Task: Create a cinemagraph: Combine a static image with subtle animated elements to create a captivating cinemagraph using Photoshops timeline and masking features.
Action: Mouse moved to (35, 9)
Screenshot: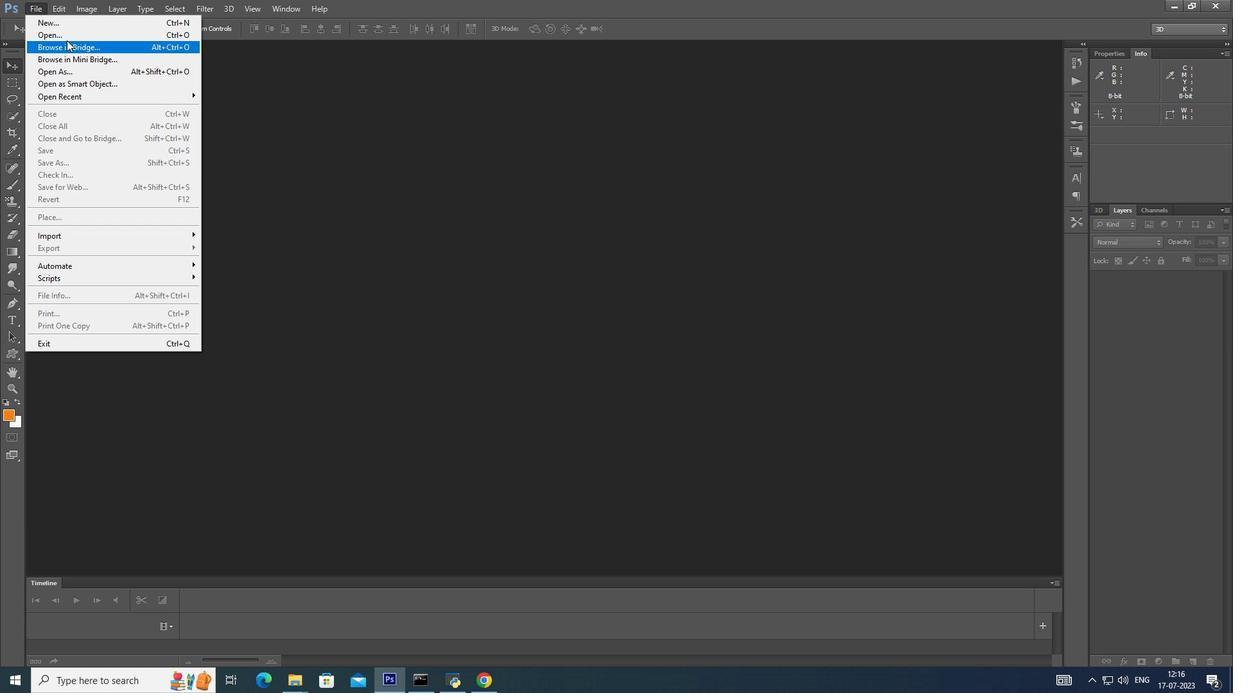 
Action: Mouse pressed left at (35, 9)
Screenshot: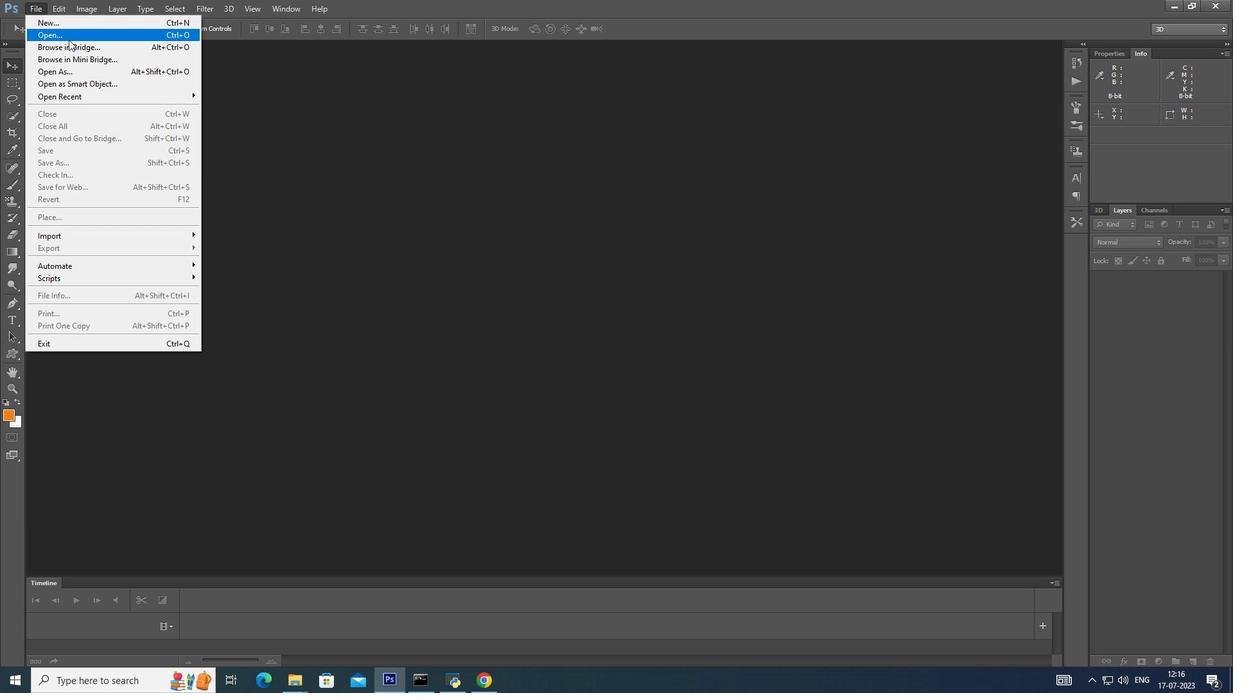 
Action: Mouse moved to (75, 37)
Screenshot: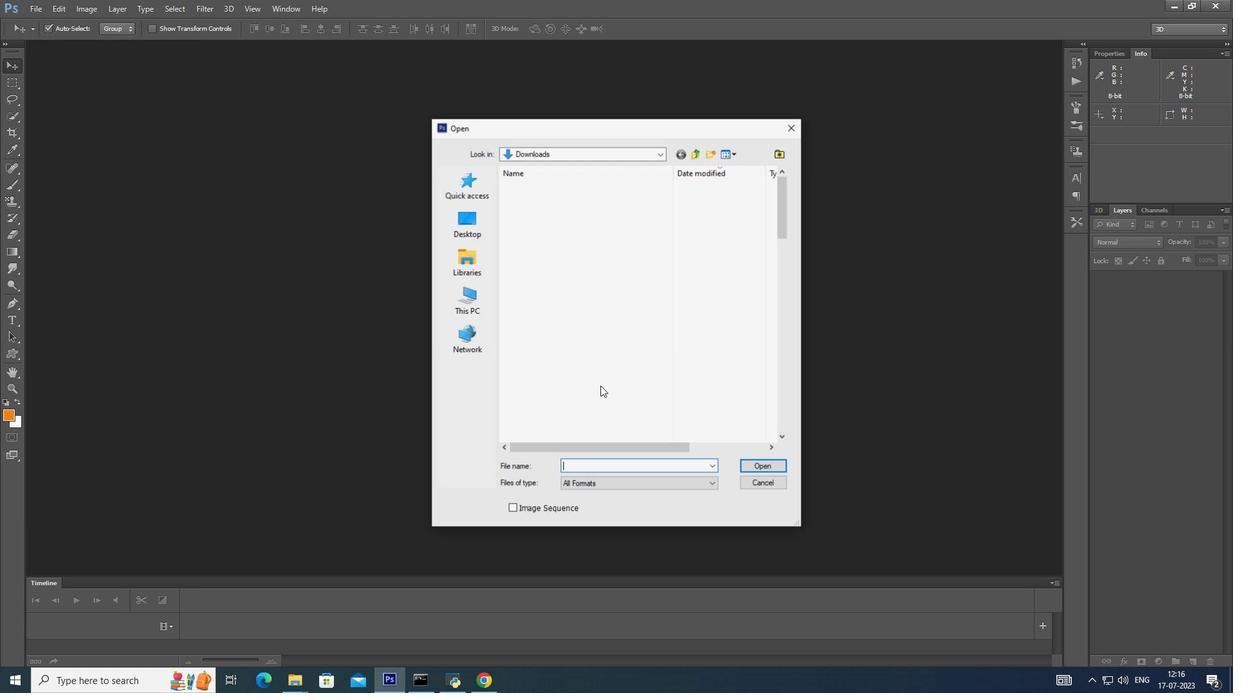 
Action: Mouse pressed left at (75, 37)
Screenshot: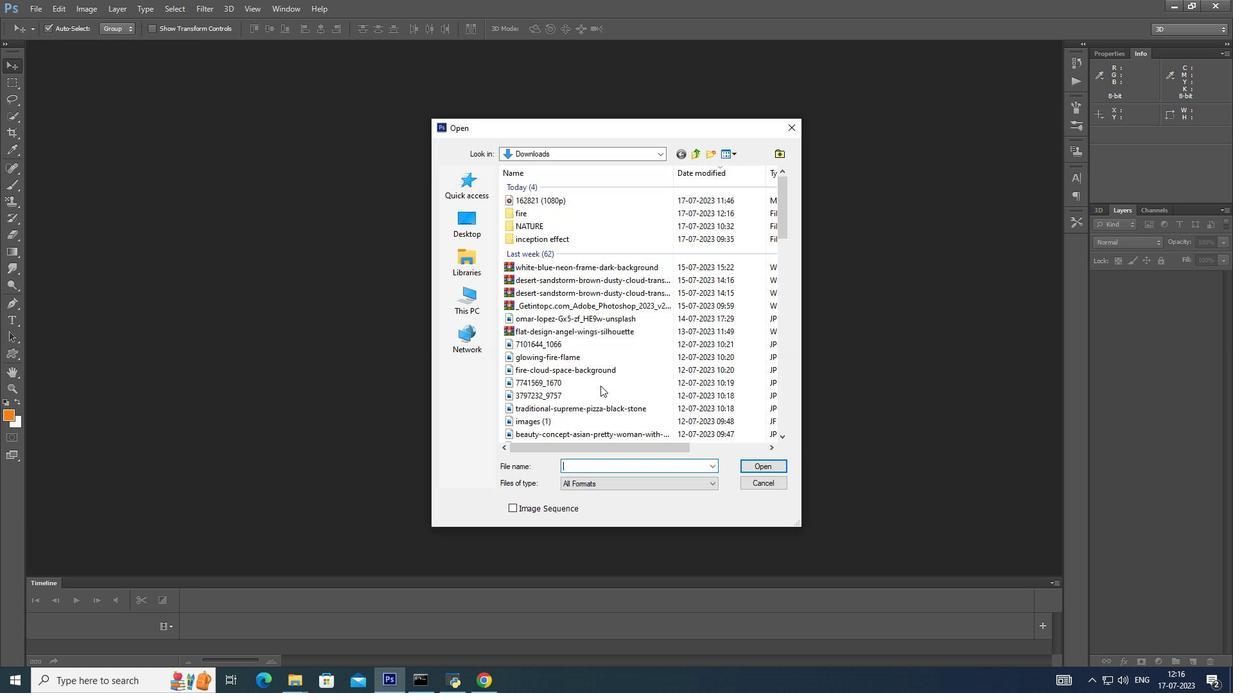 
Action: Mouse moved to (526, 212)
Screenshot: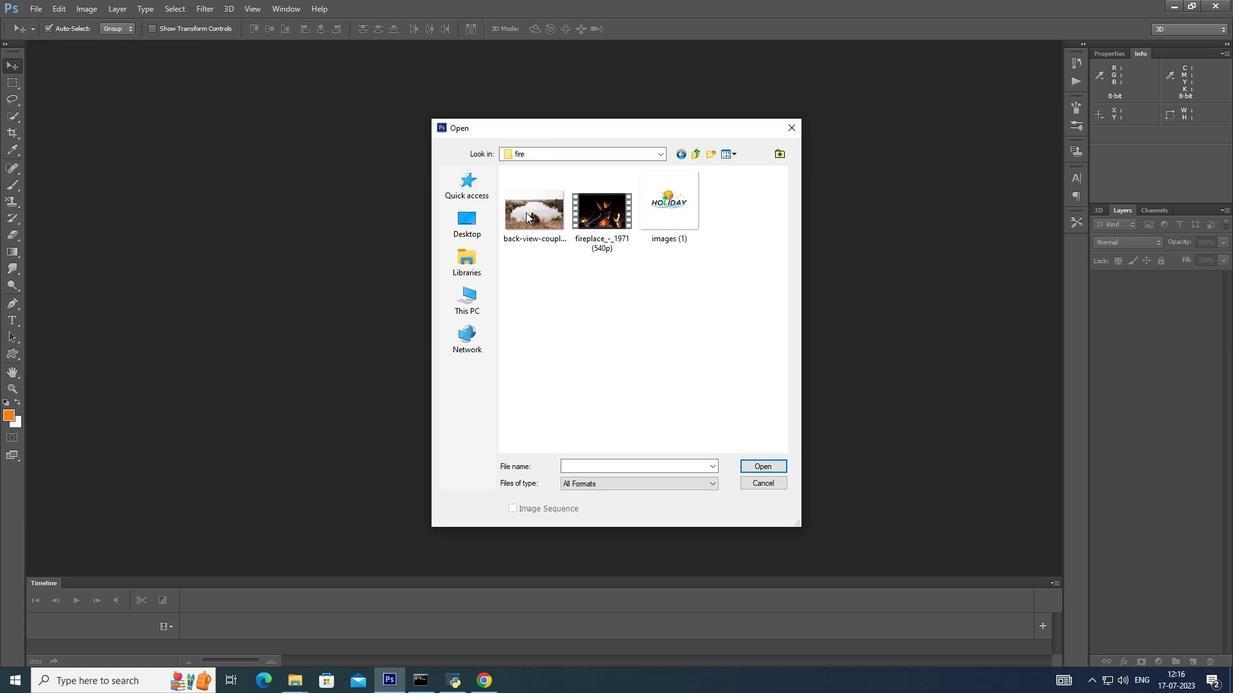
Action: Mouse pressed left at (526, 212)
Screenshot: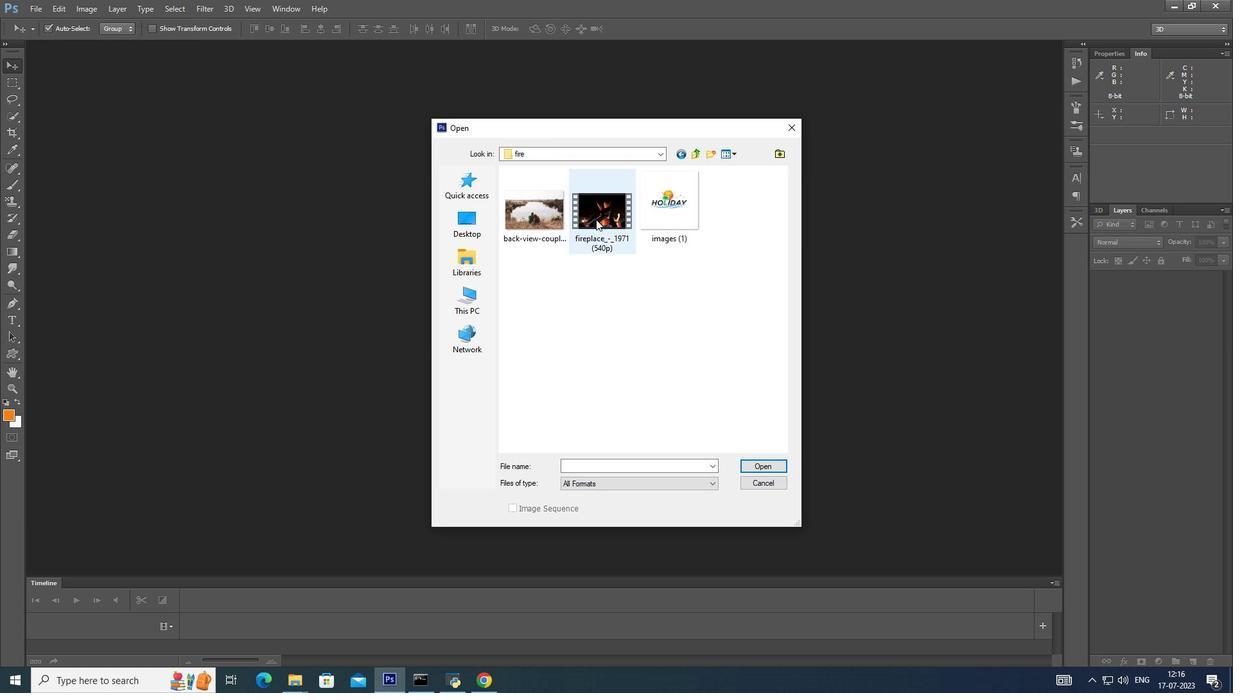 
Action: Mouse pressed left at (526, 212)
Screenshot: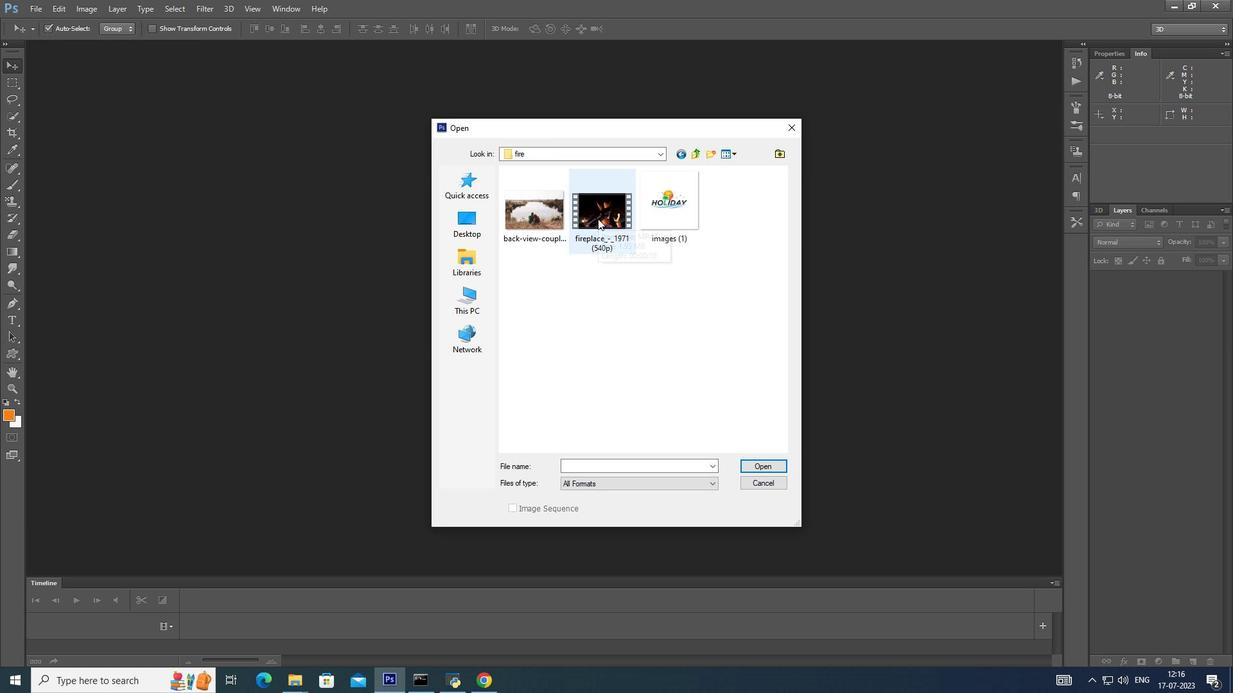 
Action: Mouse moved to (598, 219)
Screenshot: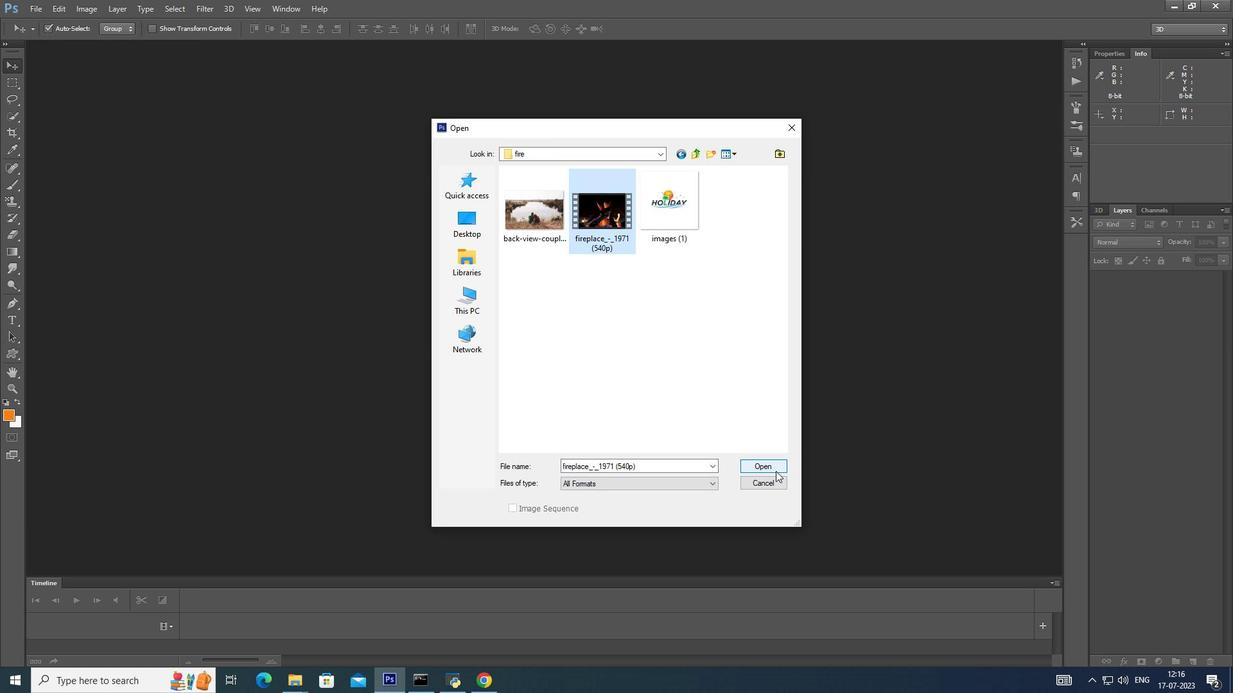
Action: Mouse pressed left at (598, 219)
Screenshot: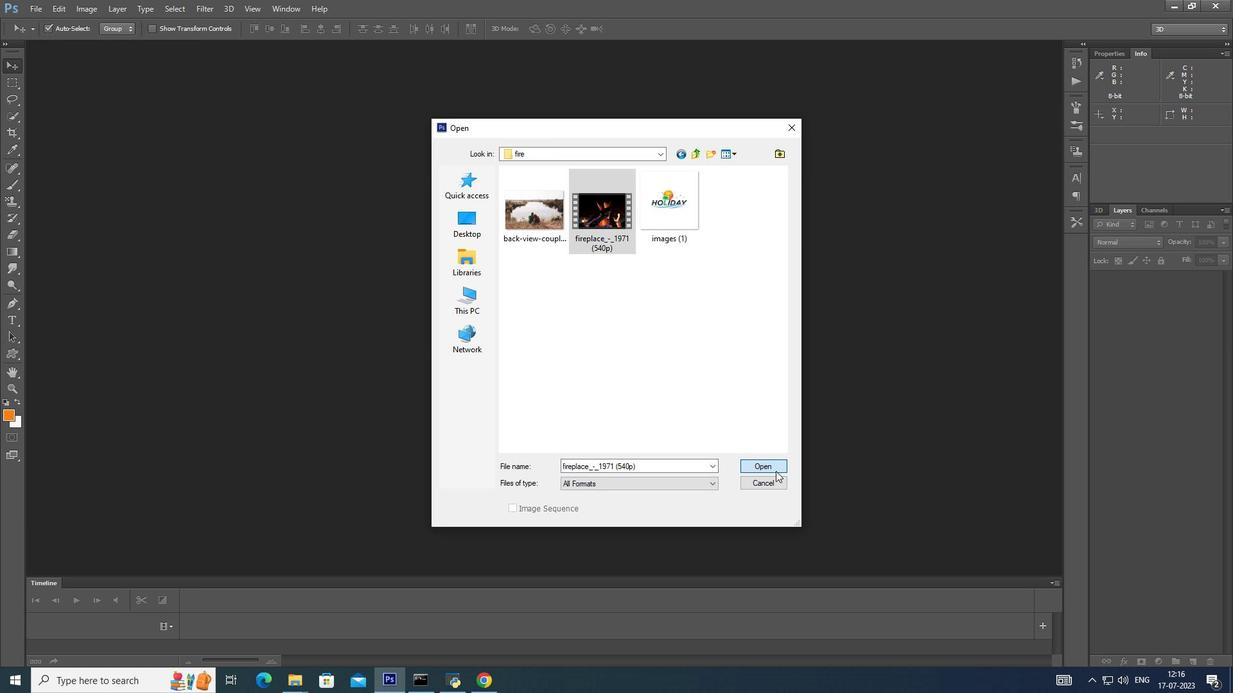 
Action: Mouse moved to (775, 471)
Screenshot: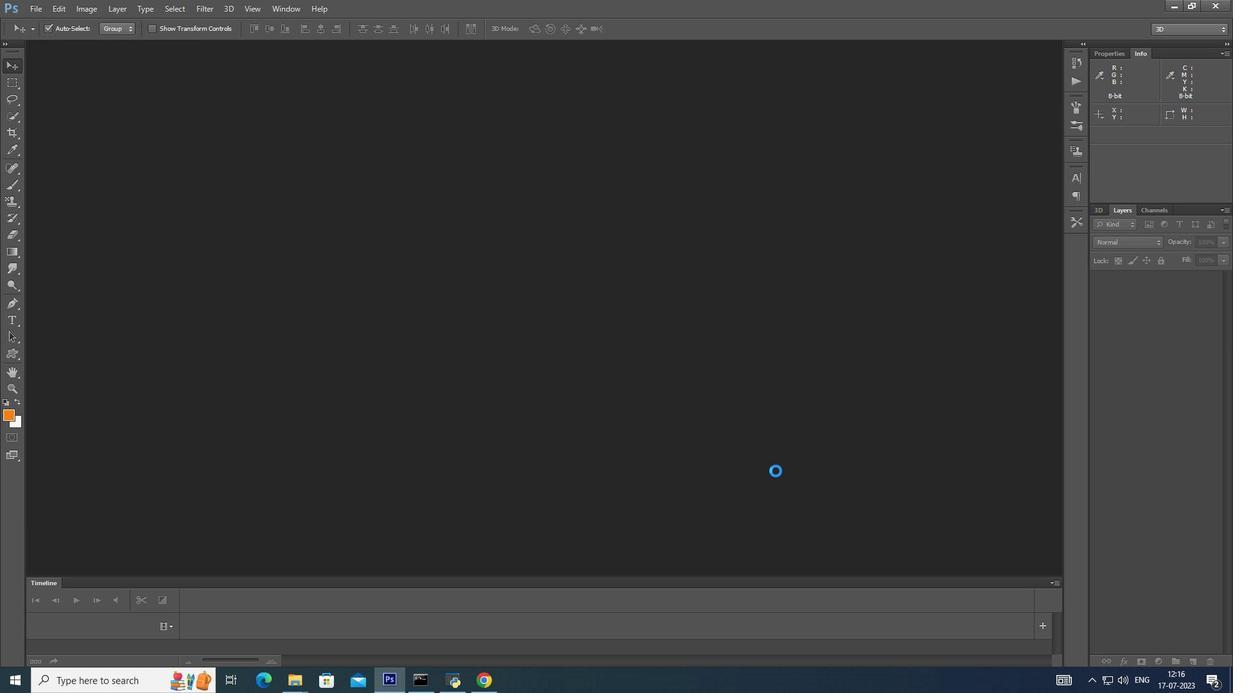 
Action: Mouse pressed left at (775, 471)
Screenshot: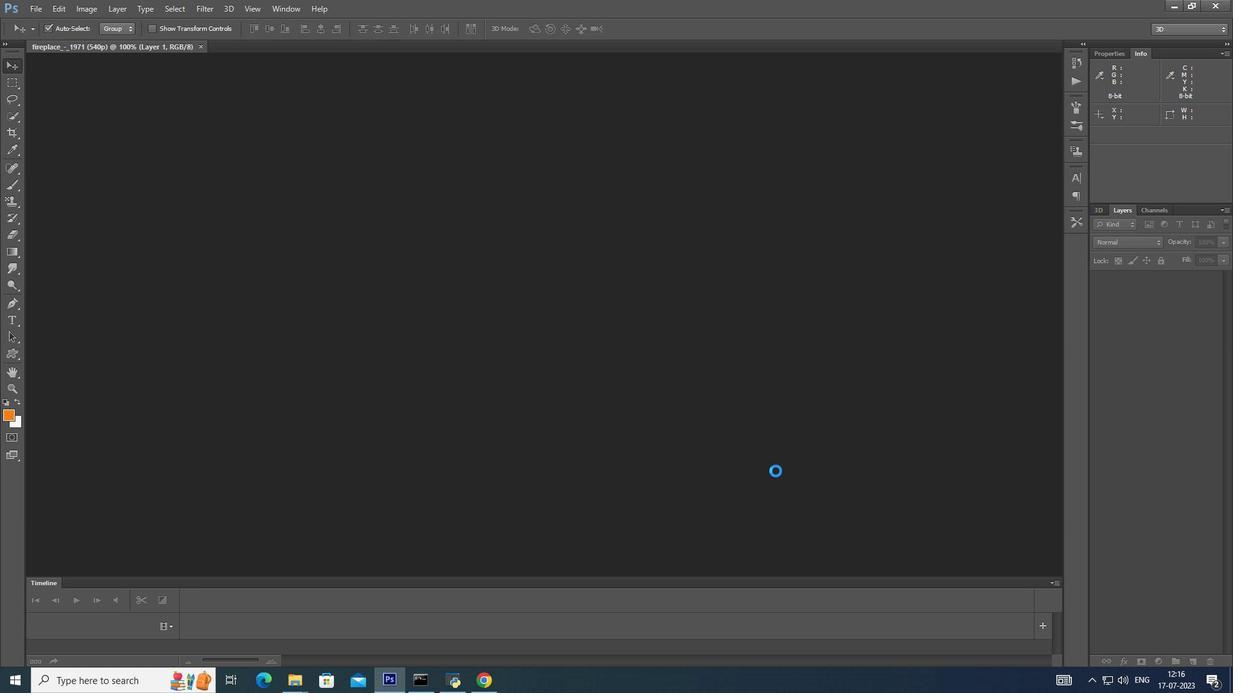 
Action: Mouse moved to (1129, 276)
Screenshot: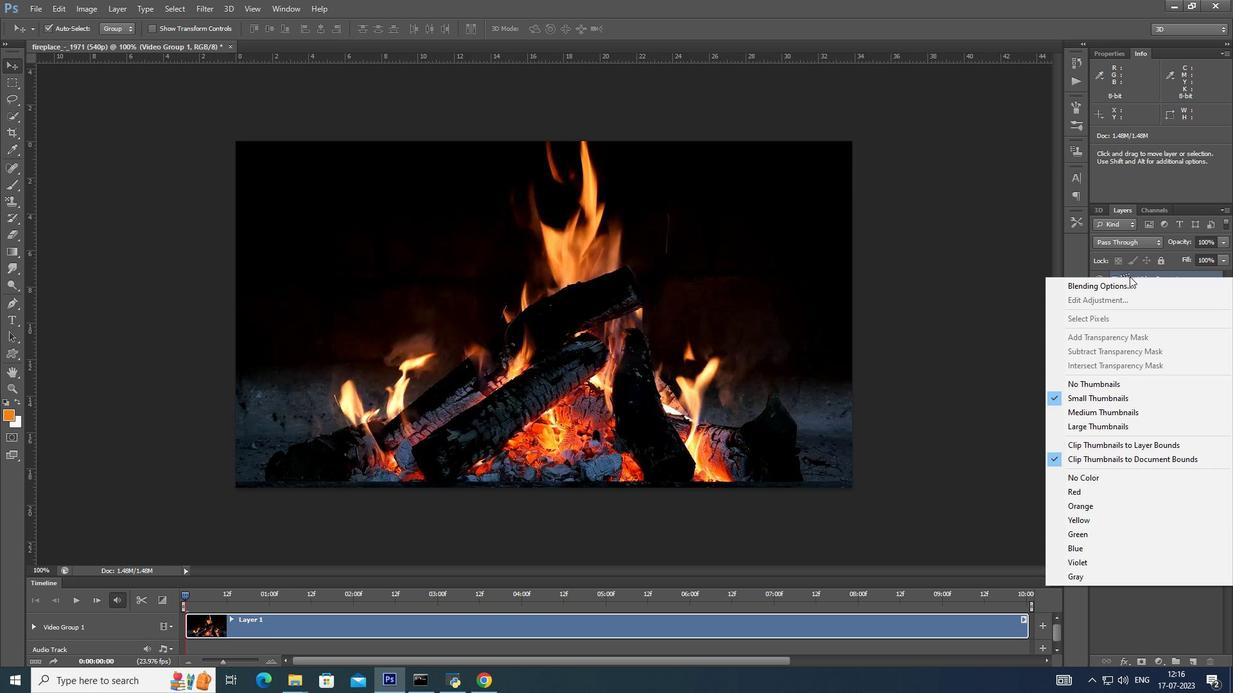 
Action: Mouse pressed right at (1129, 276)
Screenshot: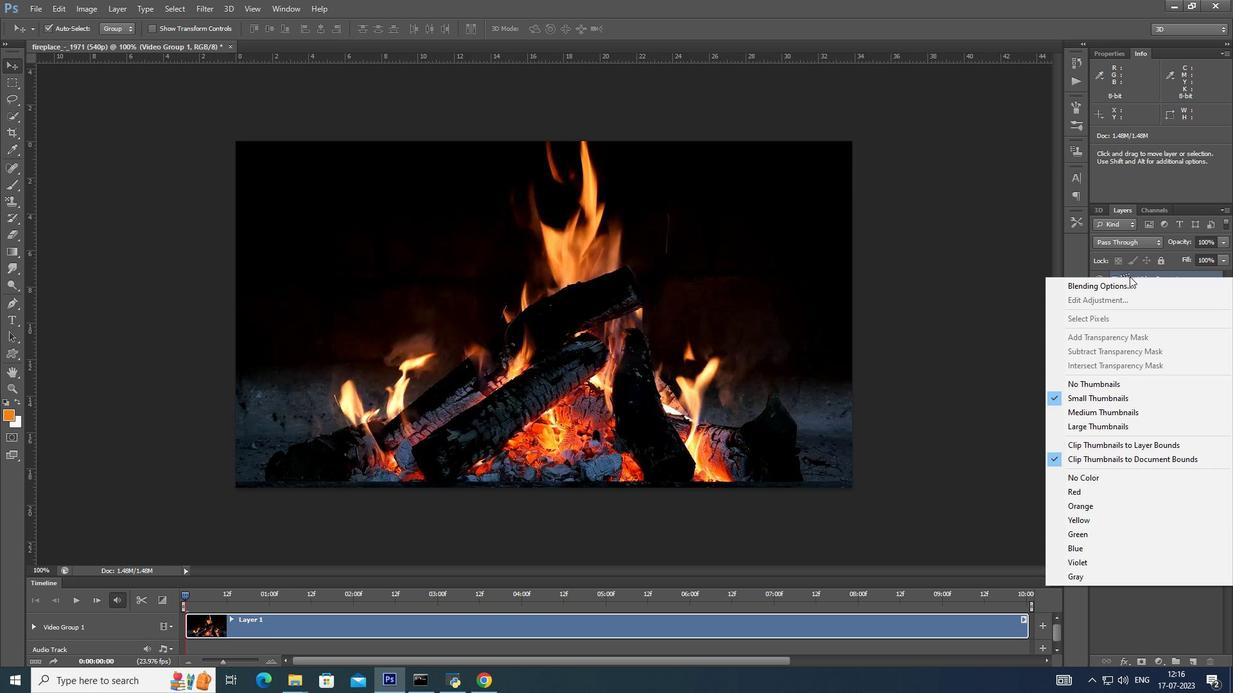 
Action: Mouse moved to (885, 262)
Screenshot: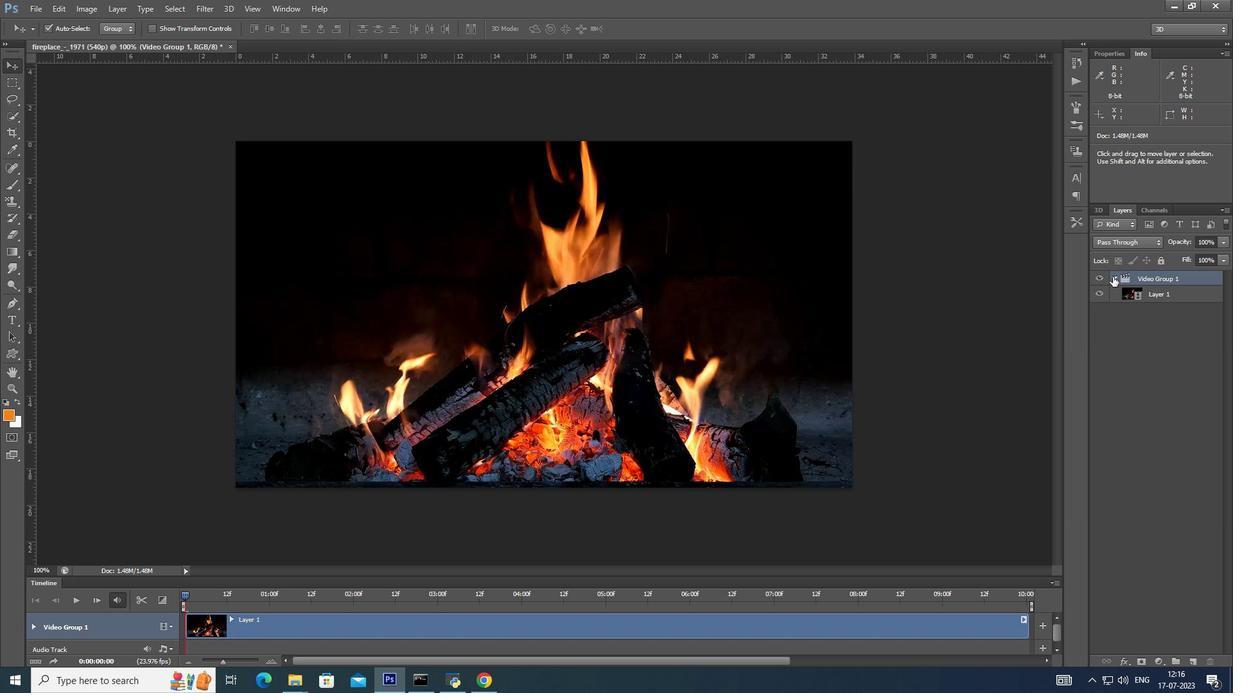 
Action: Mouse pressed left at (885, 262)
Screenshot: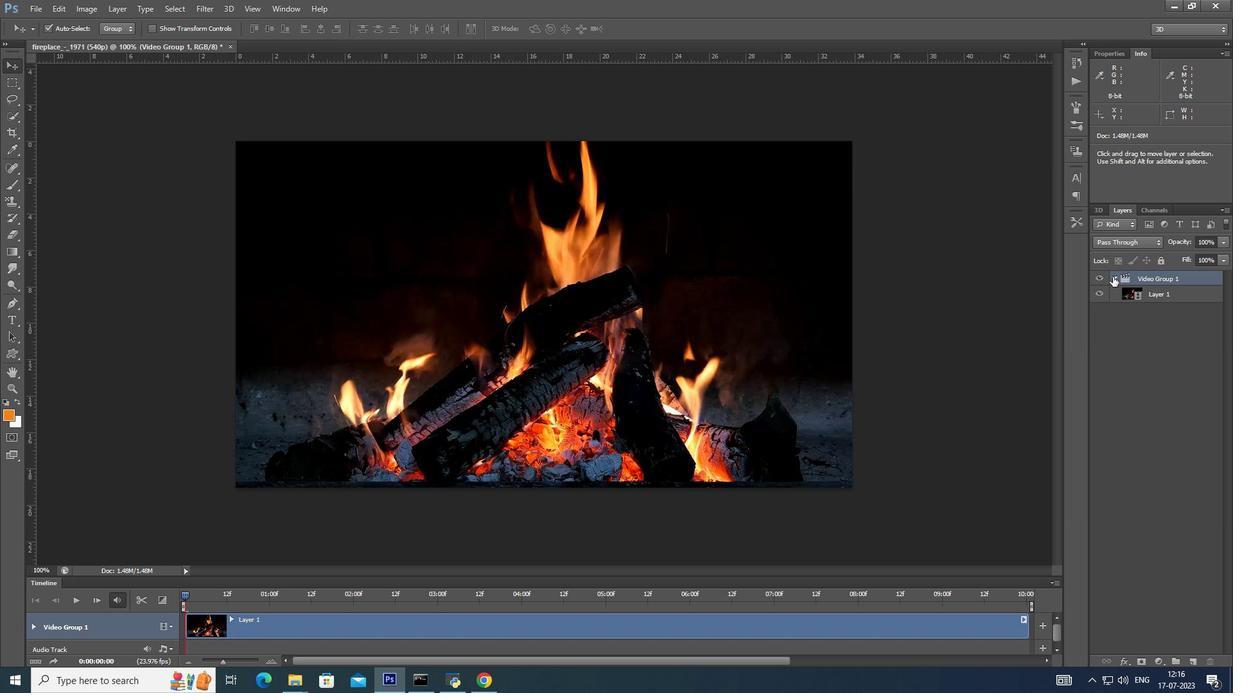 
Action: Mouse moved to (1113, 277)
Screenshot: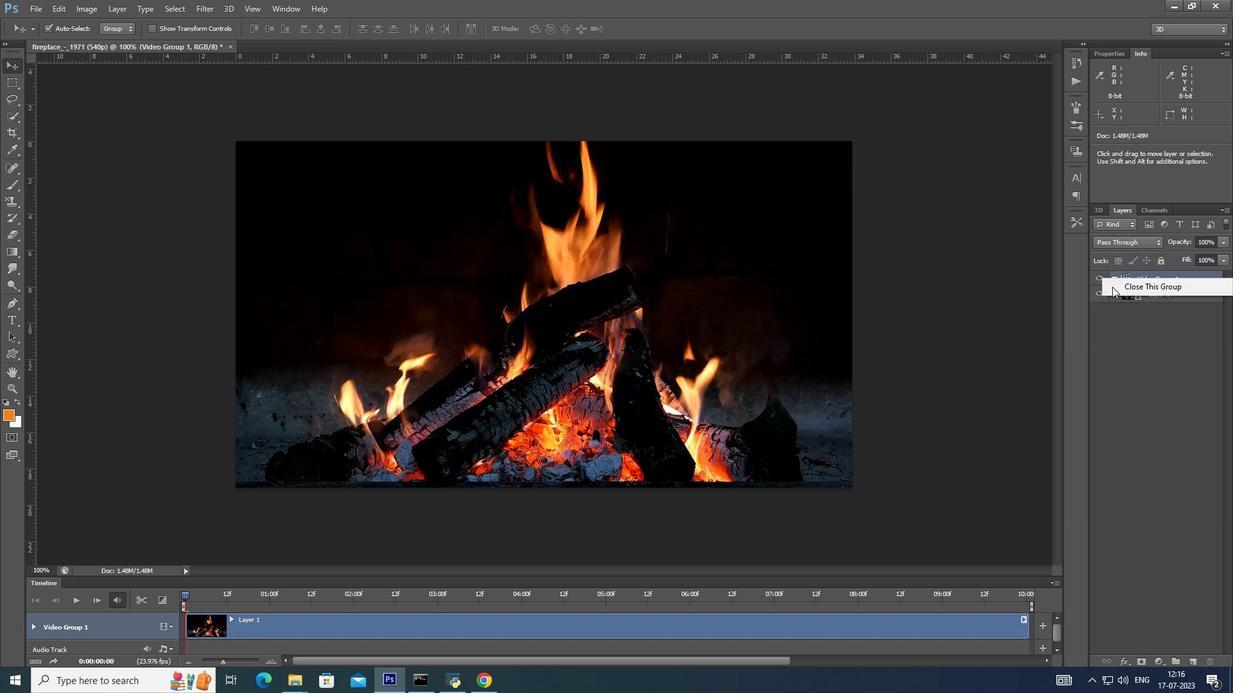 
Action: Mouse pressed right at (1113, 277)
Screenshot: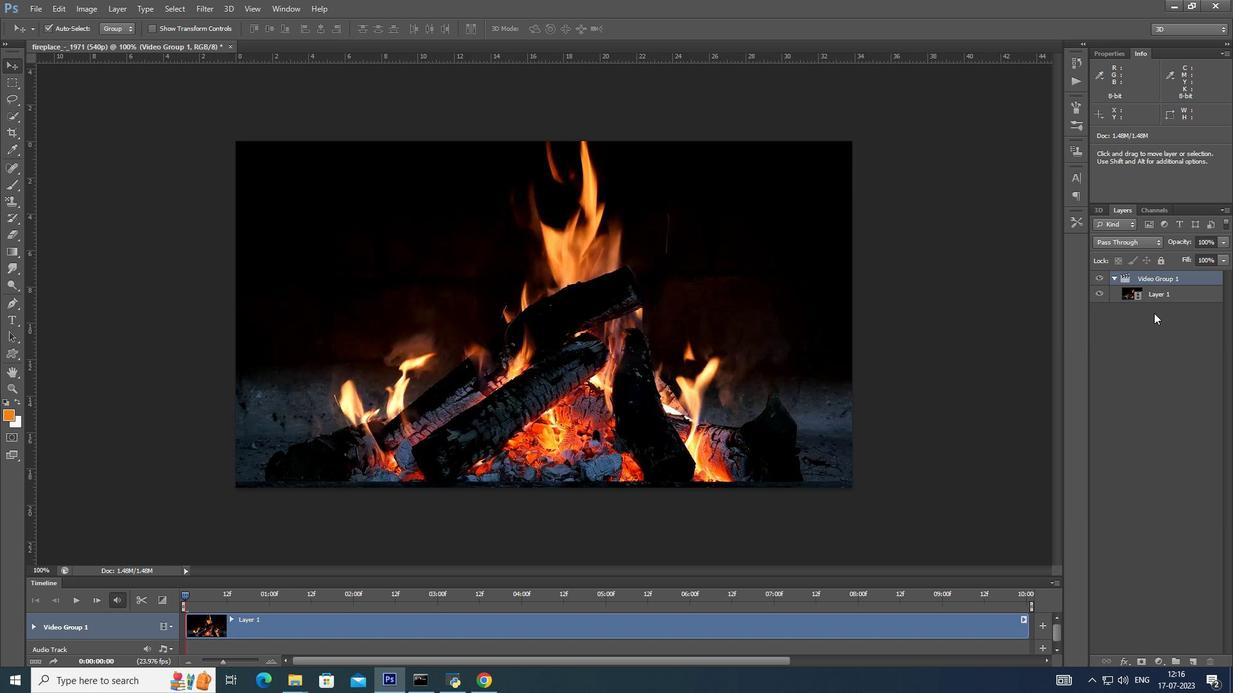 
Action: Mouse moved to (1136, 373)
Screenshot: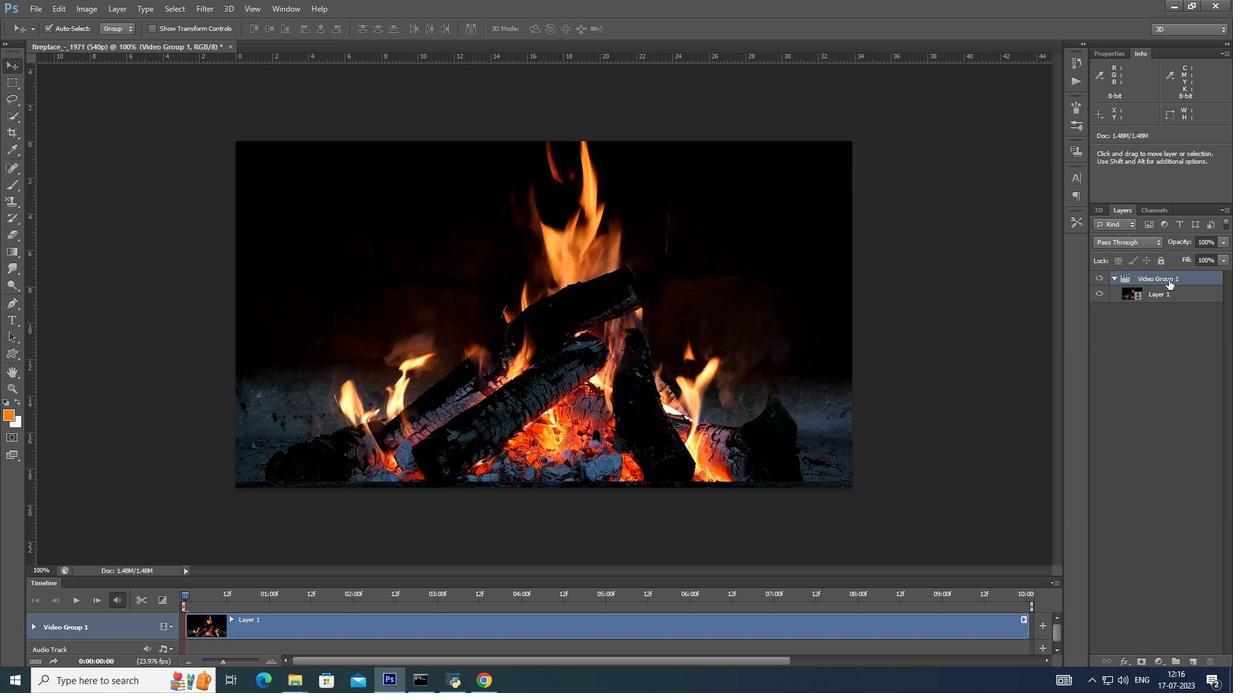 
Action: Mouse pressed left at (1136, 373)
Screenshot: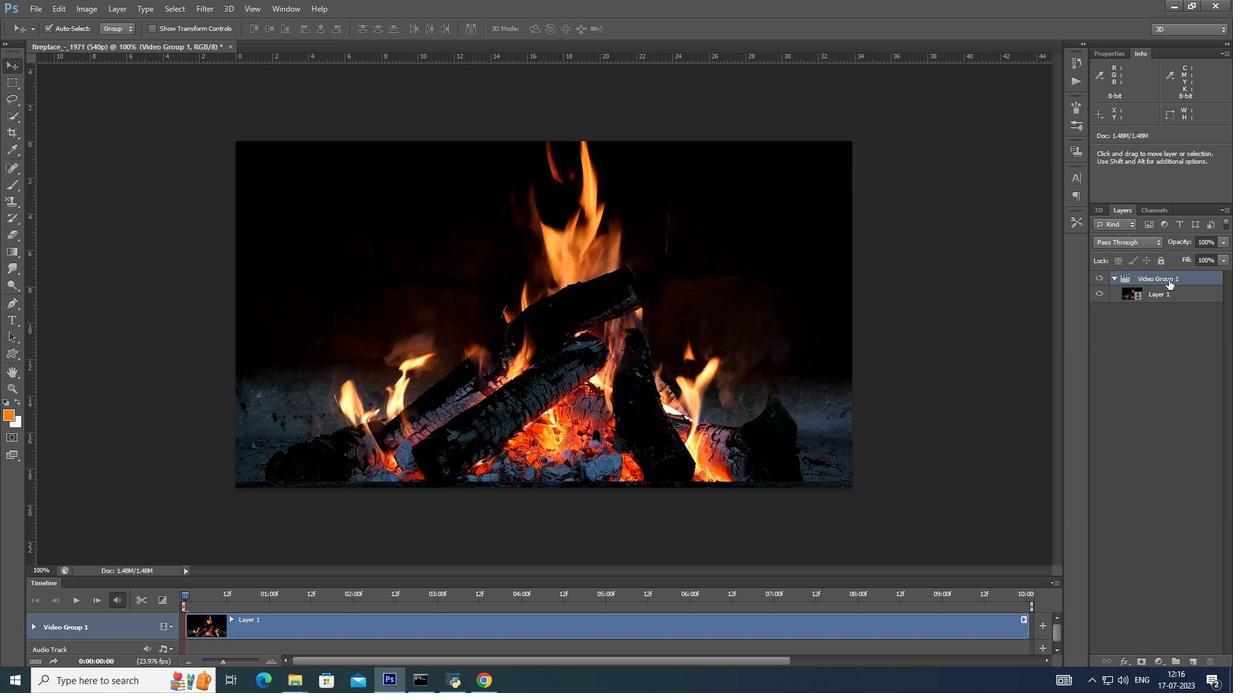 
Action: Mouse moved to (1169, 280)
Screenshot: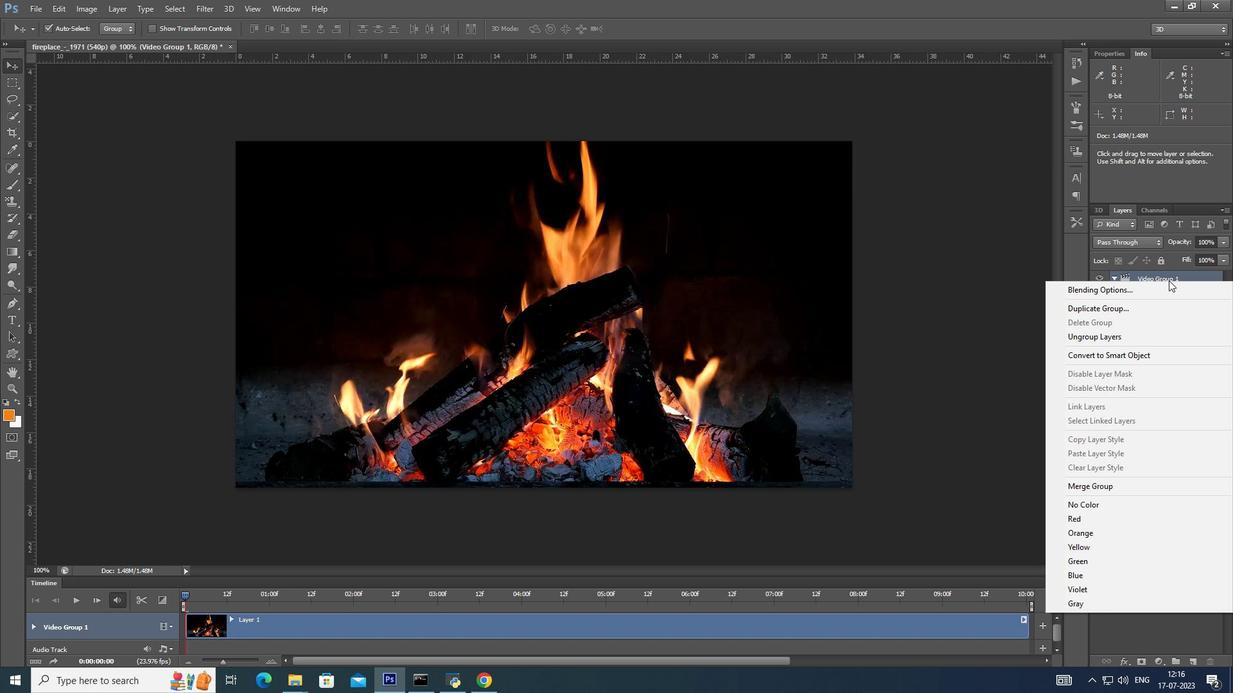 
Action: Mouse pressed right at (1169, 280)
Screenshot: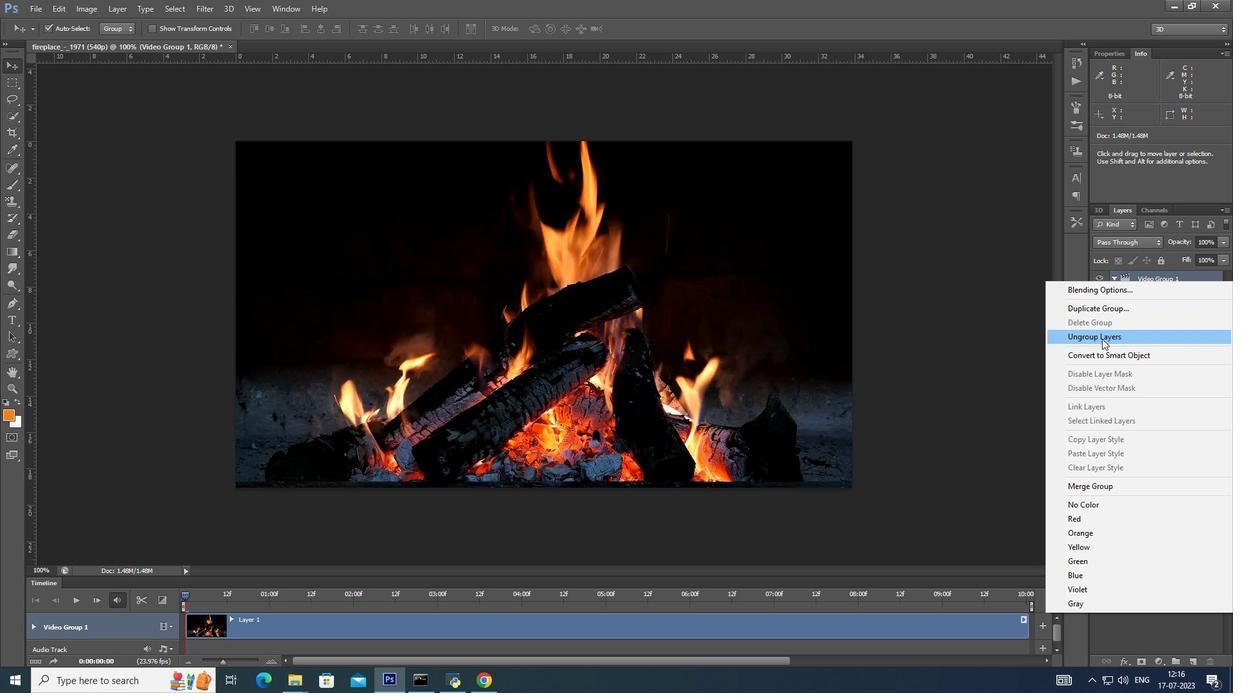 
Action: Mouse moved to (1102, 339)
Screenshot: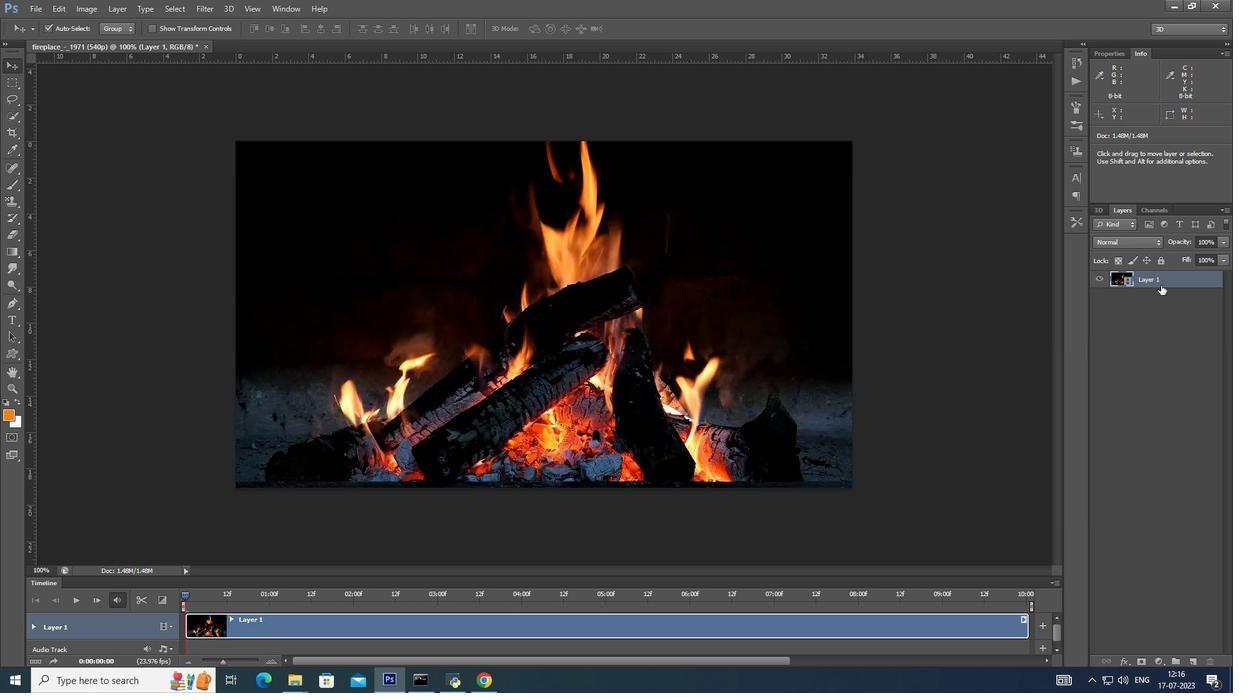 
Action: Mouse pressed left at (1102, 339)
Screenshot: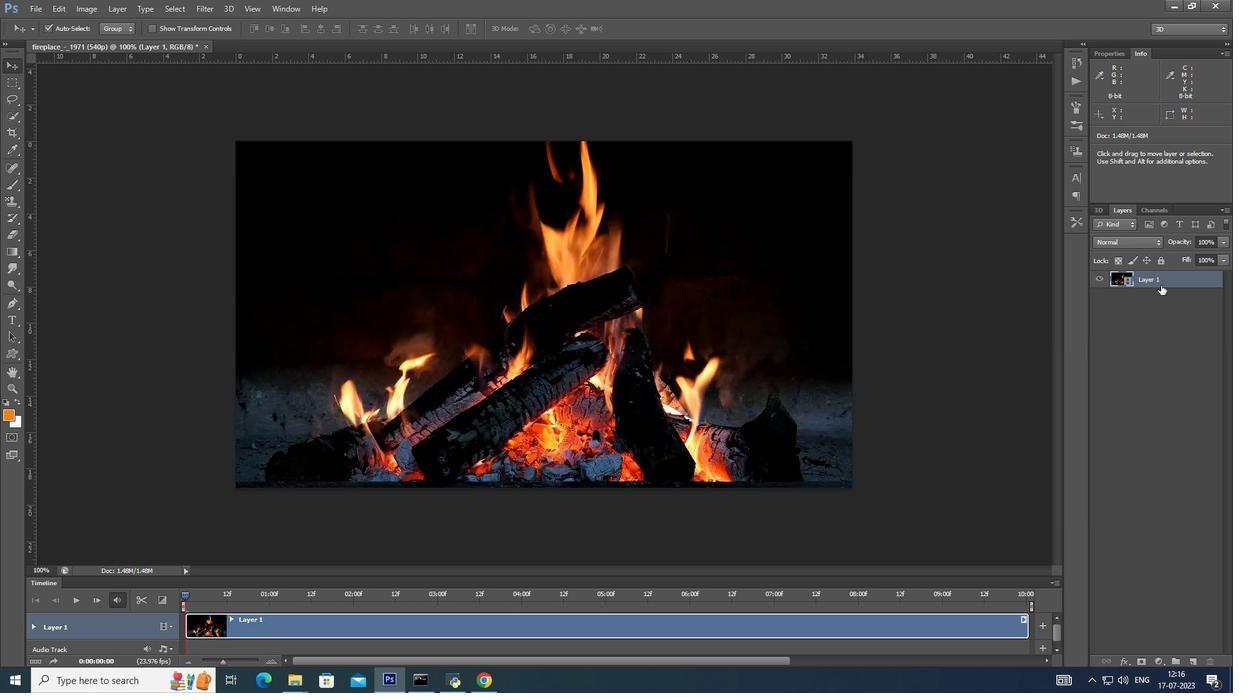 
Action: Mouse moved to (1161, 285)
Screenshot: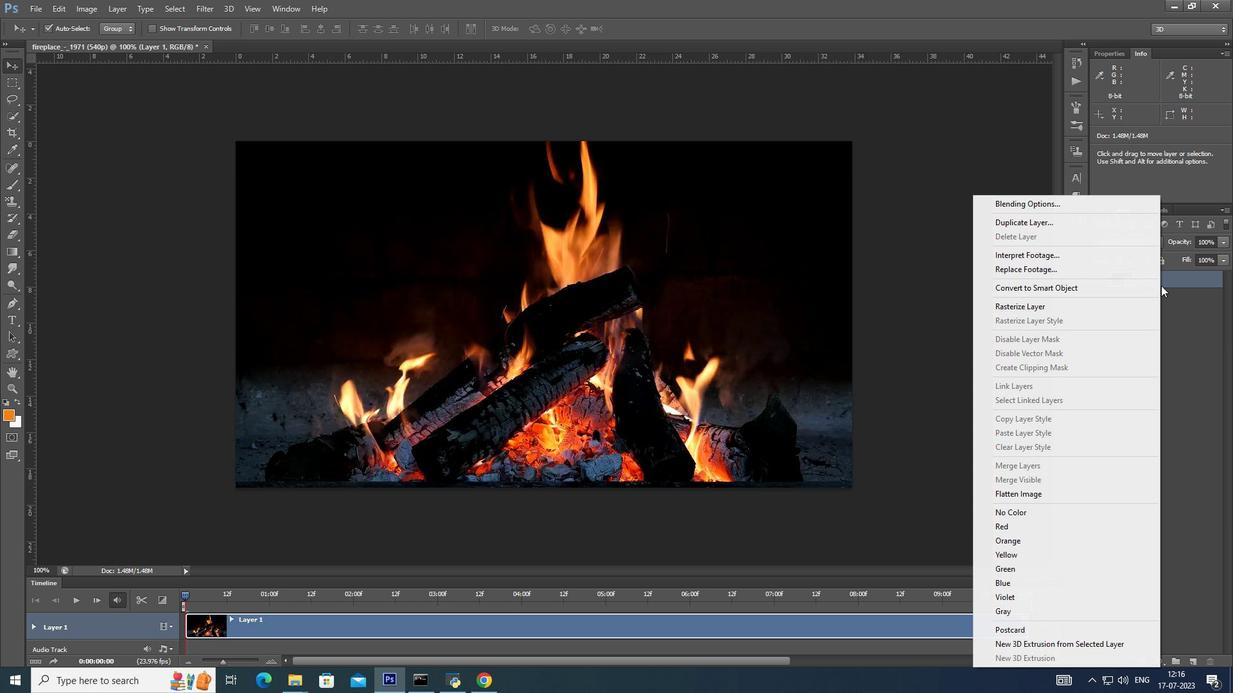 
Action: Mouse pressed right at (1161, 285)
Screenshot: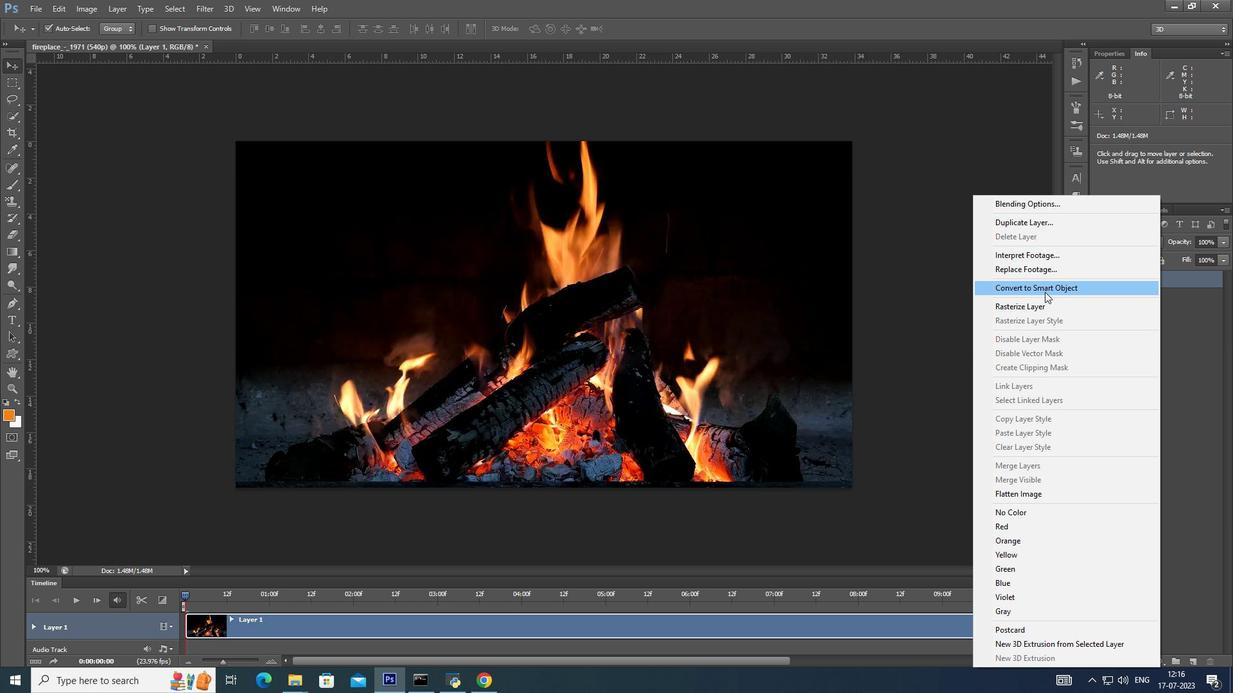 
Action: Mouse moved to (1036, 285)
Screenshot: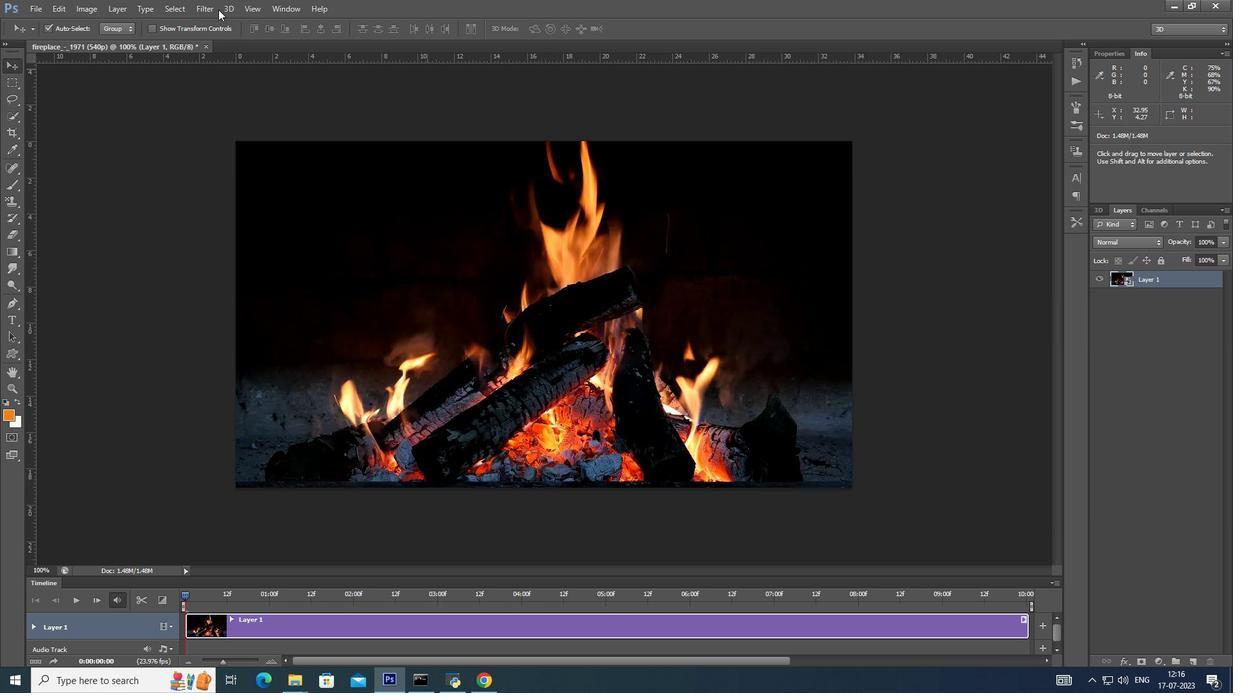 
Action: Mouse pressed left at (1036, 285)
Screenshot: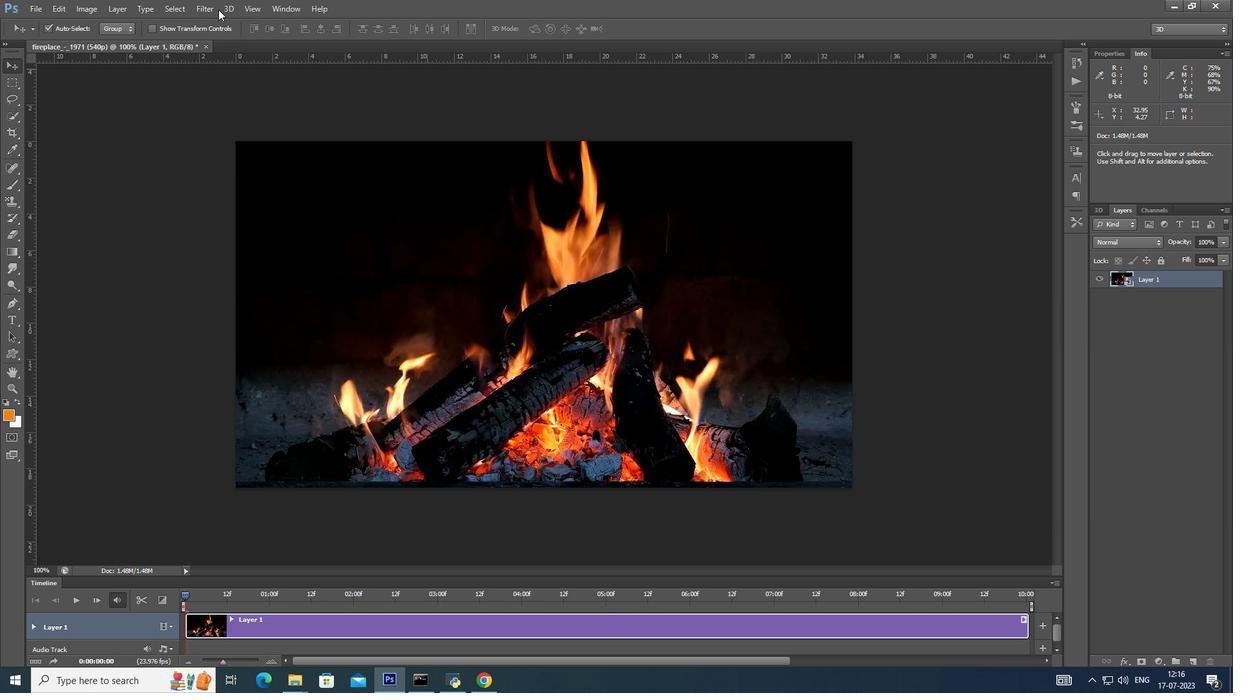 
Action: Mouse moved to (32, 5)
Screenshot: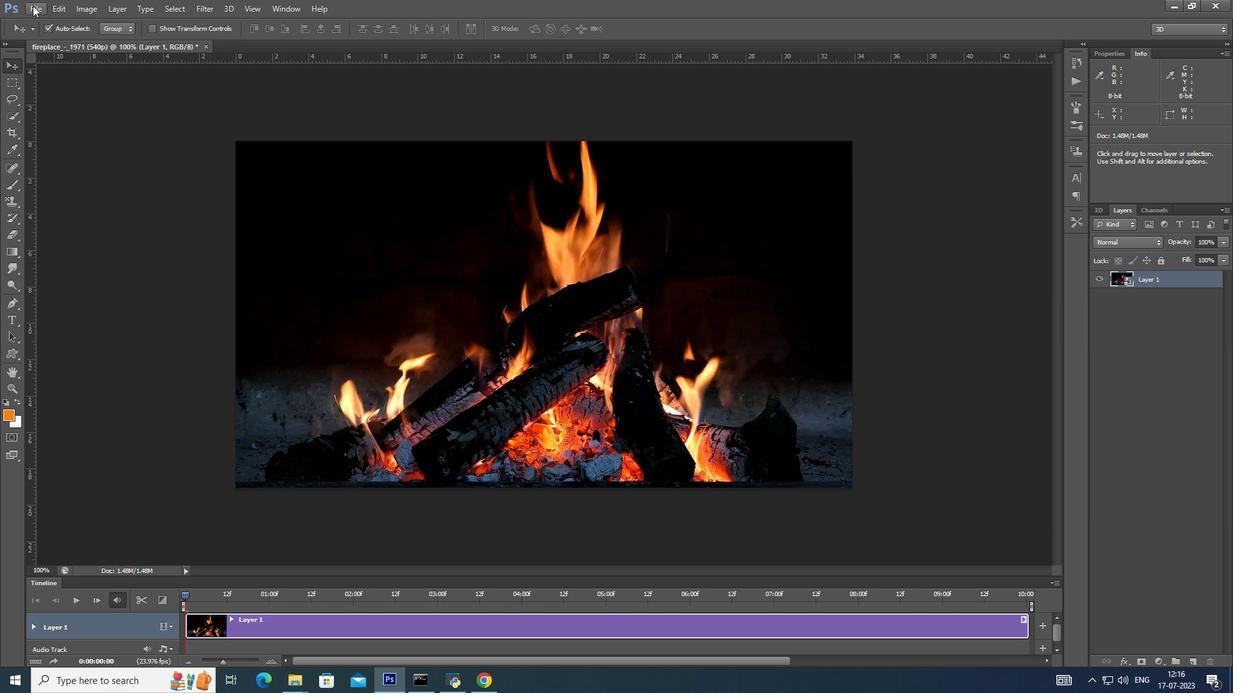 
Action: Mouse pressed left at (32, 5)
Screenshot: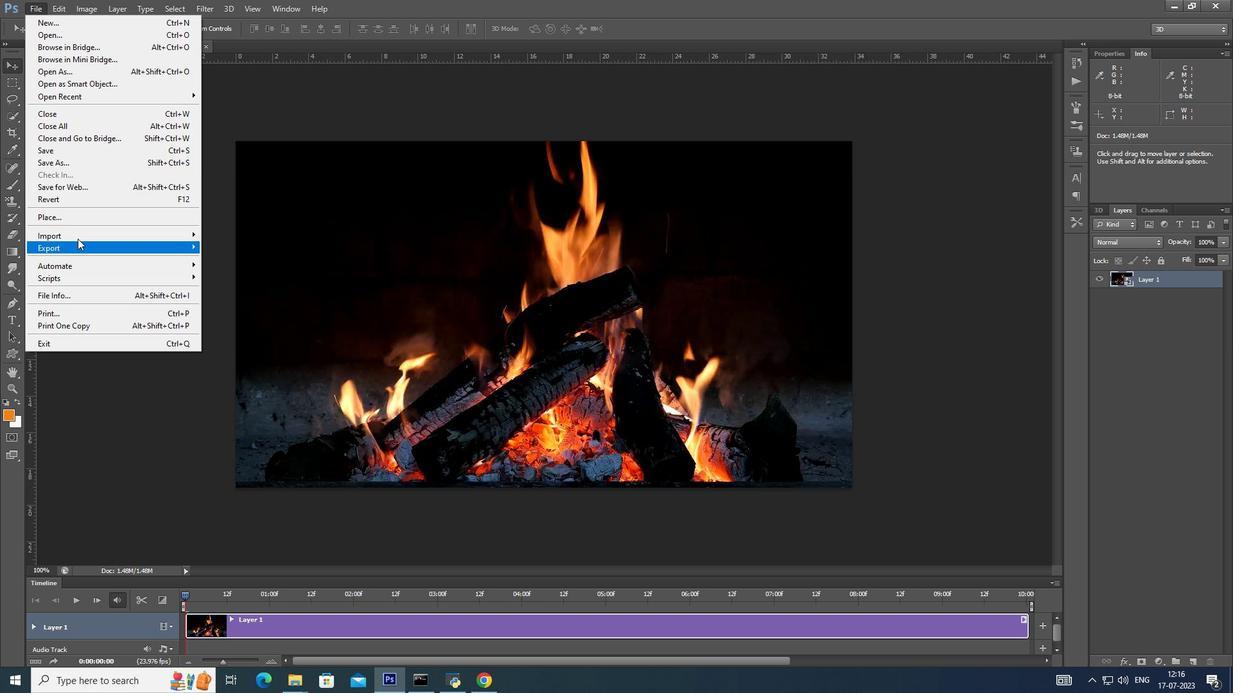 
Action: Mouse moved to (97, 220)
Screenshot: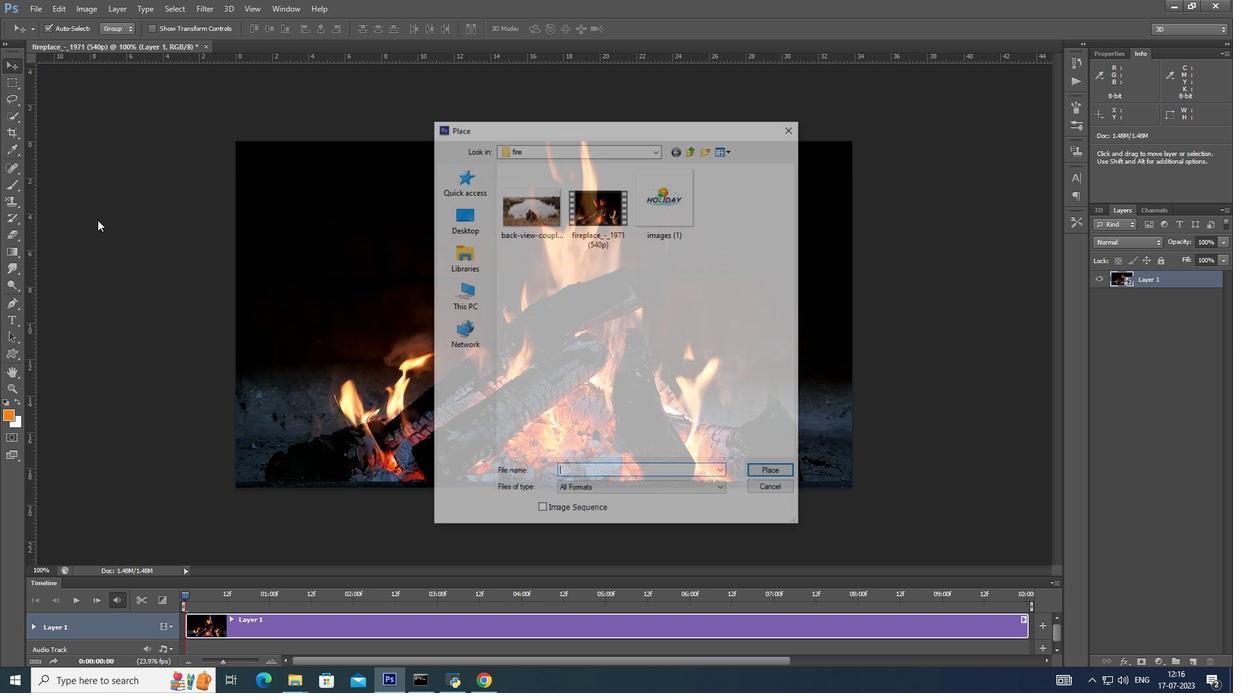 
Action: Mouse pressed left at (97, 220)
Screenshot: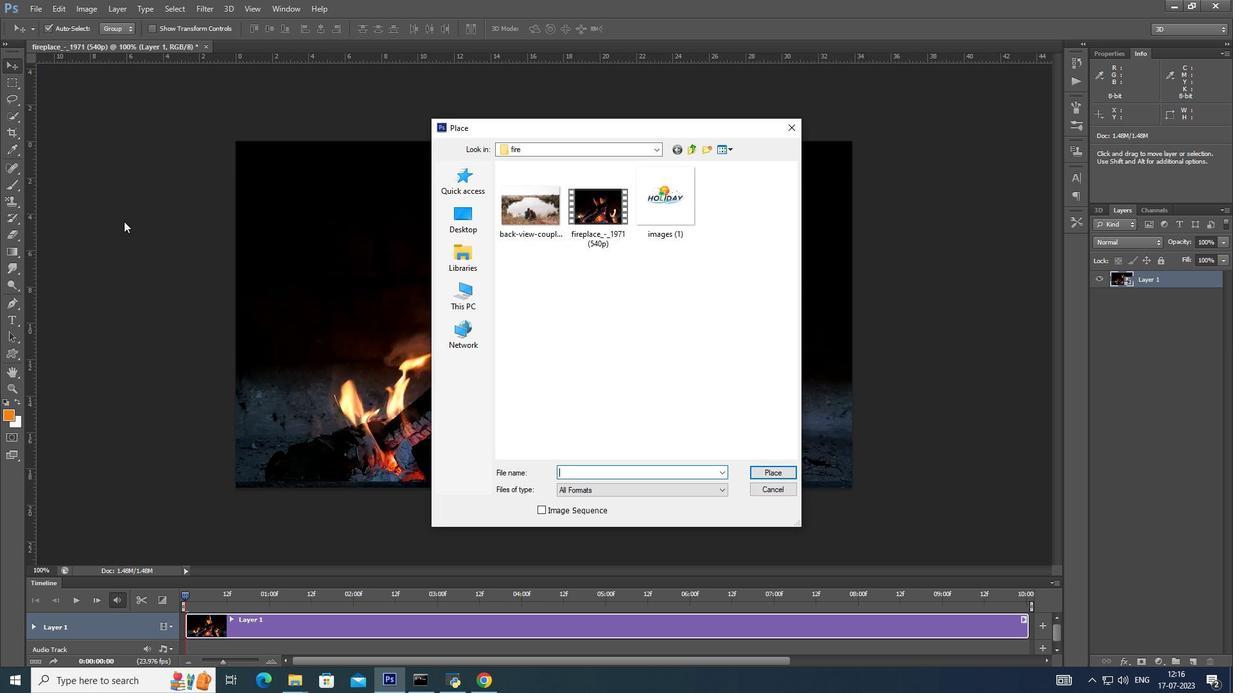 
Action: Mouse moved to (547, 217)
Screenshot: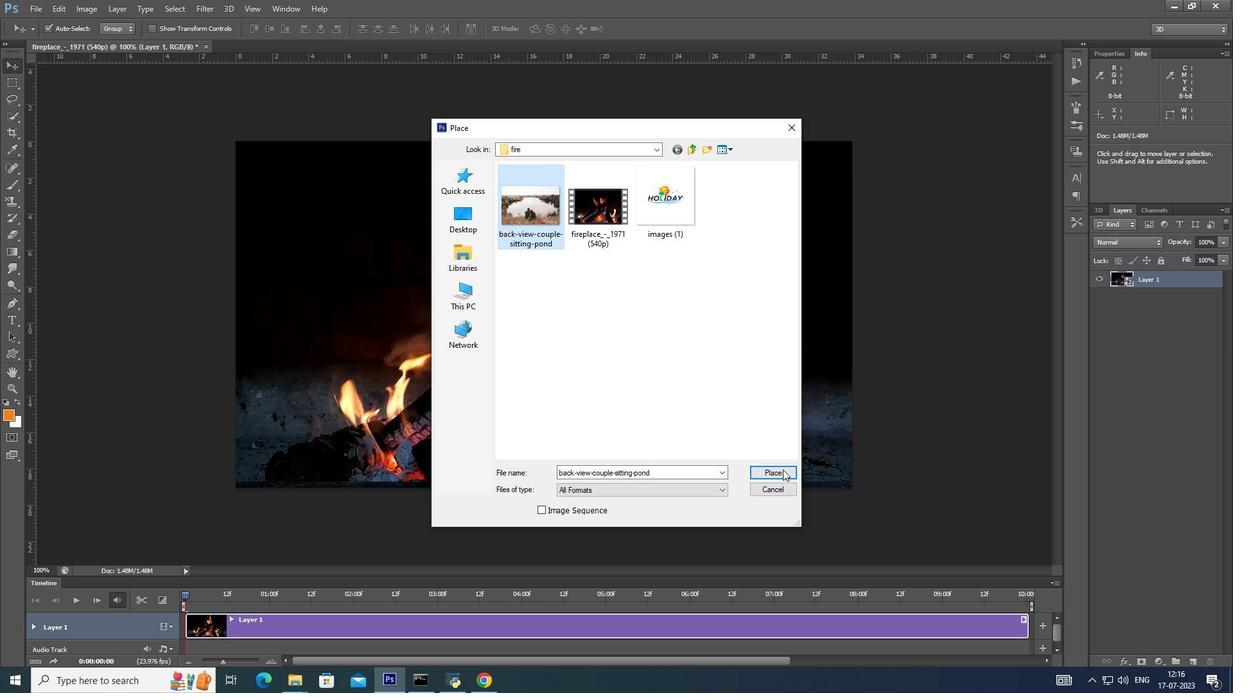 
Action: Mouse pressed left at (547, 217)
Screenshot: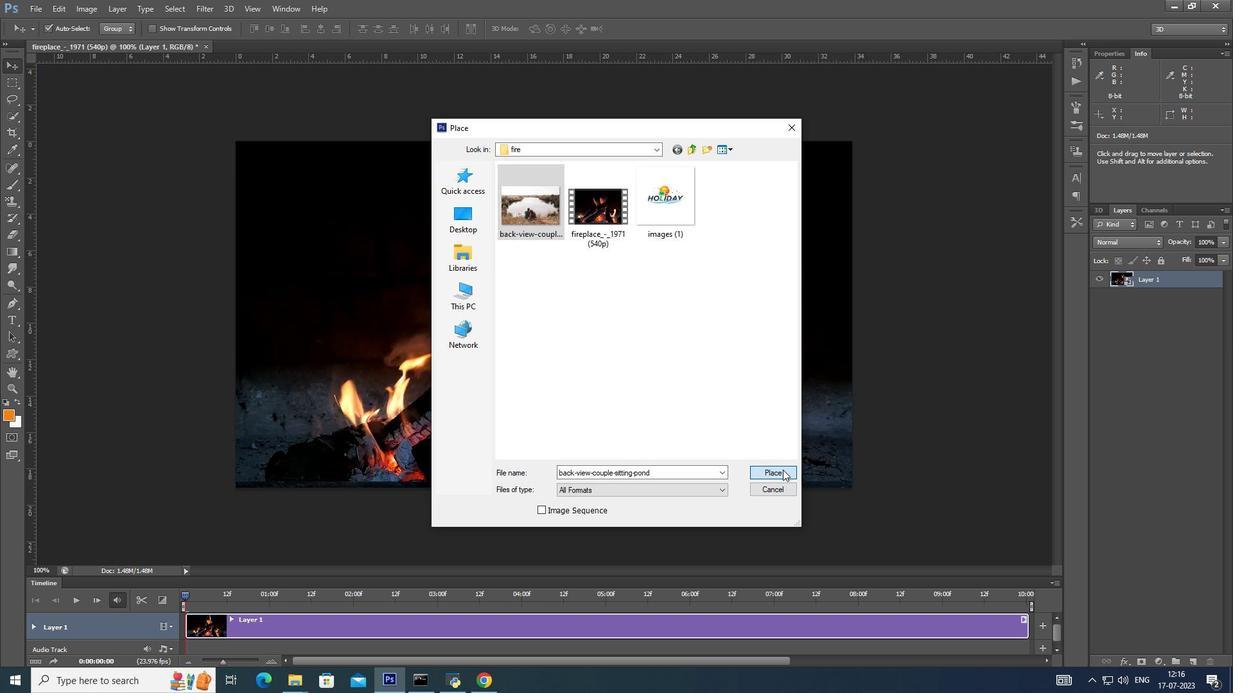 
Action: Mouse moved to (783, 470)
Screenshot: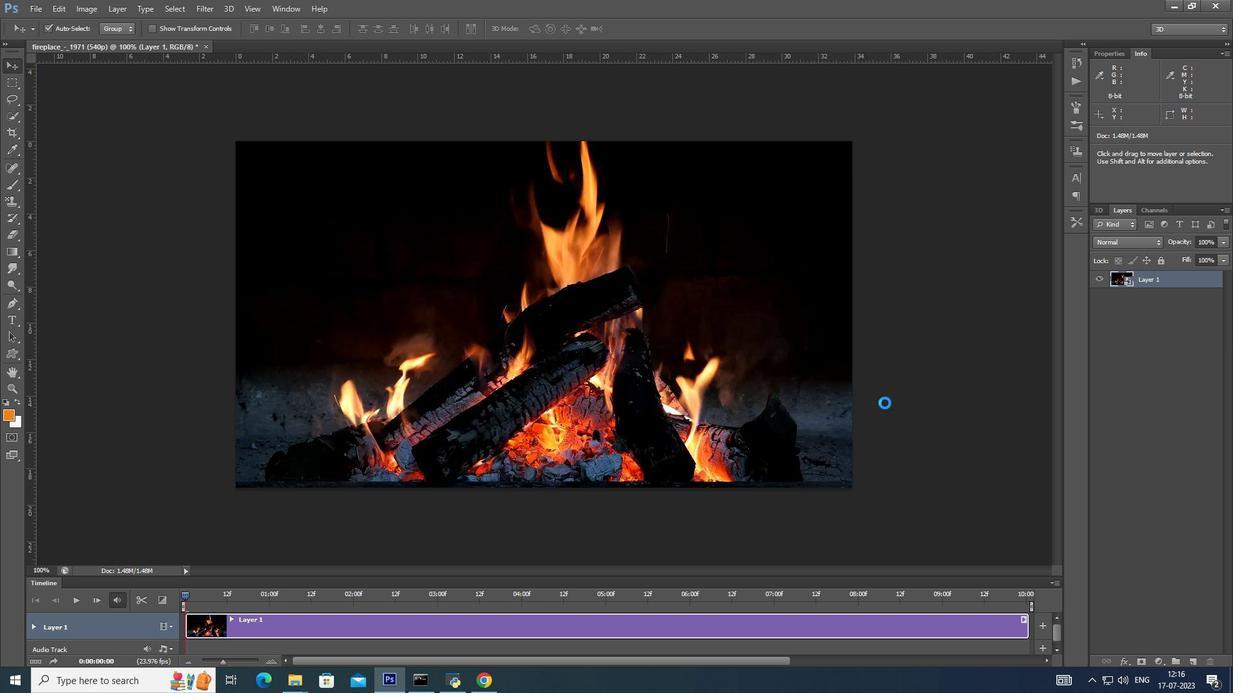 
Action: Mouse pressed left at (783, 470)
Screenshot: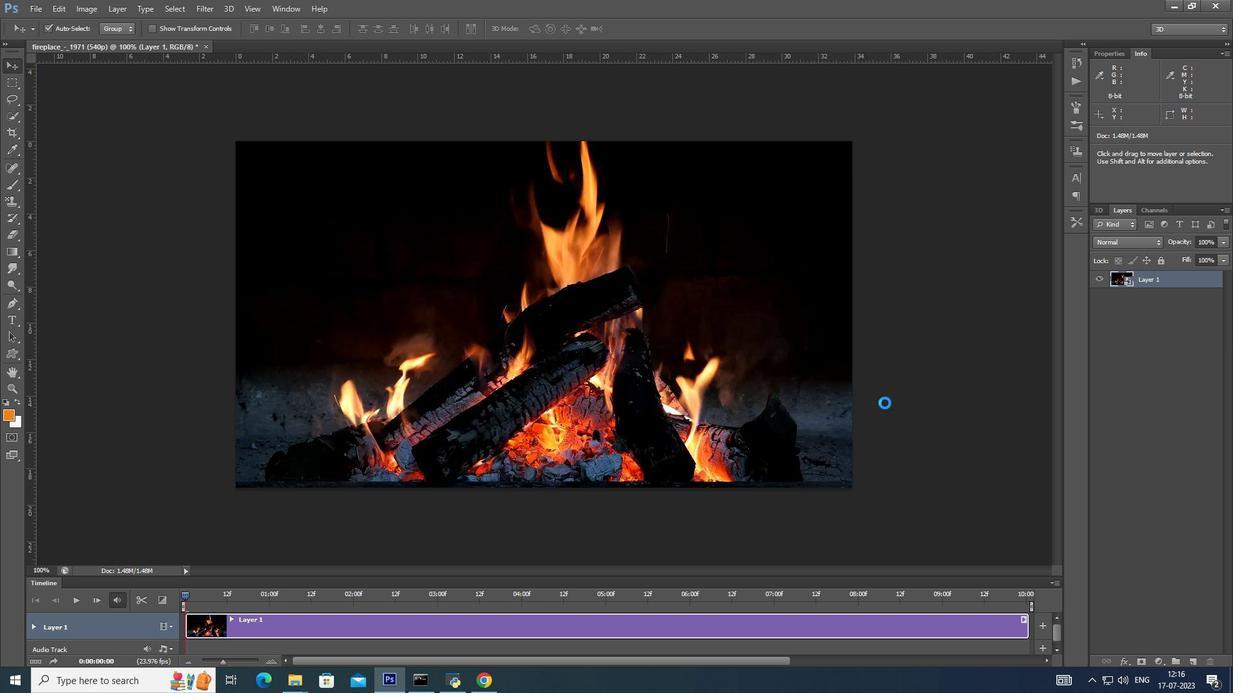 
Action: Mouse moved to (803, 141)
Screenshot: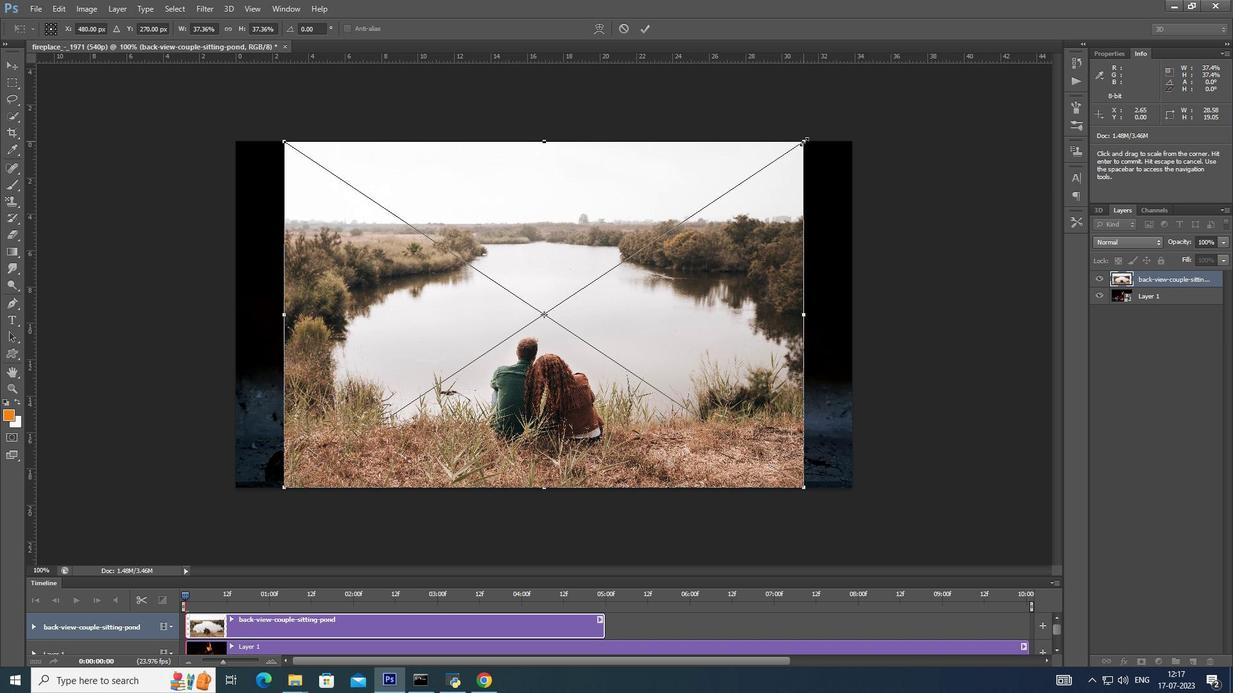 
Action: Key pressed <Key.shift>
Screenshot: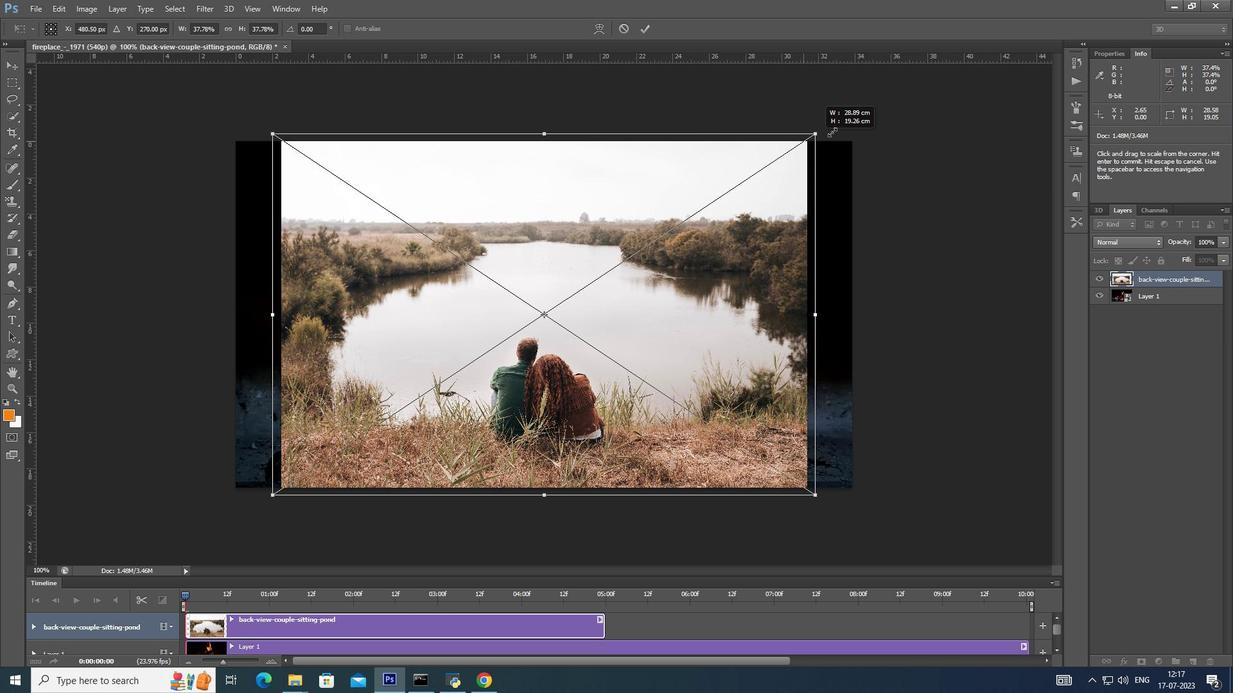 
Action: Mouse pressed left at (803, 141)
Screenshot: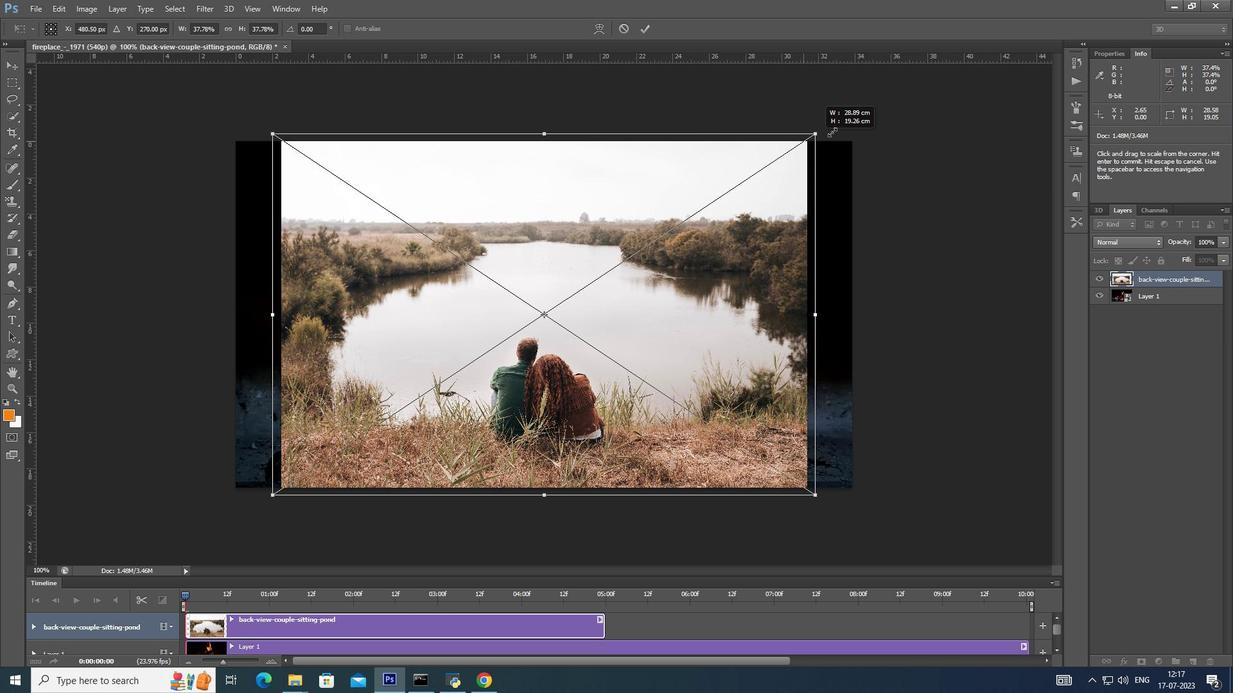 
Action: Key pressed <Key.alt_l><Key.alt_l>
Screenshot: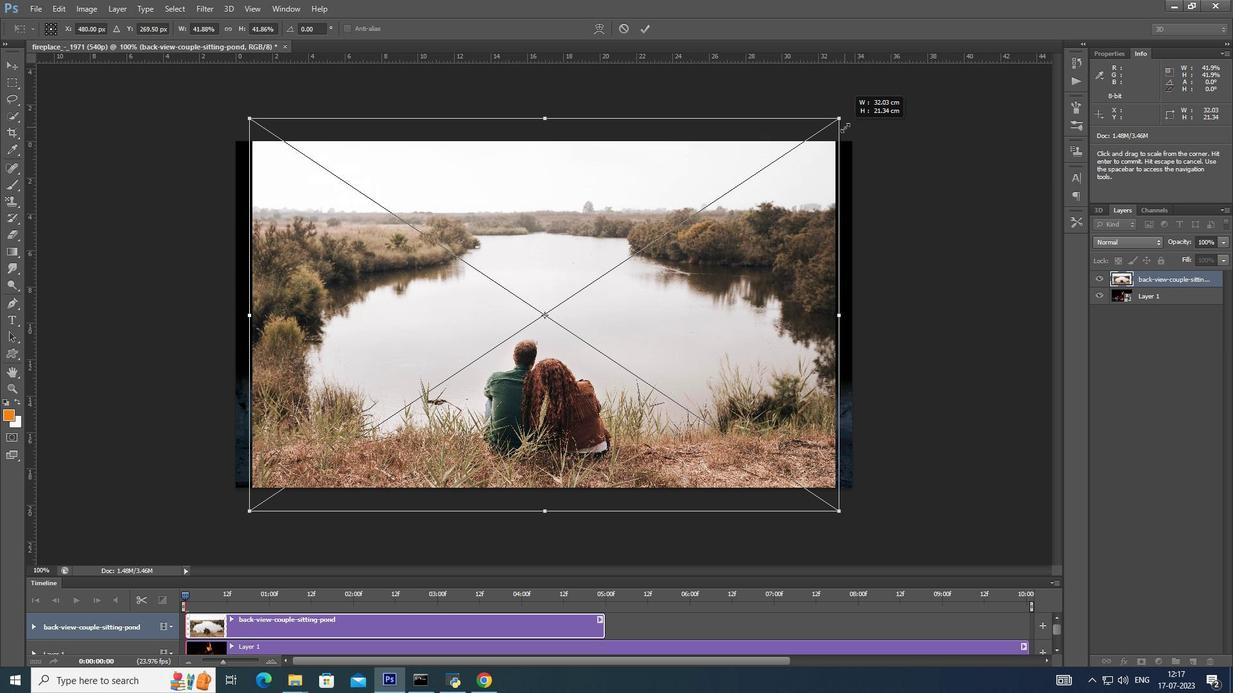 
Action: Mouse moved to (804, 141)
Screenshot: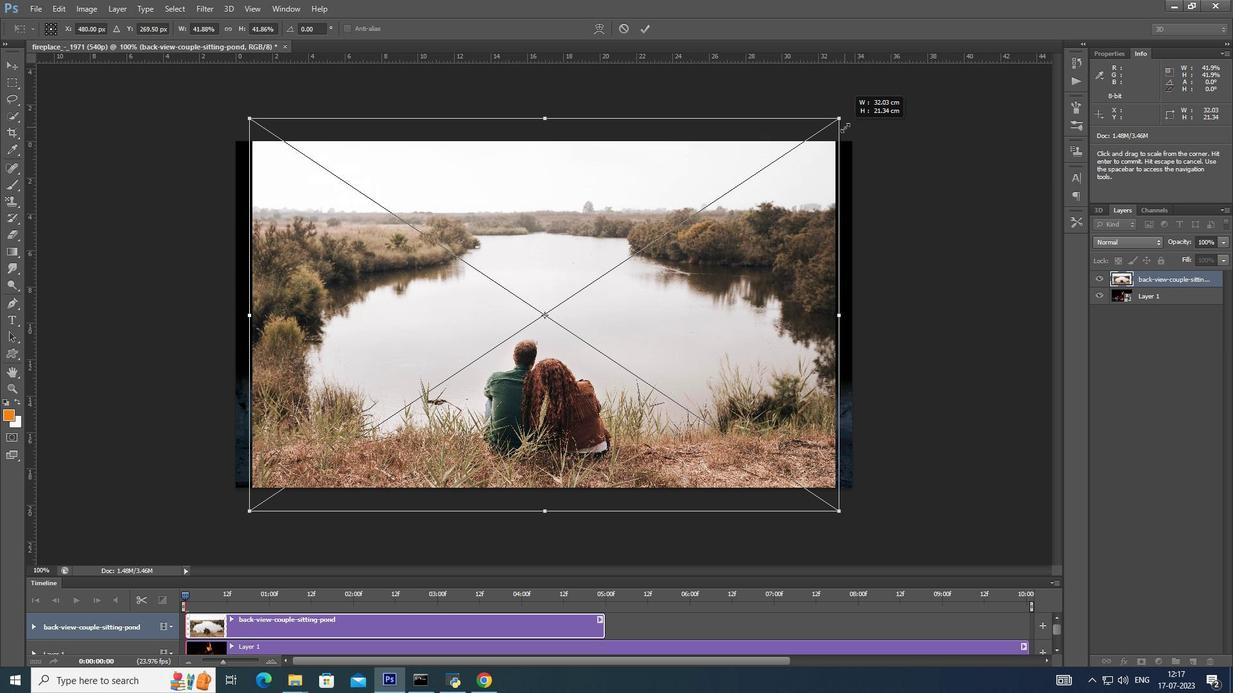 
Action: Key pressed <Key.alt_l>
Screenshot: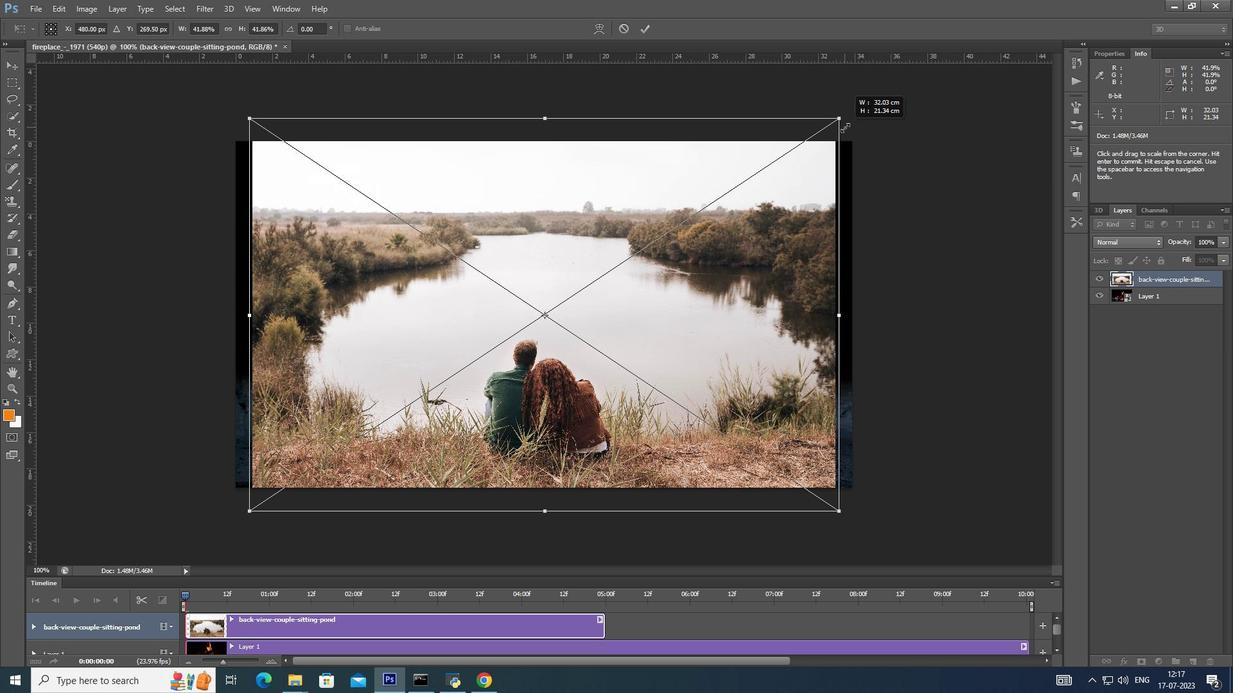 
Action: Mouse moved to (810, 138)
Screenshot: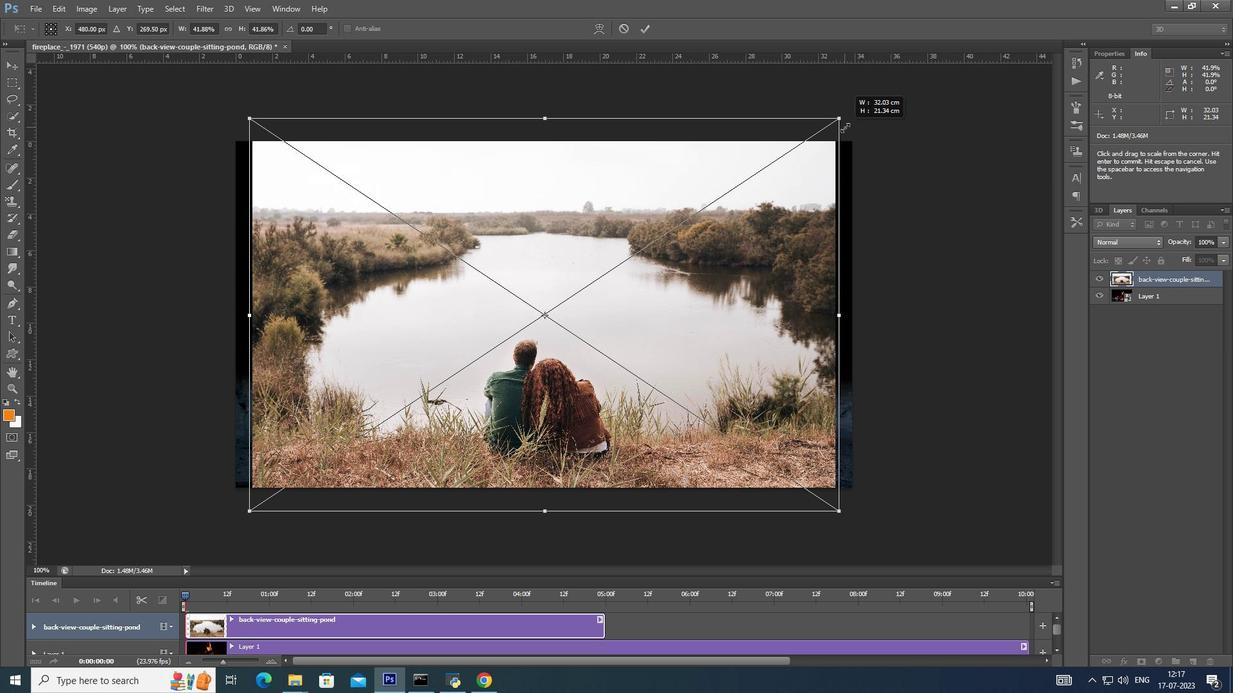 
Action: Key pressed <Key.alt_l>
Screenshot: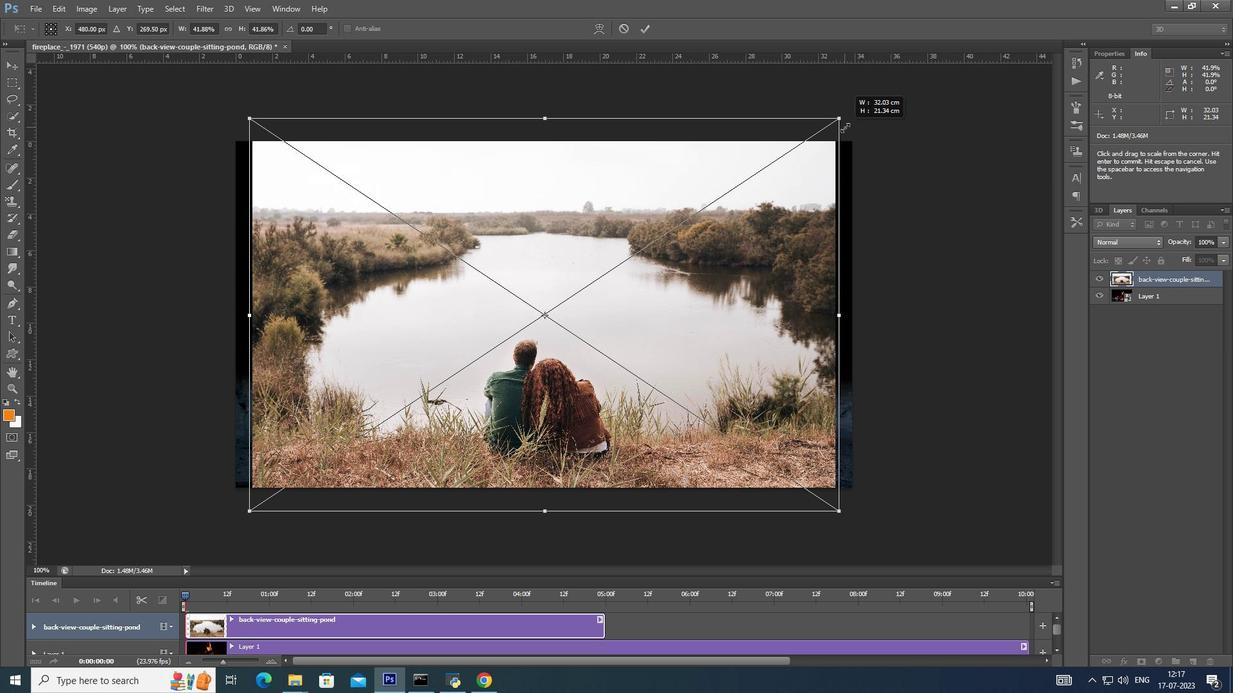 
Action: Mouse moved to (811, 138)
Screenshot: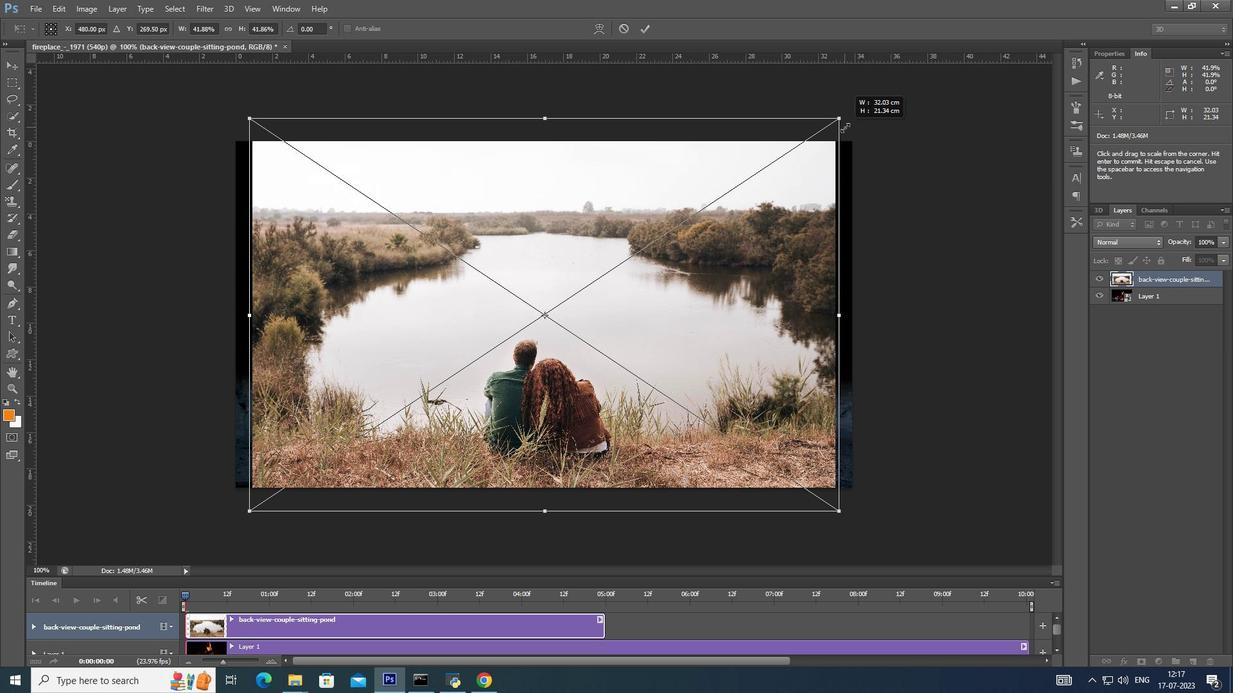 
Action: Key pressed <Key.alt_l>
Screenshot: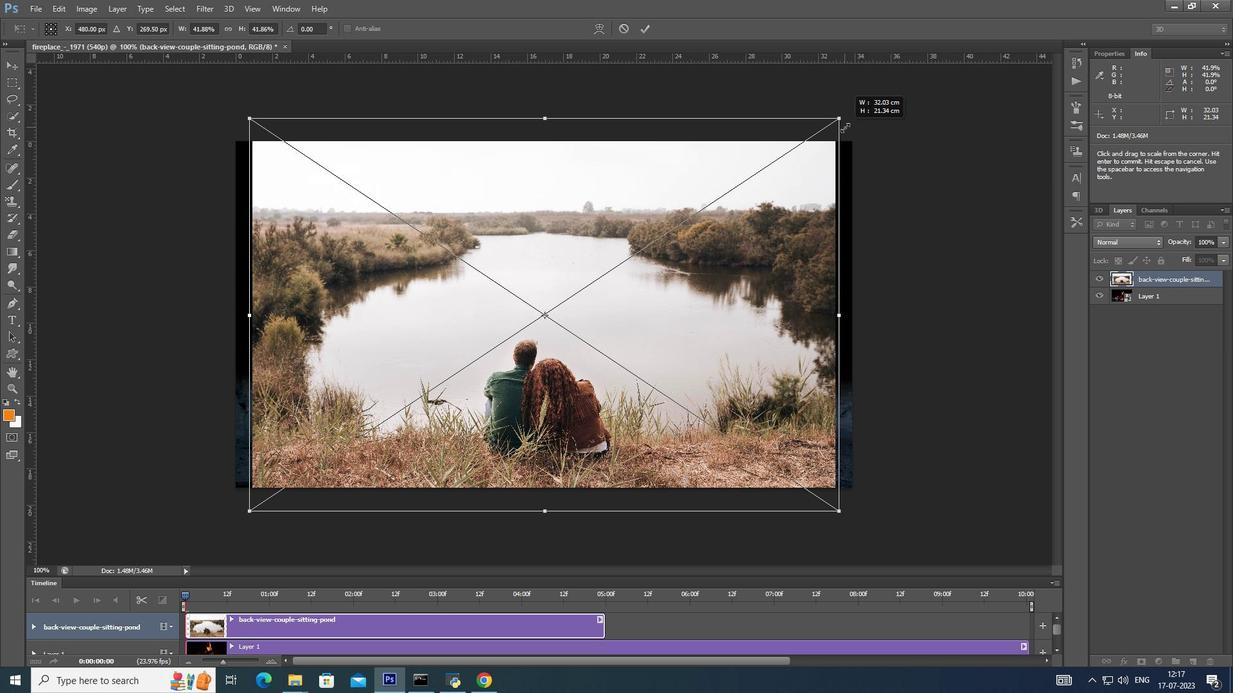
Action: Mouse moved to (812, 138)
Screenshot: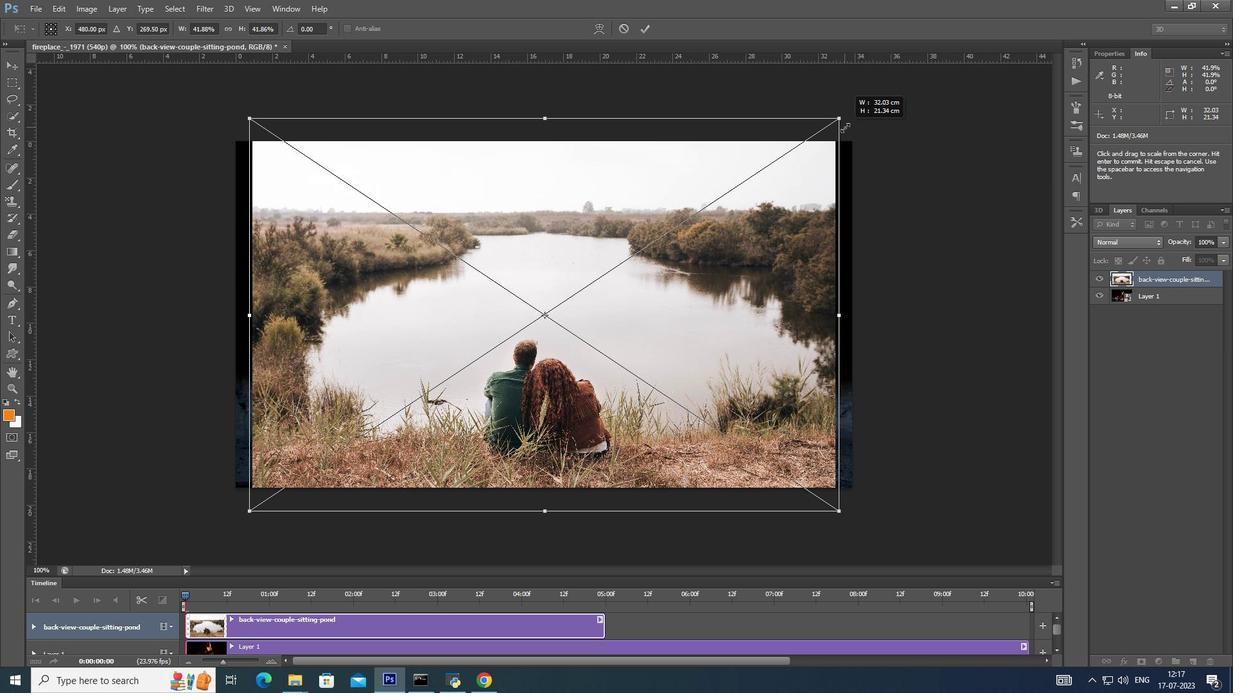 
Action: Key pressed <Key.alt_l>
Screenshot: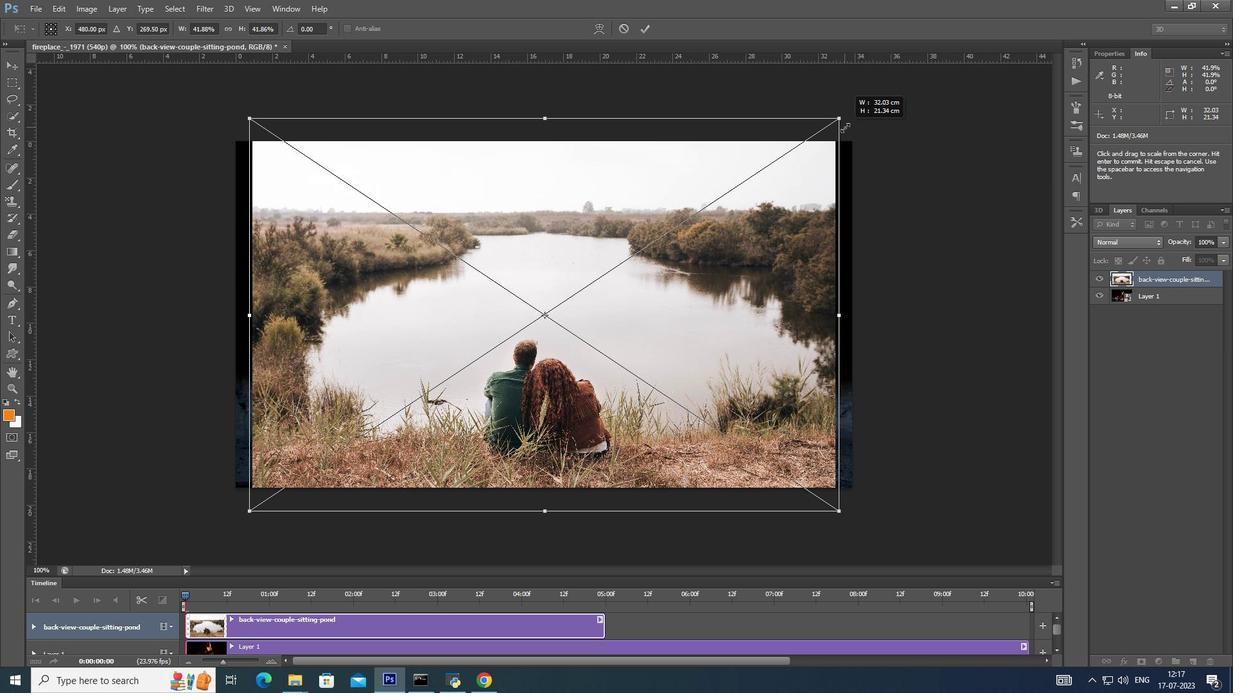 
Action: Mouse moved to (813, 138)
Screenshot: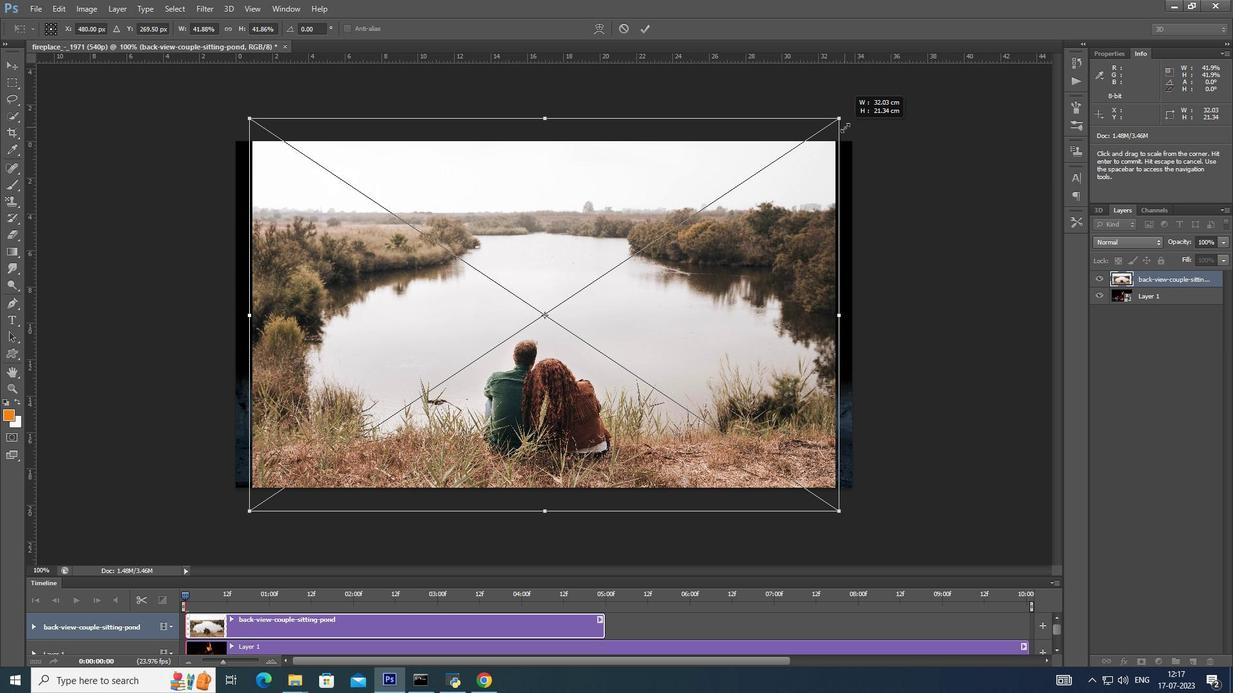 
Action: Key pressed <Key.alt_l>
Screenshot: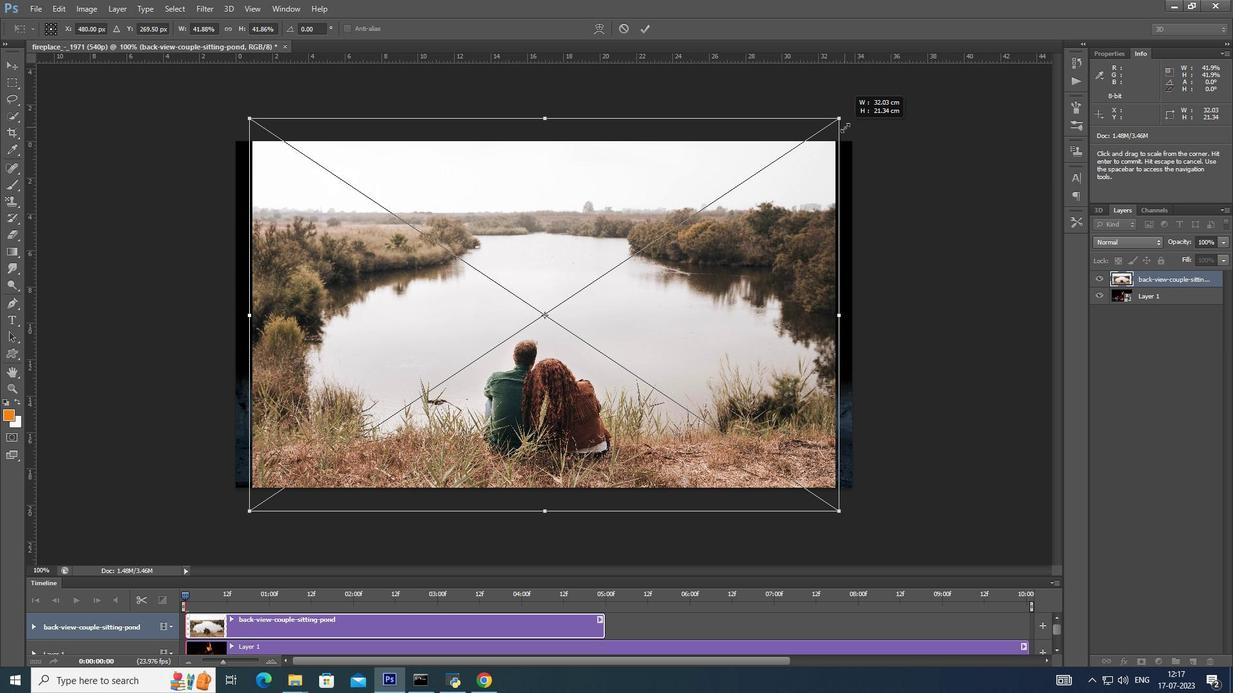 
Action: Mouse moved to (813, 138)
Screenshot: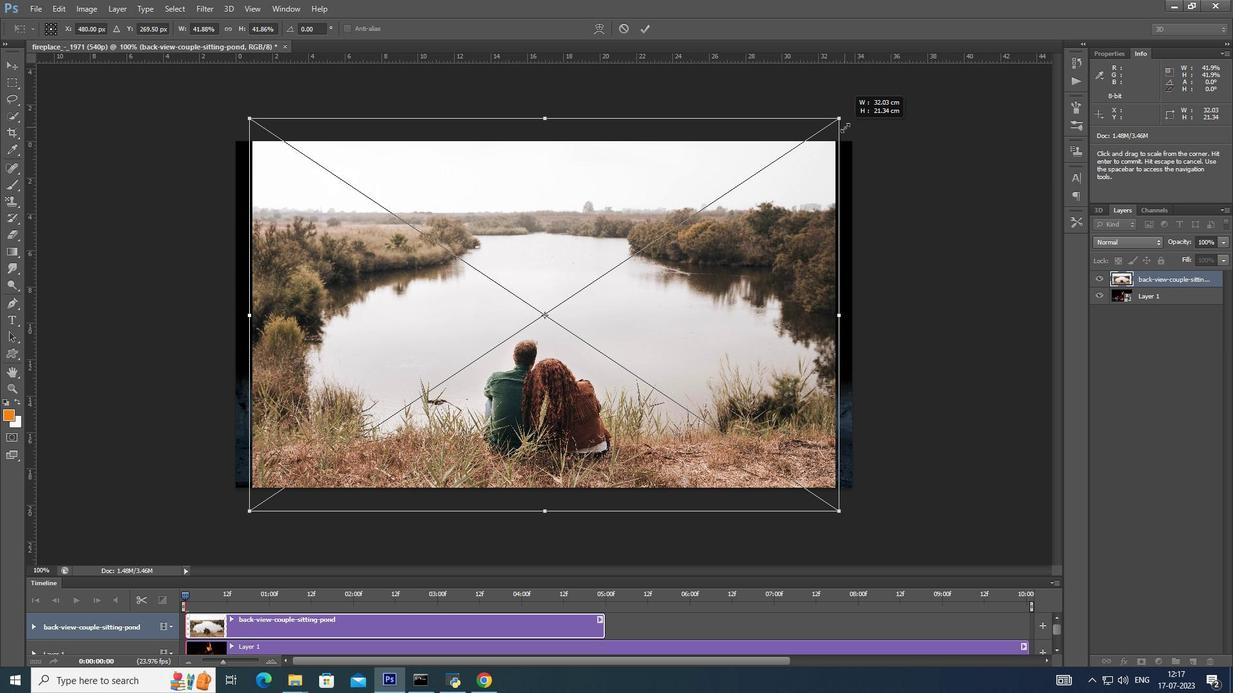 
Action: Key pressed <Key.alt_l>
Screenshot: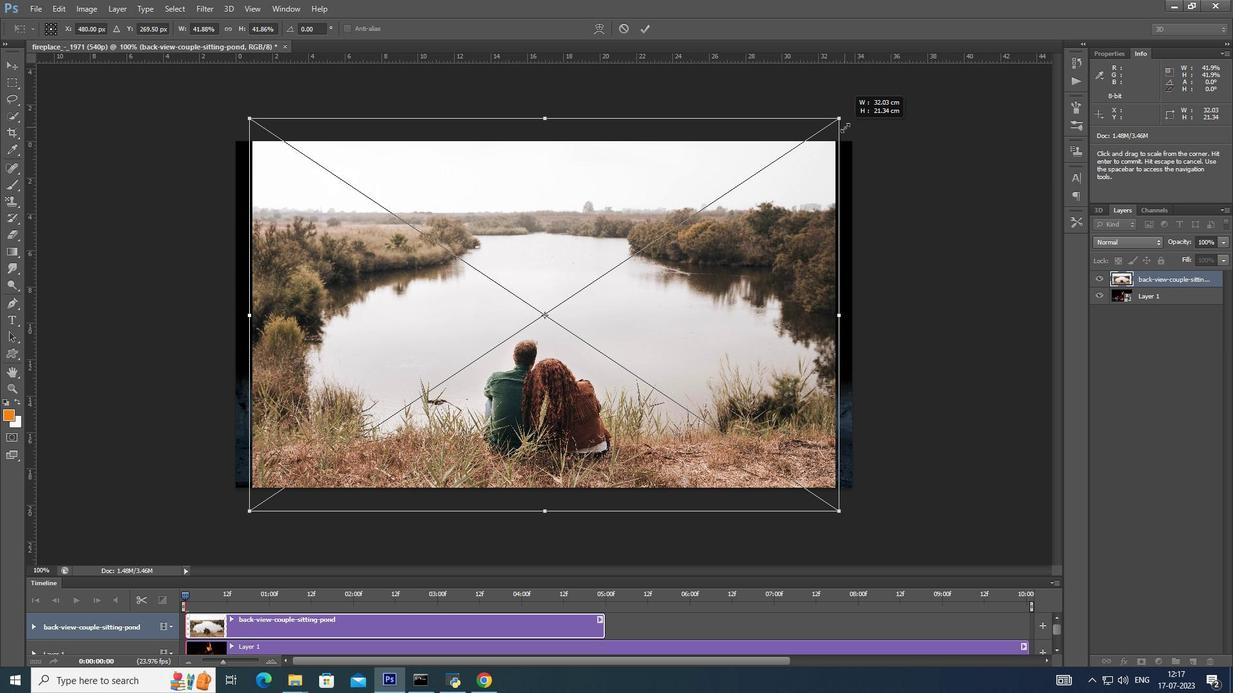 
Action: Mouse moved to (815, 137)
Screenshot: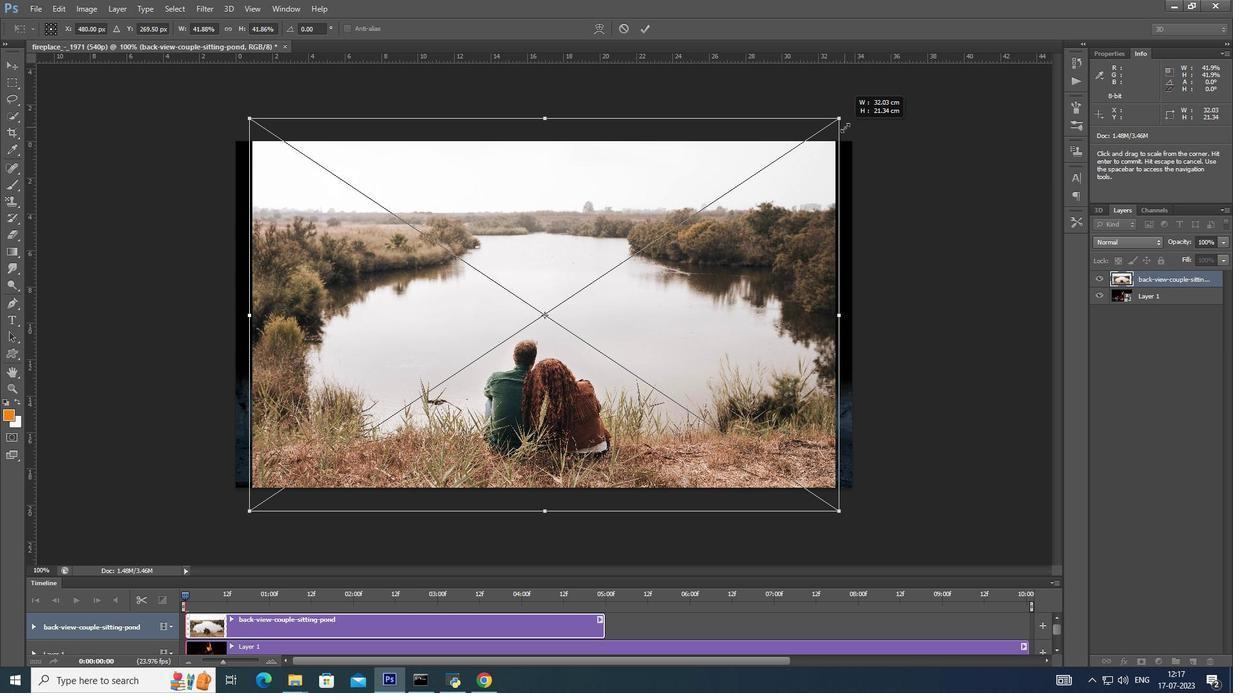 
Action: Key pressed <Key.alt_l>
Screenshot: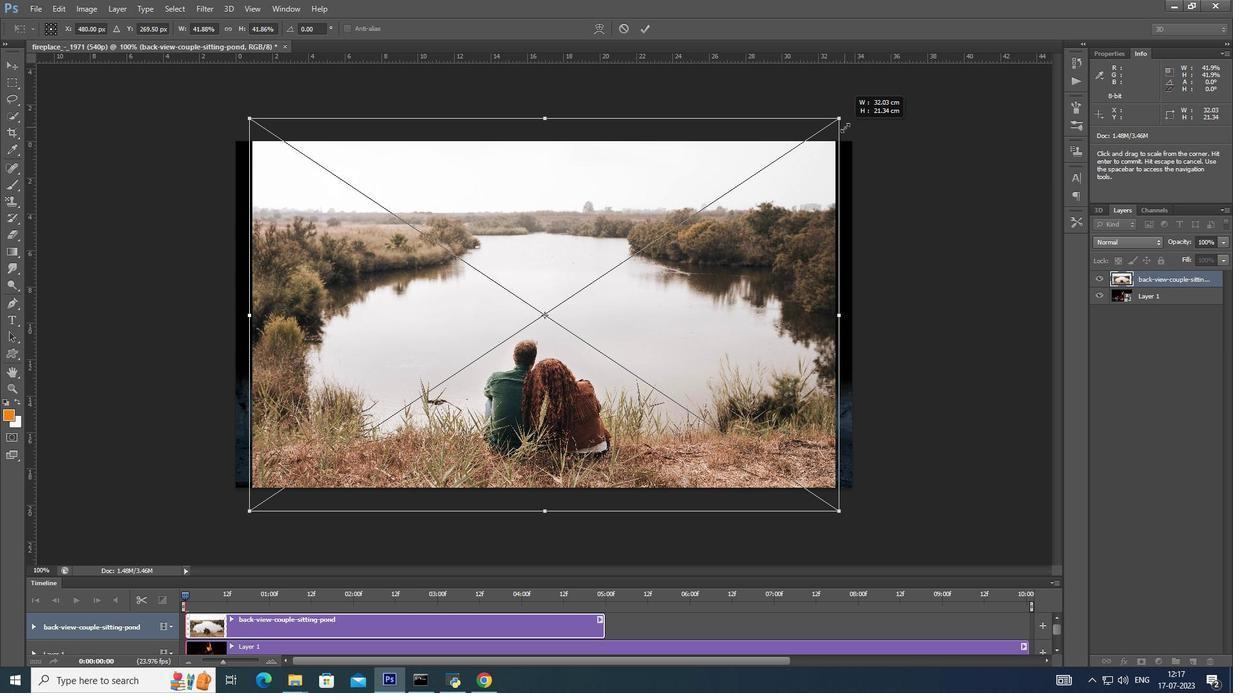 
Action: Mouse moved to (819, 135)
Screenshot: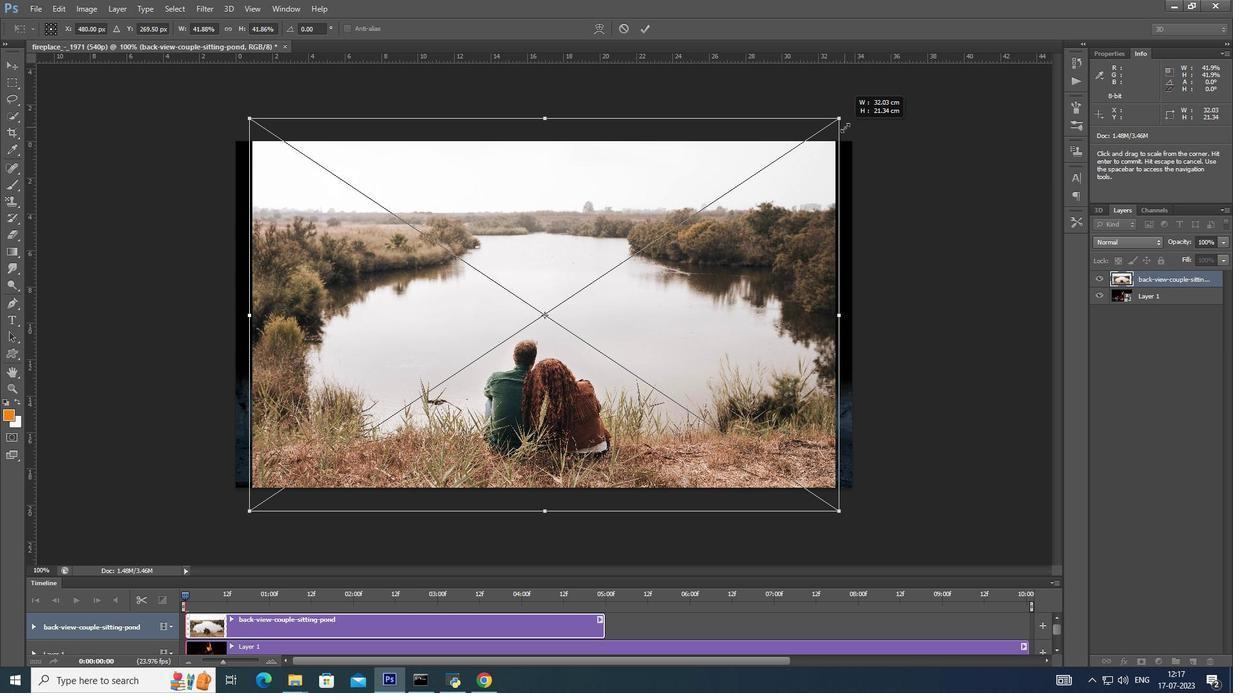 
Action: Key pressed <Key.alt_l>
Screenshot: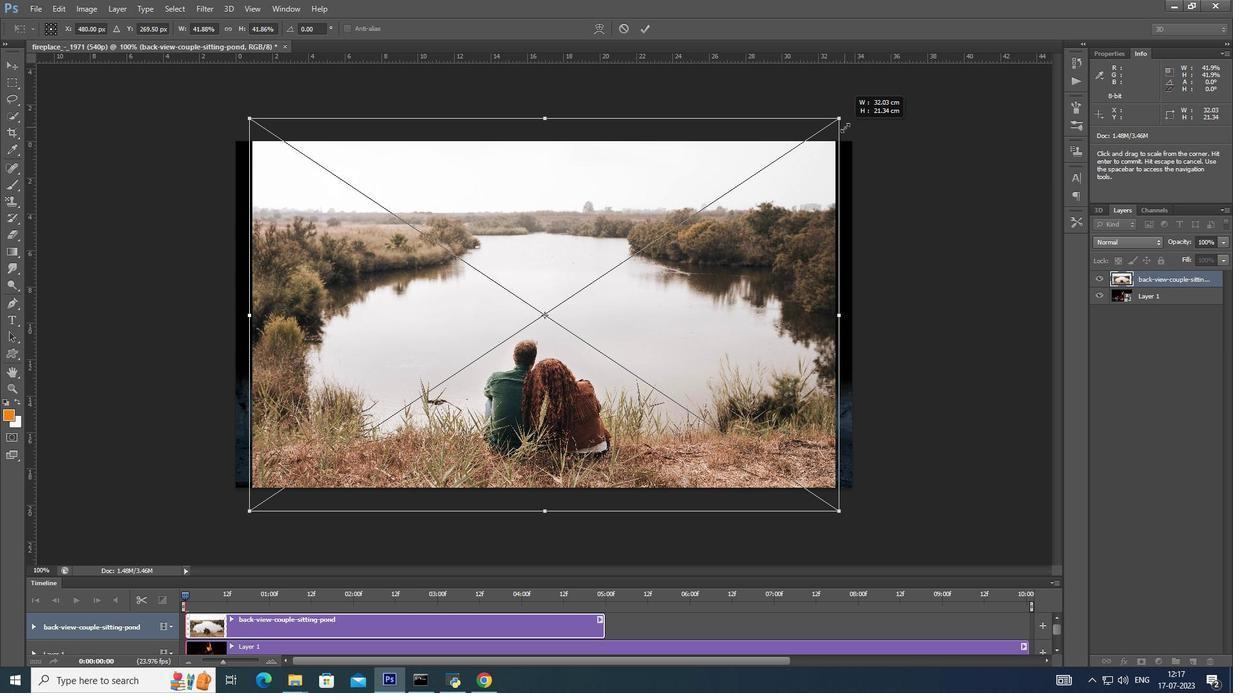 
Action: Mouse moved to (822, 134)
Screenshot: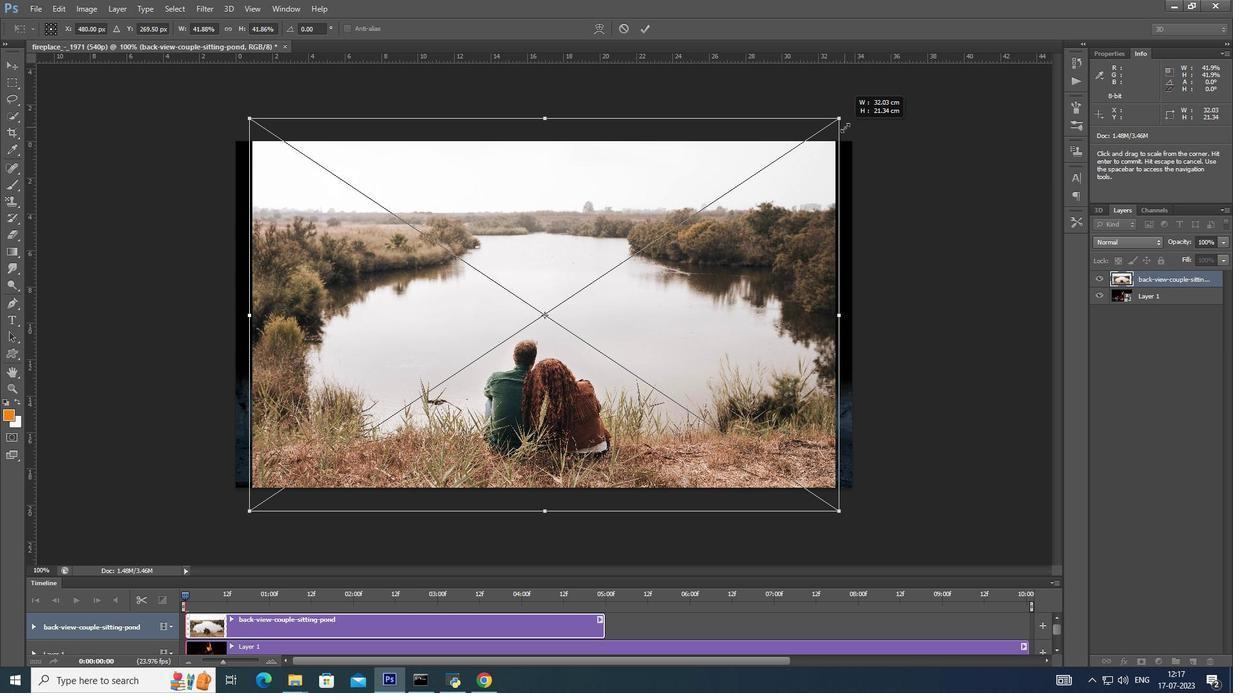 
Action: Key pressed <Key.alt_l>
Screenshot: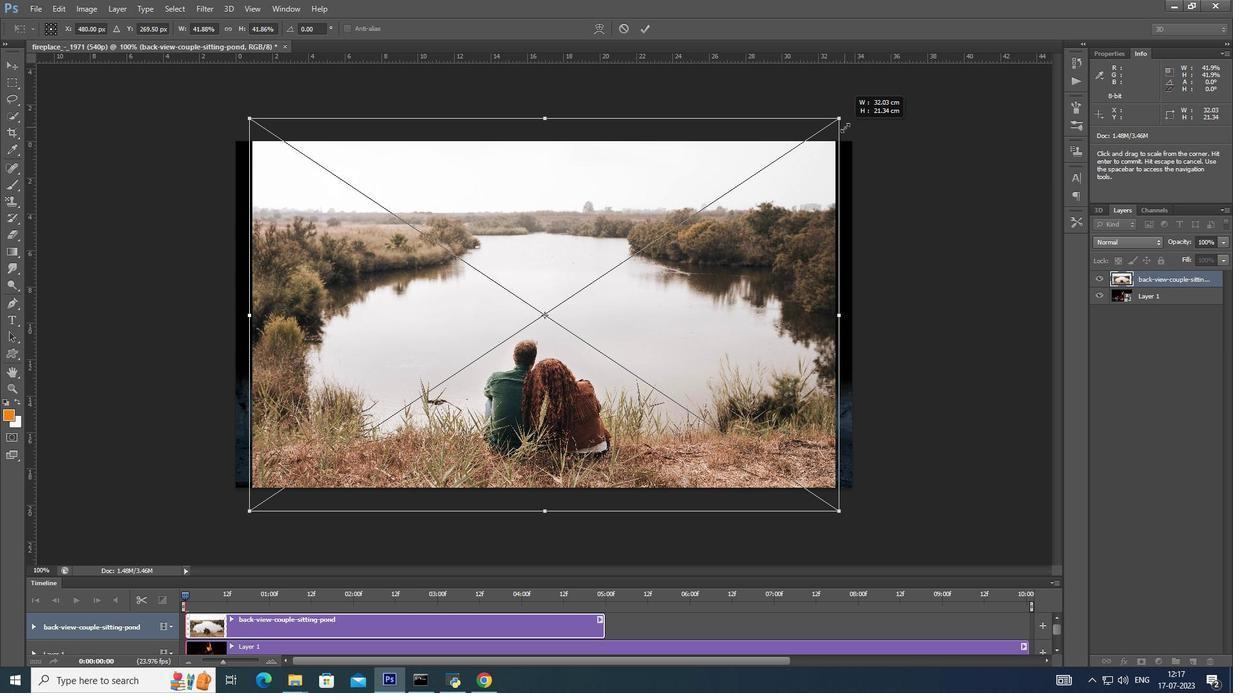
Action: Mouse moved to (823, 133)
Screenshot: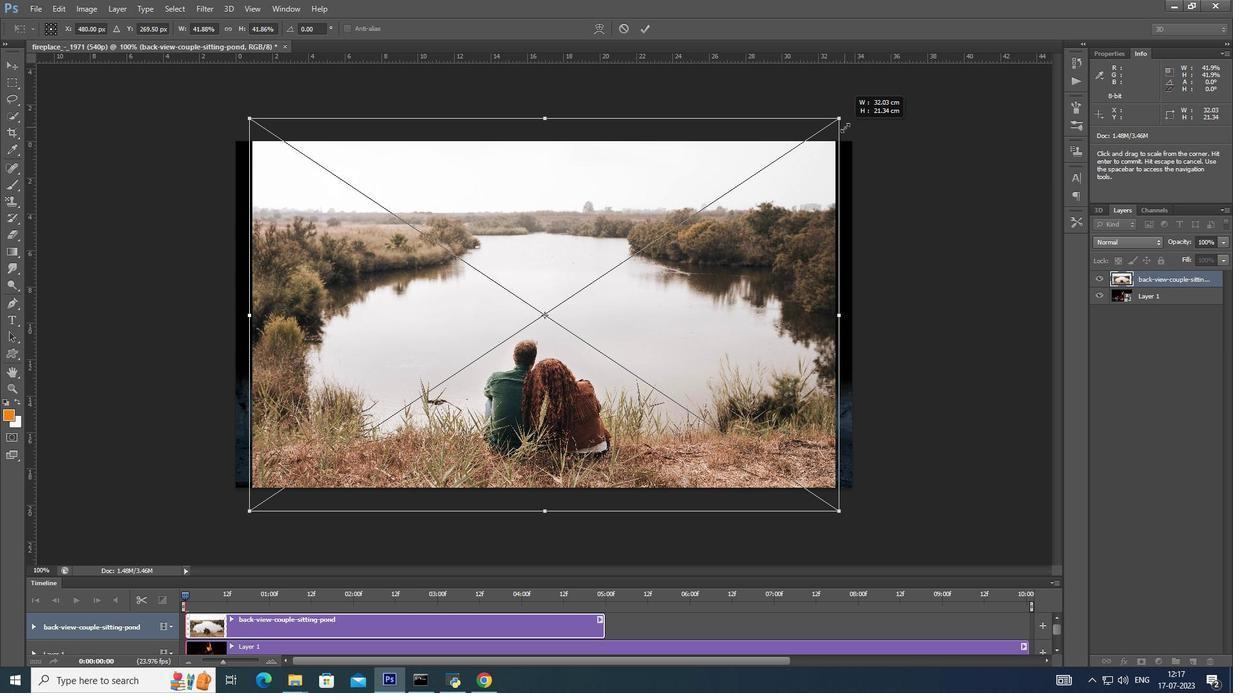 
Action: Key pressed <Key.alt_l><Key.alt_l><Key.alt_l><Key.alt_l><Key.alt_l>
Screenshot: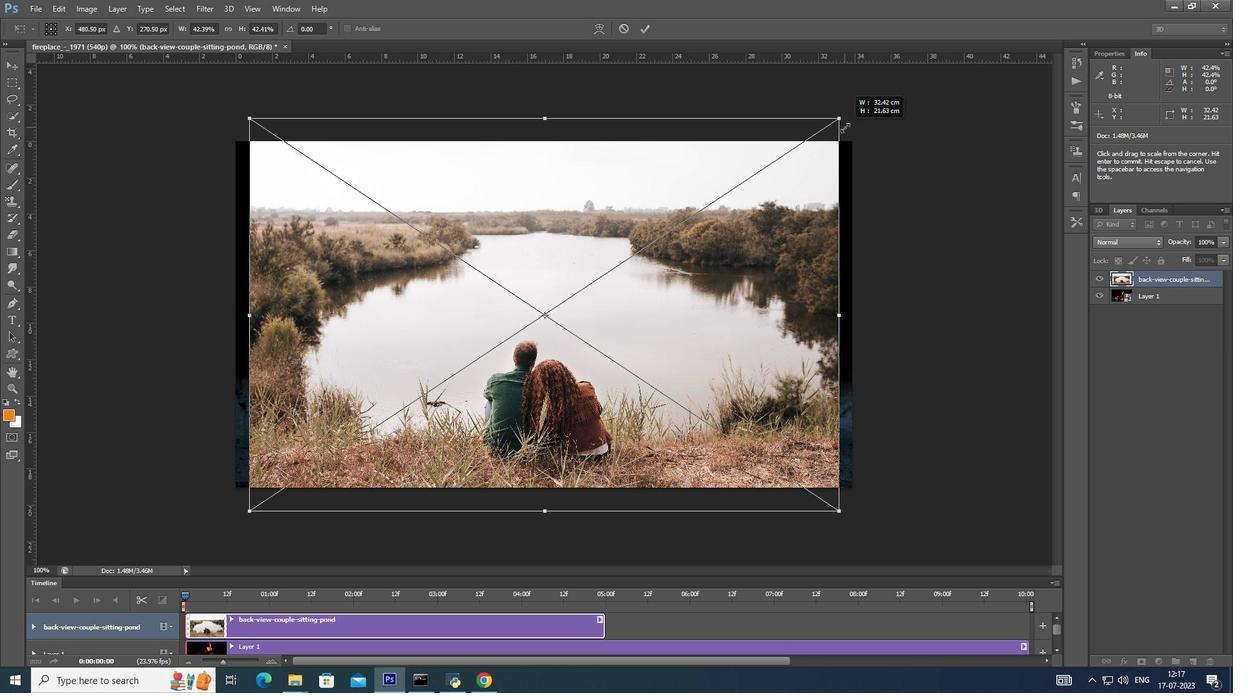 
Action: Mouse moved to (833, 131)
Screenshot: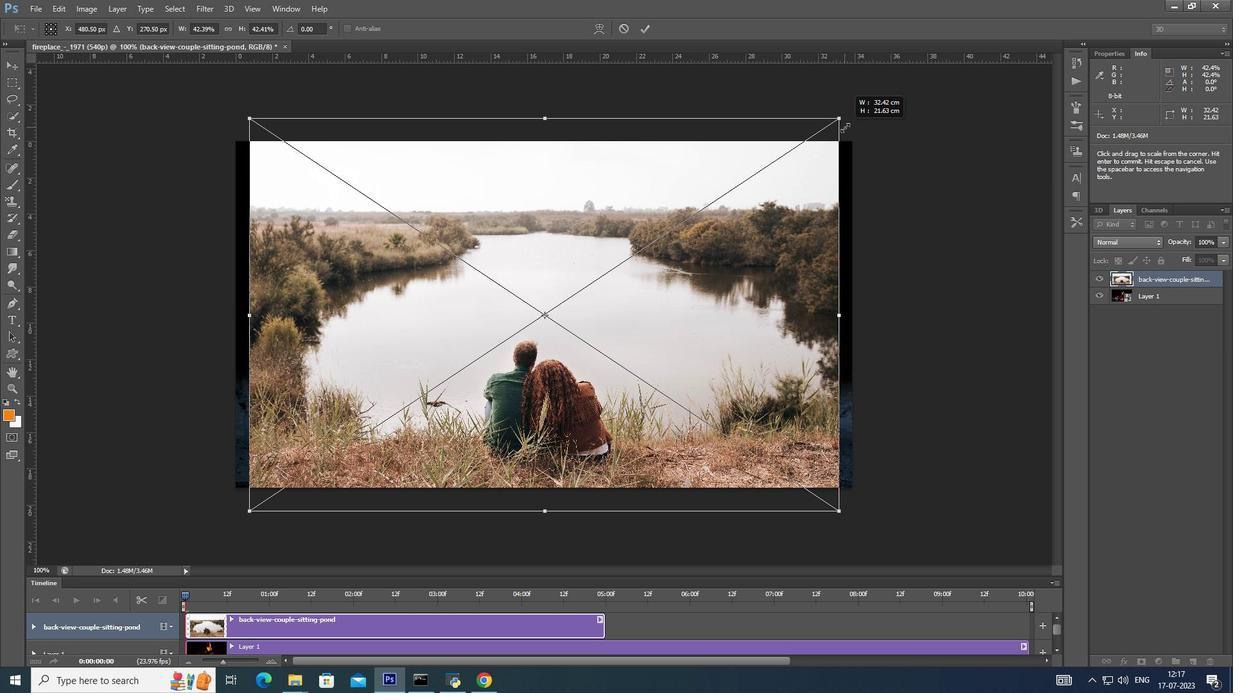 
Action: Key pressed <Key.alt_l>
Screenshot: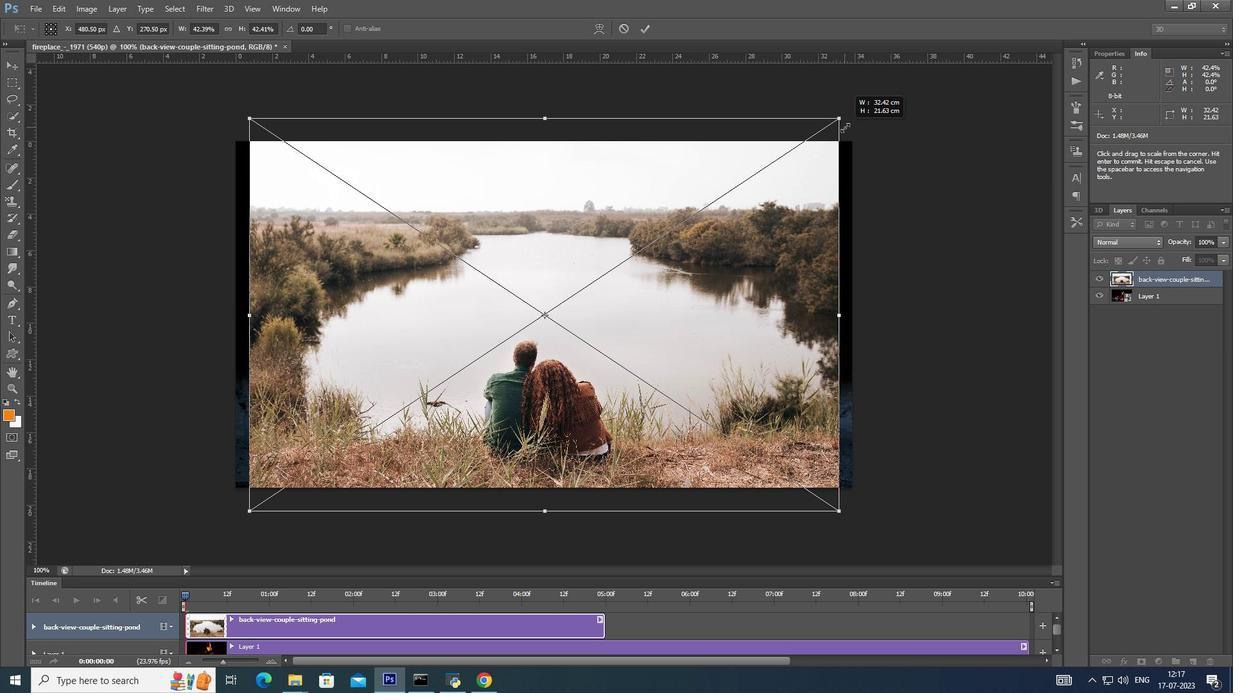 
Action: Mouse moved to (837, 129)
Screenshot: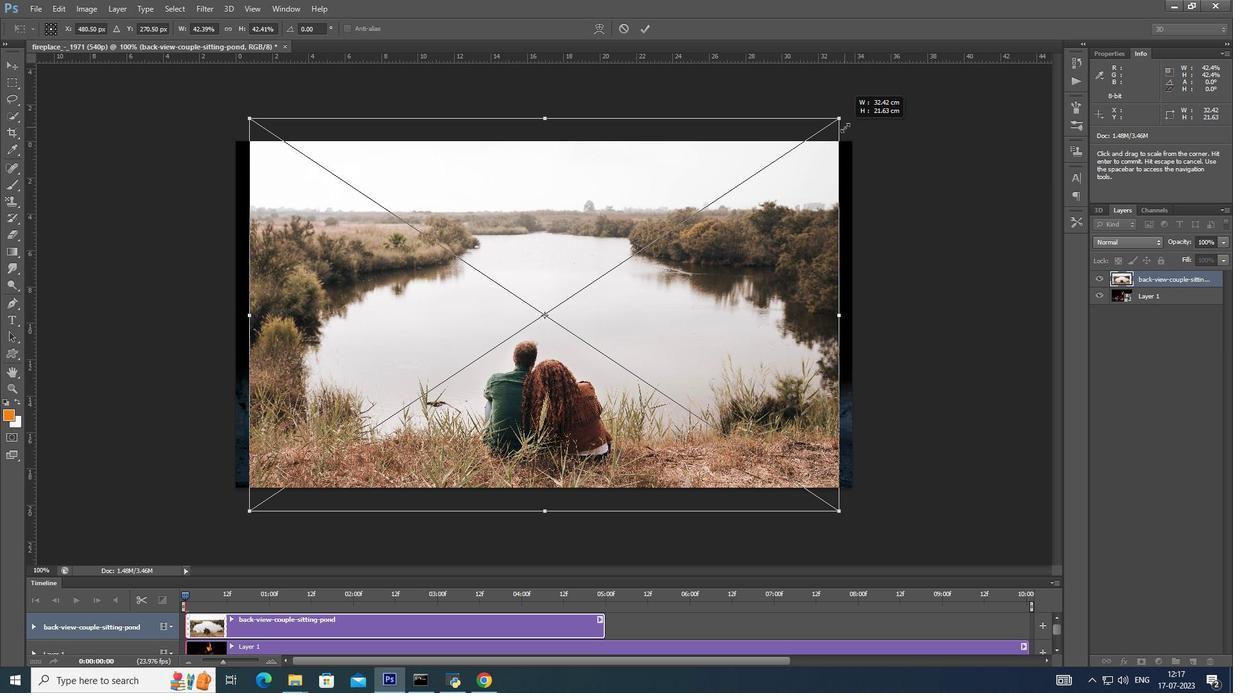 
Action: Key pressed <Key.alt_l><Key.alt_l>
Screenshot: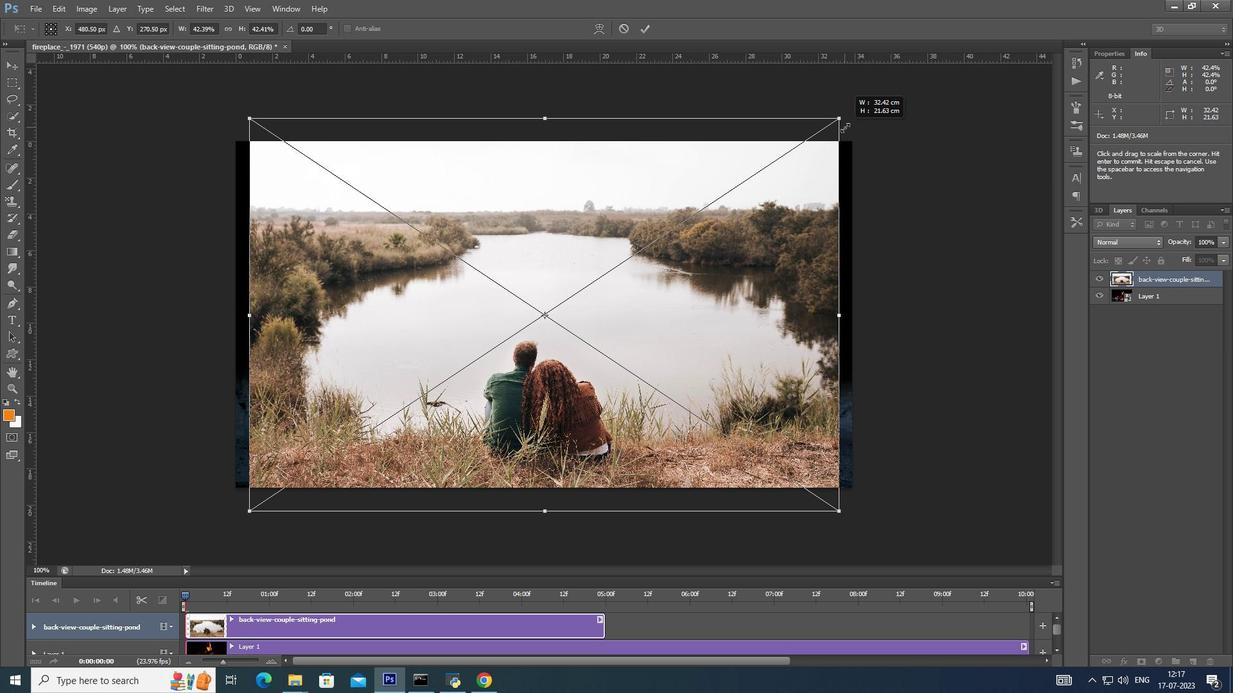 
Action: Mouse moved to (839, 129)
Screenshot: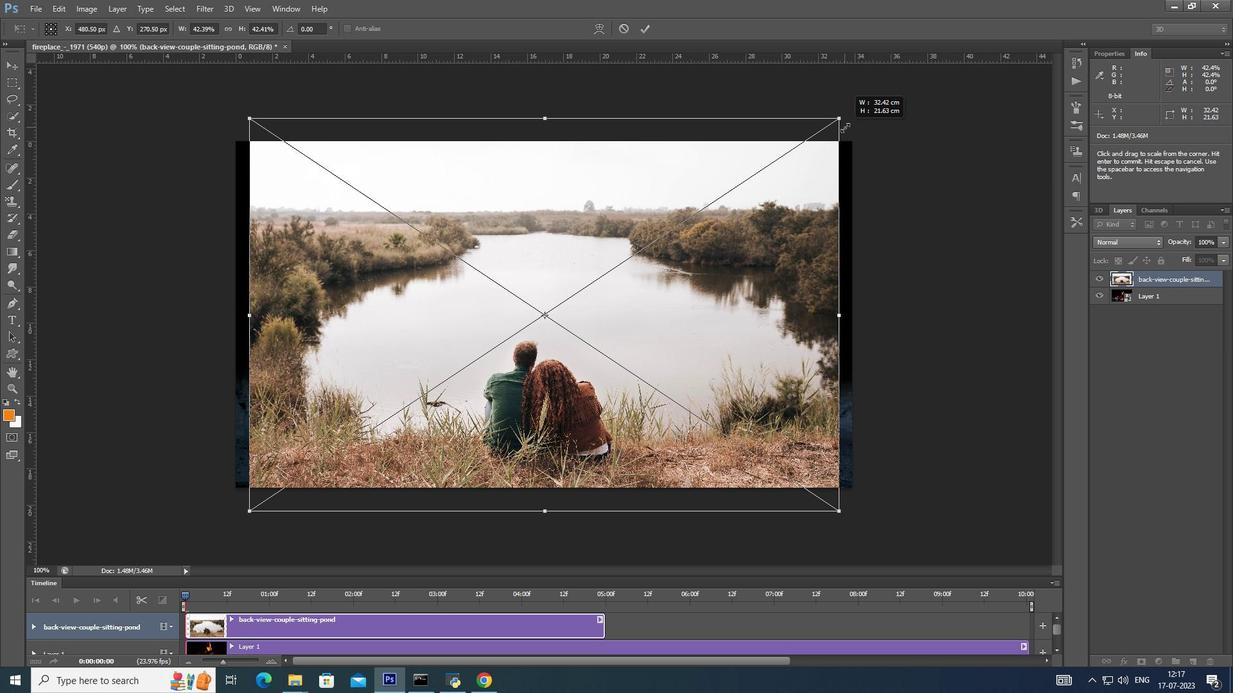 
Action: Key pressed <Key.alt_l>
Screenshot: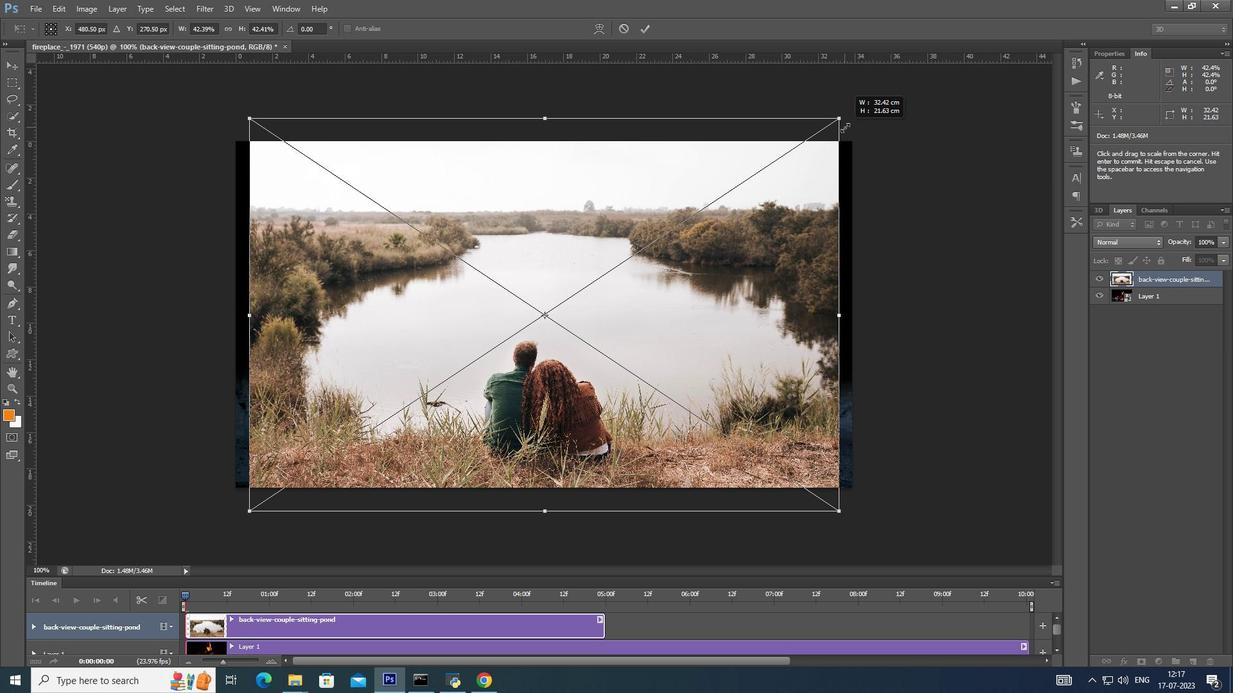 
Action: Mouse moved to (840, 129)
Screenshot: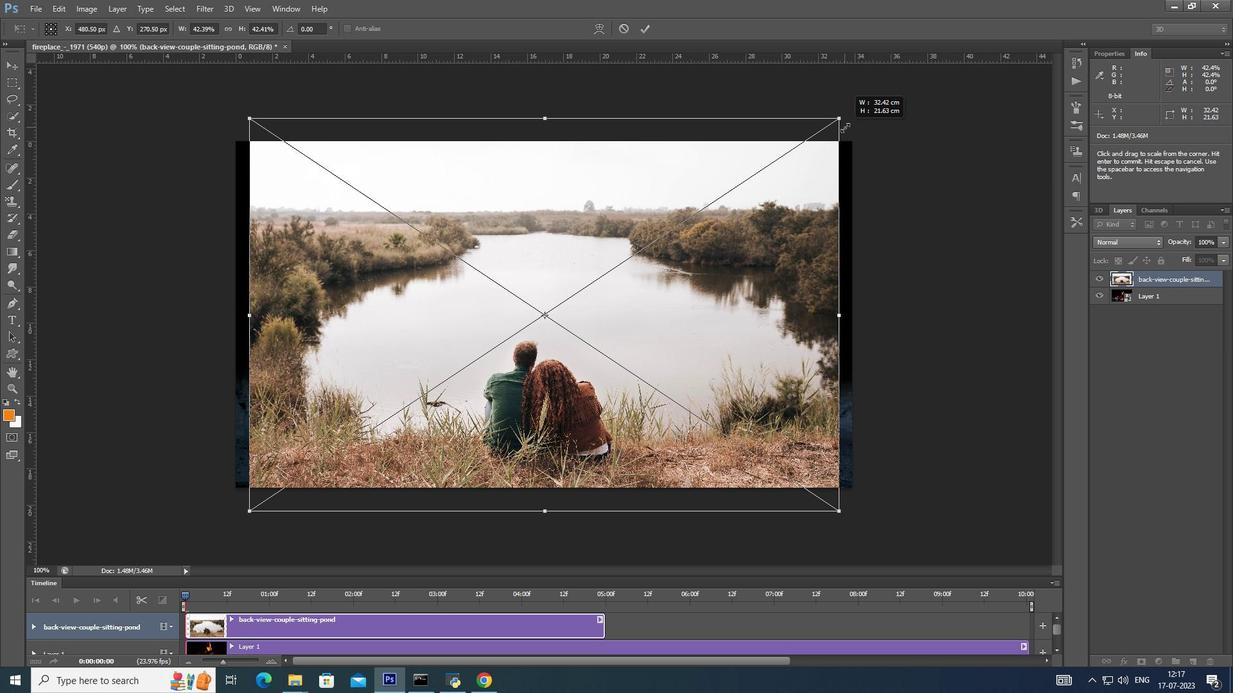 
Action: Key pressed <Key.alt_l>
Screenshot: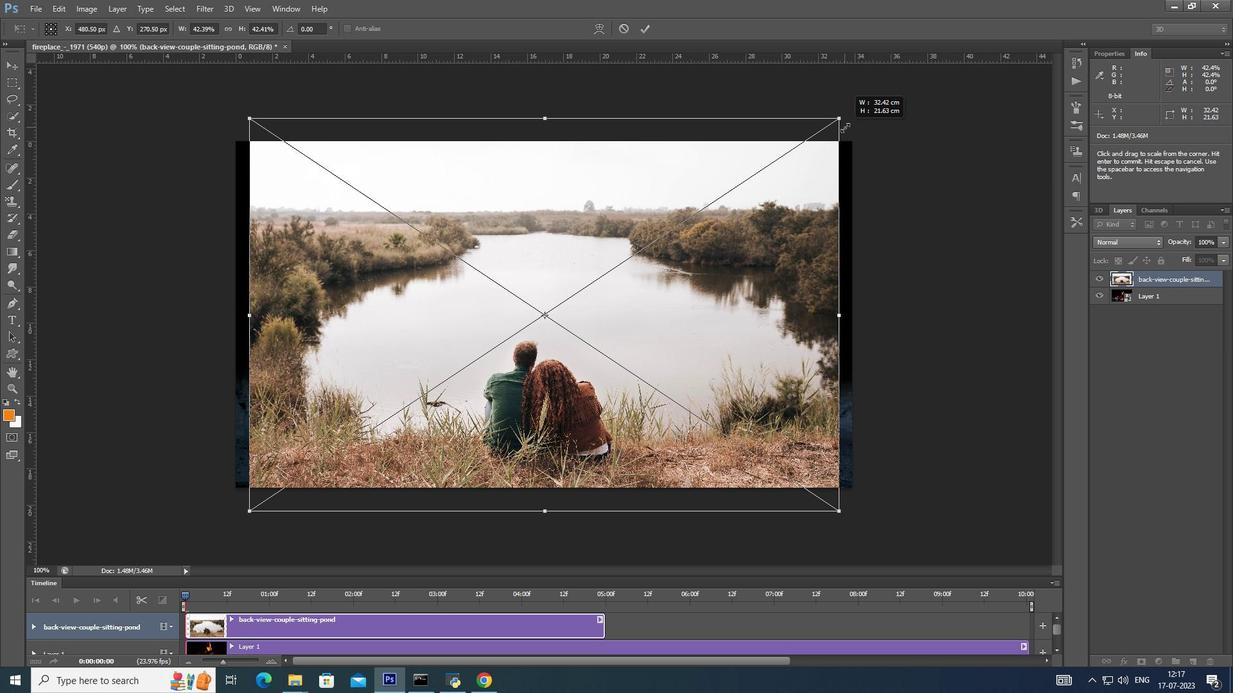 
Action: Mouse moved to (840, 129)
Screenshot: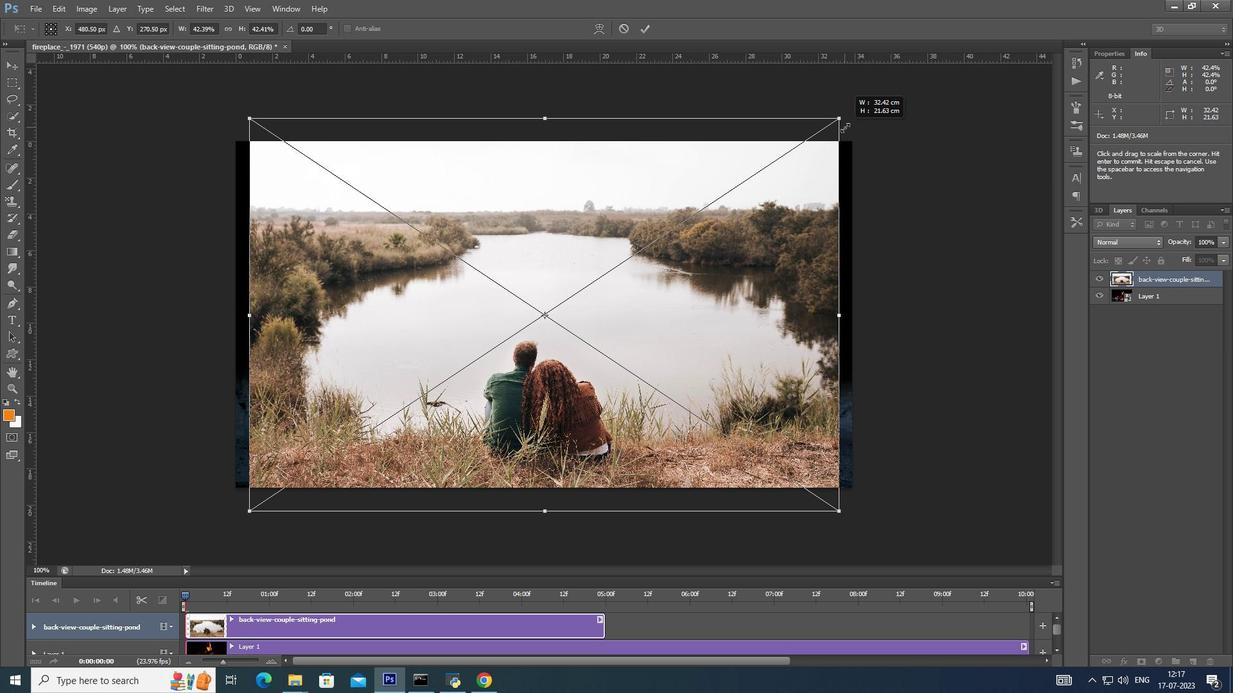
Action: Key pressed <Key.alt_l>
Screenshot: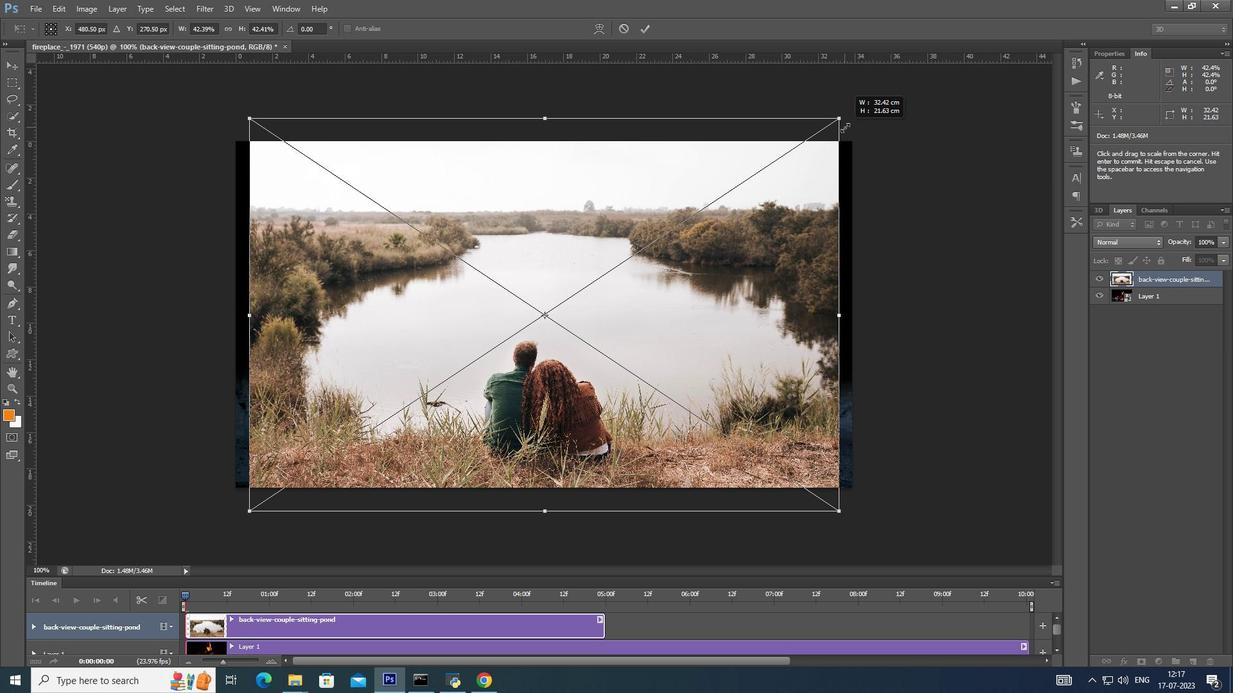 
Action: Mouse moved to (842, 129)
Screenshot: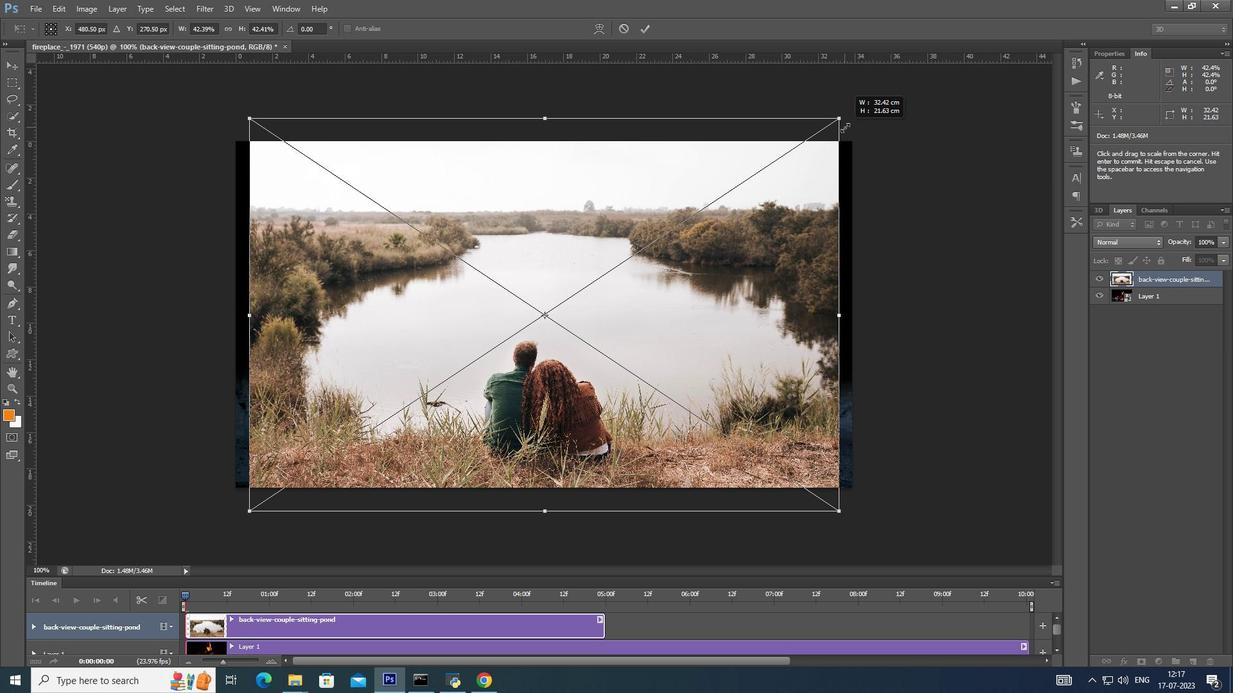 
Action: Key pressed <Key.alt_l>
Screenshot: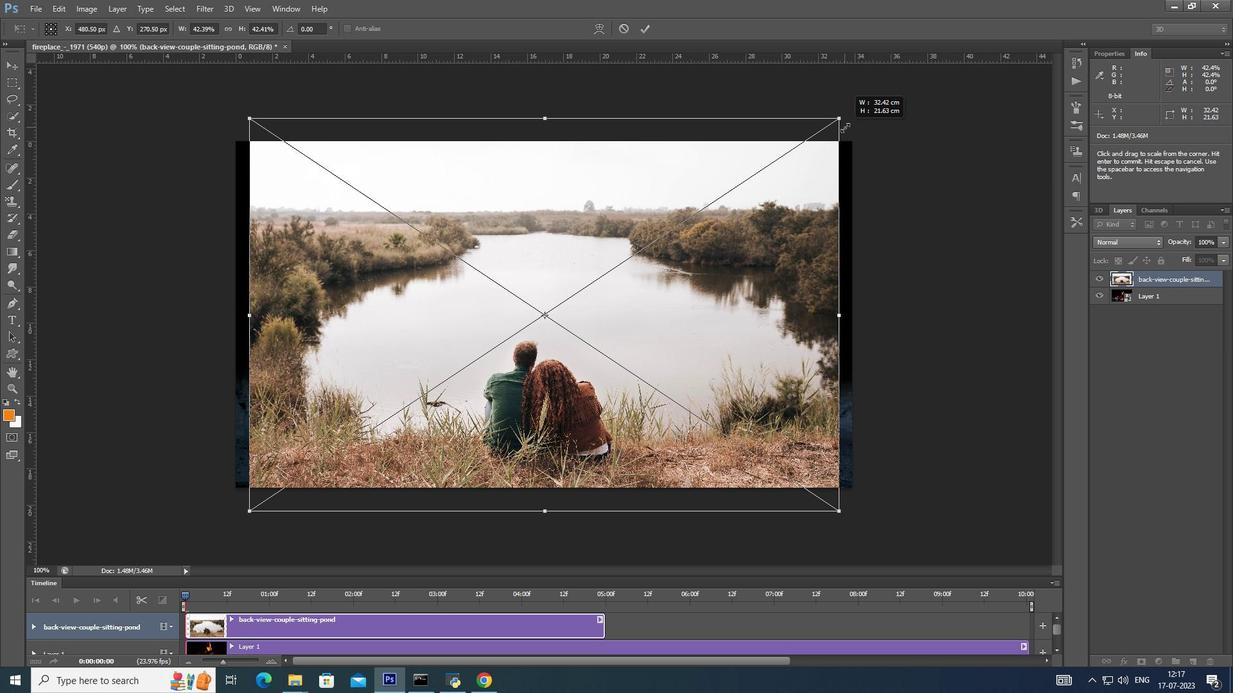 
Action: Mouse moved to (844, 127)
Screenshot: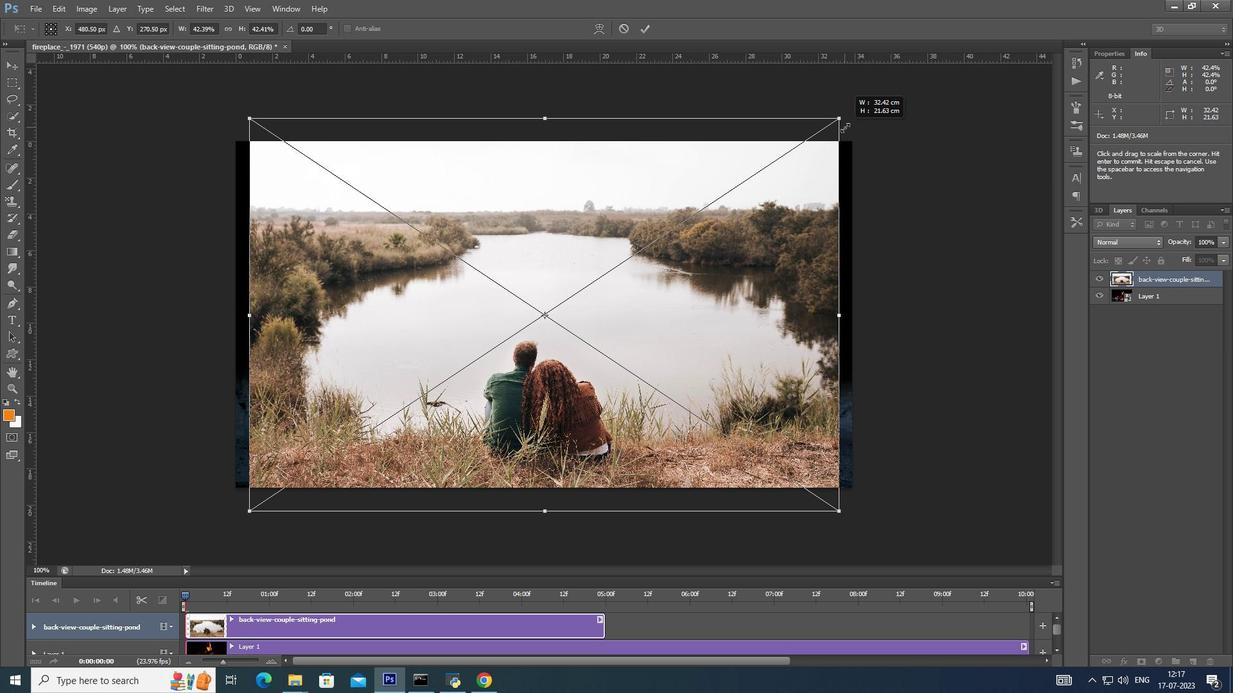 
Action: Key pressed <Key.alt_l><Key.alt_l><Key.alt_l><Key.alt_l><Key.alt_l><Key.alt_l><Key.alt_l><Key.alt_l><Key.alt_l><Key.alt_l><Key.alt_l><Key.alt_l><Key.alt_l><Key.alt_l><Key.alt_l><Key.alt_l><Key.alt_l><Key.alt_l><Key.alt_l><Key.alt_l><Key.alt_l><Key.alt_l><Key.alt_l><Key.alt_l><Key.alt_l><Key.alt_l><Key.alt_l><Key.alt_l><Key.alt_l><Key.alt_l><Key.alt_l><Key.alt_l><Key.alt_l><Key.alt_l><Key.alt_l><Key.alt_l><Key.alt_l><Key.alt_l><Key.alt_l><Key.alt_l><Key.alt_l><Key.alt_l><Key.alt_l><Key.alt_l><Key.alt_l><Key.alt_l><Key.alt_l><Key.alt_l><Key.enter>
Screenshot: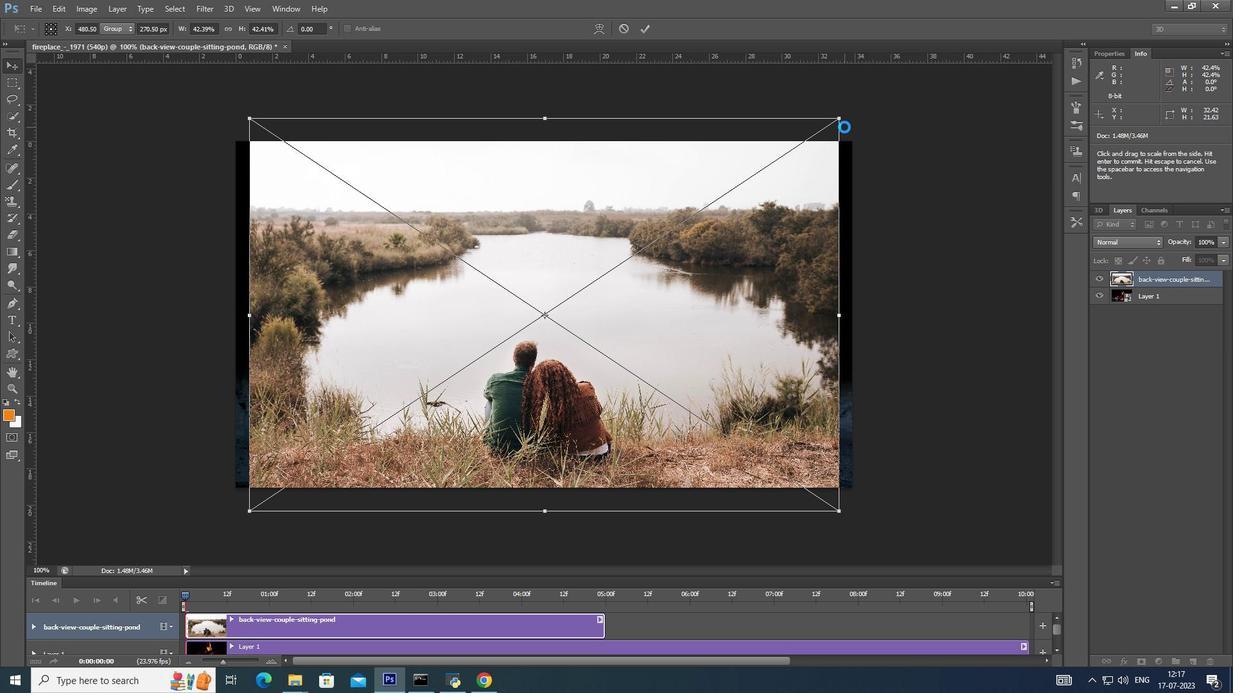 
Action: Mouse moved to (88, 8)
Screenshot: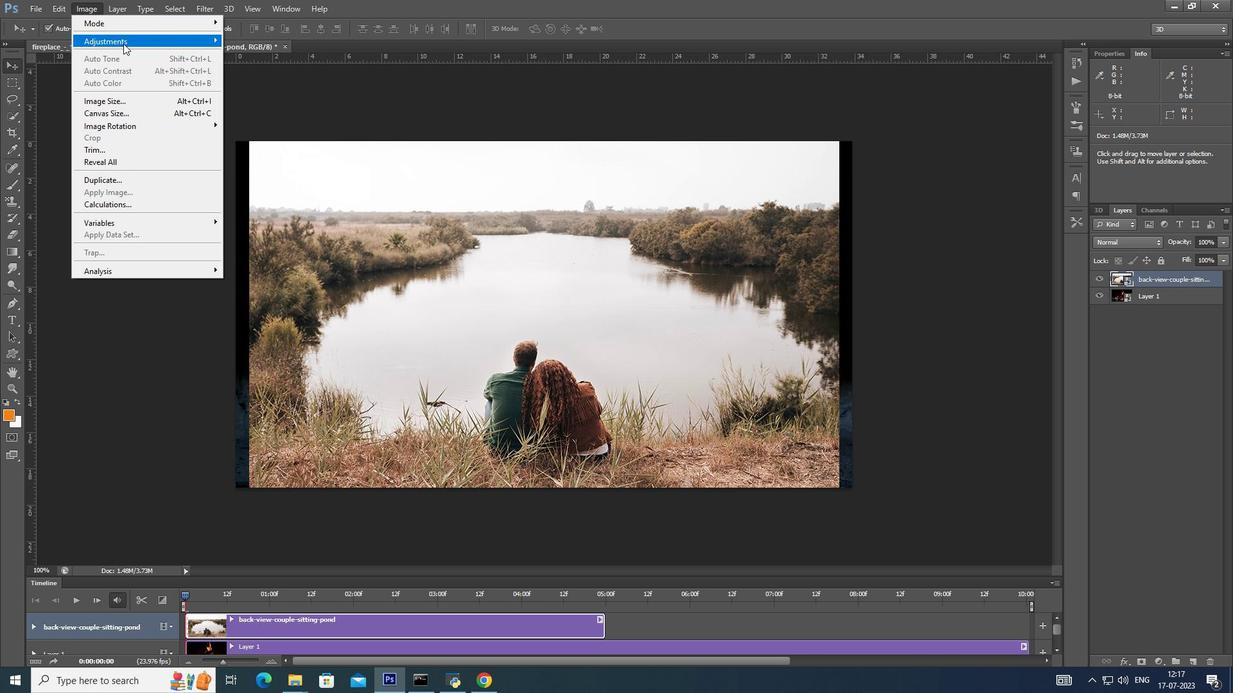 
Action: Mouse pressed left at (88, 8)
Screenshot: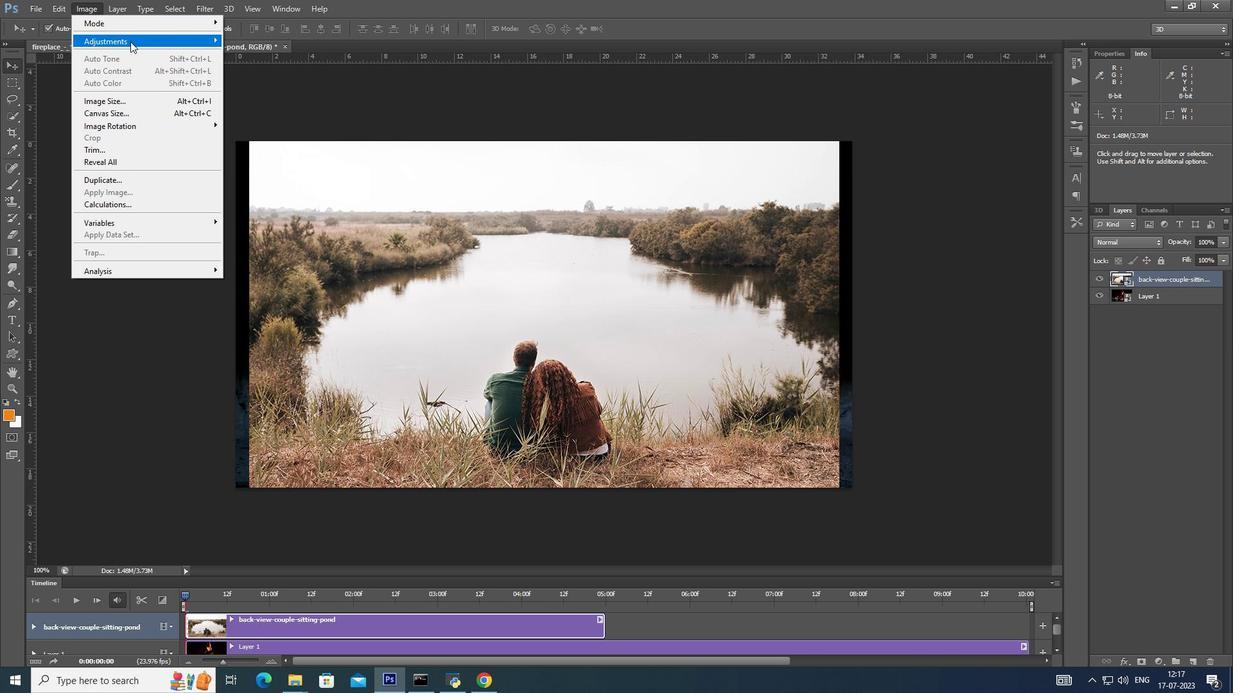 
Action: Mouse moved to (660, 285)
Screenshot: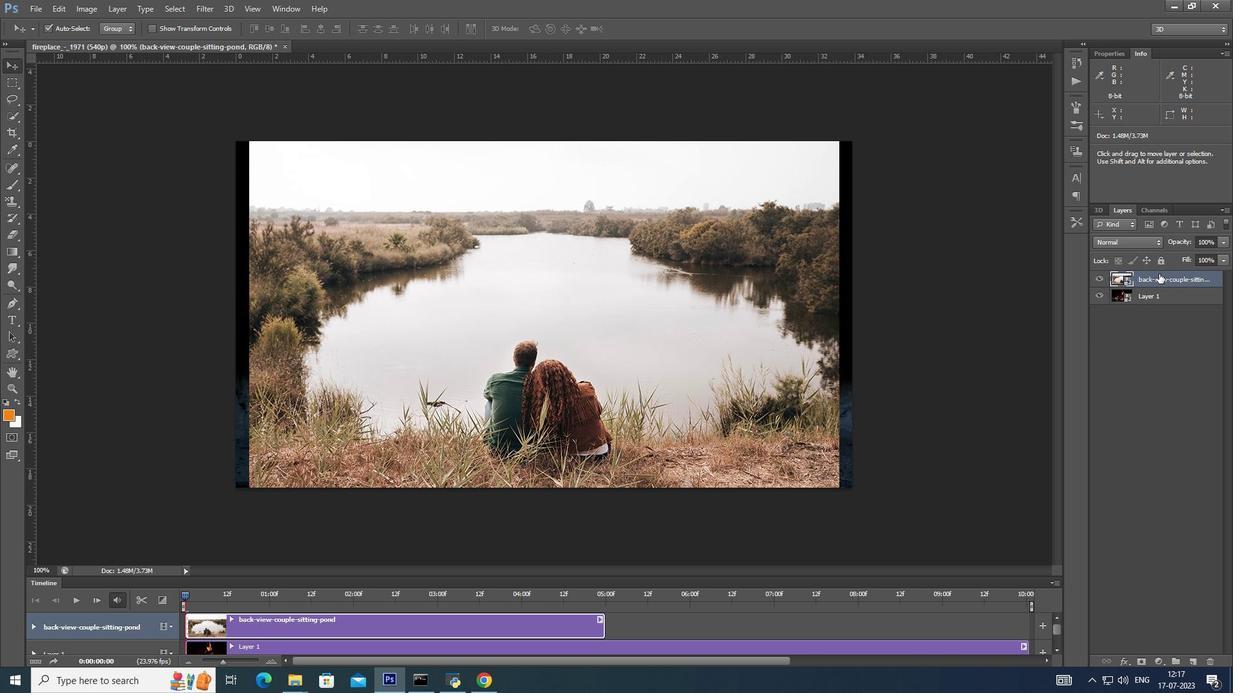 
Action: Mouse pressed left at (660, 285)
Screenshot: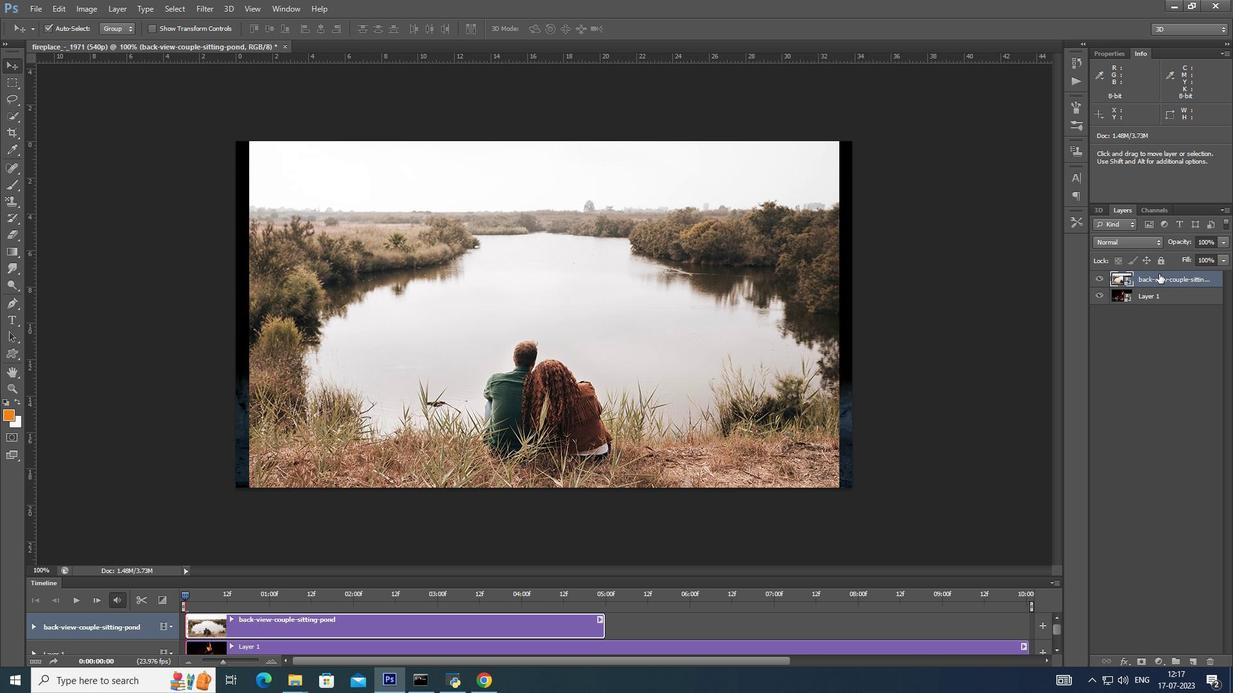 
Action: Mouse moved to (1159, 274)
Screenshot: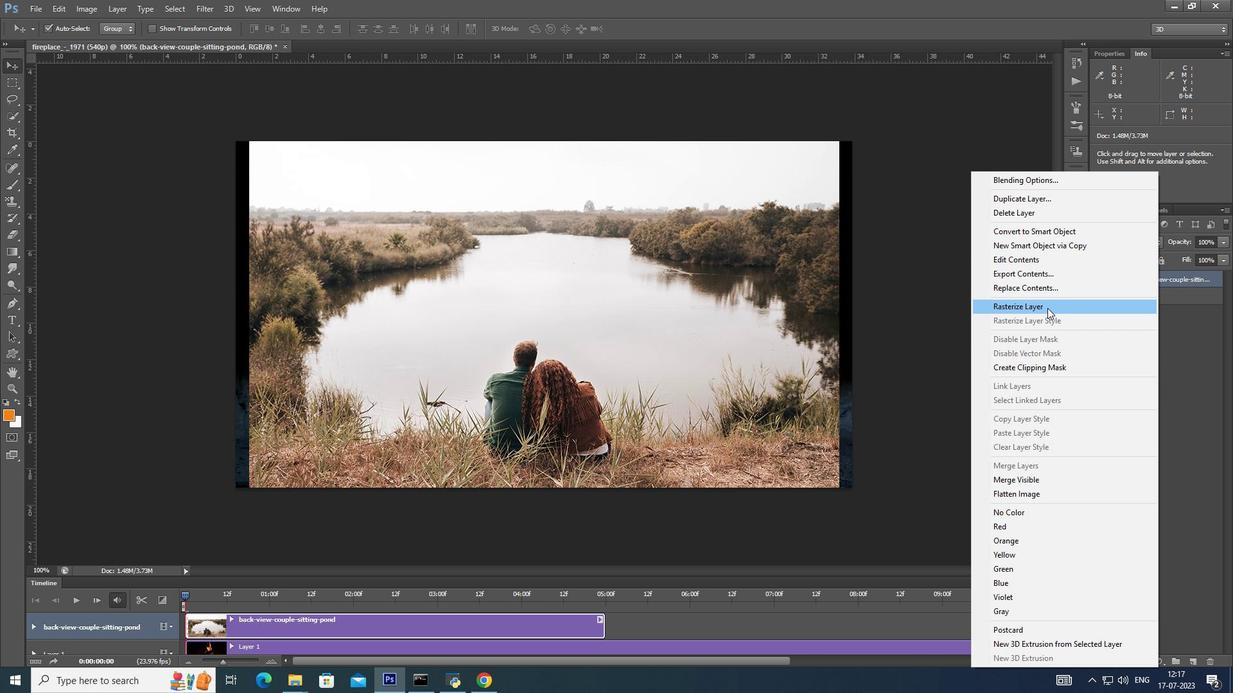 
Action: Mouse pressed right at (1159, 274)
Screenshot: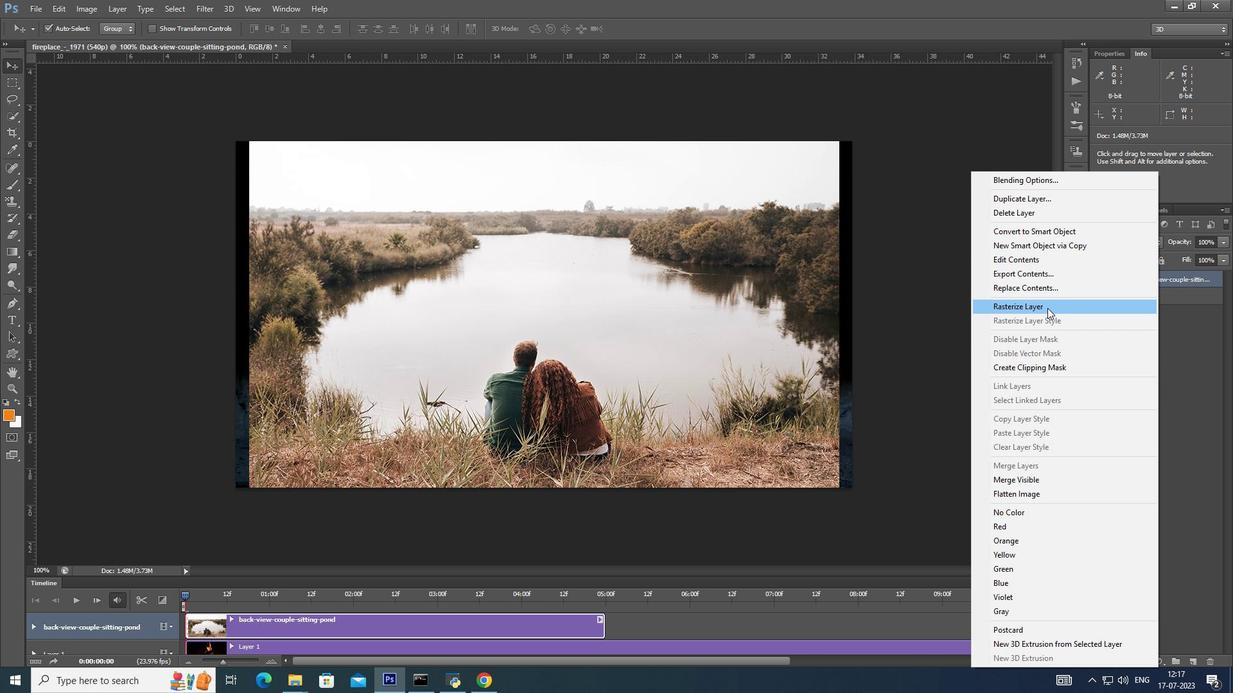 
Action: Mouse moved to (1047, 308)
Screenshot: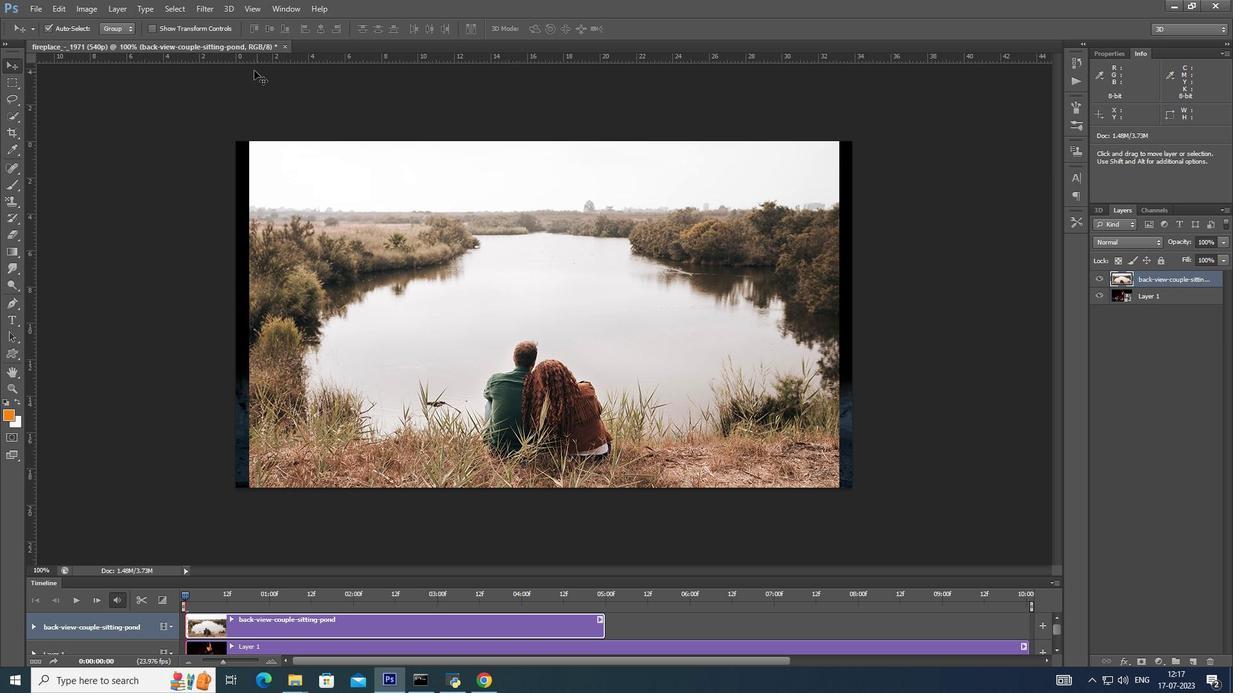 
Action: Mouse pressed left at (1047, 308)
Screenshot: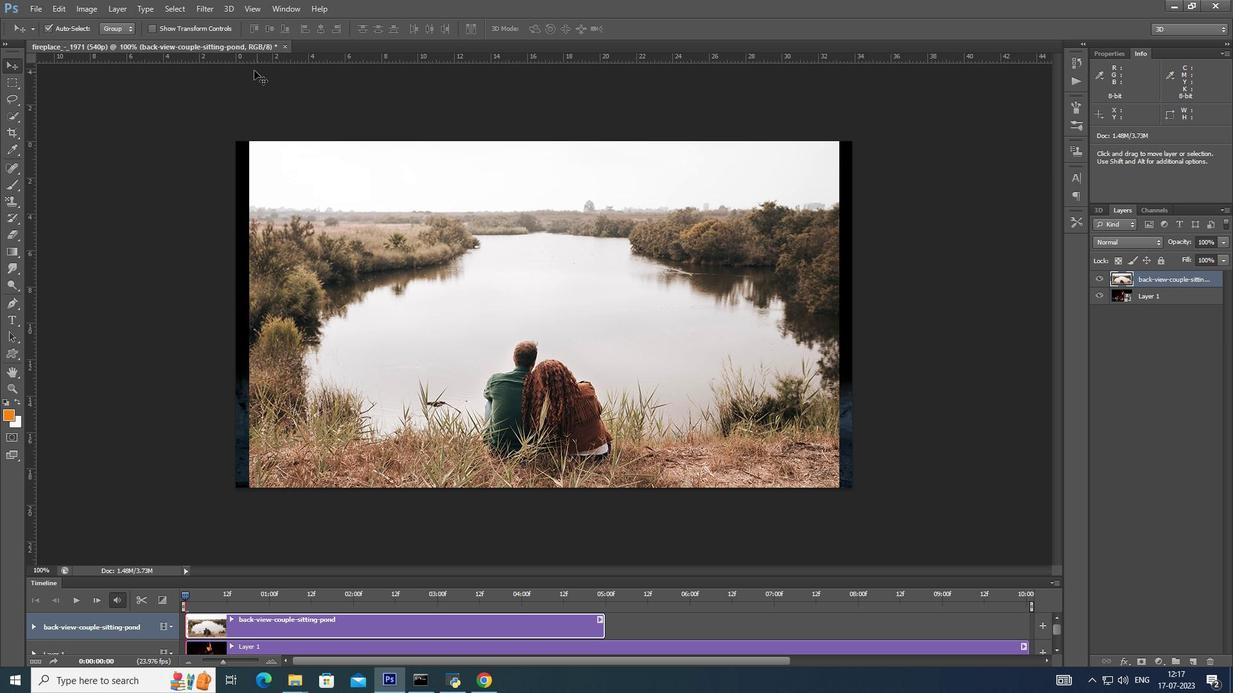 
Action: Mouse moved to (89, 4)
Screenshot: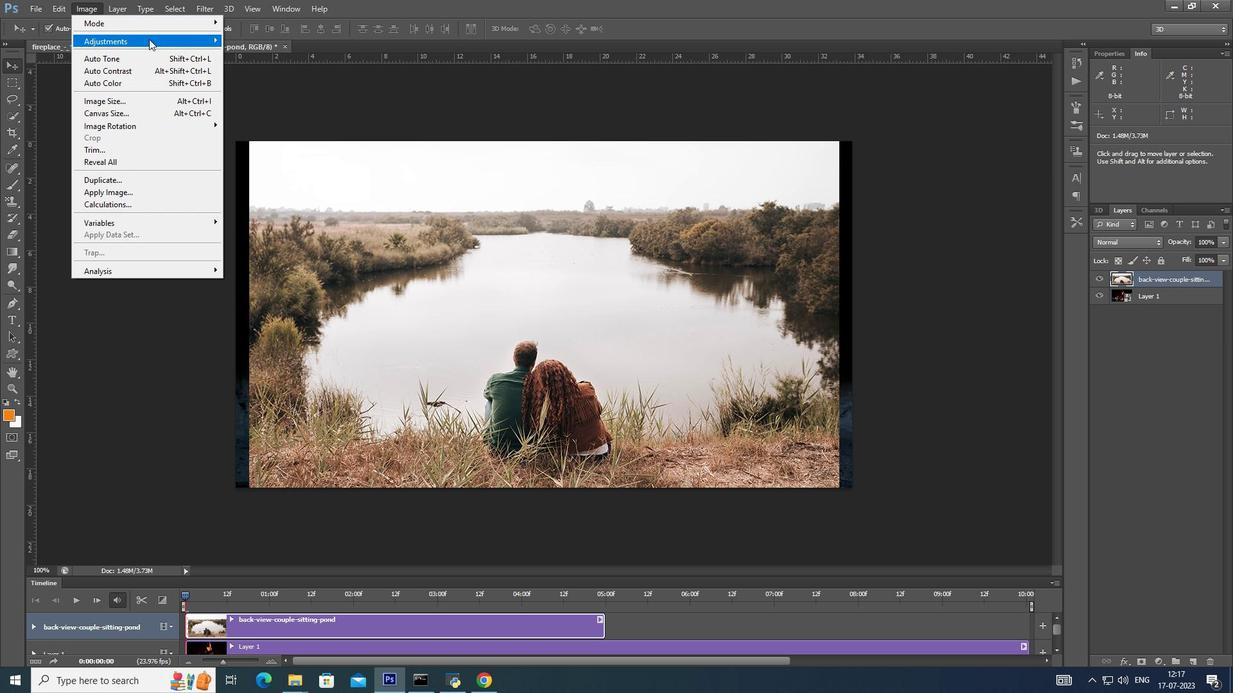 
Action: Mouse pressed left at (89, 4)
Screenshot: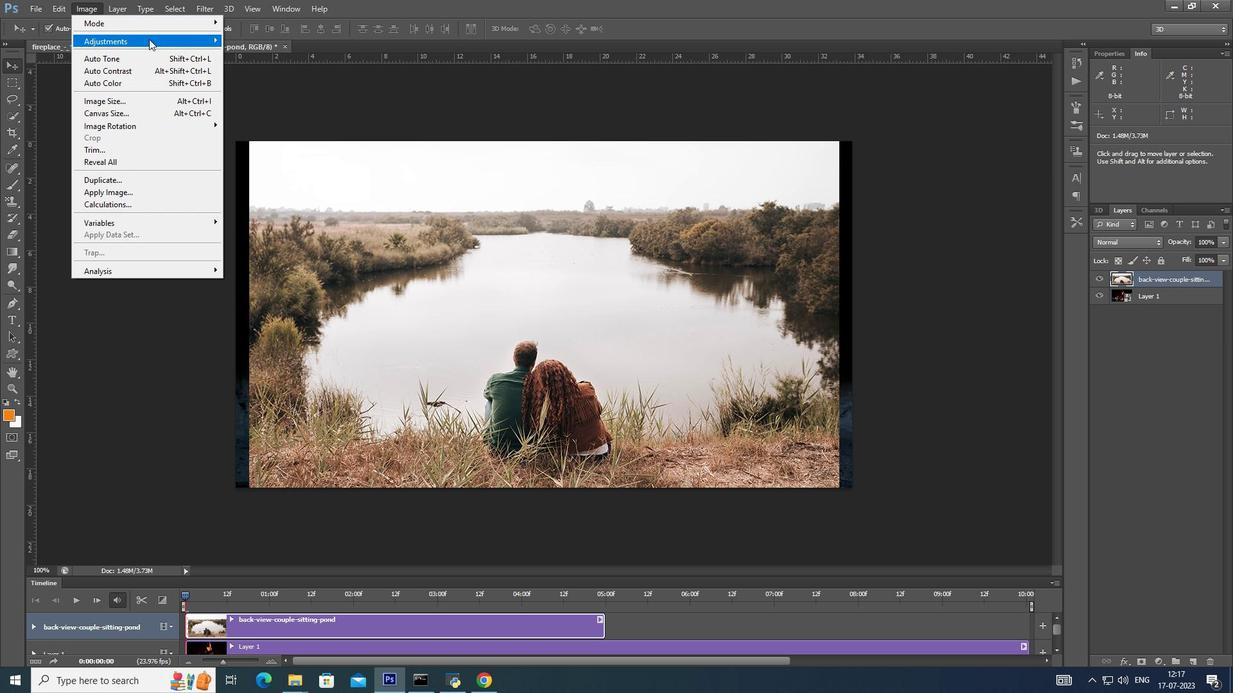 
Action: Mouse moved to (280, 95)
Screenshot: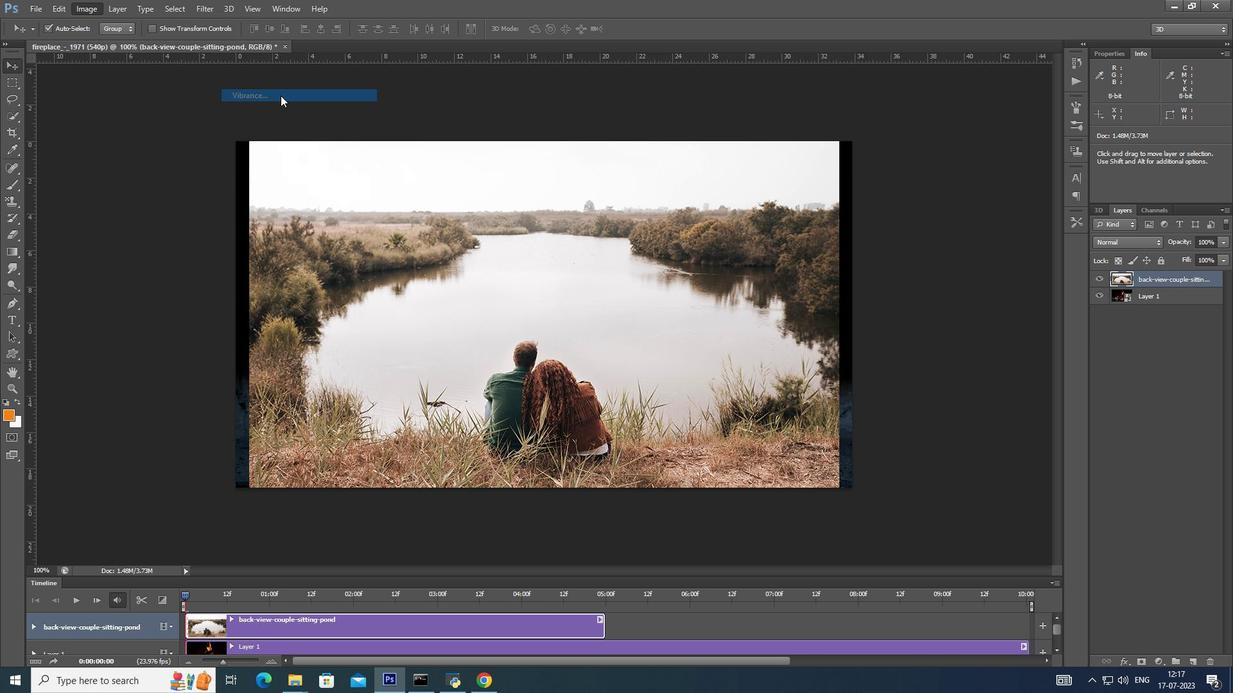 
Action: Mouse pressed left at (280, 95)
Screenshot: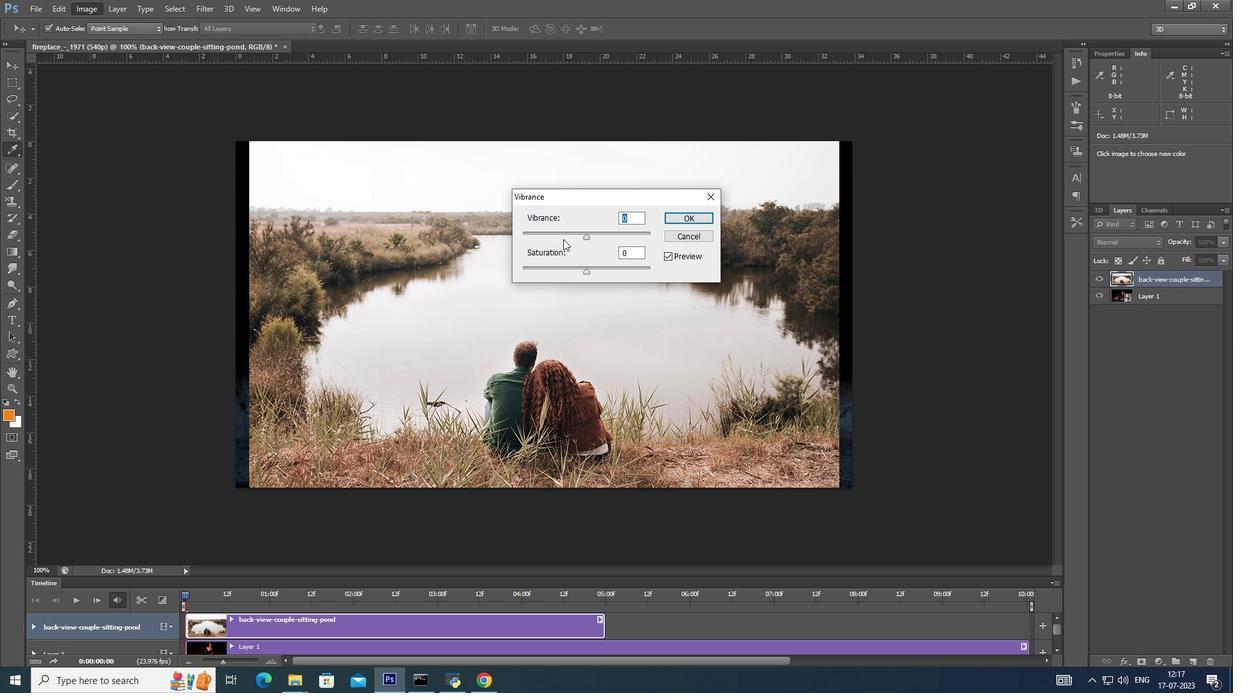 
Action: Mouse moved to (588, 239)
Screenshot: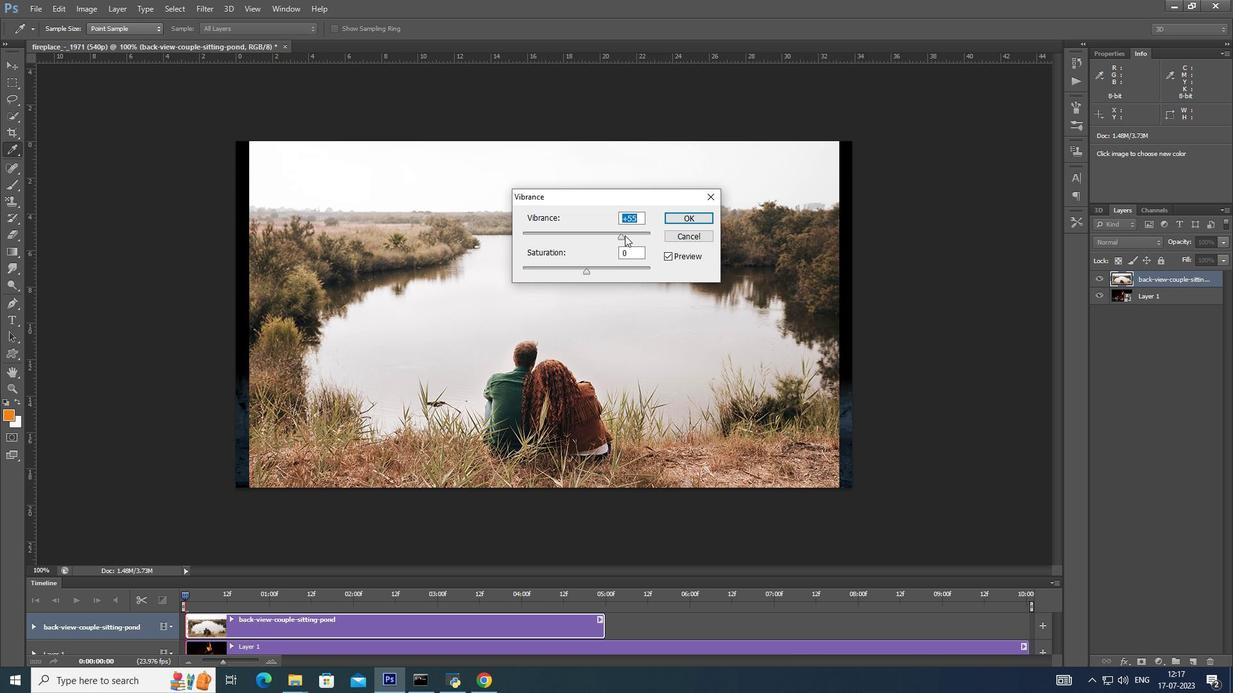 
Action: Mouse pressed left at (588, 239)
Screenshot: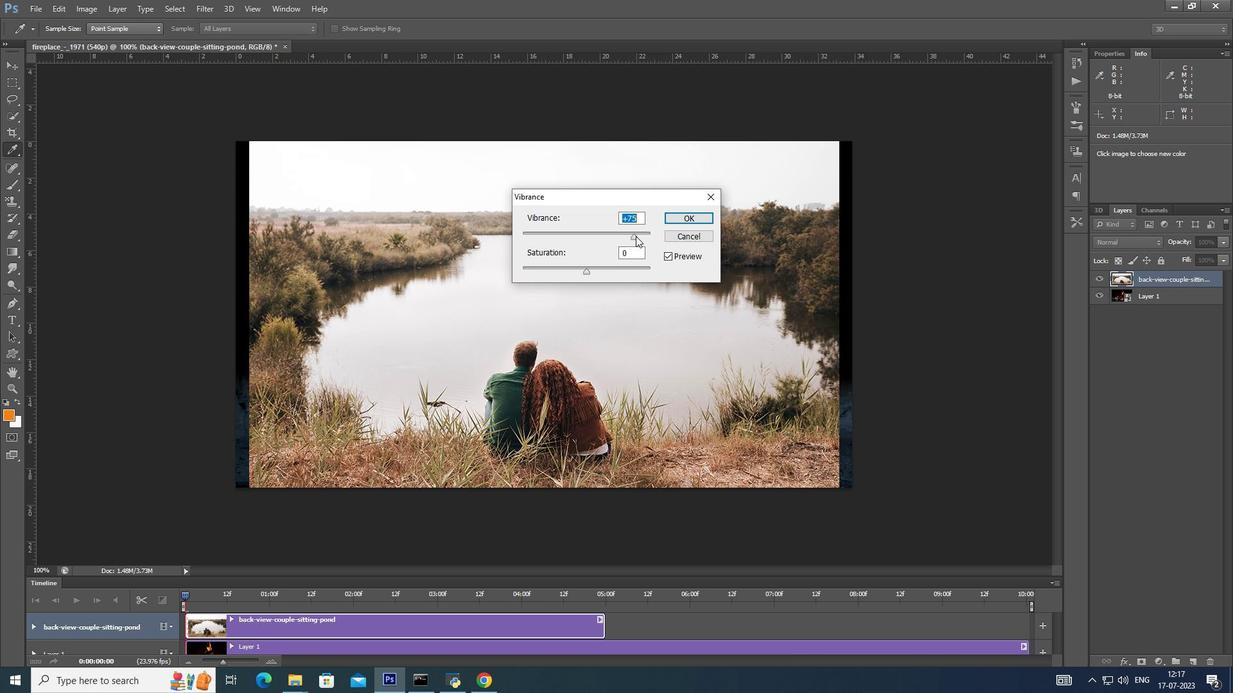 
Action: Mouse moved to (587, 271)
Screenshot: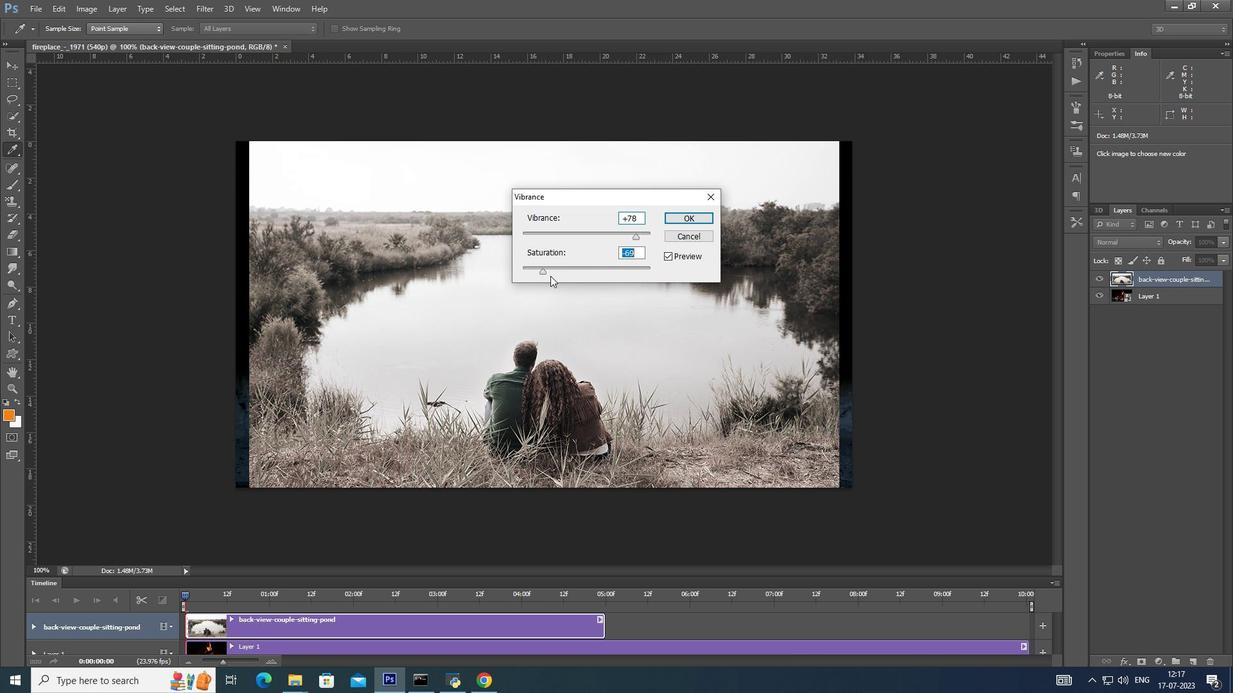 
Action: Mouse pressed left at (587, 271)
Screenshot: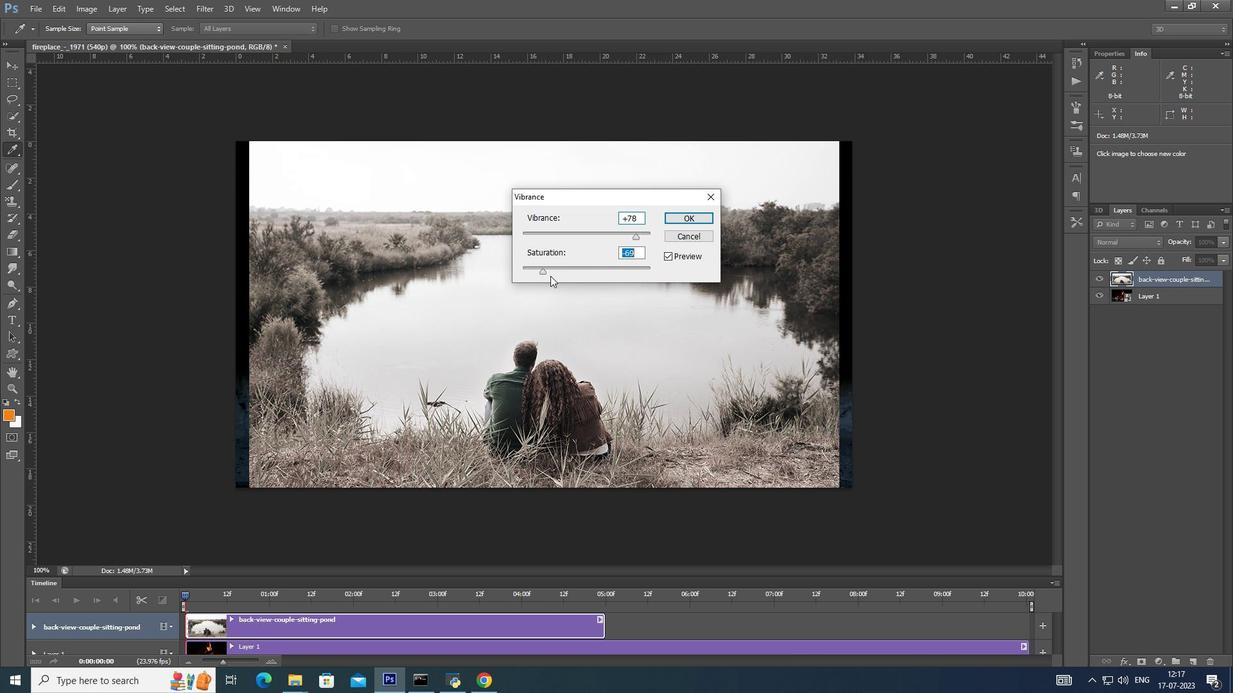 
Action: Mouse moved to (634, 236)
Screenshot: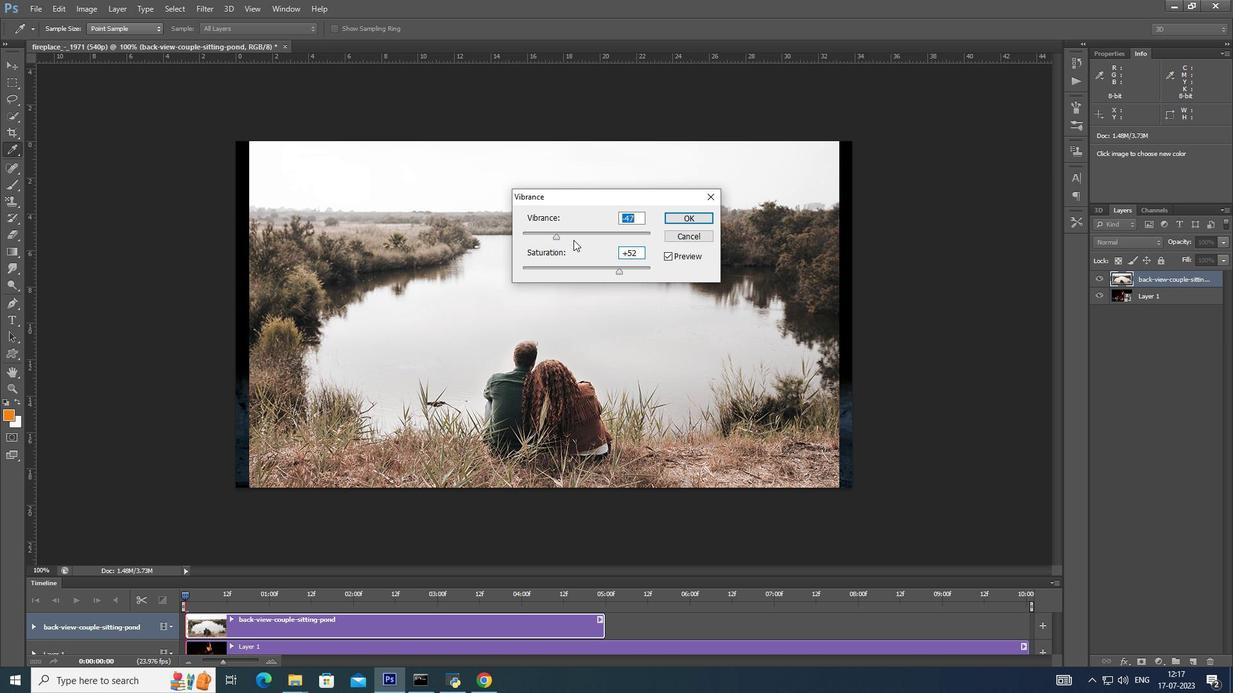 
Action: Mouse pressed left at (634, 236)
Screenshot: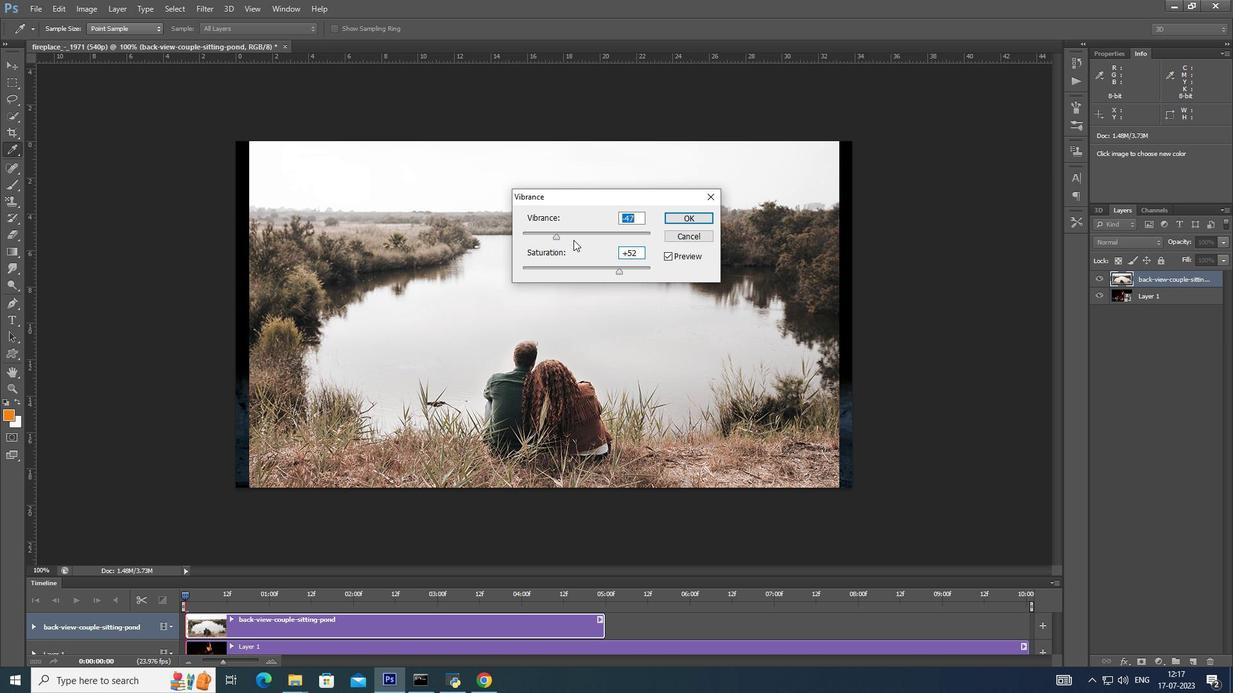 
Action: Mouse moved to (617, 268)
Screenshot: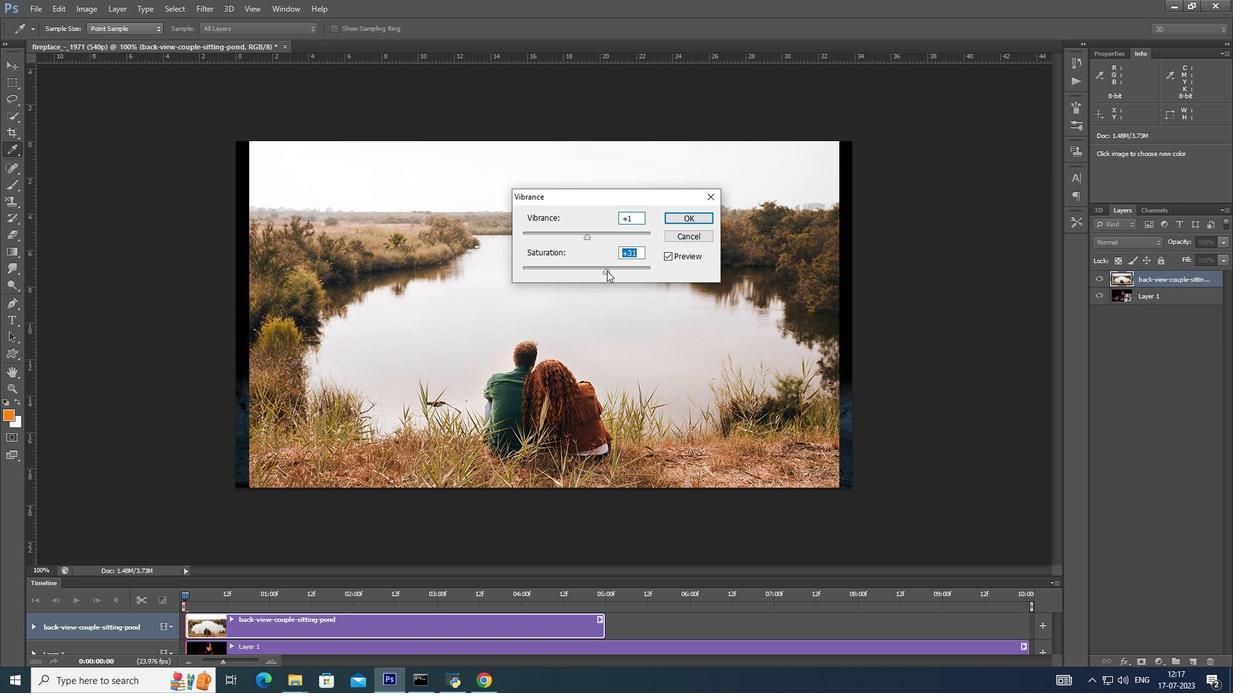
Action: Mouse pressed left at (617, 268)
Screenshot: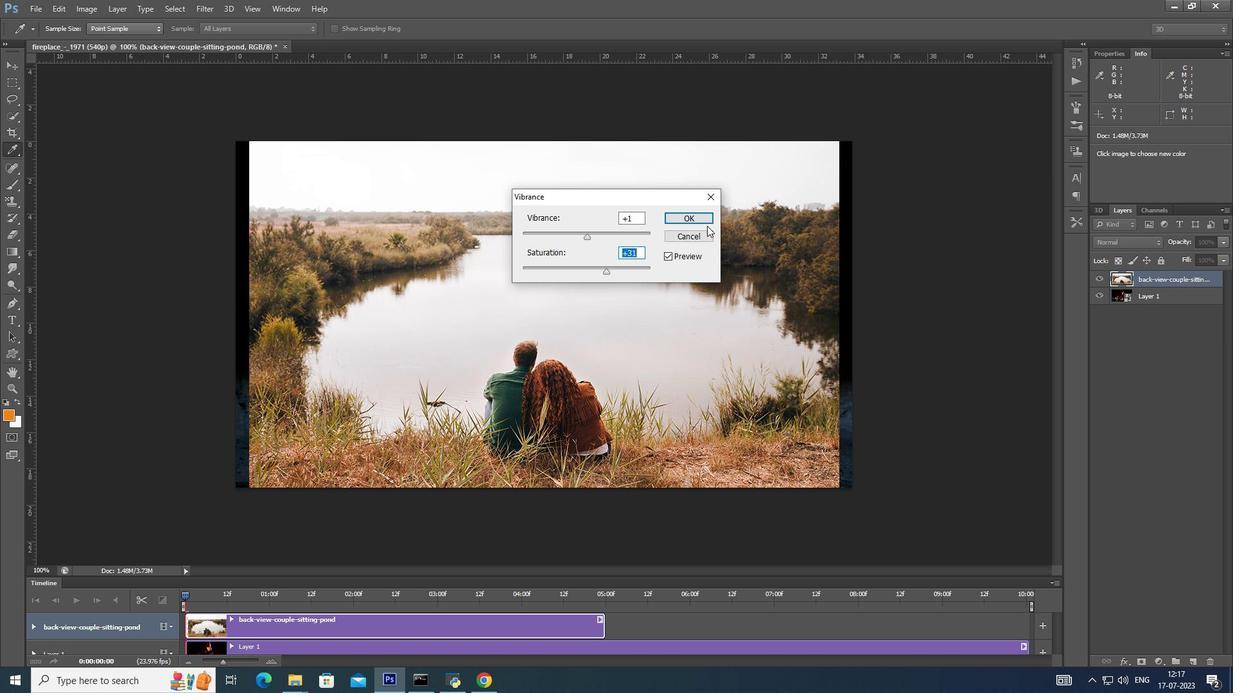 
Action: Mouse moved to (708, 222)
Screenshot: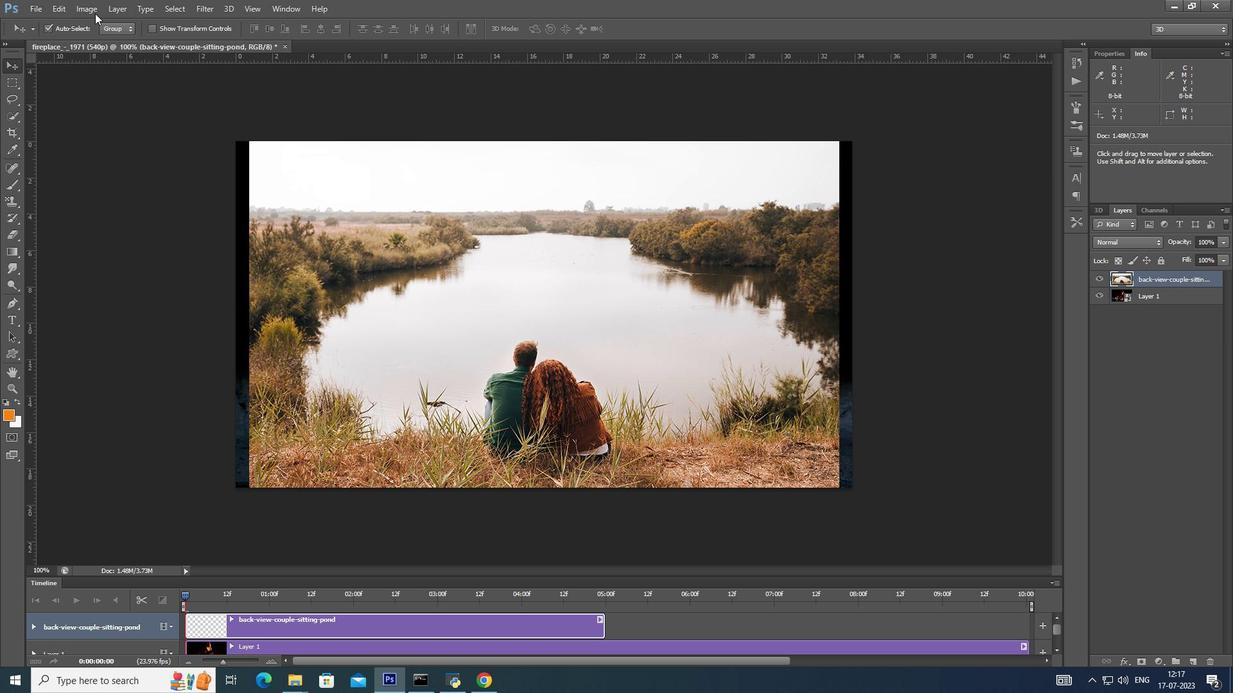 
Action: Mouse pressed left at (708, 222)
Screenshot: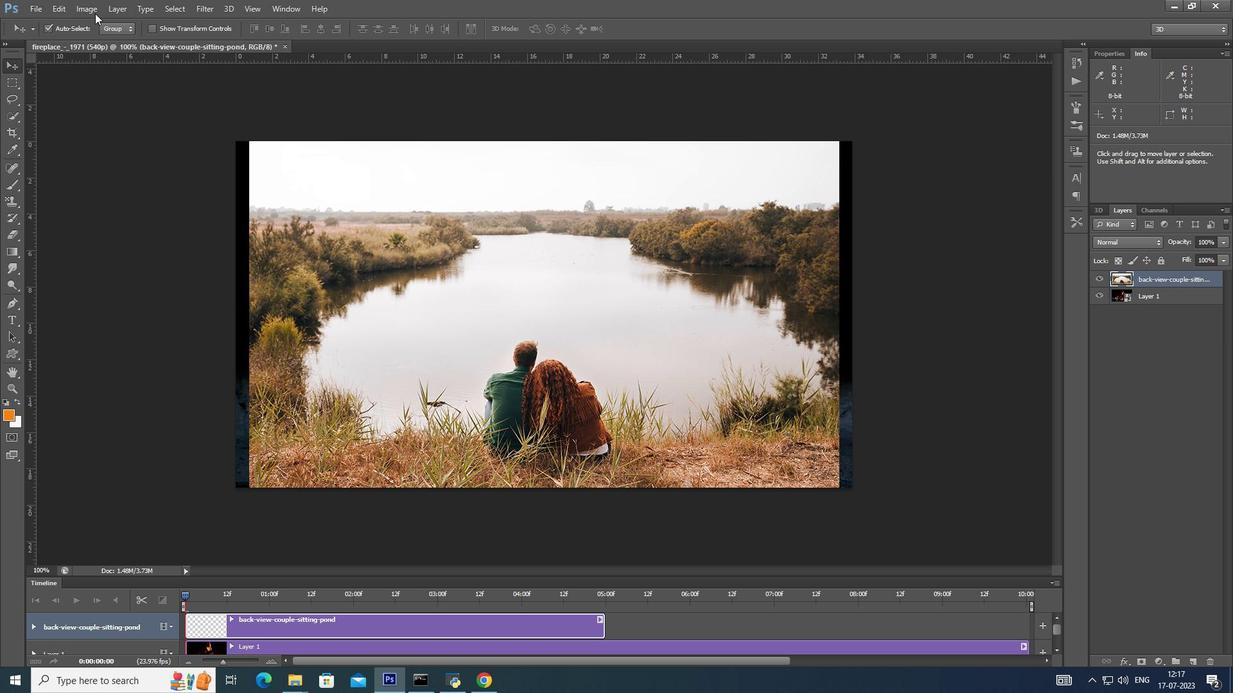 
Action: Mouse moved to (95, 13)
Screenshot: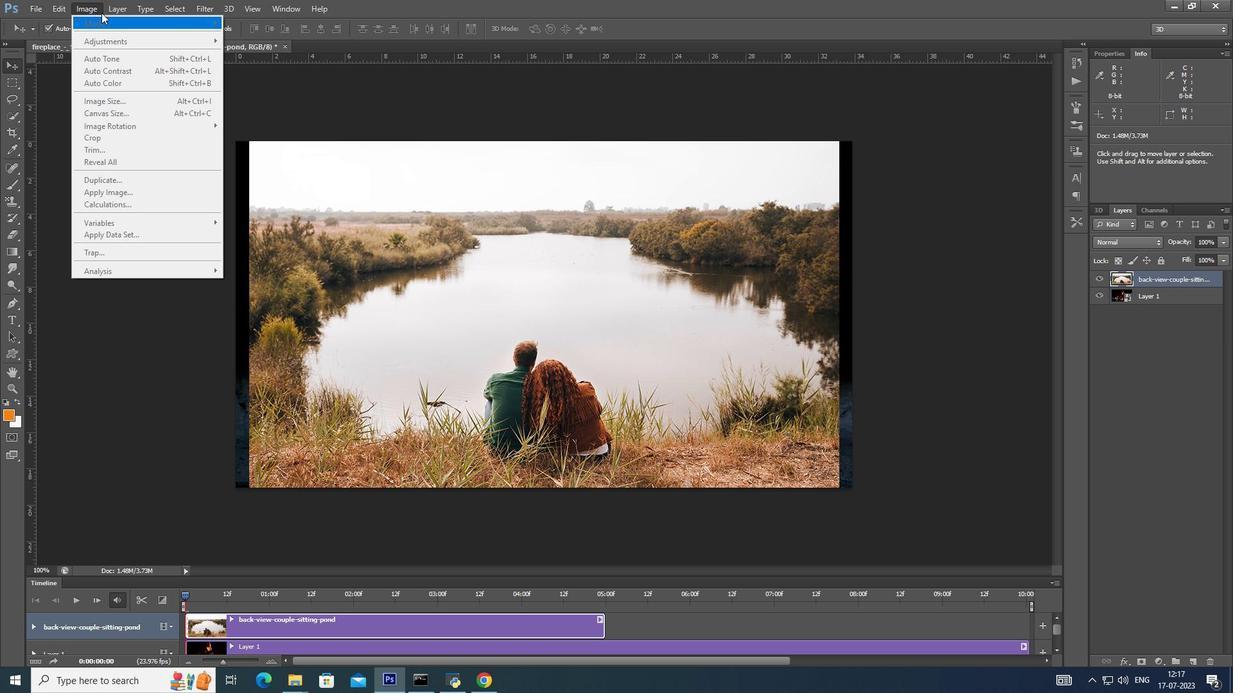 
Action: Mouse pressed left at (95, 13)
Screenshot: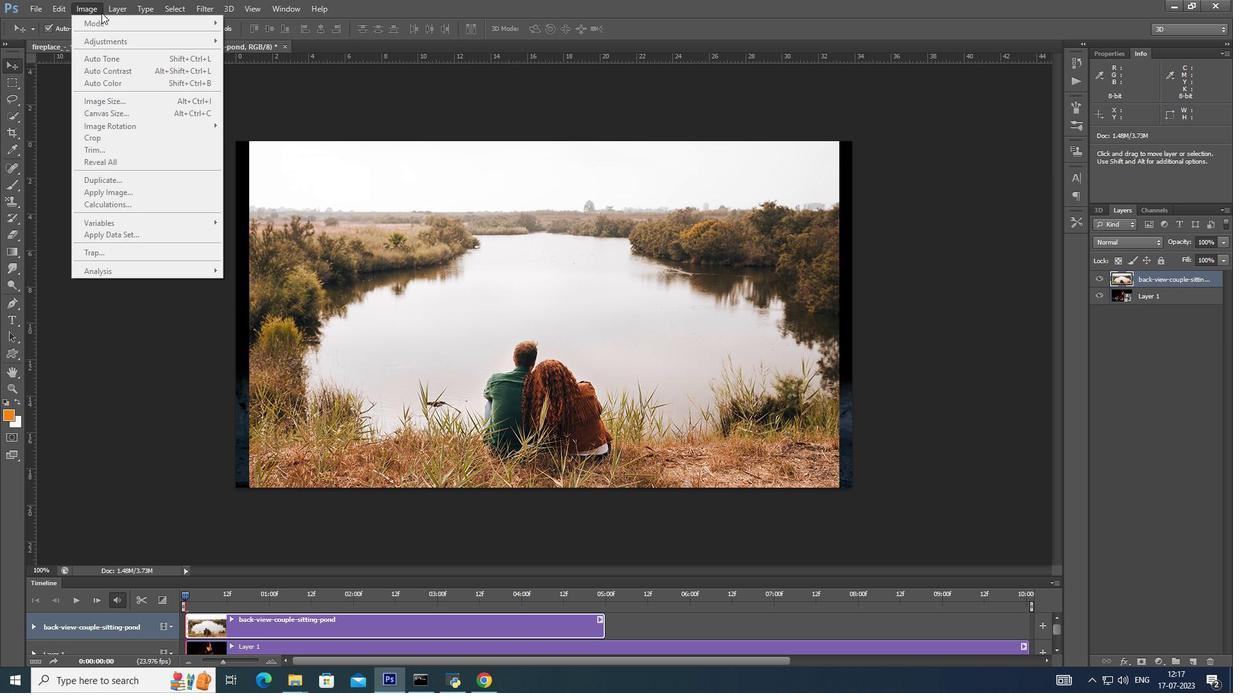 
Action: Mouse moved to (91, 7)
Screenshot: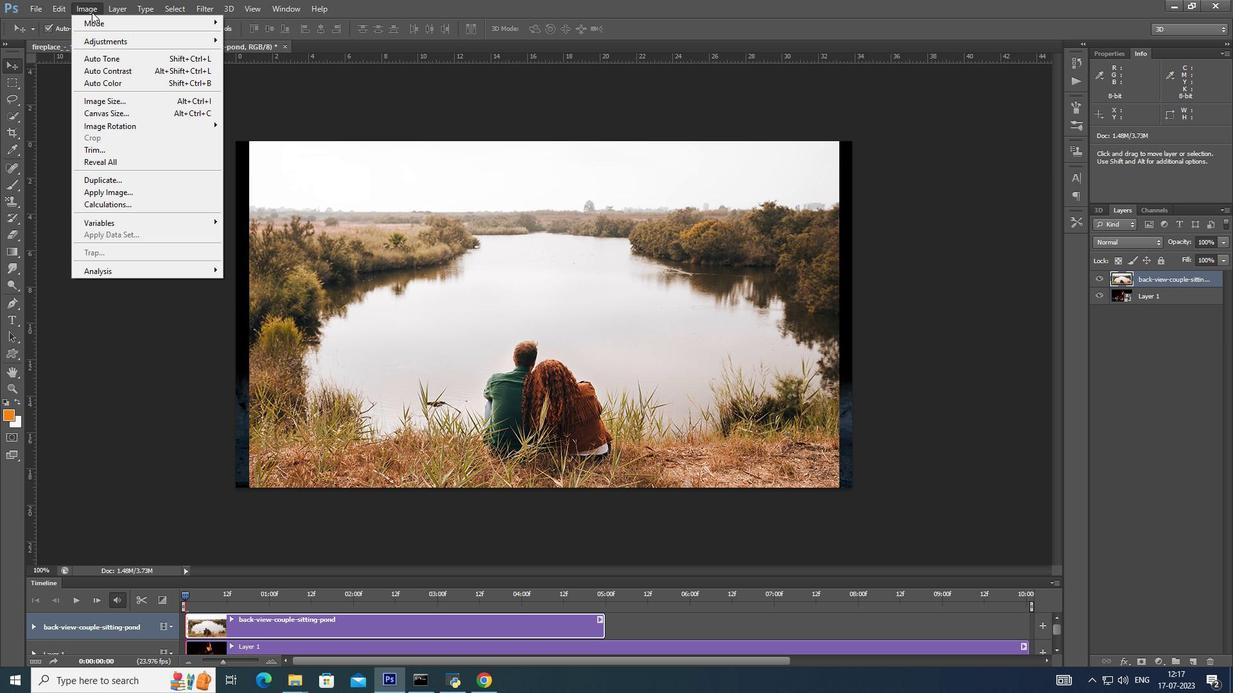 
Action: Mouse pressed left at (91, 7)
Screenshot: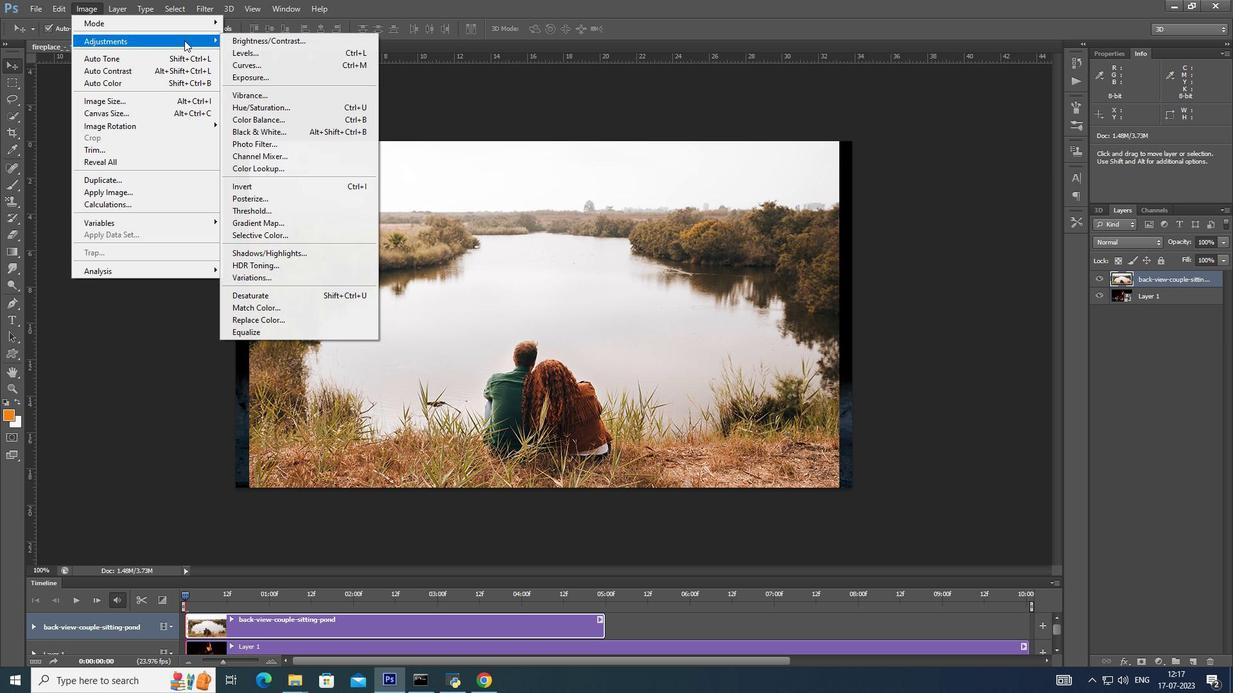
Action: Mouse moved to (267, 78)
Screenshot: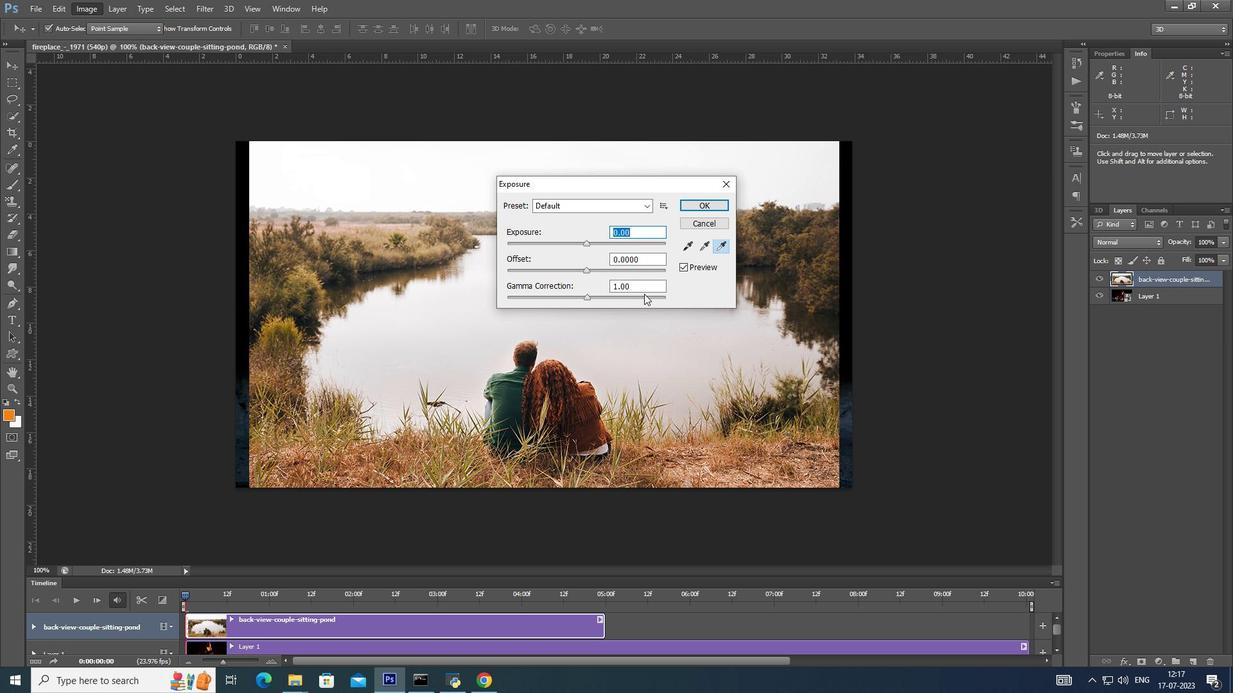 
Action: Mouse pressed left at (267, 78)
Screenshot: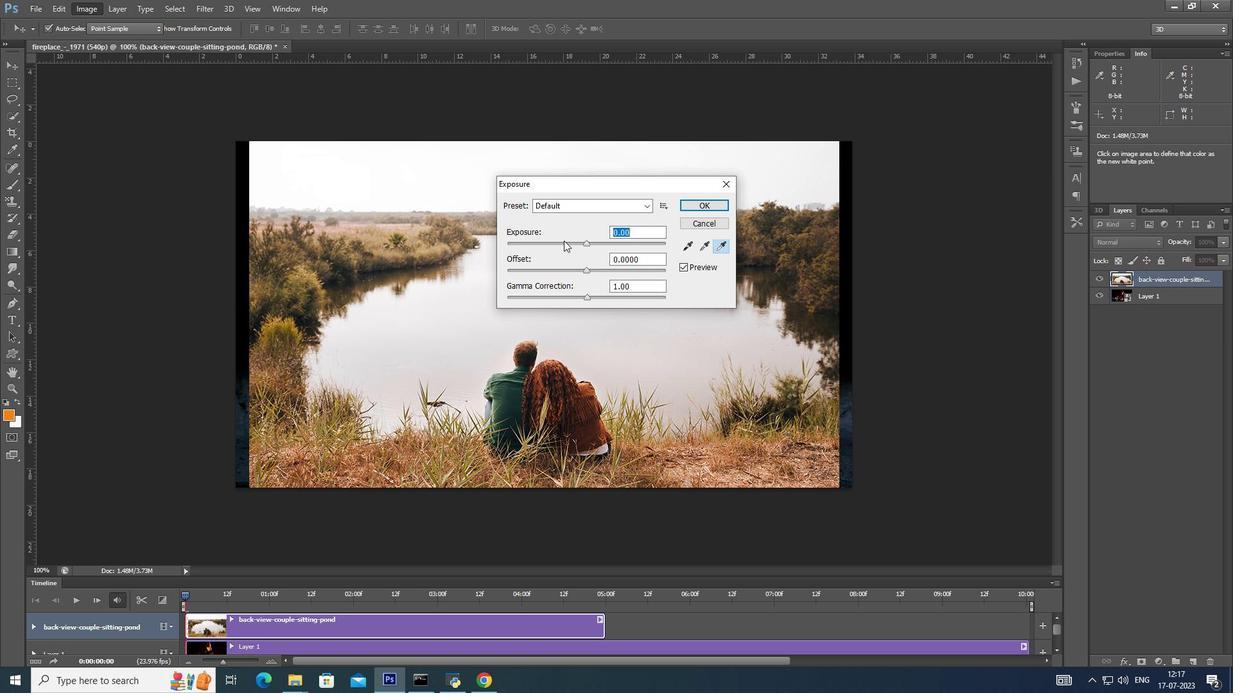 
Action: Mouse moved to (585, 245)
Screenshot: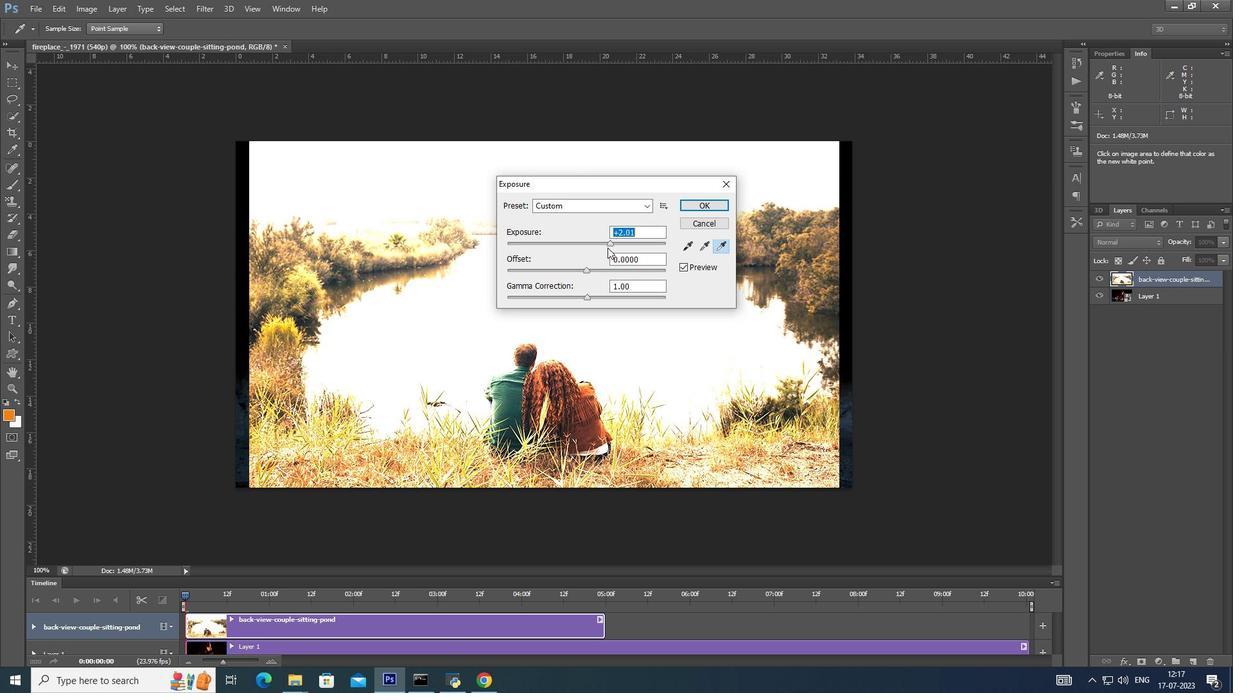 
Action: Mouse pressed left at (585, 245)
Screenshot: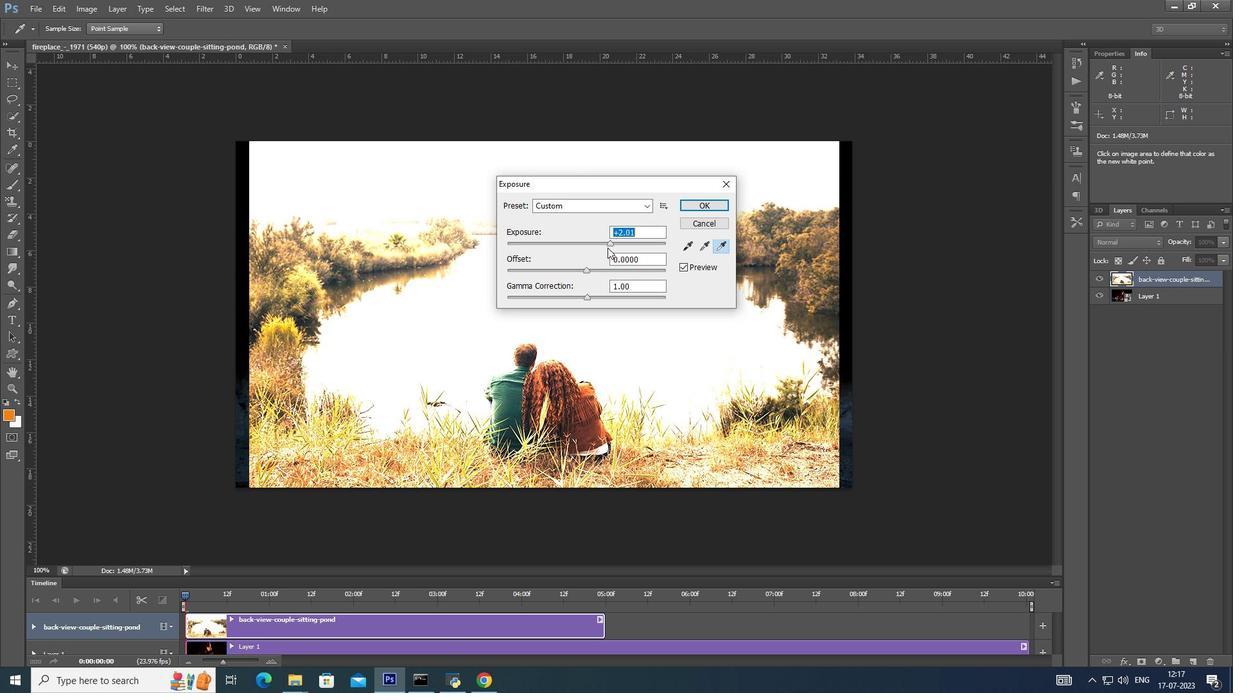 
Action: Mouse moved to (588, 270)
Screenshot: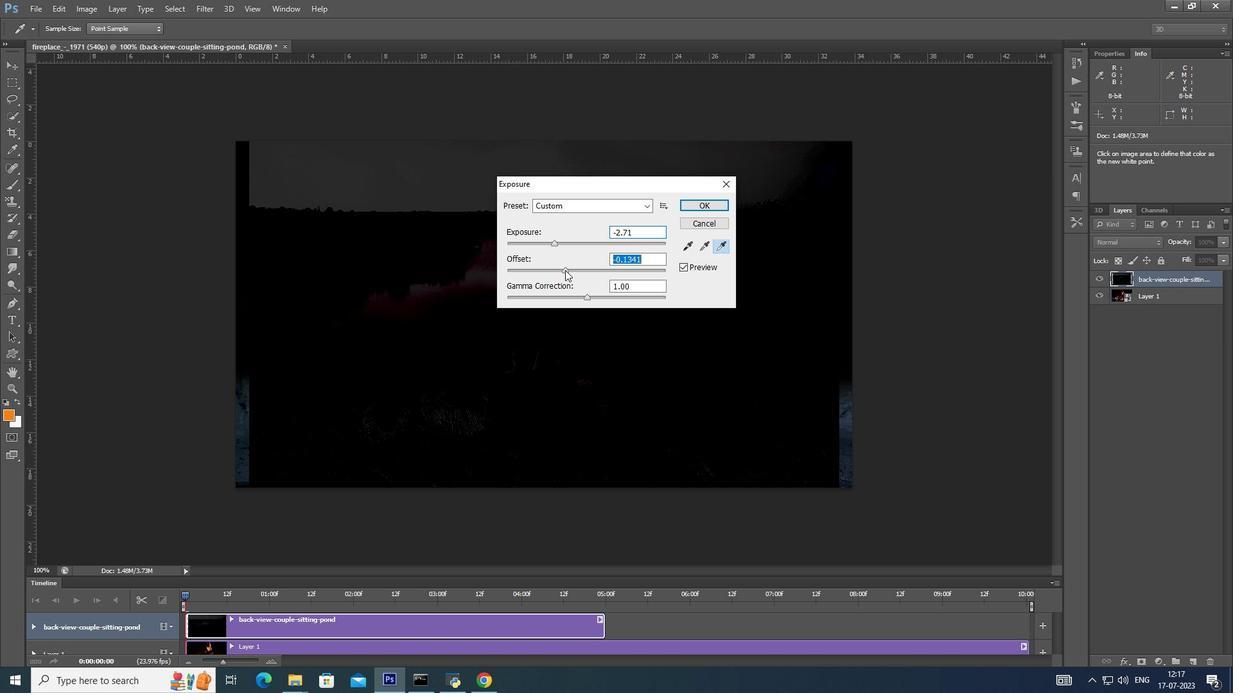 
Action: Mouse pressed left at (588, 270)
Screenshot: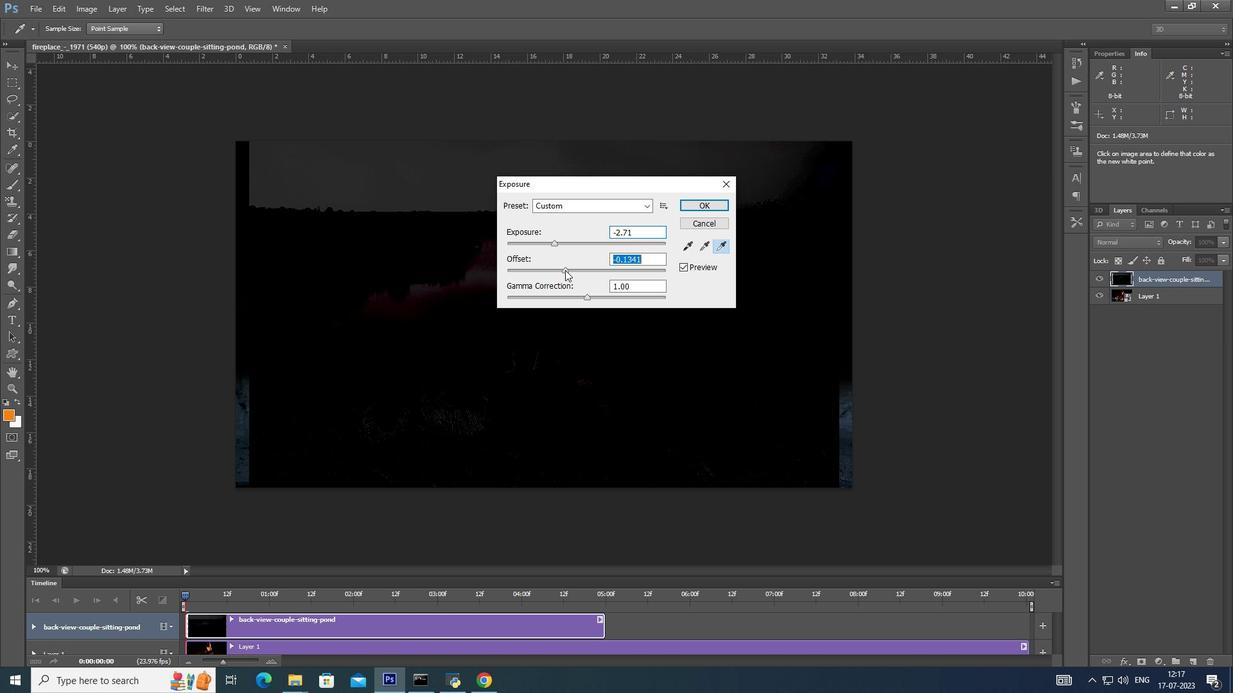
Action: Mouse moved to (588, 296)
Screenshot: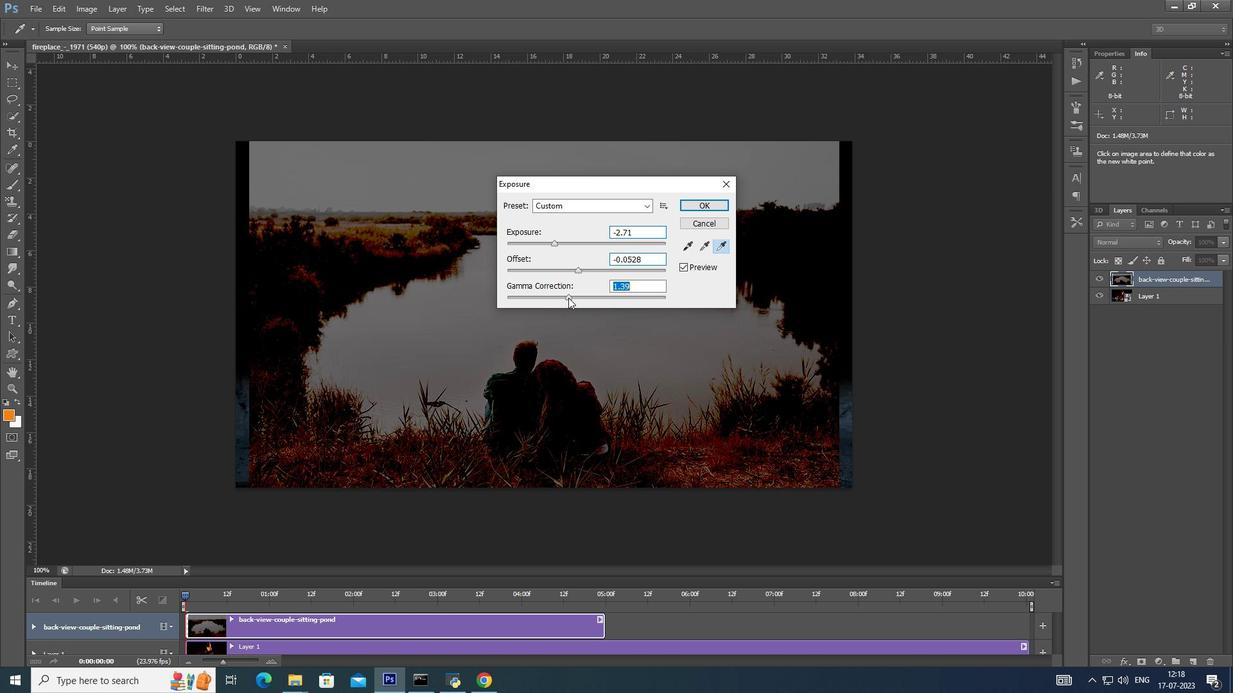 
Action: Mouse pressed left at (588, 296)
Screenshot: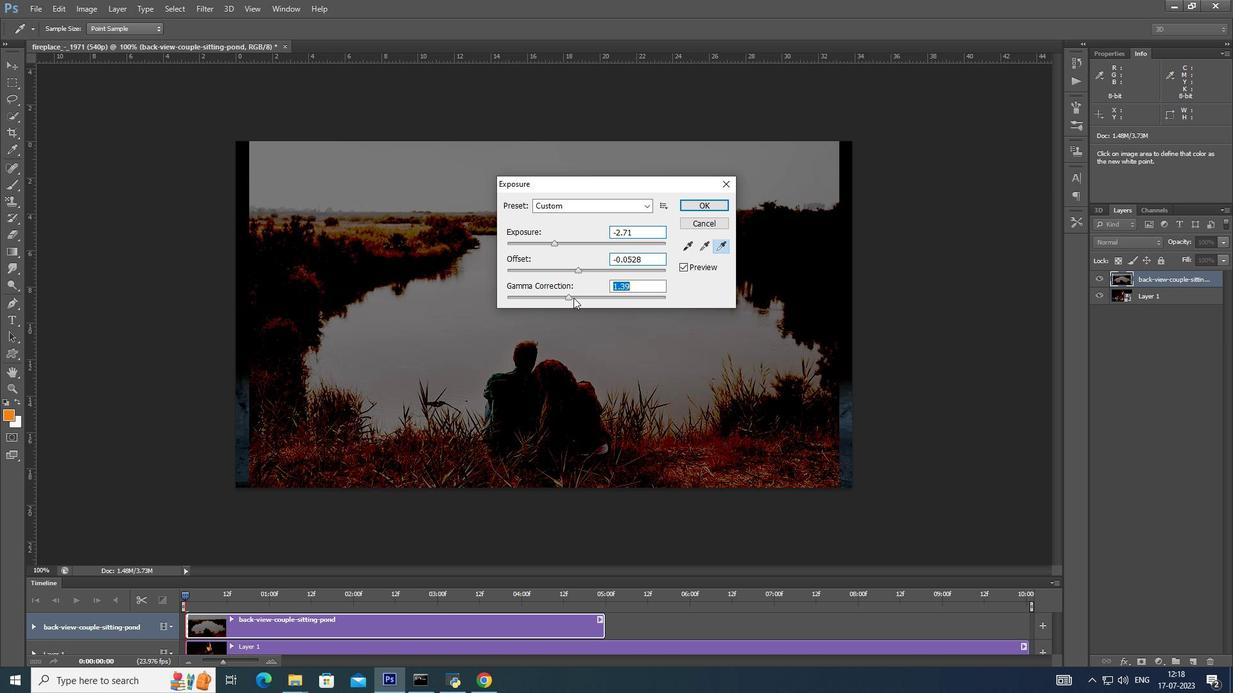 
Action: Mouse moved to (707, 209)
Screenshot: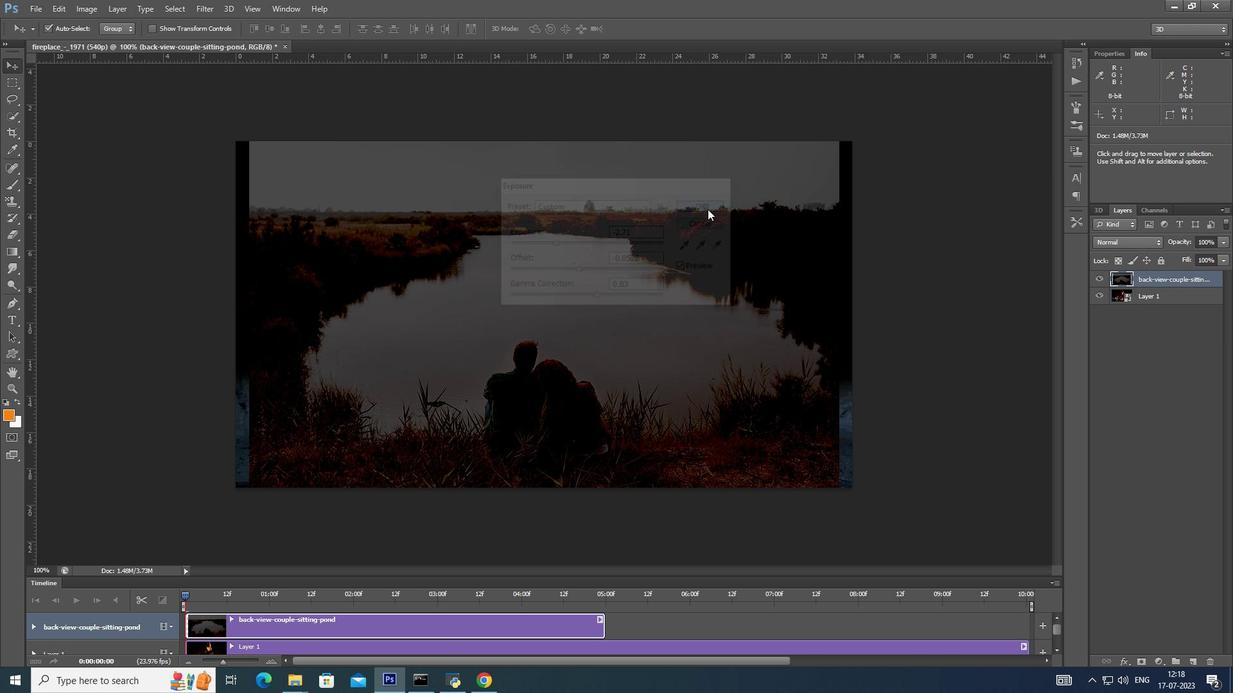 
Action: Mouse pressed left at (707, 209)
Screenshot: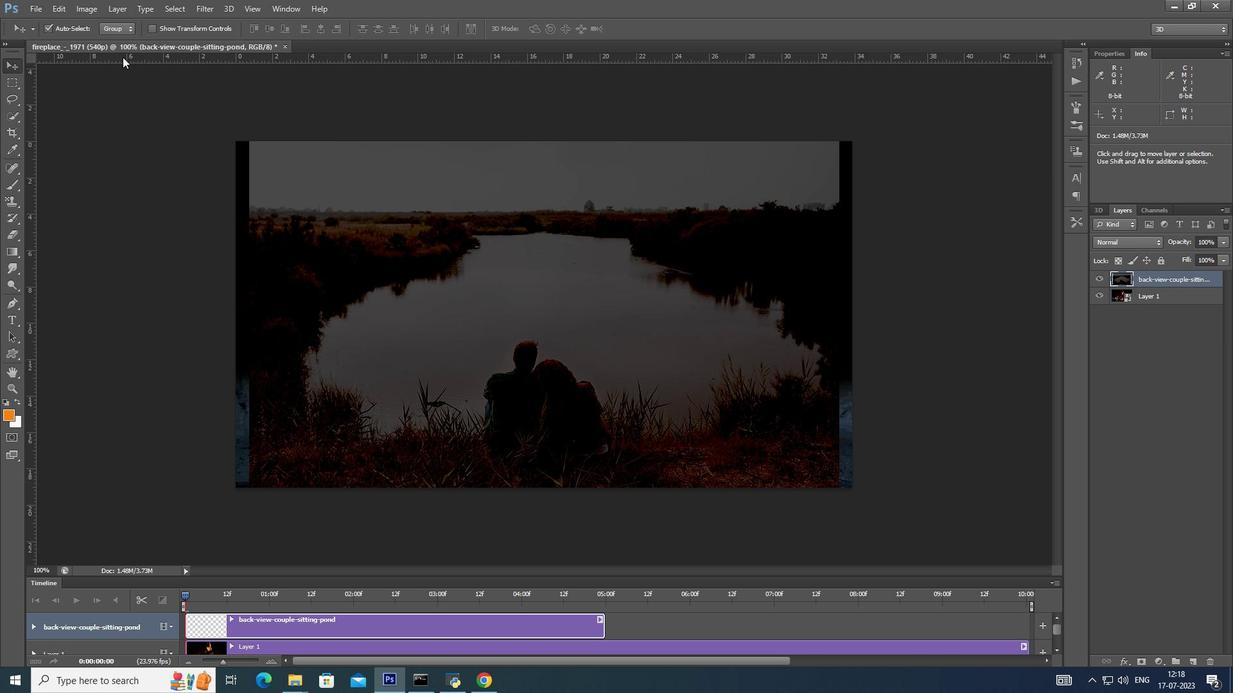 
Action: Mouse moved to (79, 6)
Screenshot: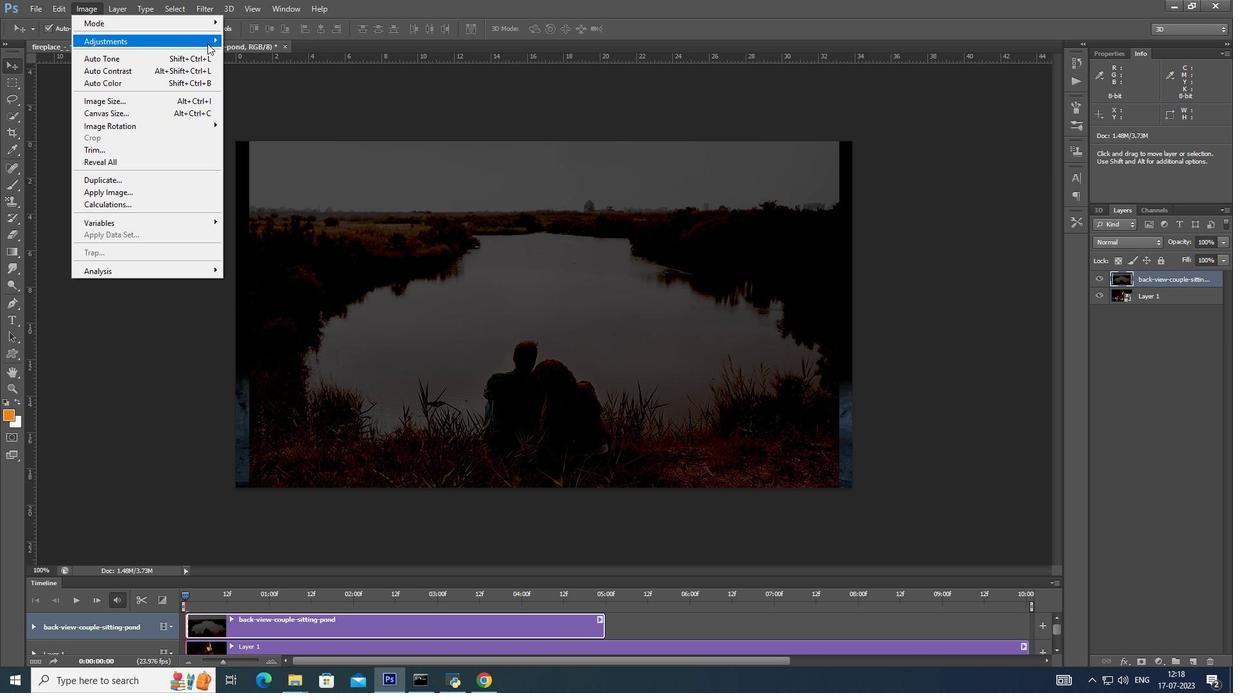 
Action: Mouse pressed left at (79, 6)
Screenshot: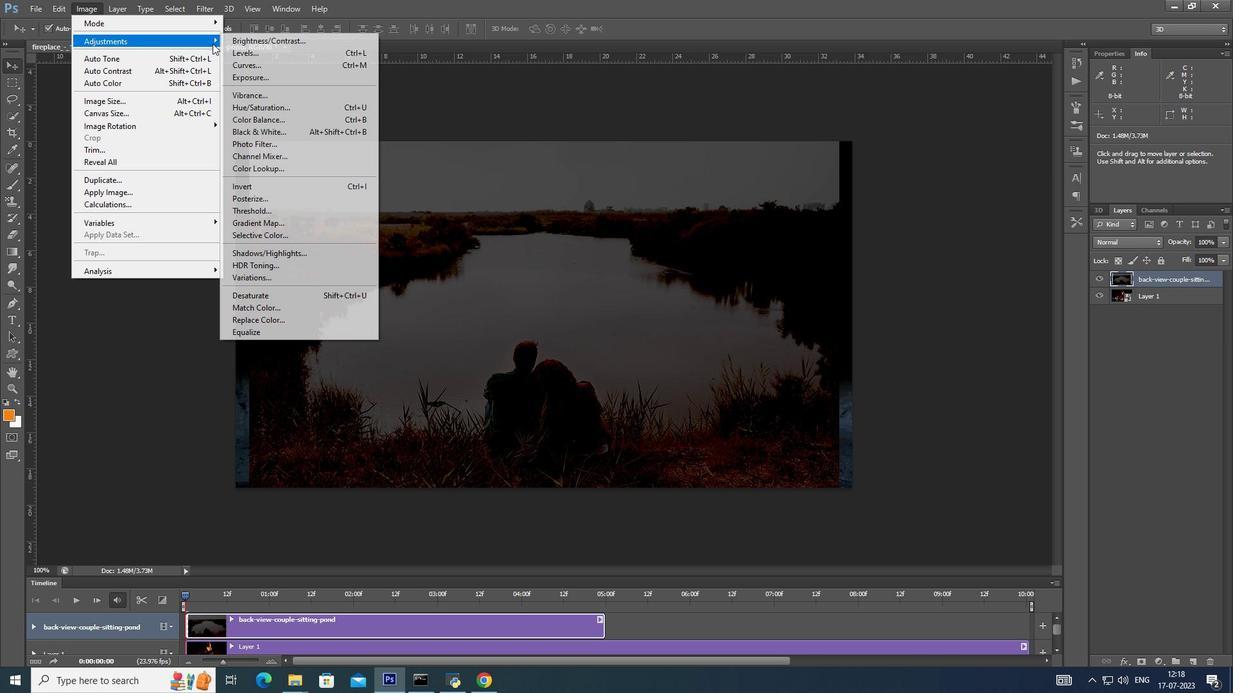 
Action: Mouse moved to (268, 51)
Screenshot: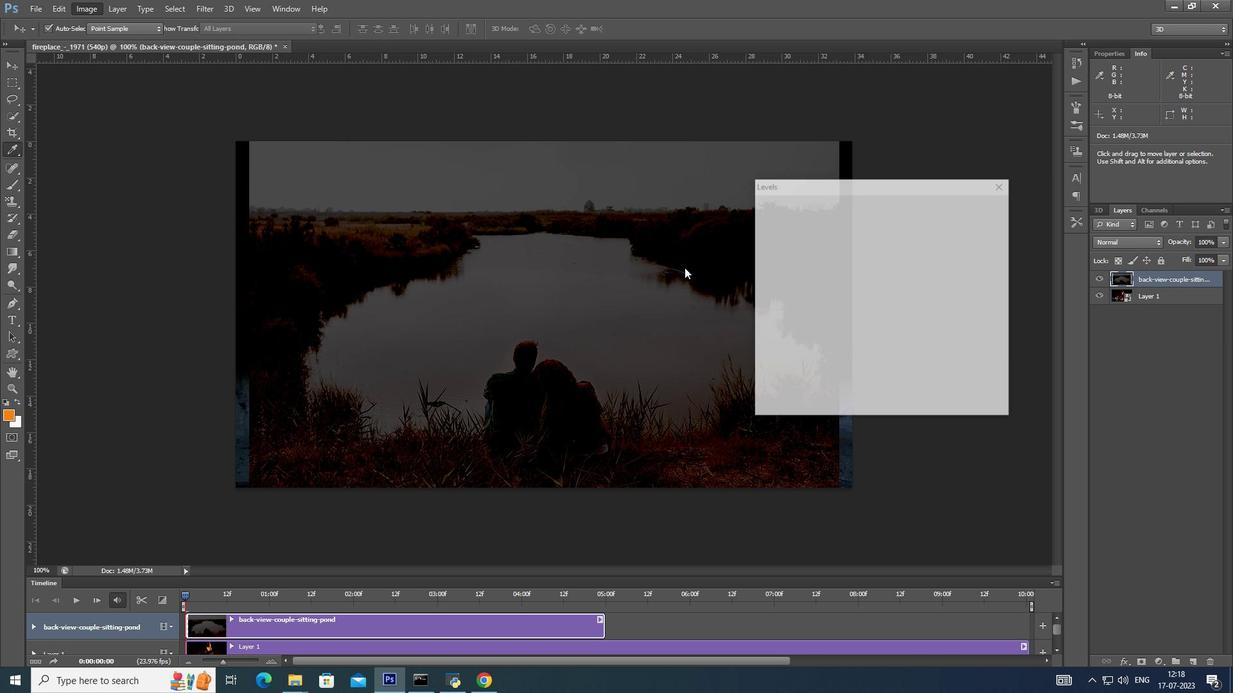 
Action: Mouse pressed left at (268, 51)
Screenshot: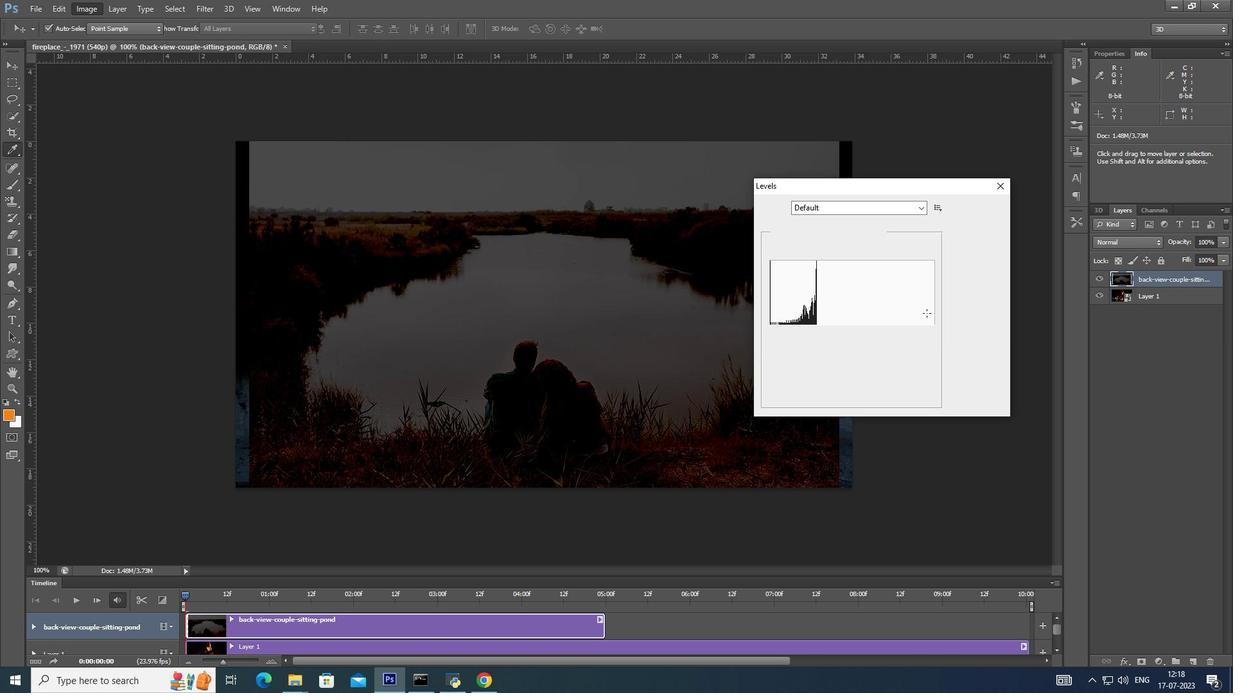 
Action: Mouse moved to (853, 330)
Screenshot: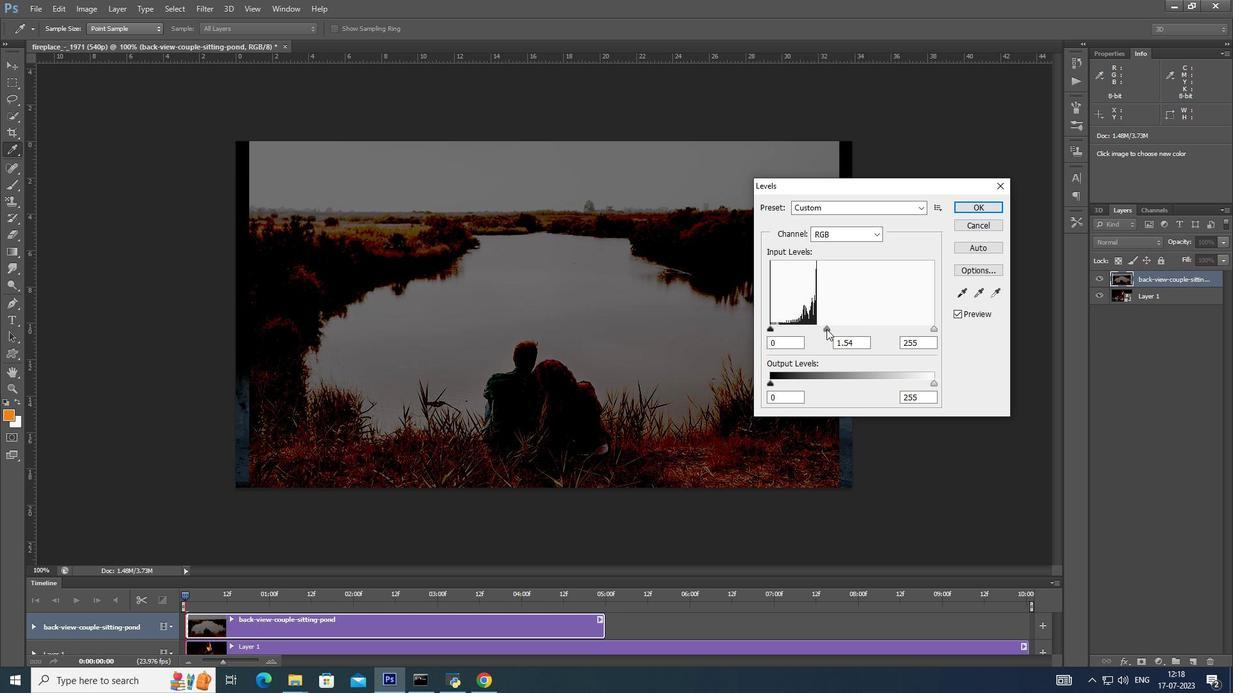 
Action: Mouse pressed left at (853, 330)
Screenshot: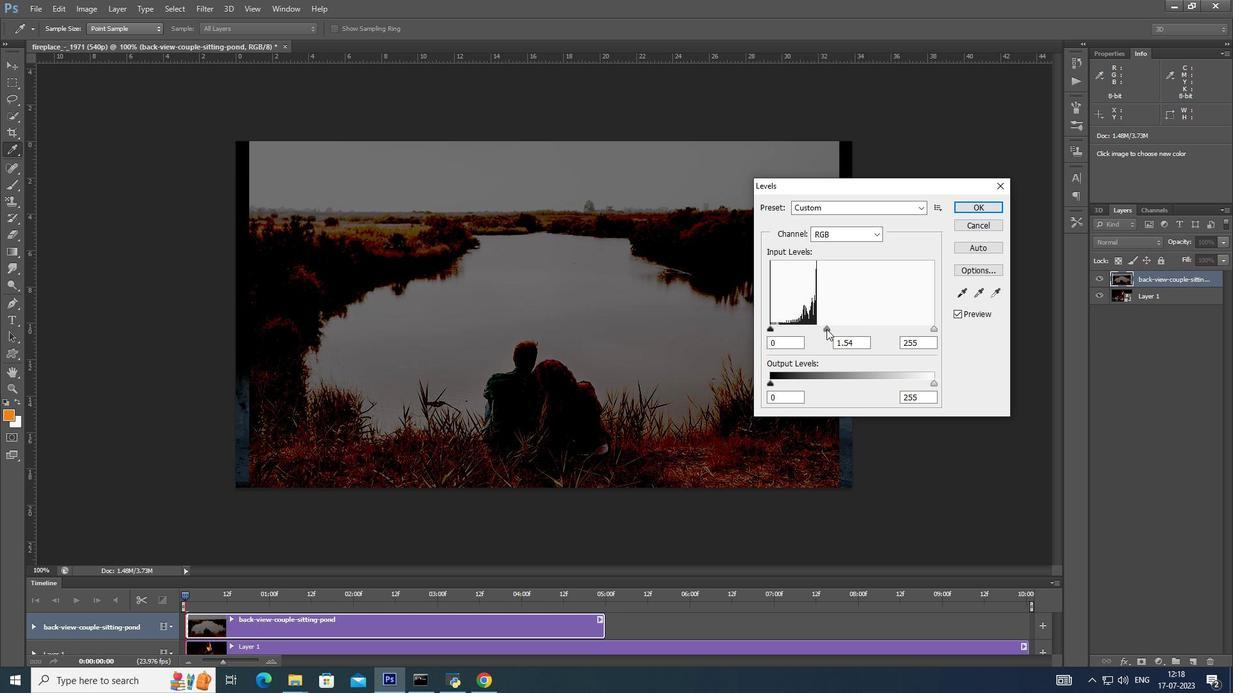 
Action: Mouse moved to (974, 207)
Screenshot: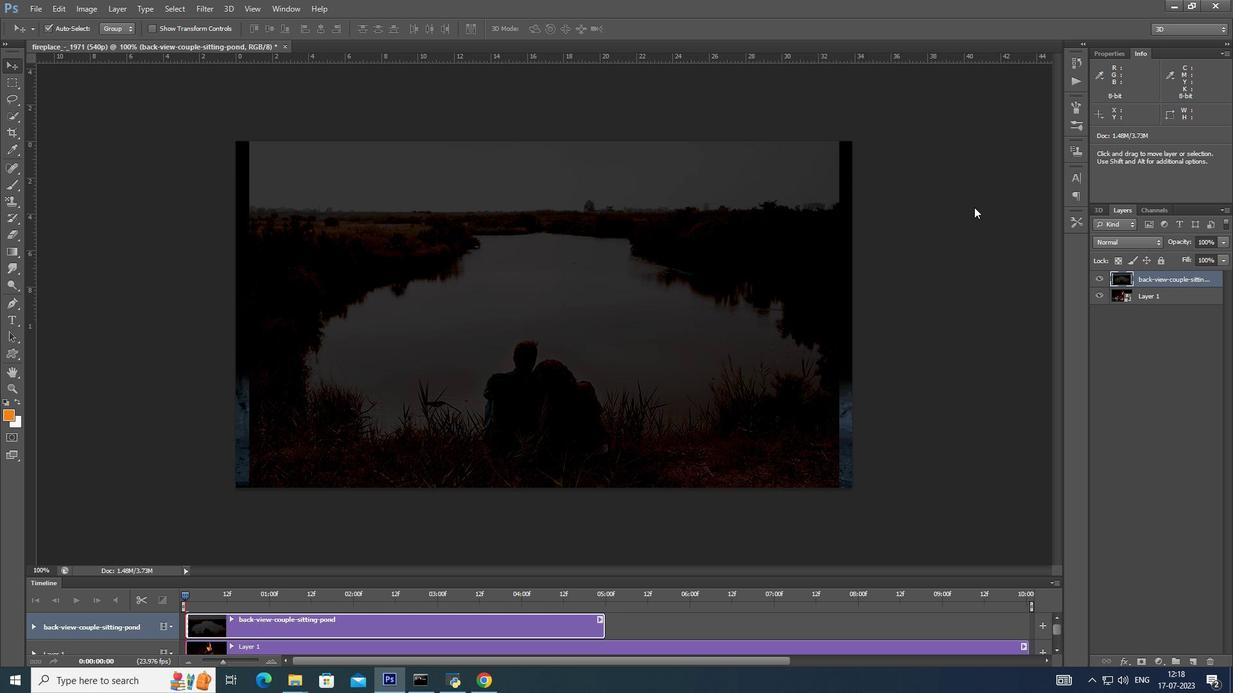 
Action: Mouse pressed left at (974, 207)
Screenshot: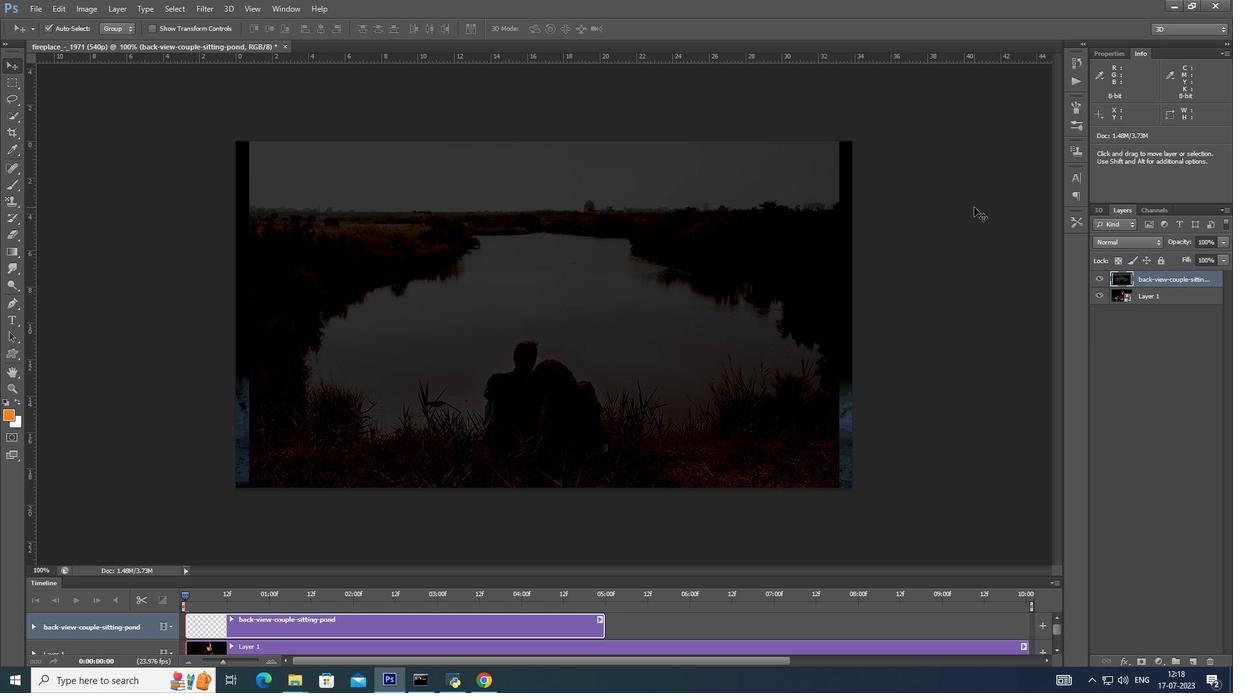 
Action: Mouse moved to (737, 333)
Screenshot: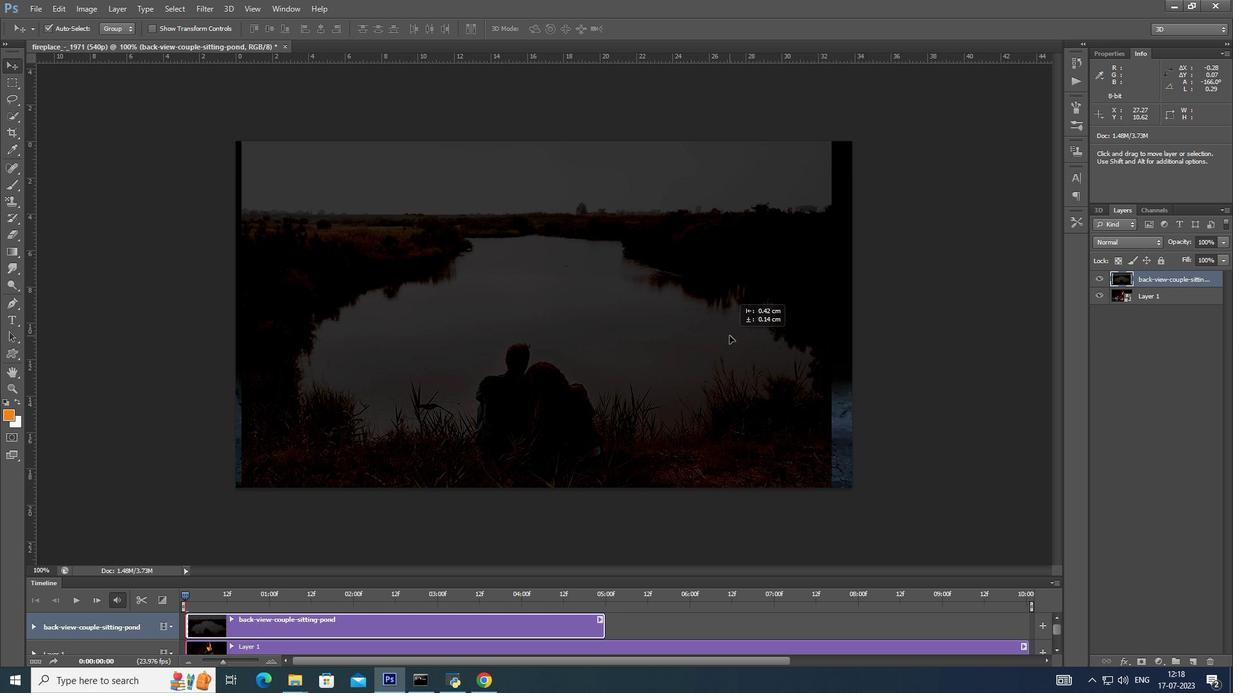 
Action: Mouse pressed left at (737, 333)
Screenshot: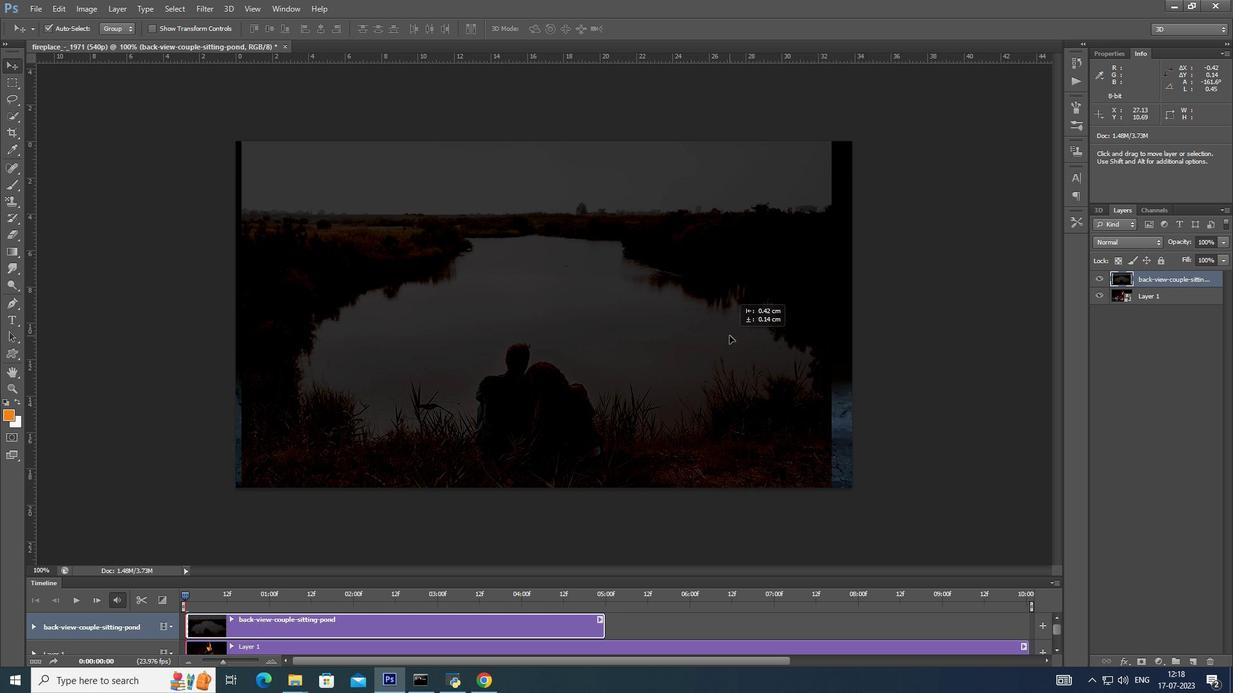 
Action: Mouse moved to (722, 335)
Screenshot: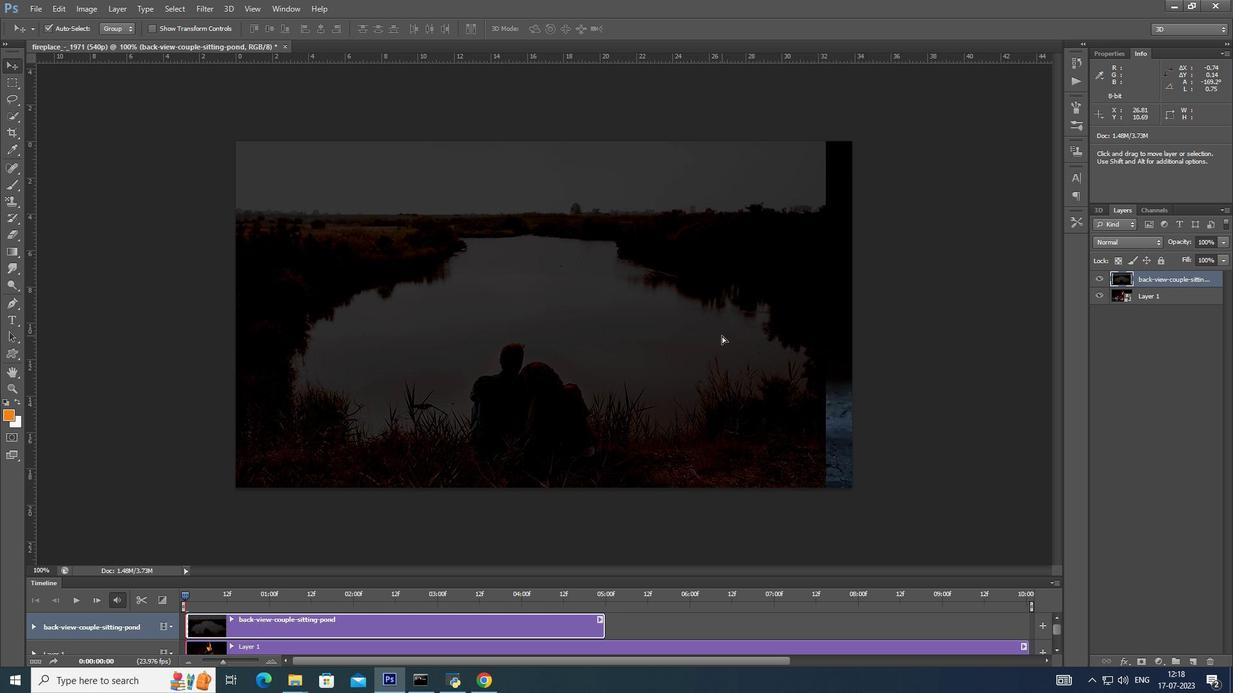 
Action: Key pressed ctrl+T
Screenshot: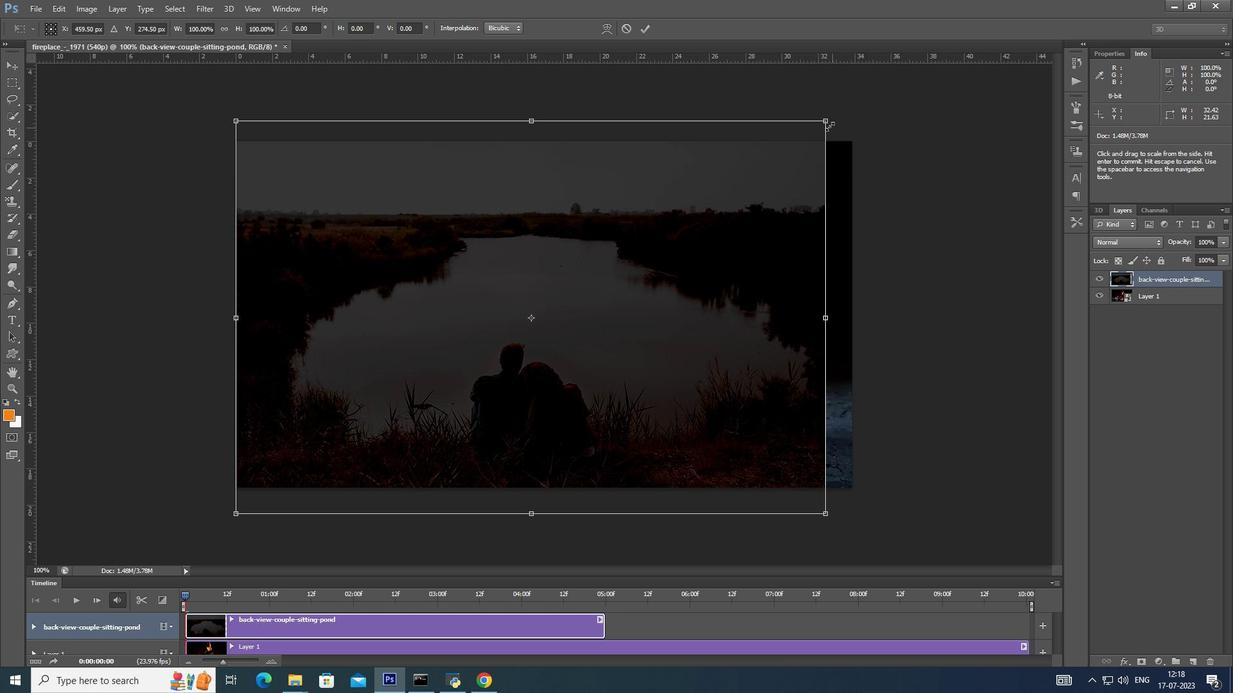 
Action: Mouse moved to (823, 120)
Screenshot: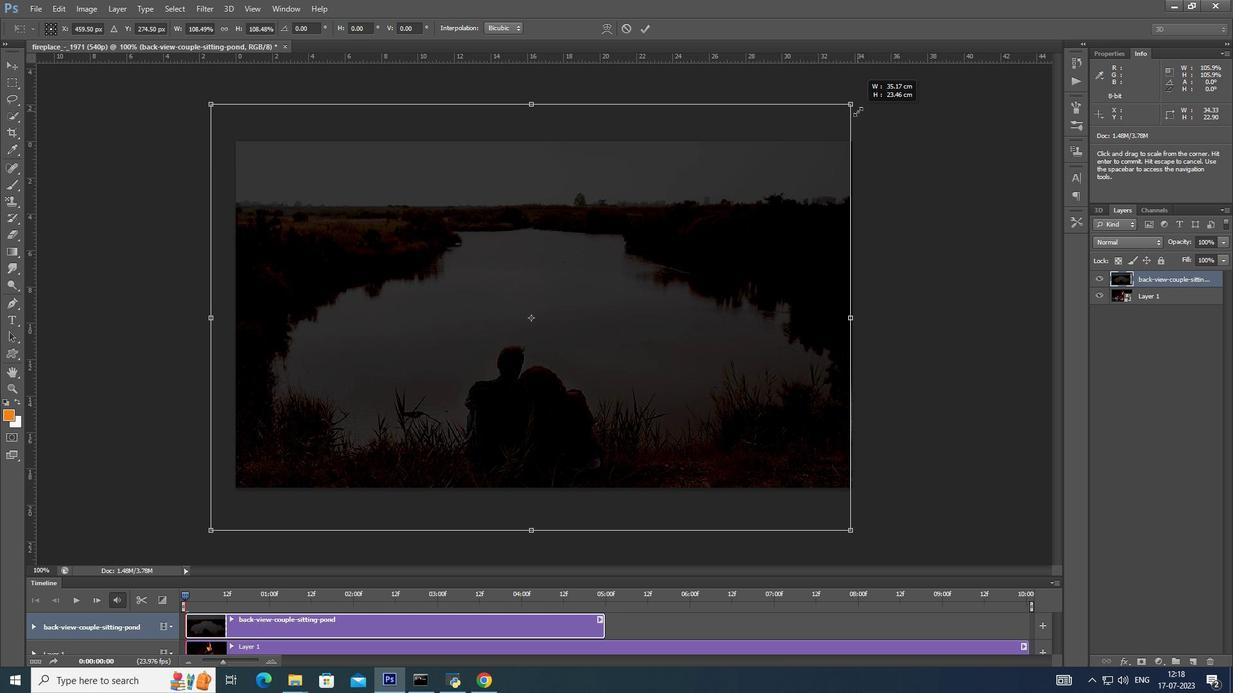 
Action: Mouse pressed left at (823, 120)
Screenshot: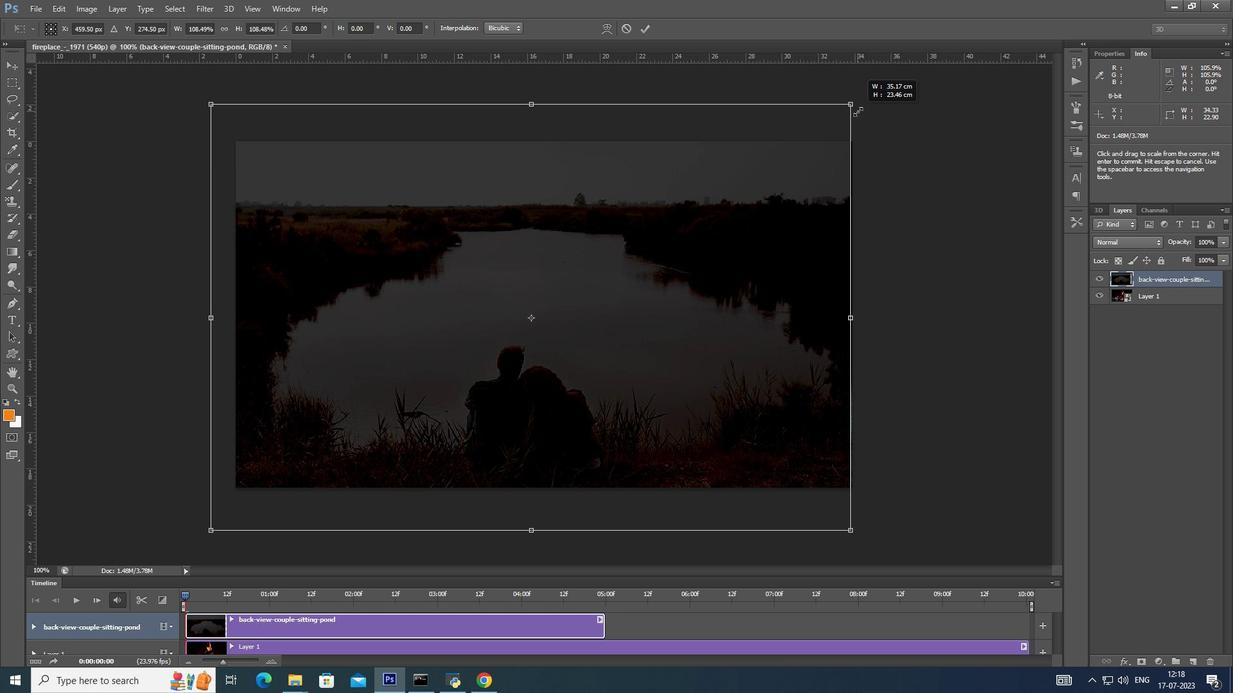 
Action: Key pressed <Key.alt_l><Key.shift>
Screenshot: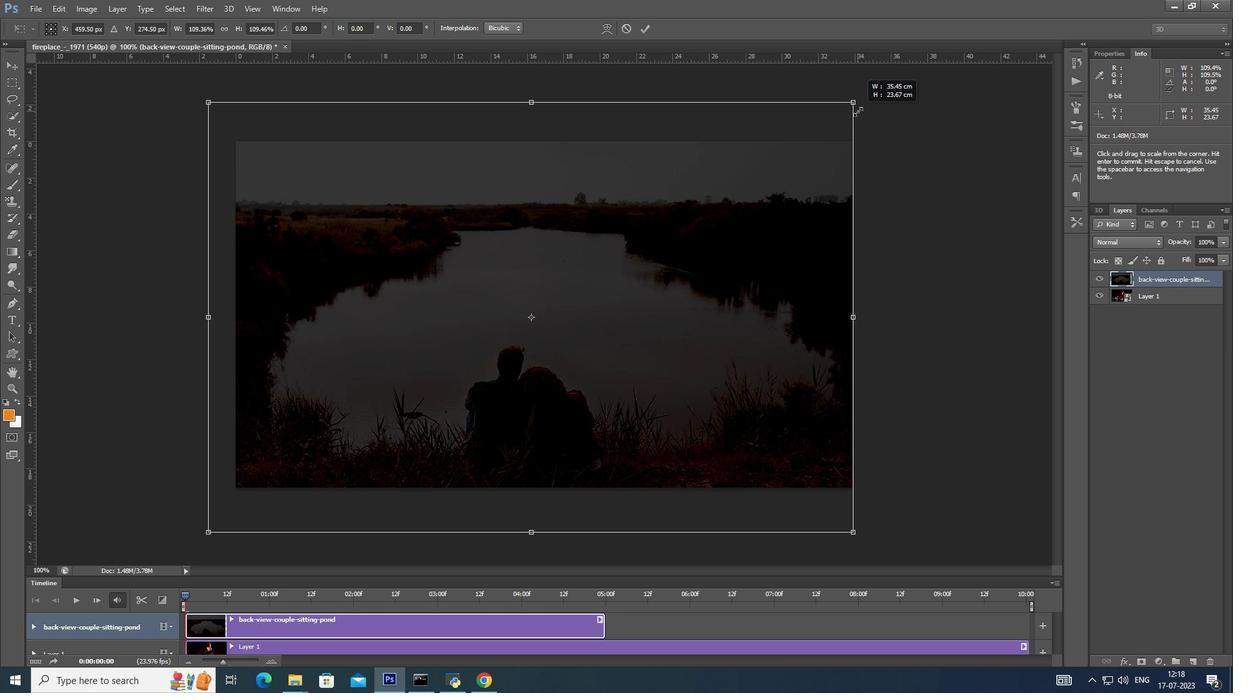 
Action: Mouse moved to (844, 114)
Screenshot: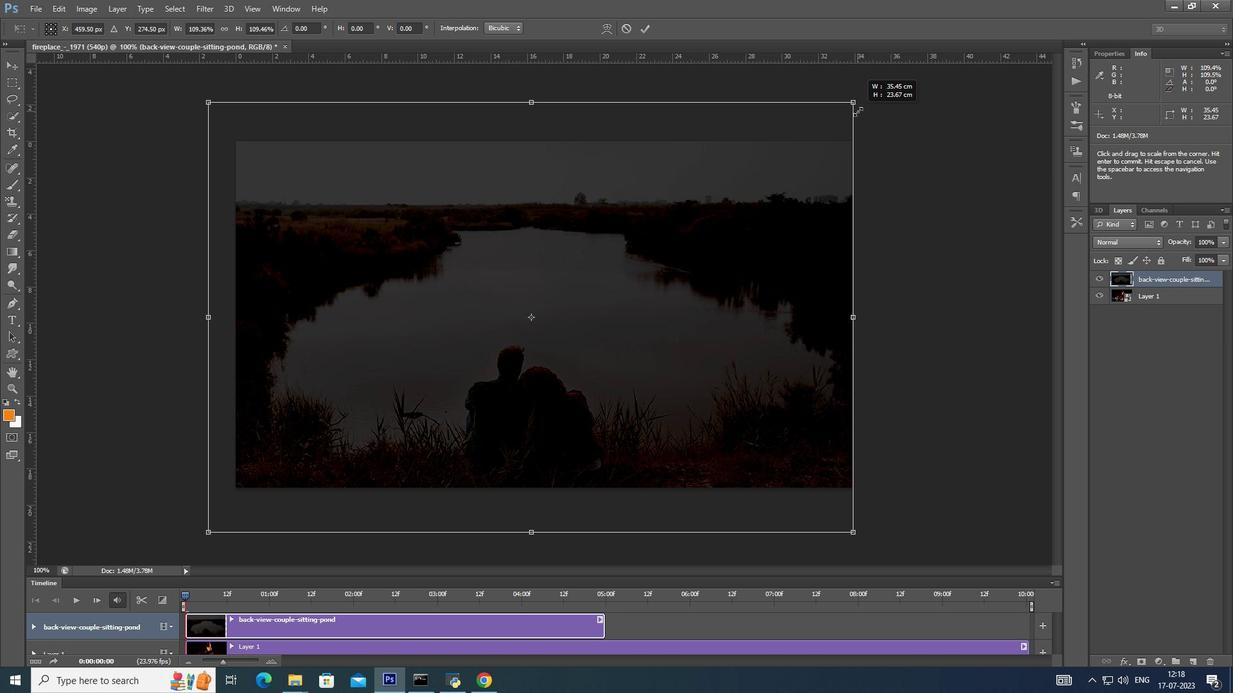 
Action: Key pressed <Key.shift>
Screenshot: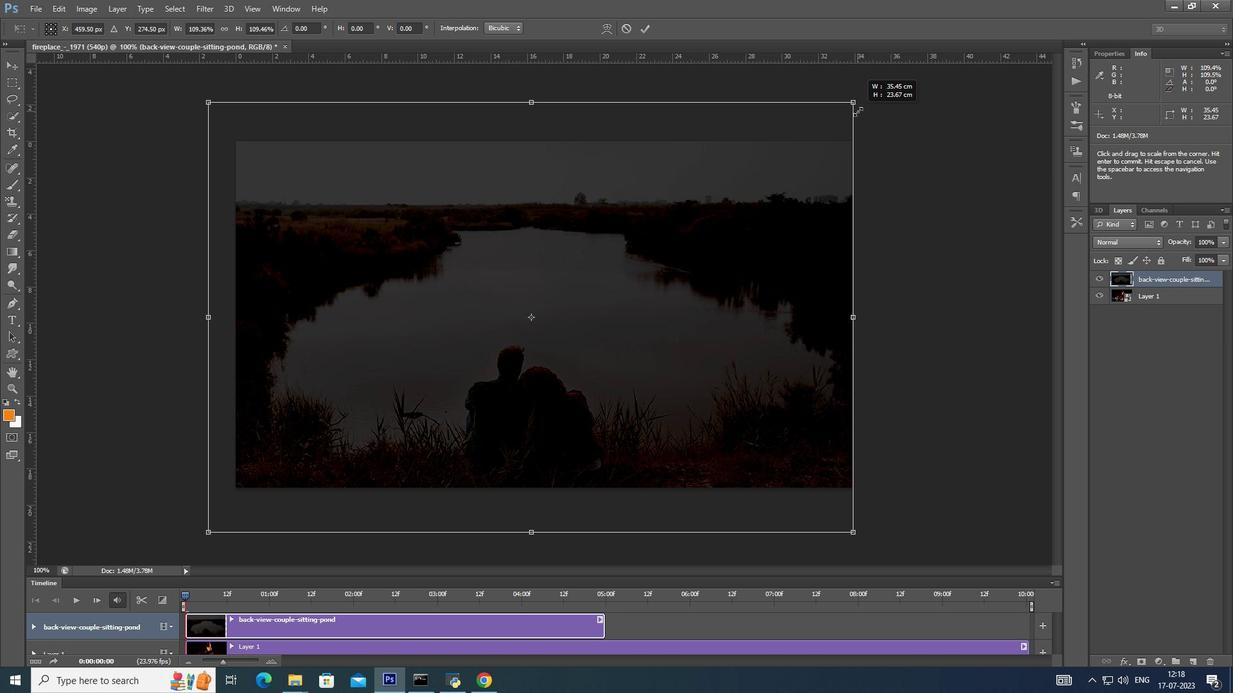 
Action: Mouse moved to (848, 113)
Screenshot: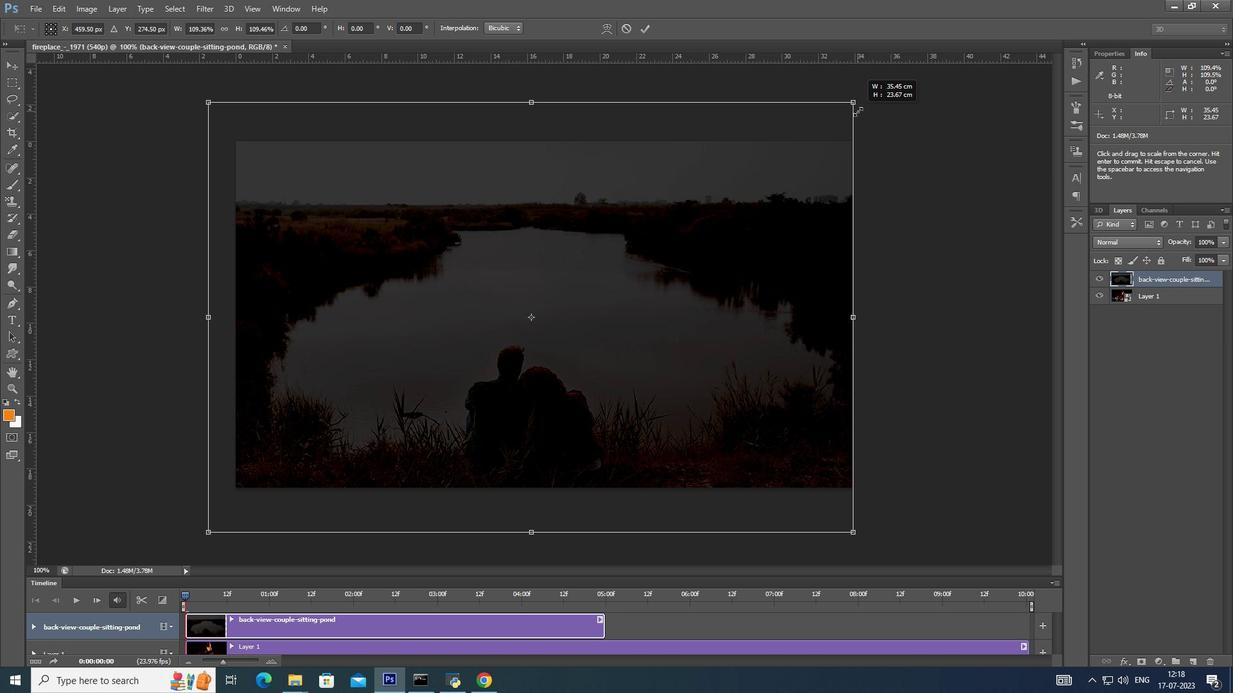 
Action: Key pressed <Key.shift>
Screenshot: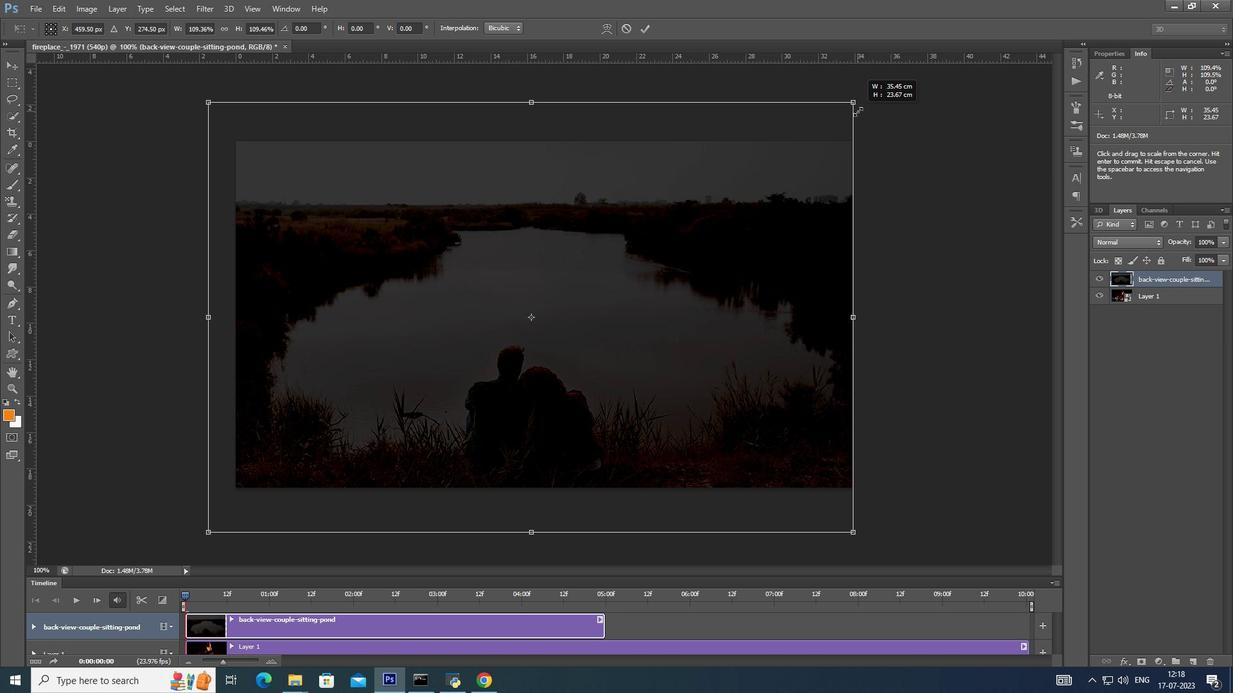 
Action: Mouse moved to (850, 112)
Screenshot: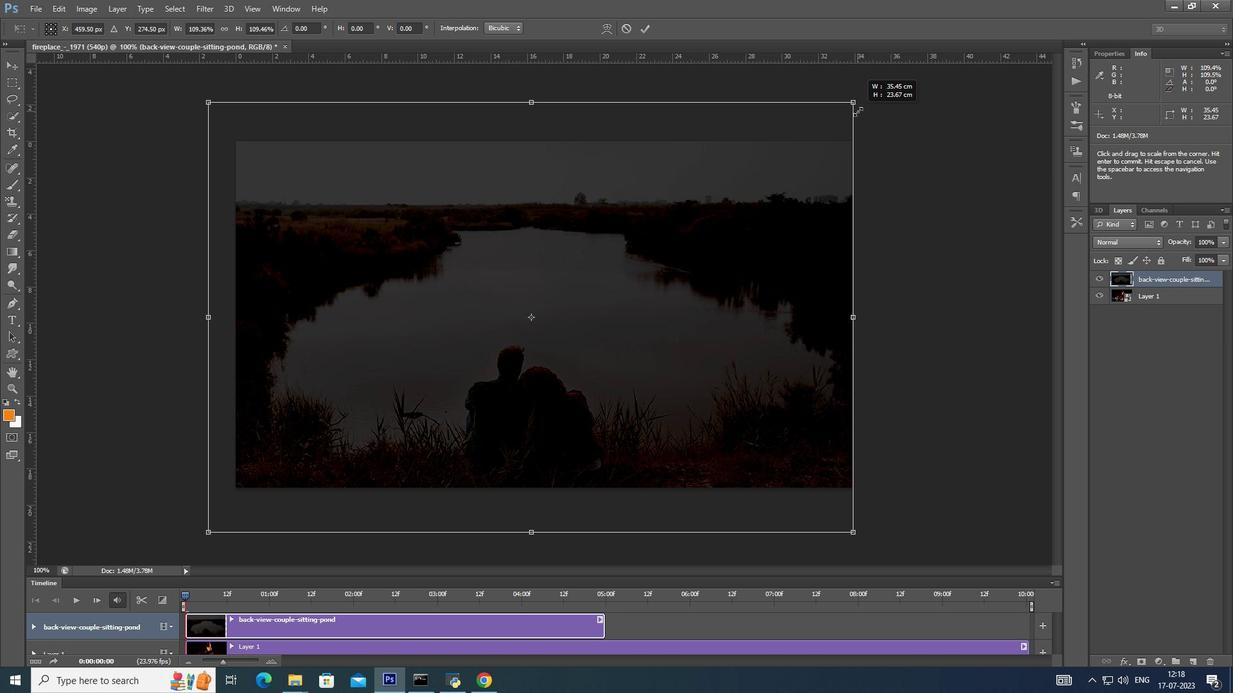 
Action: Key pressed <Key.shift><Key.shift><Key.shift><Key.shift><Key.shift><Key.shift>
Screenshot: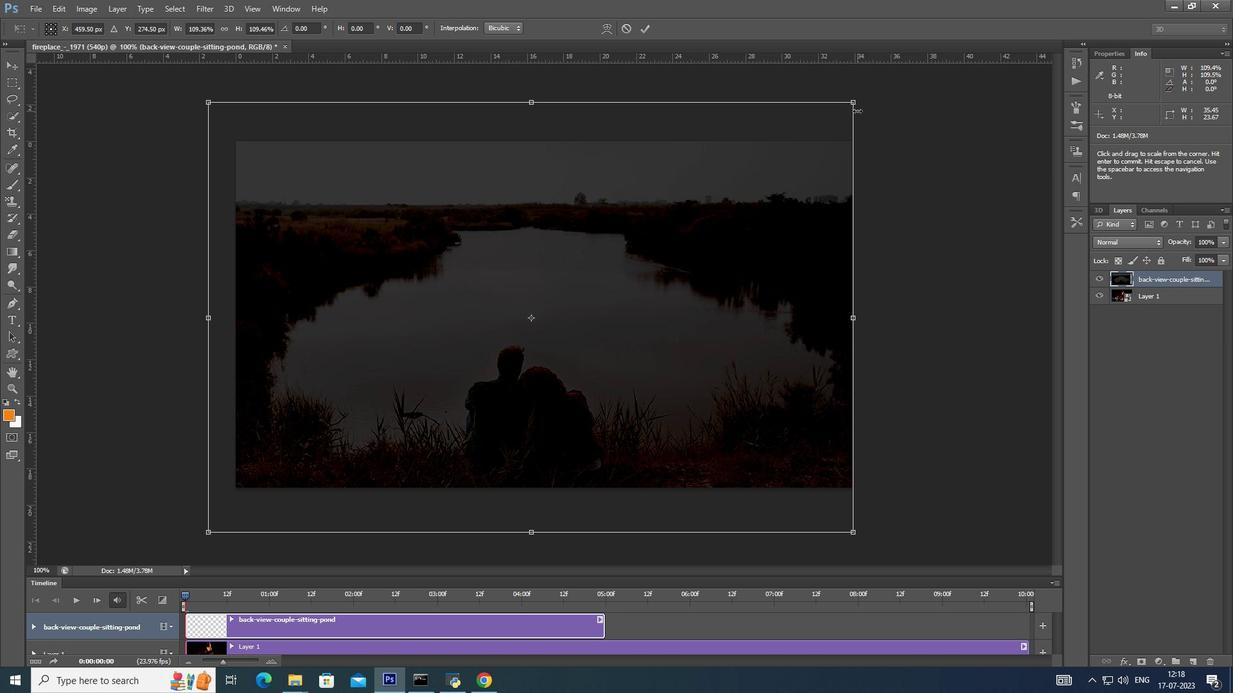 
Action: Mouse moved to (853, 111)
Screenshot: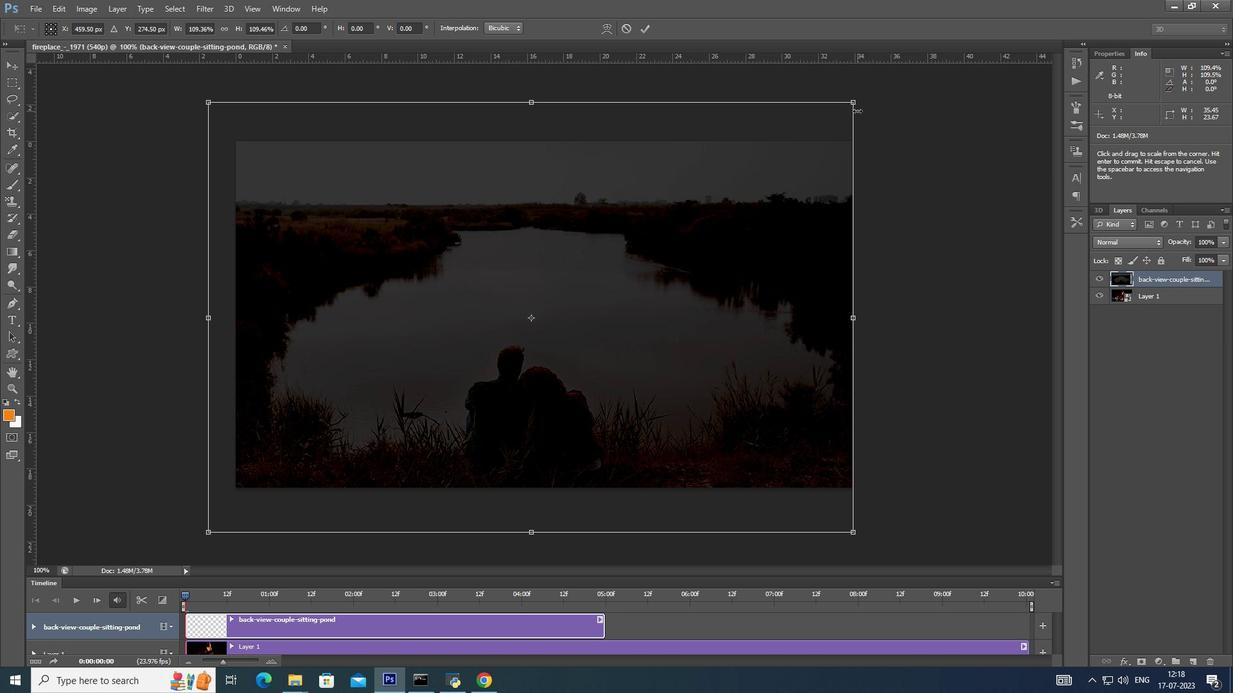 
Action: Key pressed <Key.shift>
Screenshot: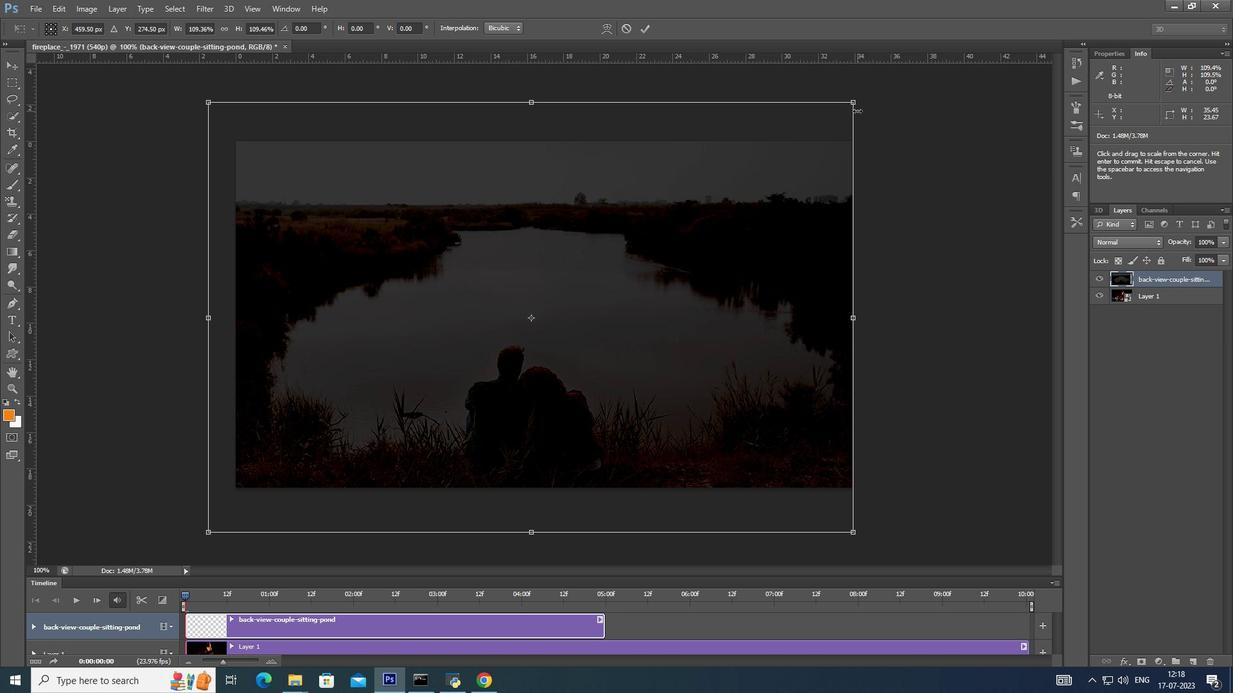 
Action: Mouse moved to (856, 111)
Screenshot: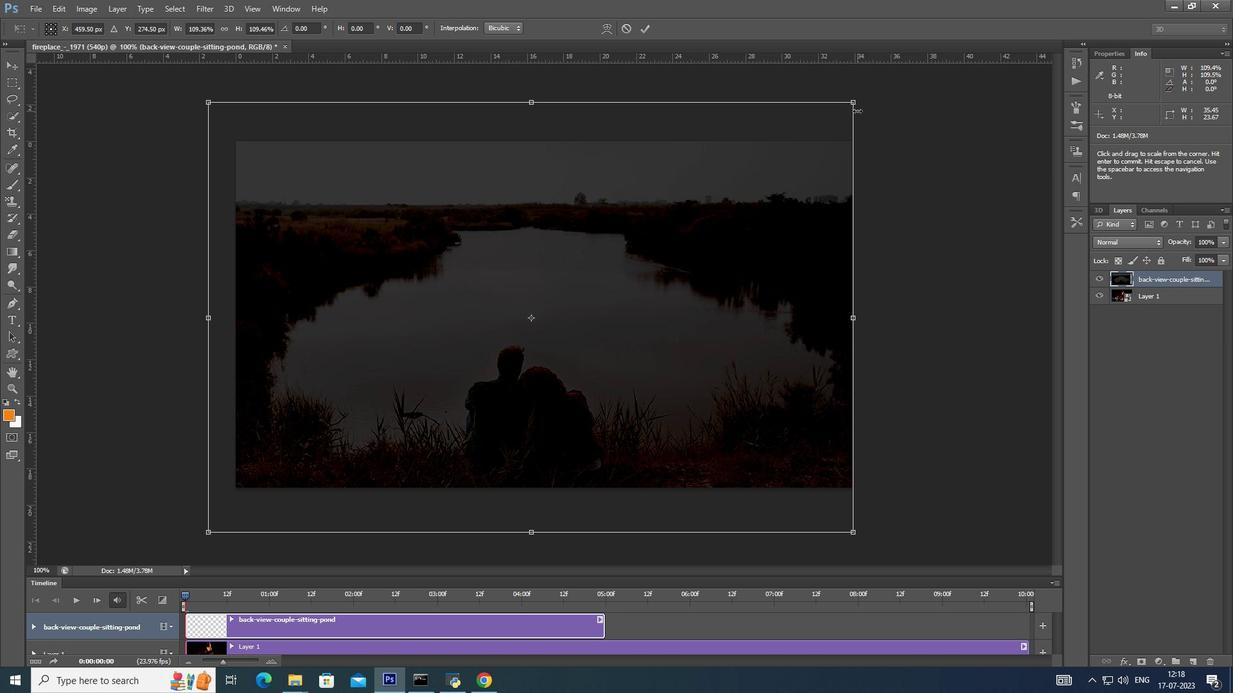 
Action: Key pressed <Key.shift><Key.shift>
Screenshot: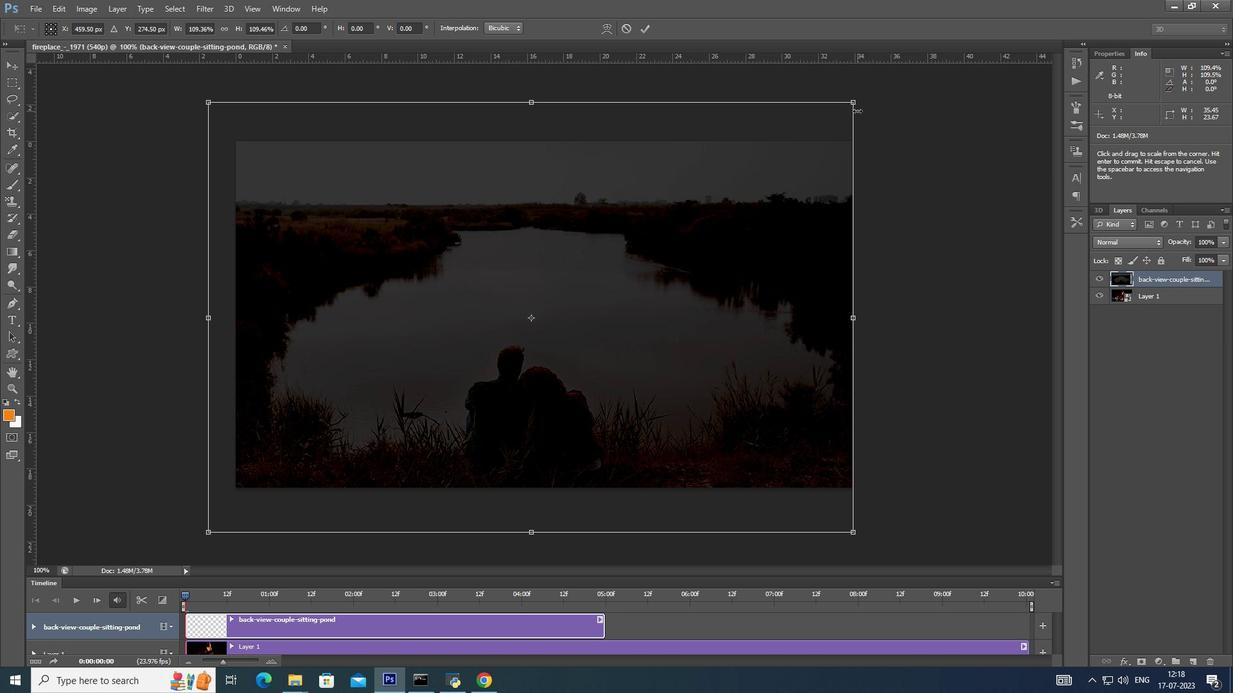 
Action: Mouse moved to (857, 111)
Screenshot: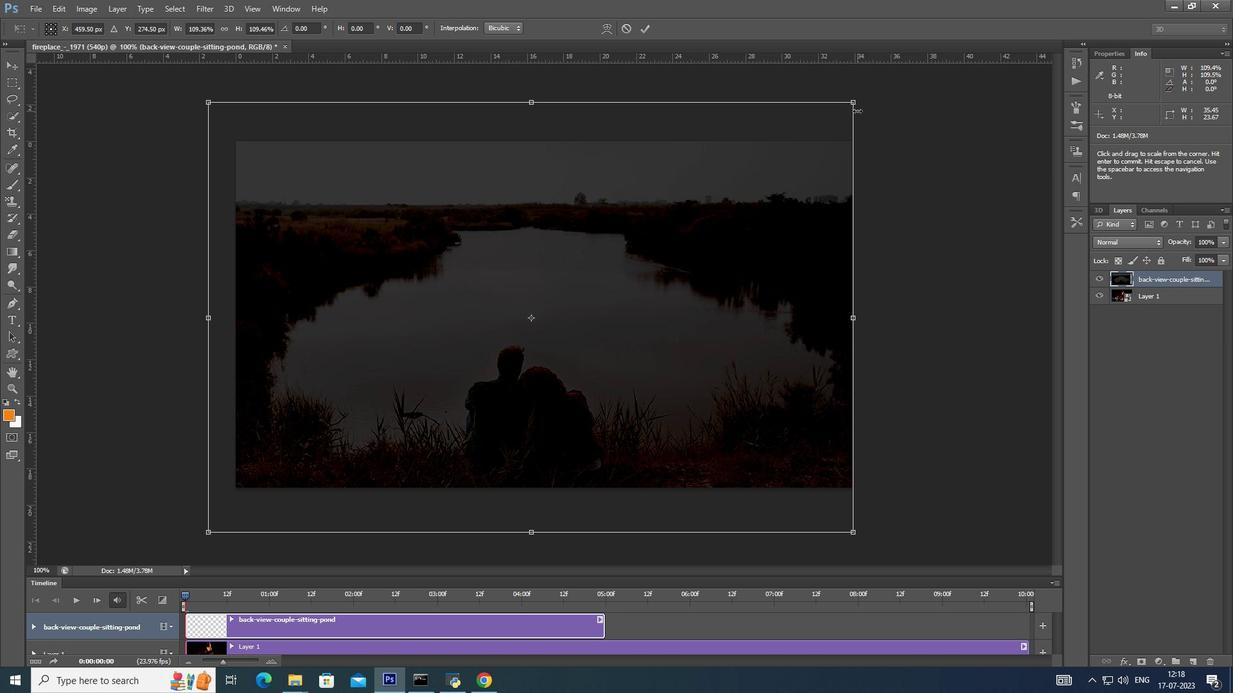 
Action: Key pressed <Key.shift><Key.shift><Key.shift><Key.shift><Key.shift><Key.shift><Key.shift><Key.shift><Key.shift><Key.shift><Key.shift><Key.shift><Key.shift><Key.shift><Key.shift><Key.shift><Key.shift><Key.shift><Key.shift><Key.shift><Key.shift><Key.shift><Key.shift><Key.shift><Key.enter>
Screenshot: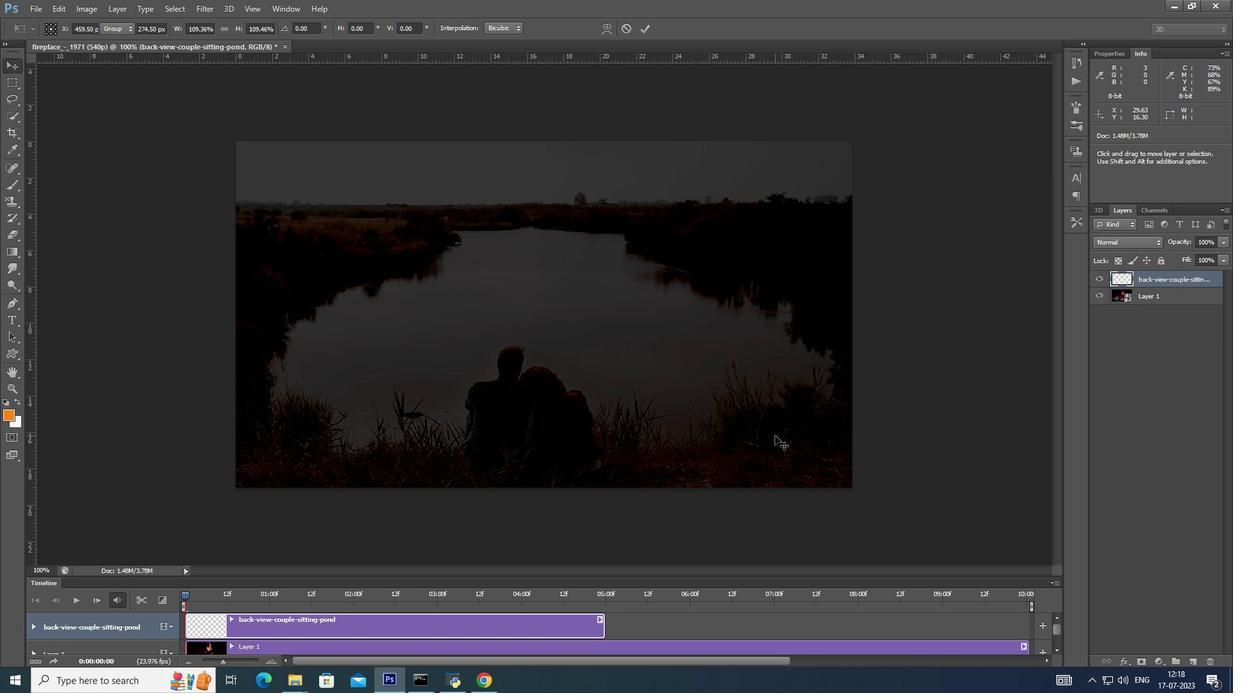 
Action: Mouse moved to (775, 436)
Screenshot: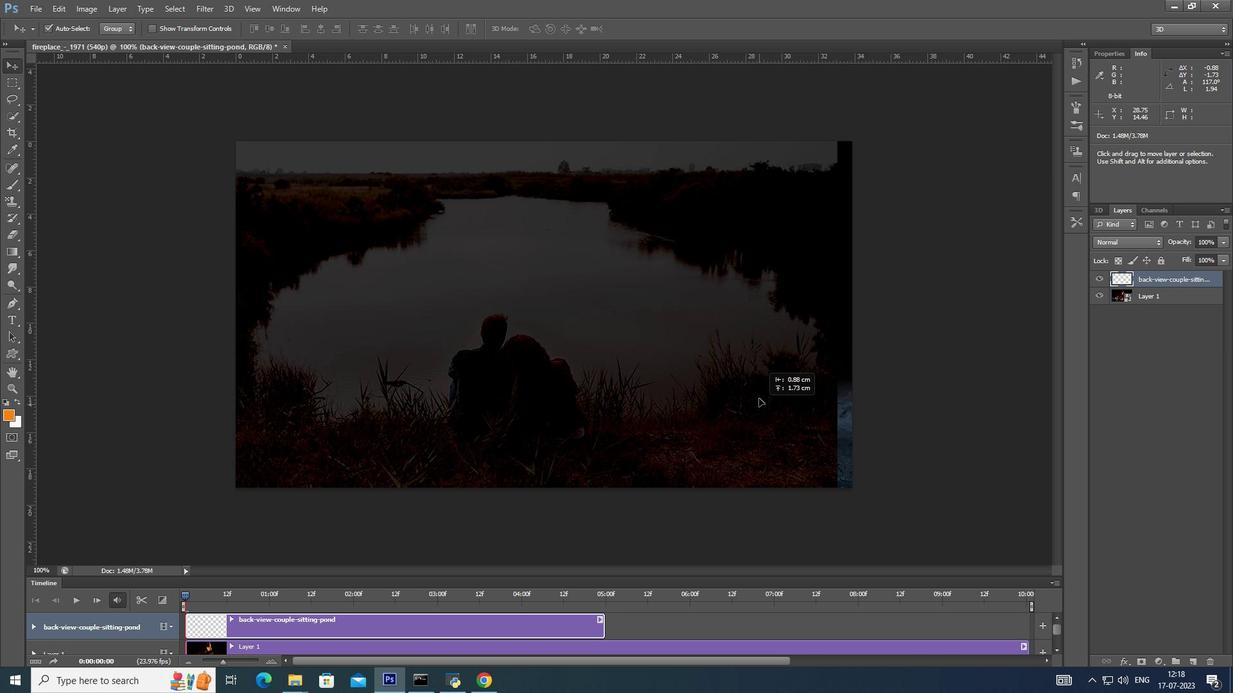 
Action: Mouse pressed left at (775, 436)
Screenshot: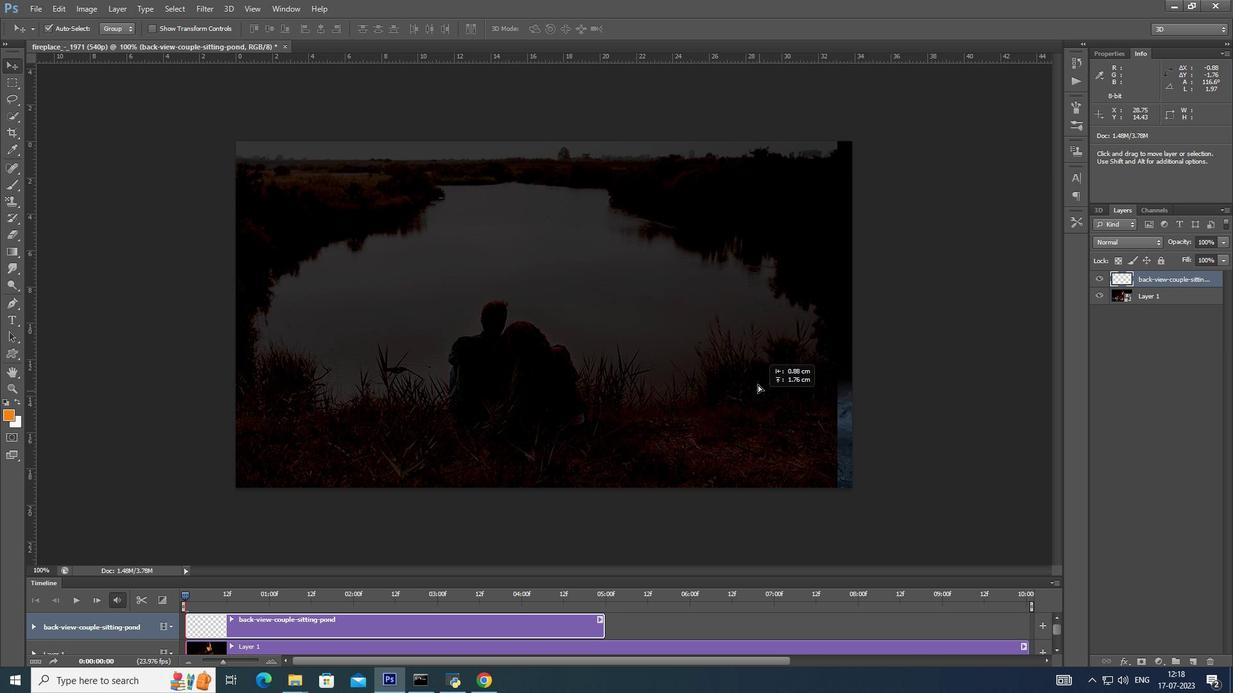 
Action: Mouse moved to (1145, 299)
Screenshot: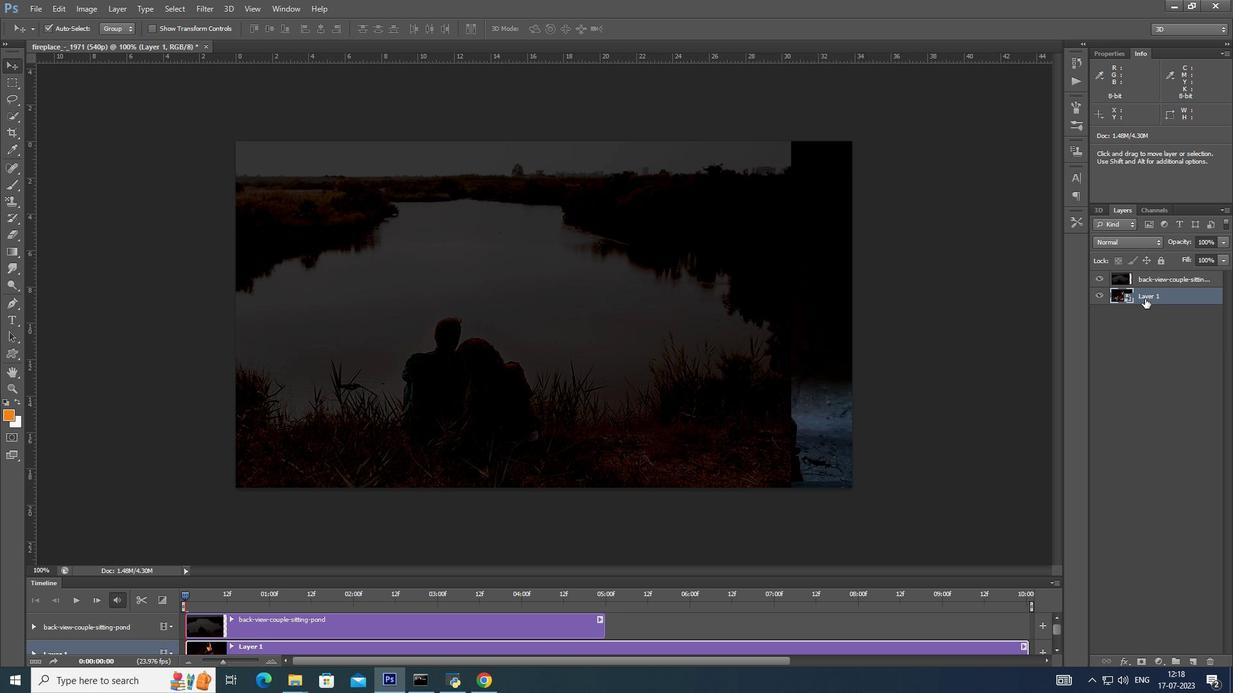 
Action: Mouse pressed left at (1145, 299)
Screenshot: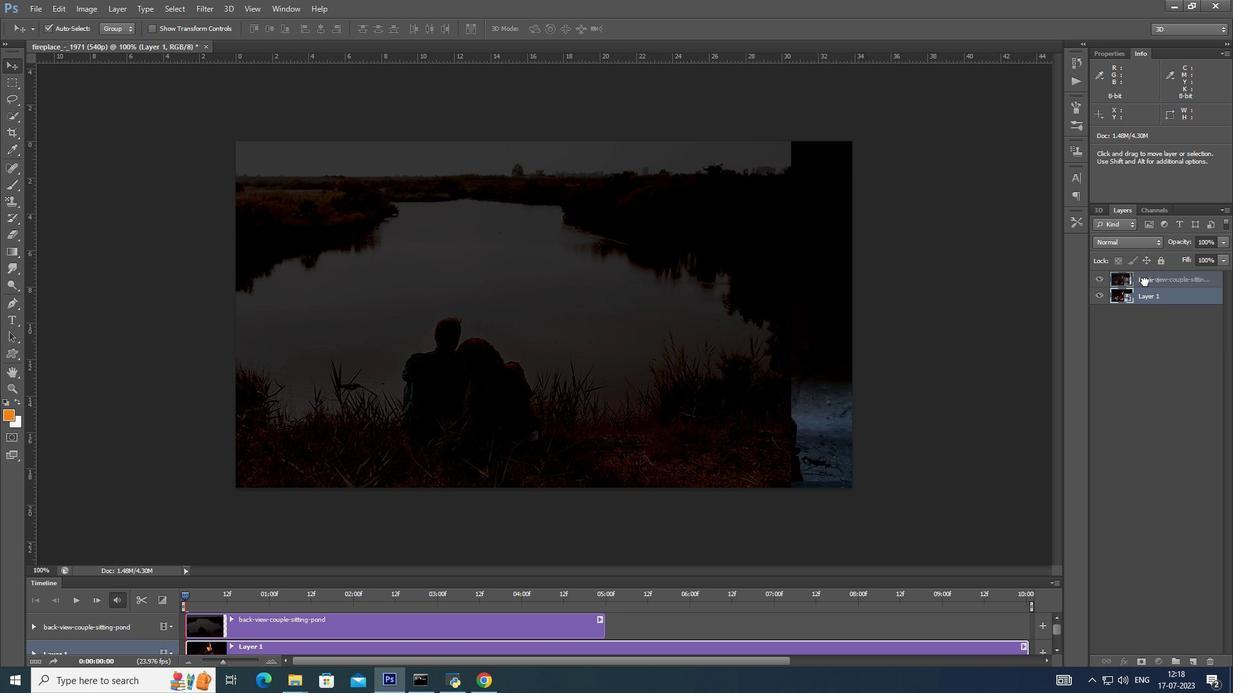 
Action: Mouse pressed left at (1145, 299)
Screenshot: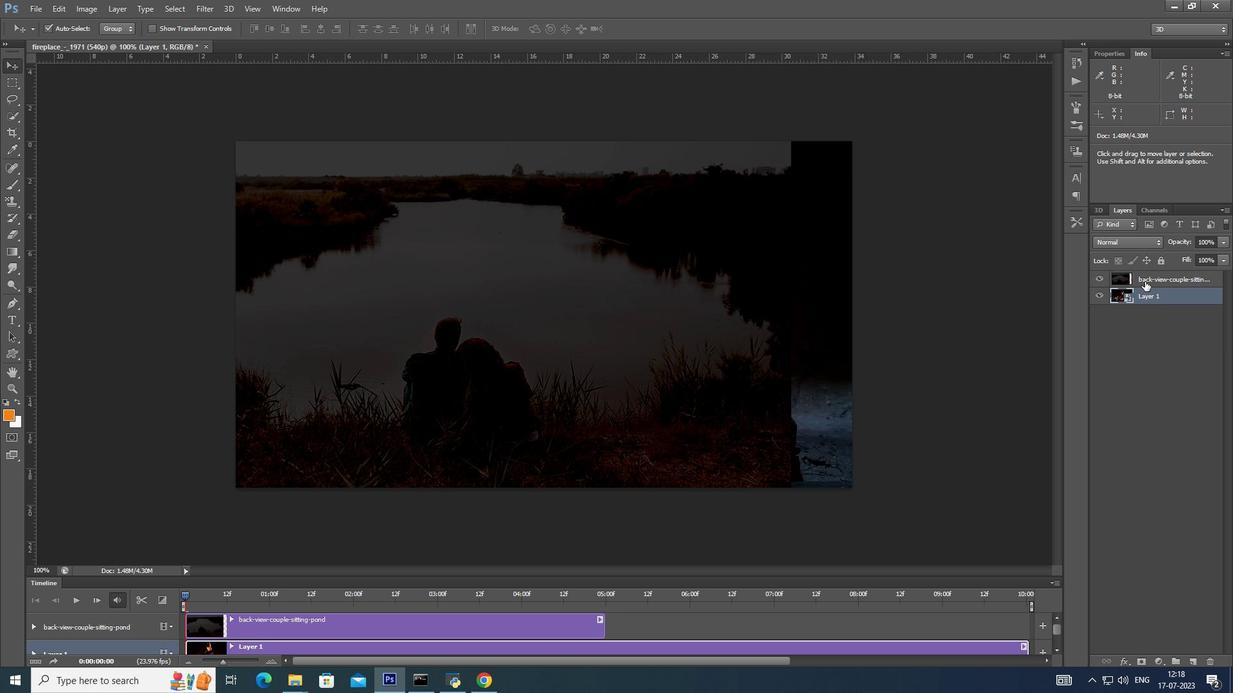 
Action: Mouse moved to (1145, 281)
Screenshot: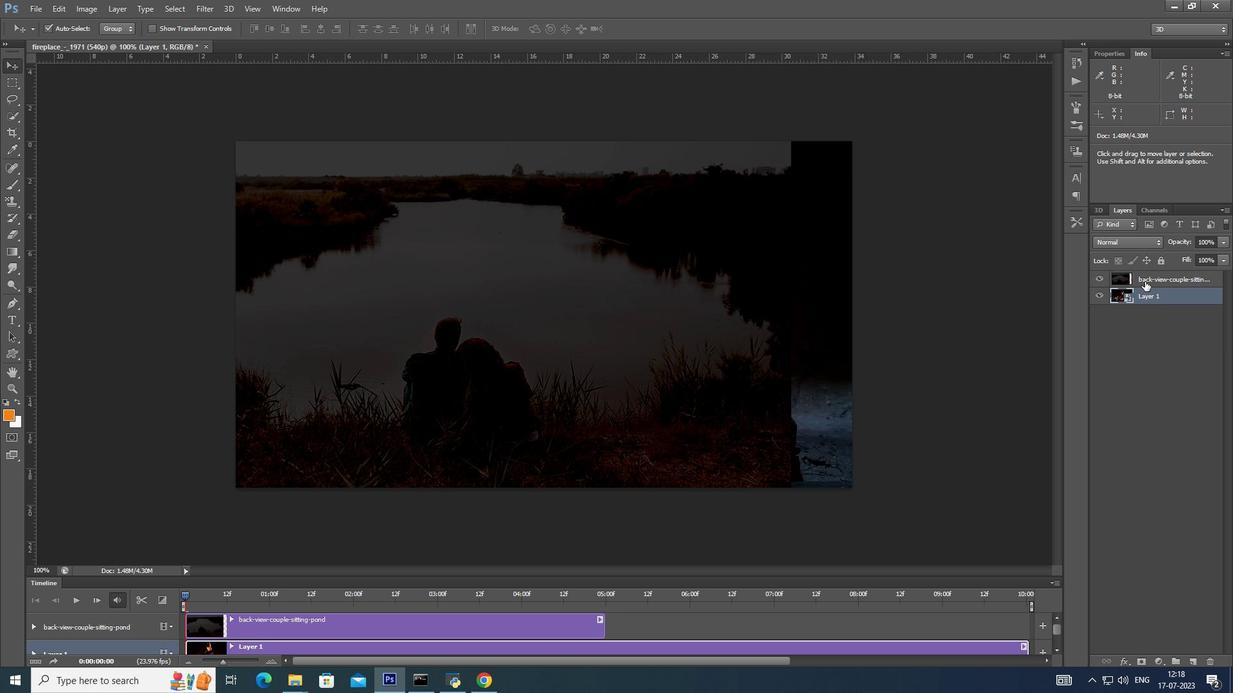 
Action: Mouse pressed left at (1145, 281)
Screenshot: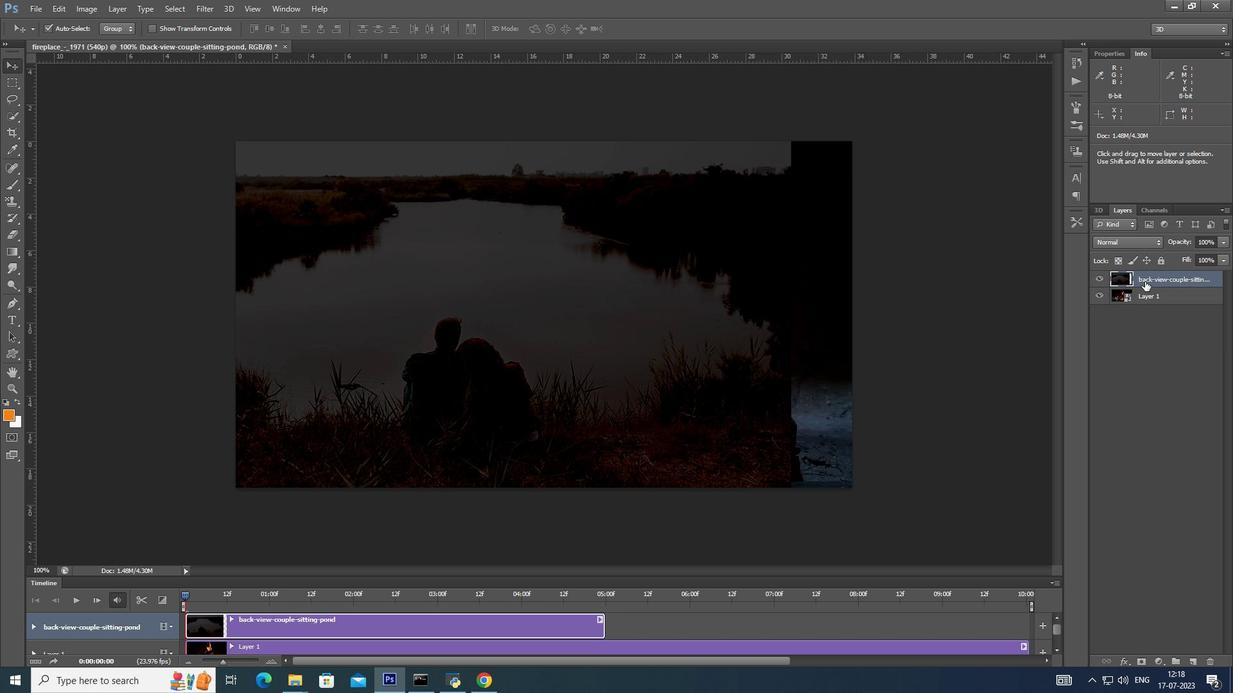 
Action: Mouse pressed left at (1145, 281)
Screenshot: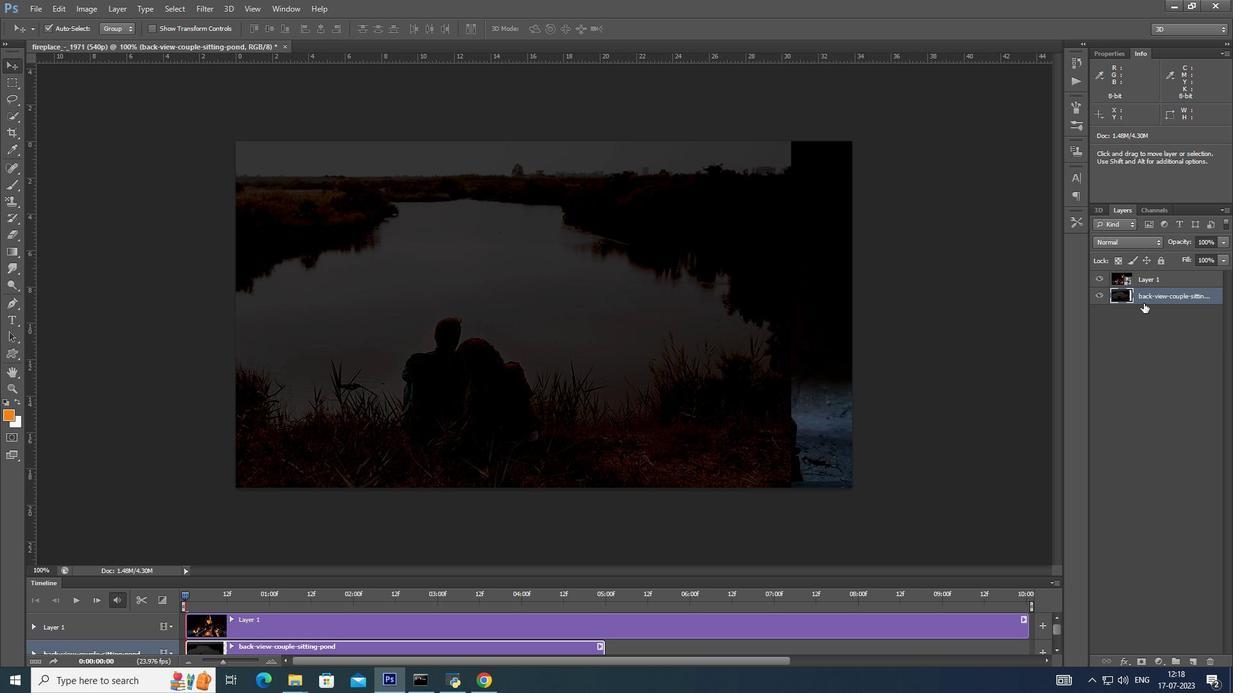 
Action: Mouse moved to (1159, 279)
Screenshot: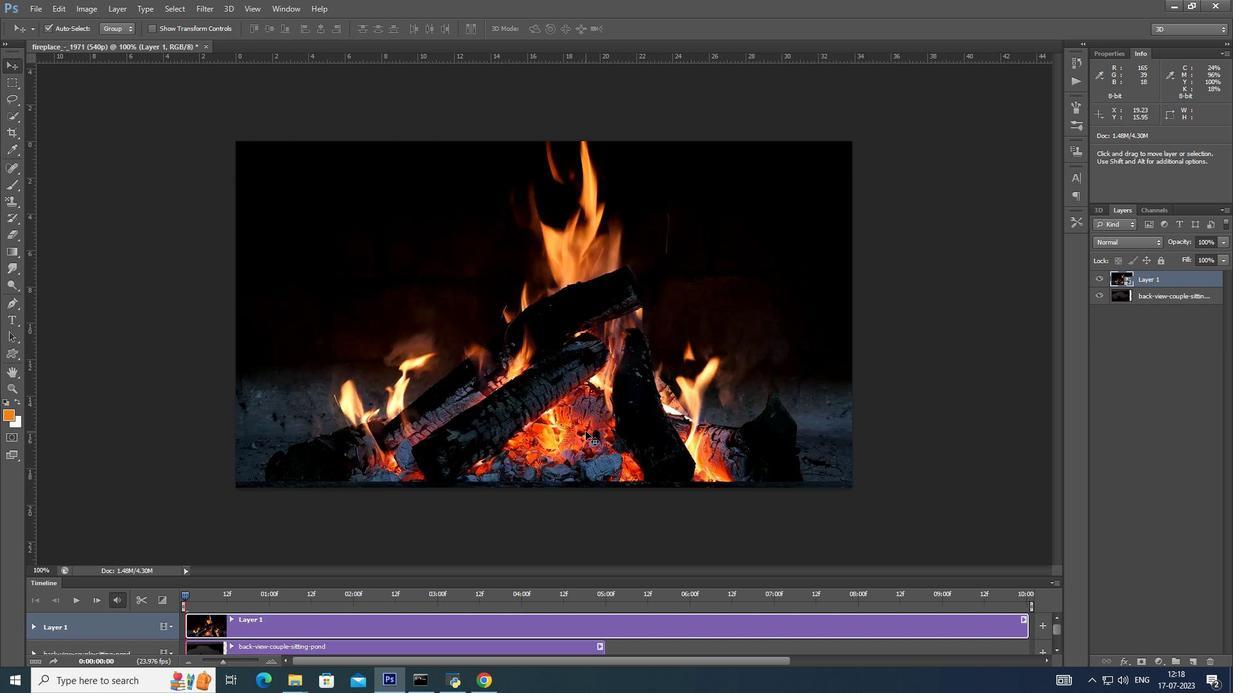 
Action: Mouse pressed left at (1159, 279)
Screenshot: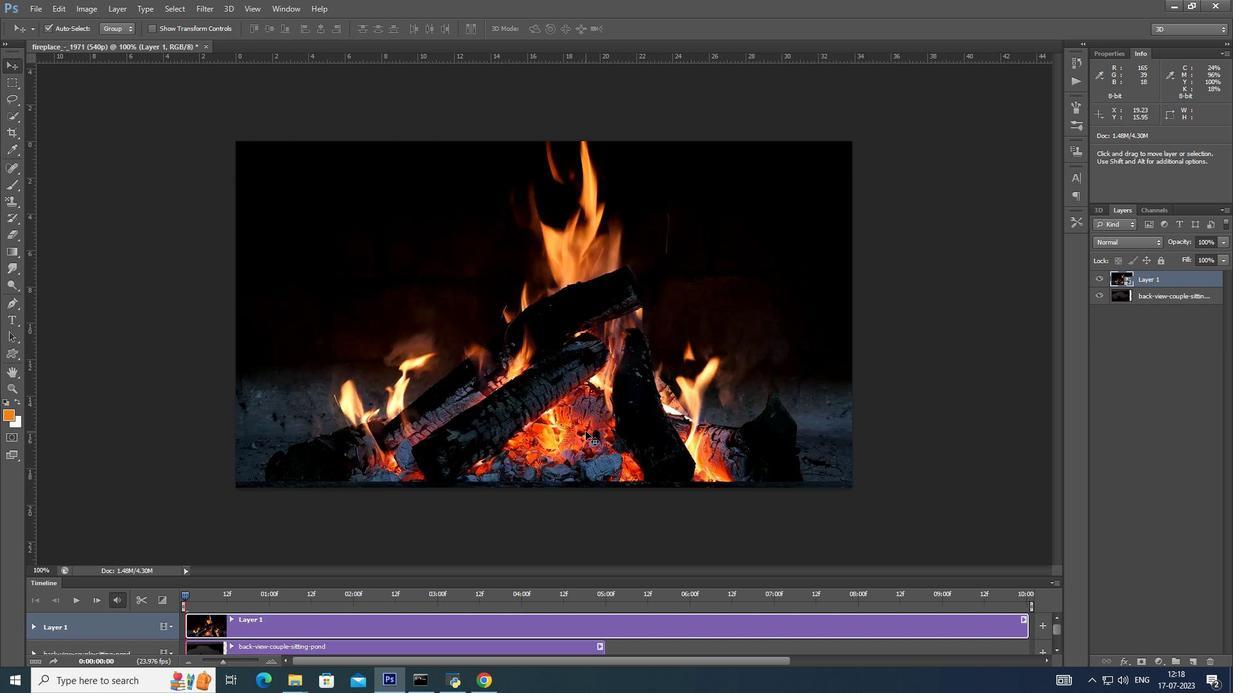 
Action: Mouse moved to (585, 431)
Screenshot: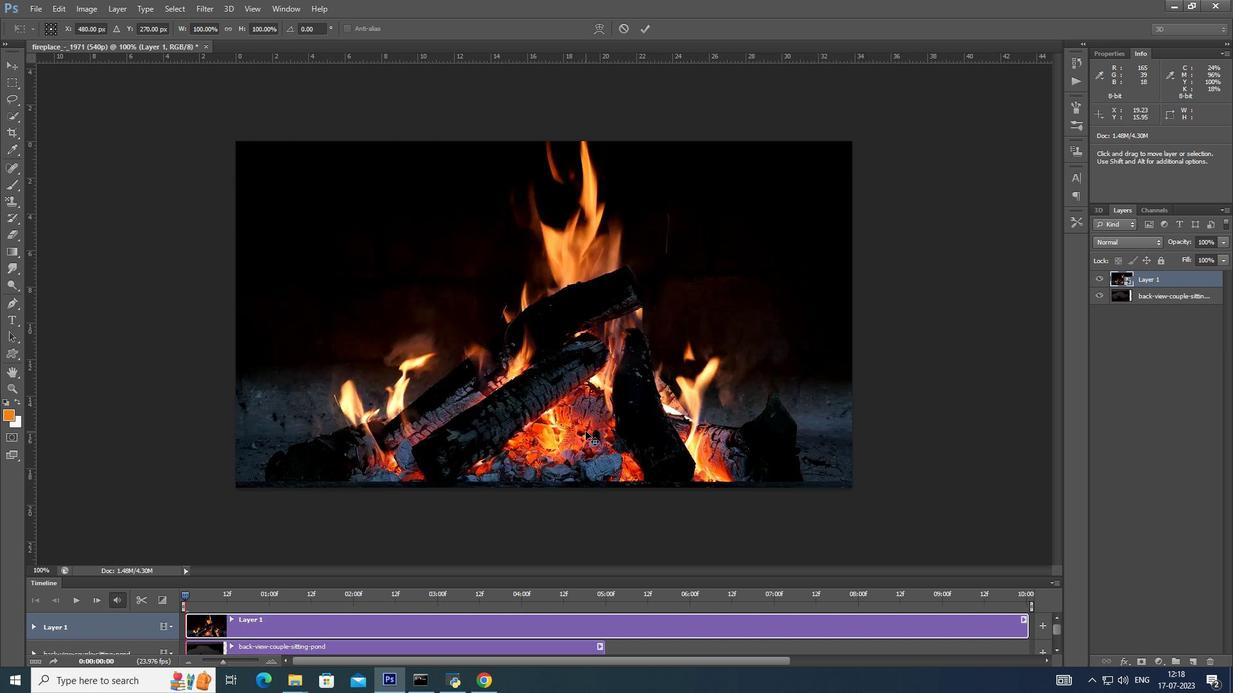 
Action: Key pressed ctrl+T
Screenshot: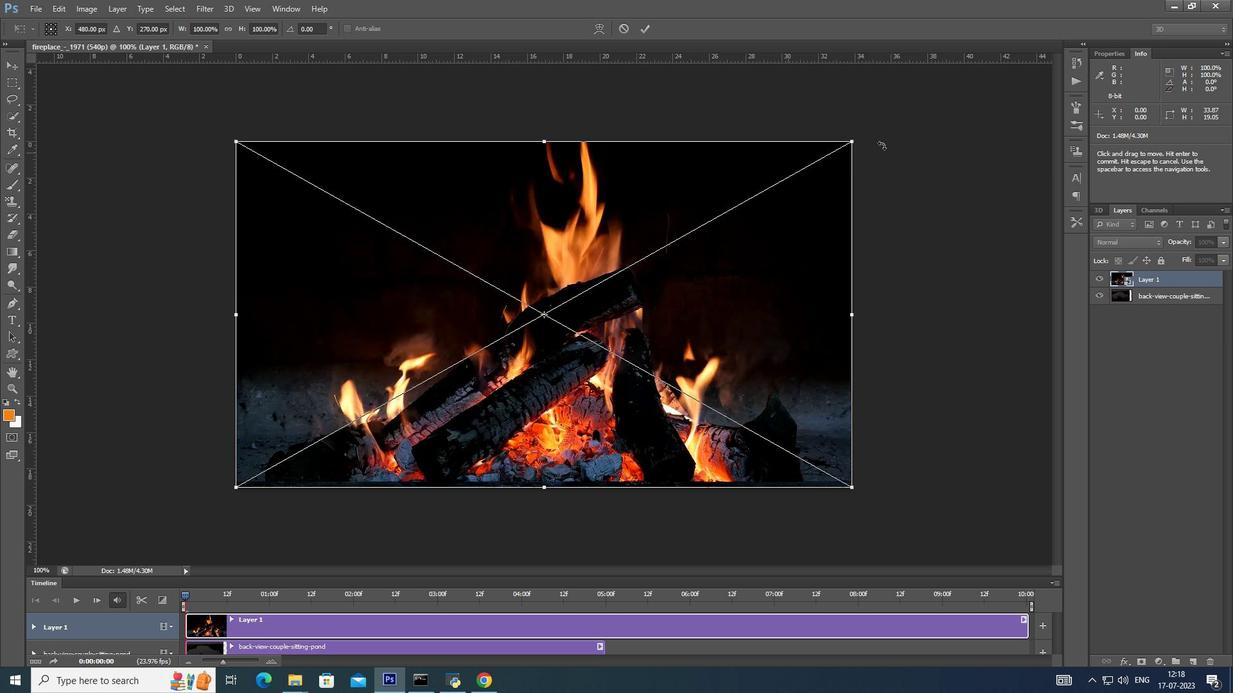 
Action: Mouse moved to (854, 138)
Screenshot: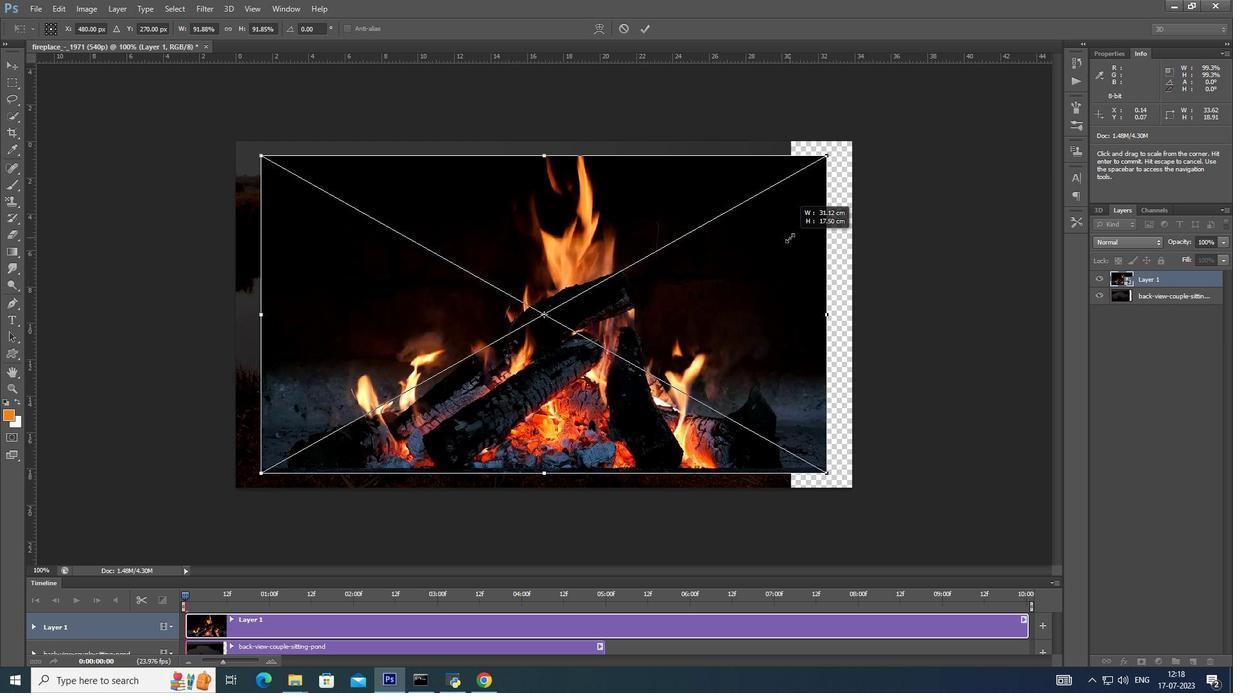 
Action: Mouse pressed left at (854, 138)
Screenshot: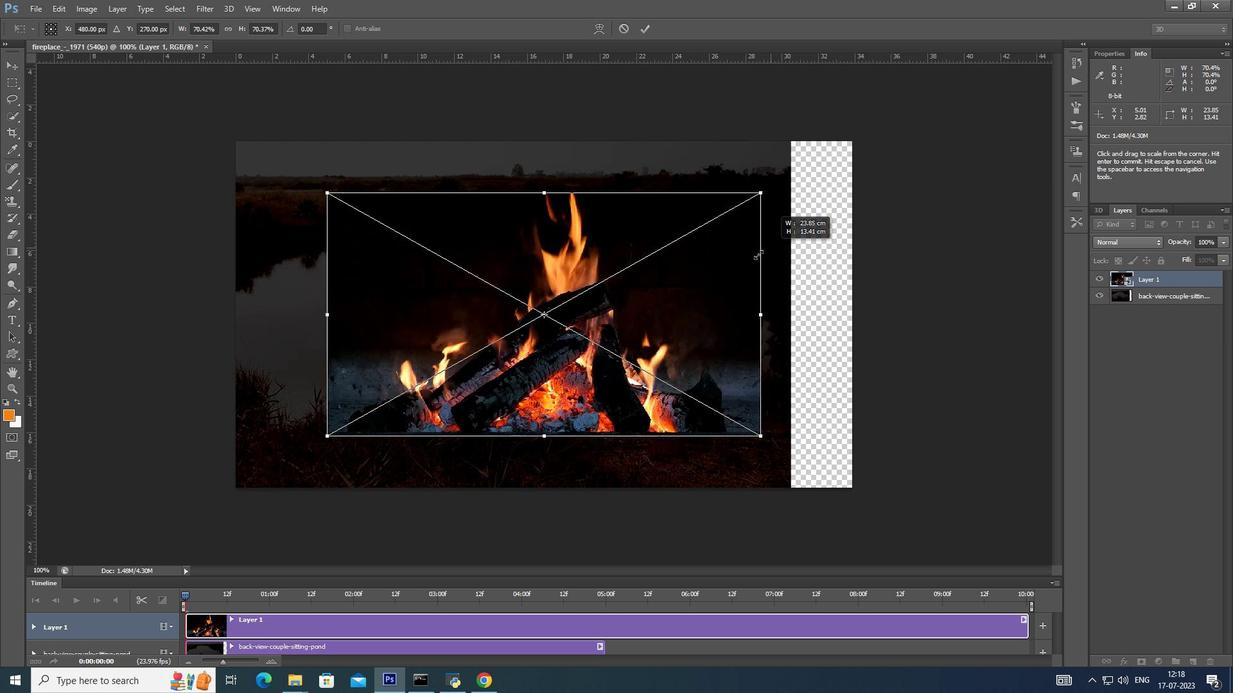 
Action: Key pressed <Key.shift><Key.alt_l>
Screenshot: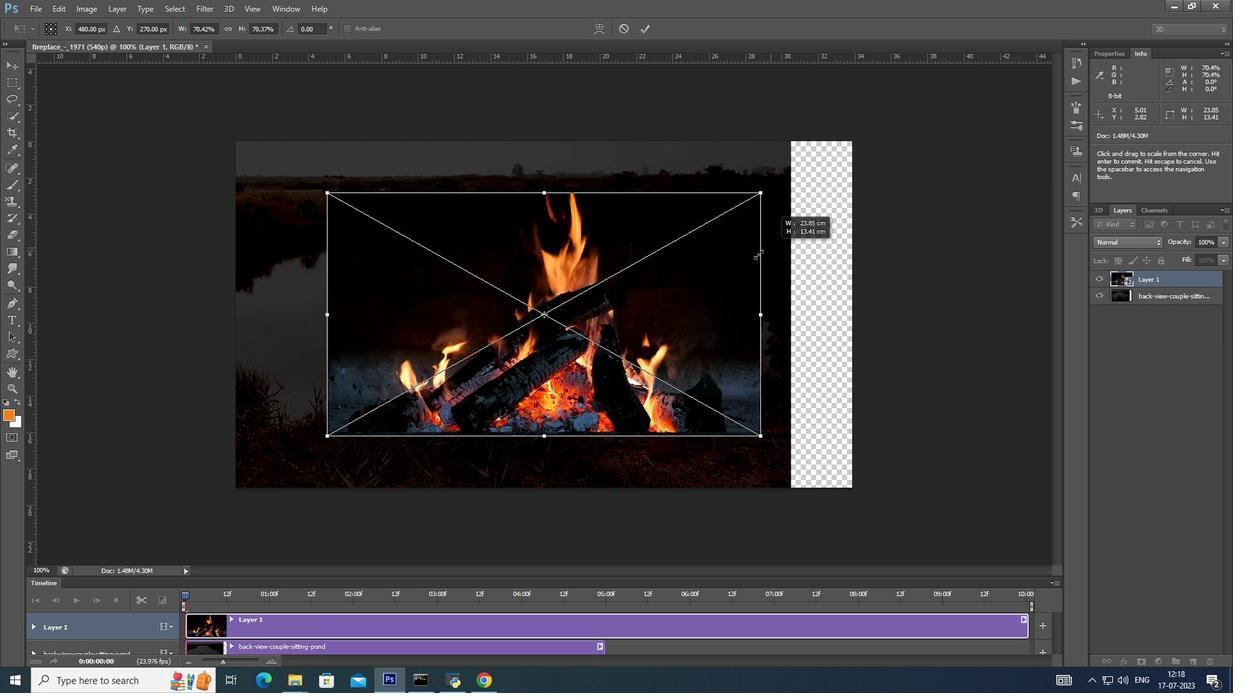 
Action: Mouse moved to (829, 177)
Screenshot: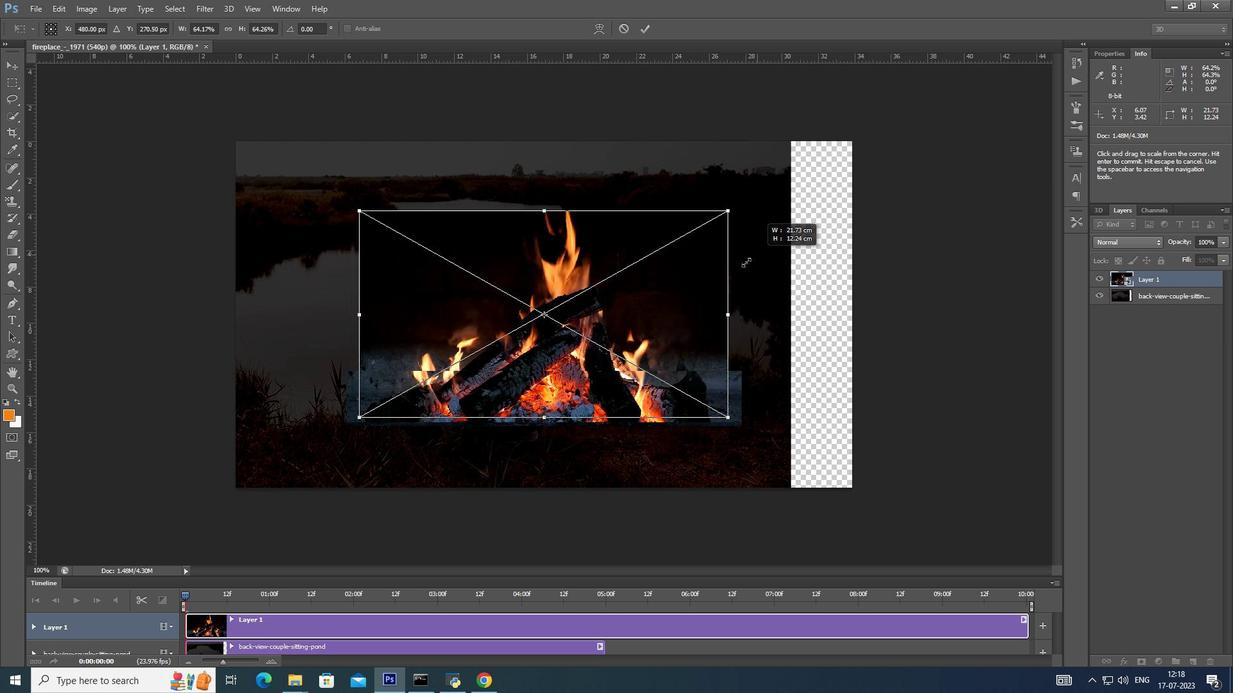 
Action: Key pressed <Key.shift>
Screenshot: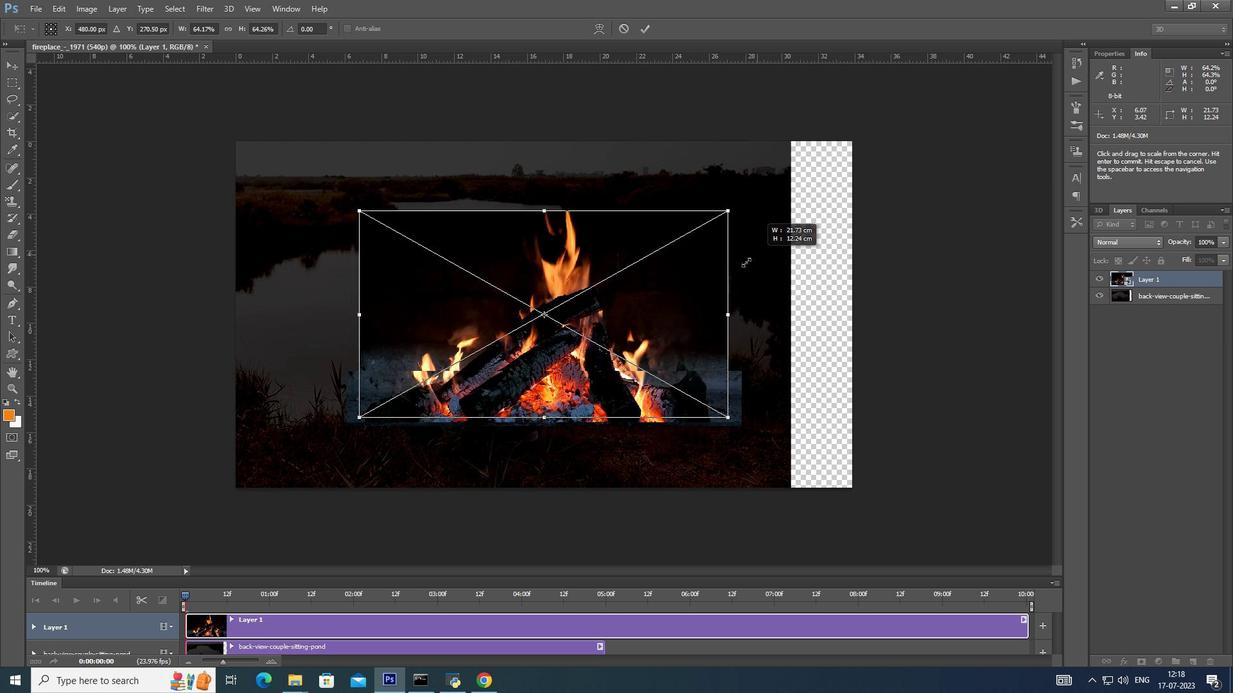 
Action: Mouse moved to (826, 181)
Screenshot: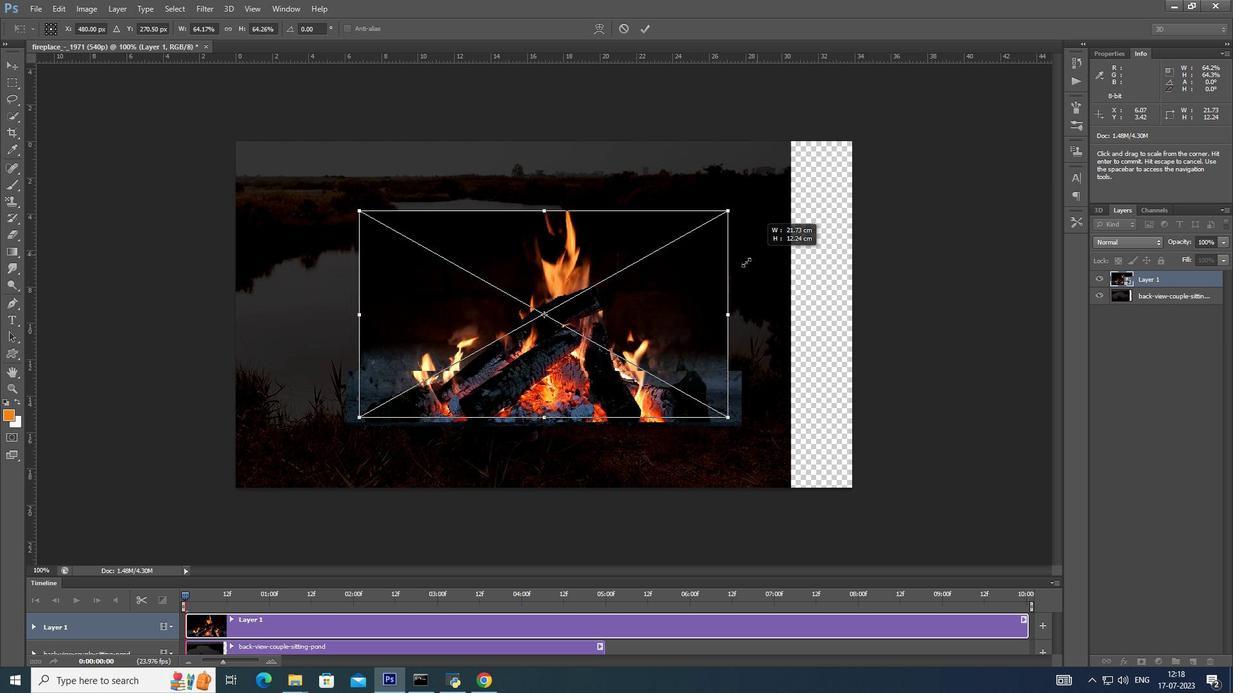 
Action: Key pressed <Key.alt_l>
Screenshot: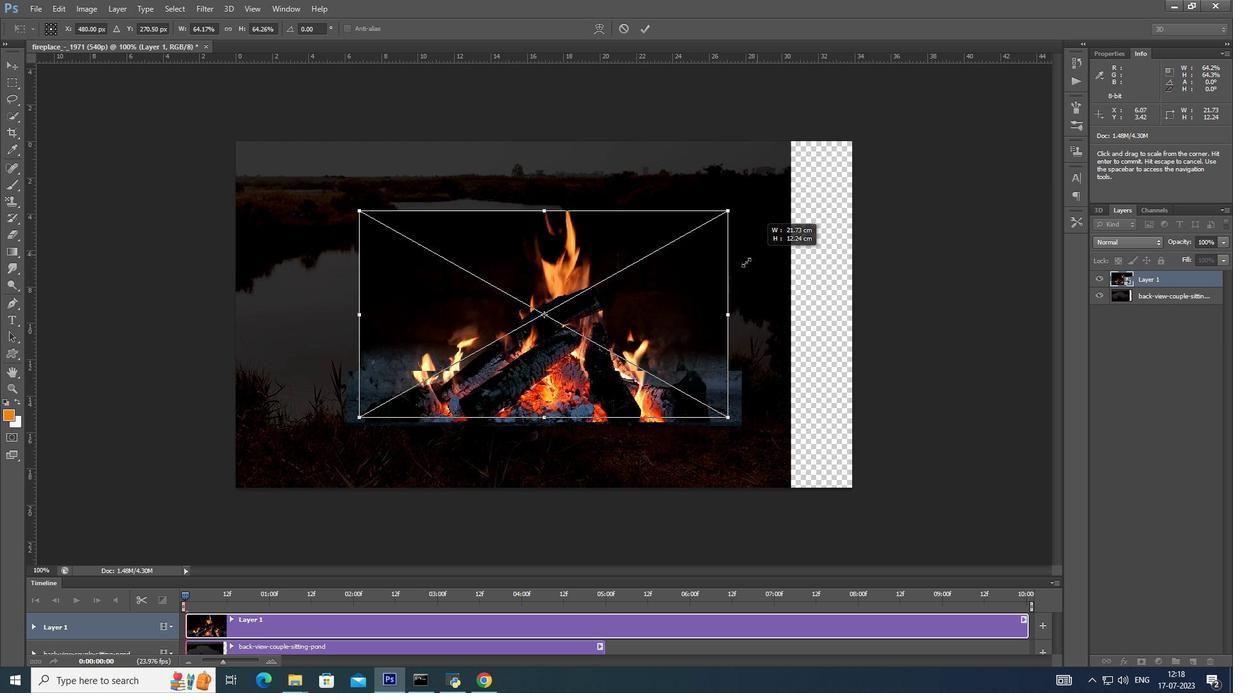 
Action: Mouse moved to (811, 204)
Screenshot: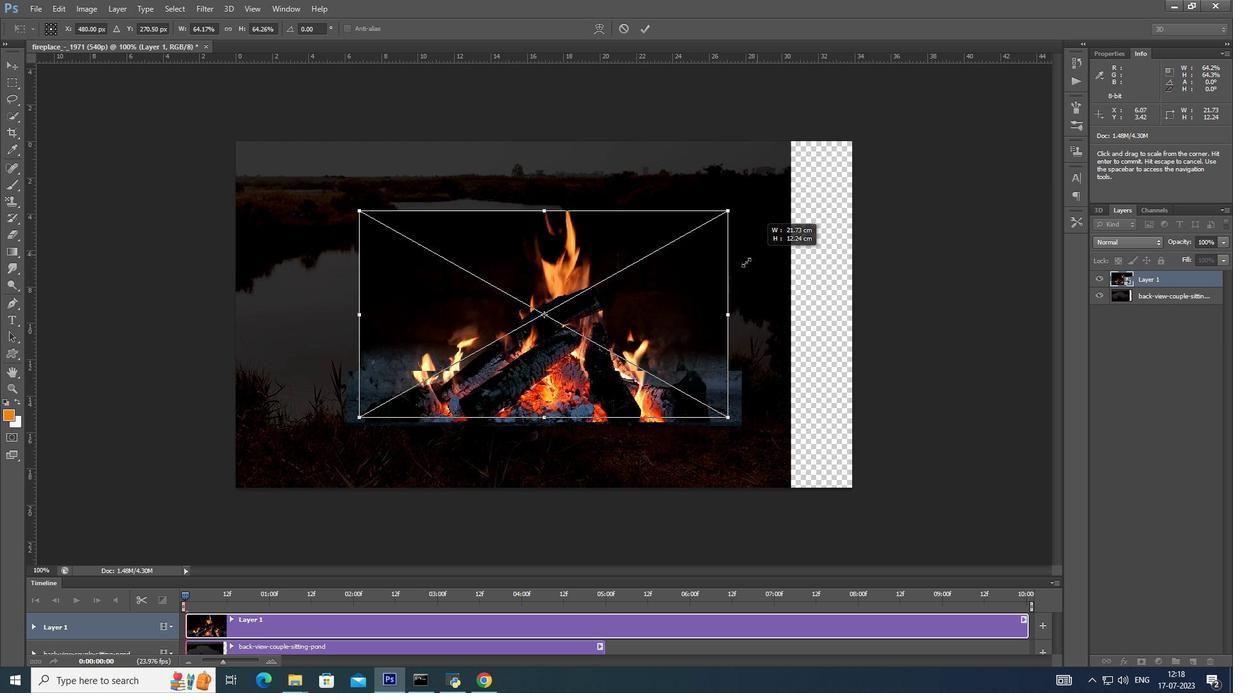 
Action: Key pressed <Key.shift><Key.alt_l>
Screenshot: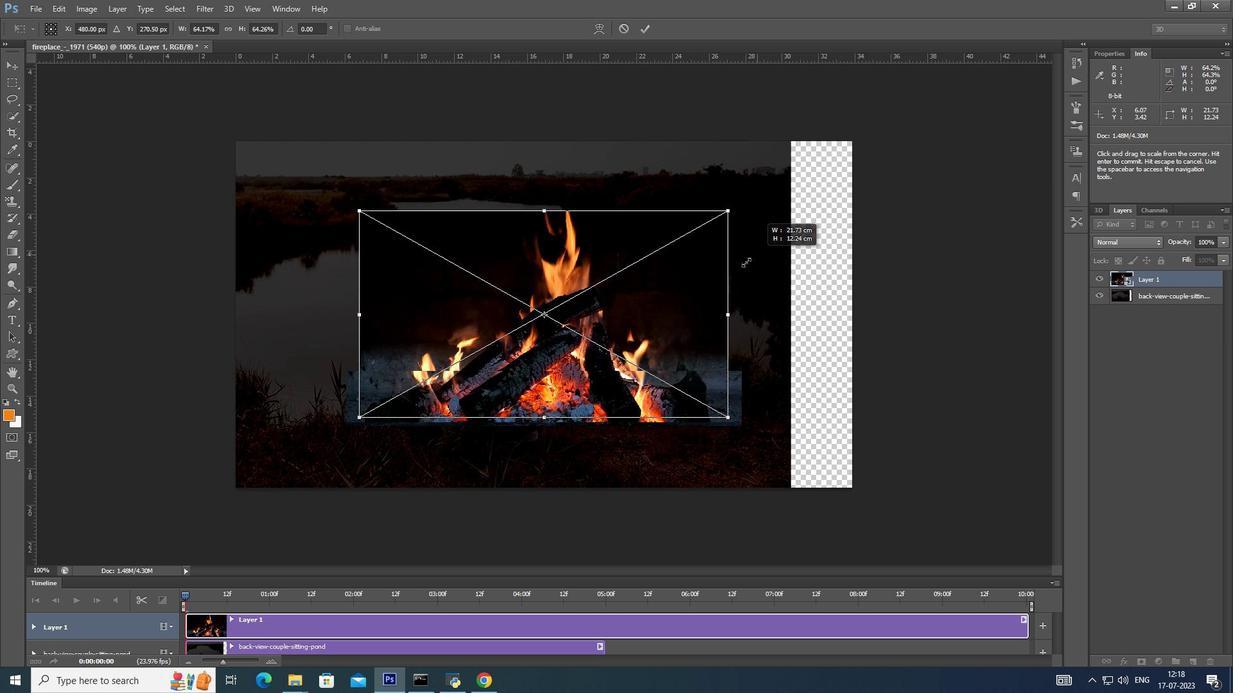 
Action: Mouse moved to (808, 210)
Screenshot: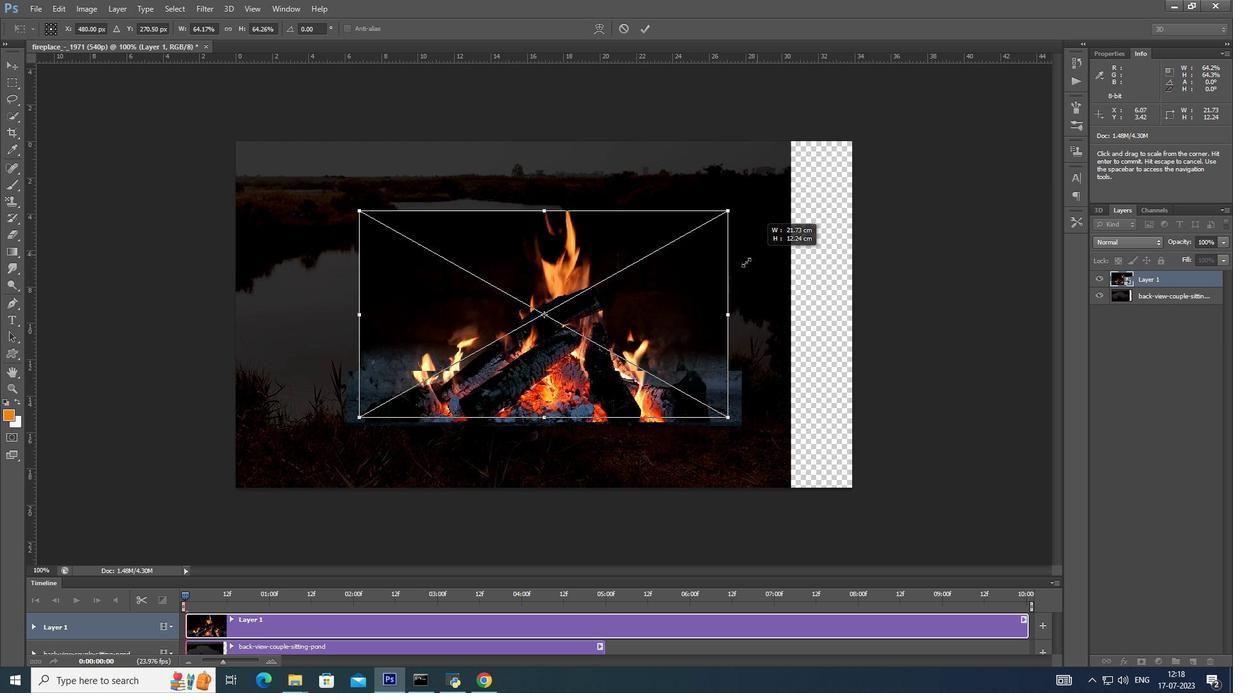 
Action: Key pressed <Key.shift>
Screenshot: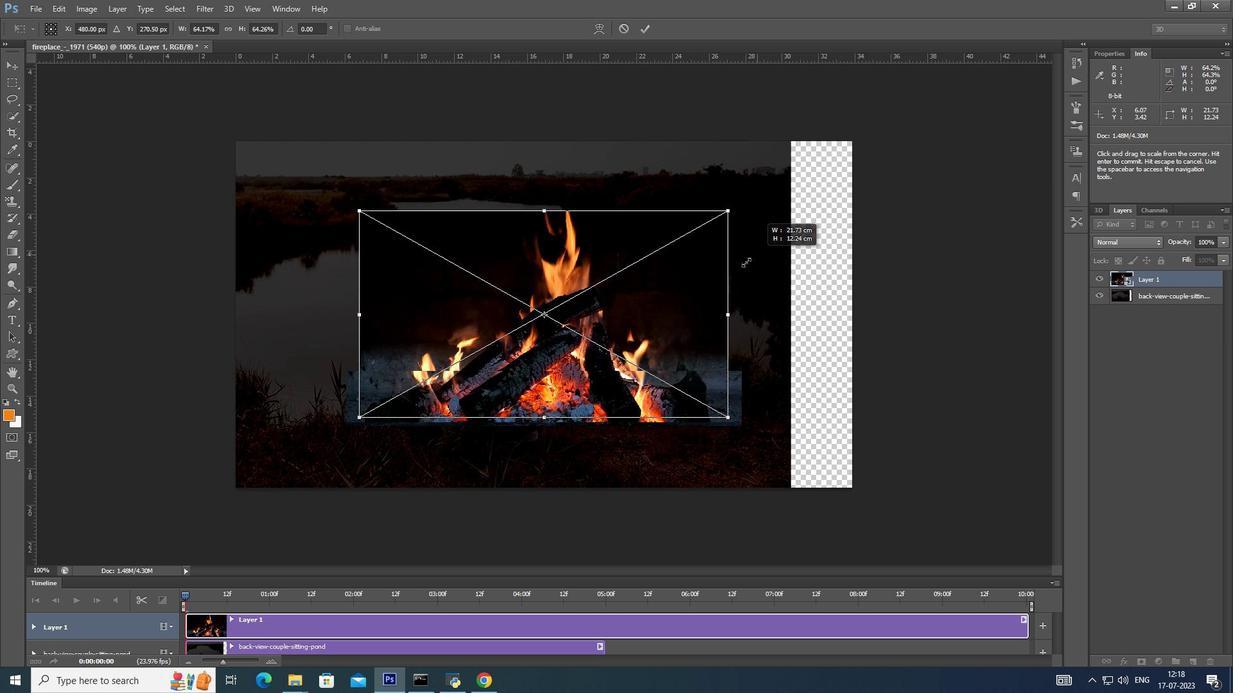 
Action: Mouse moved to (807, 212)
Screenshot: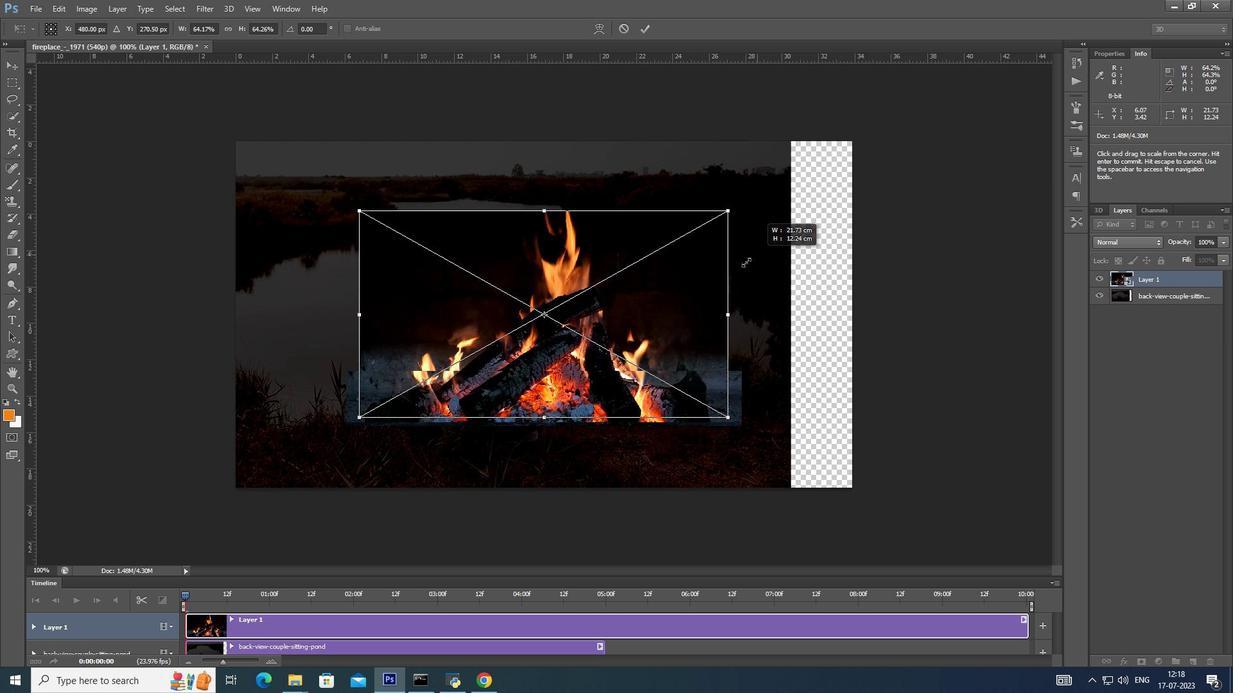
Action: Key pressed <Key.alt_l>
Screenshot: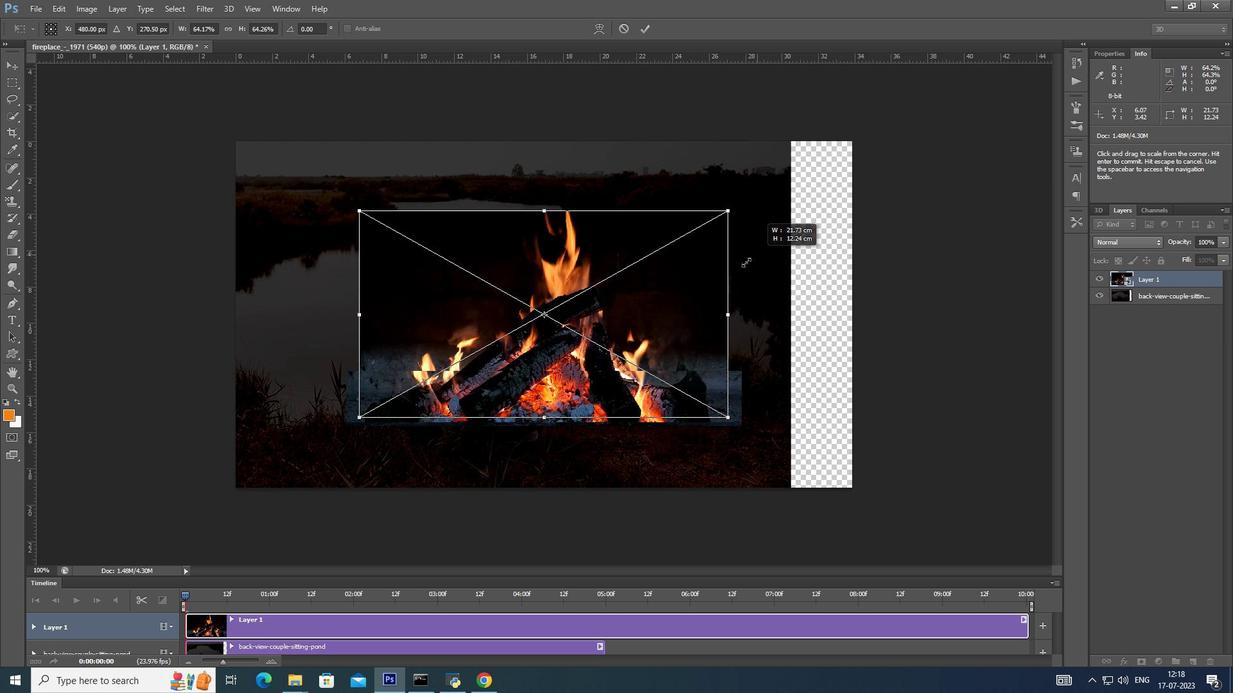 
Action: Mouse moved to (806, 214)
Screenshot: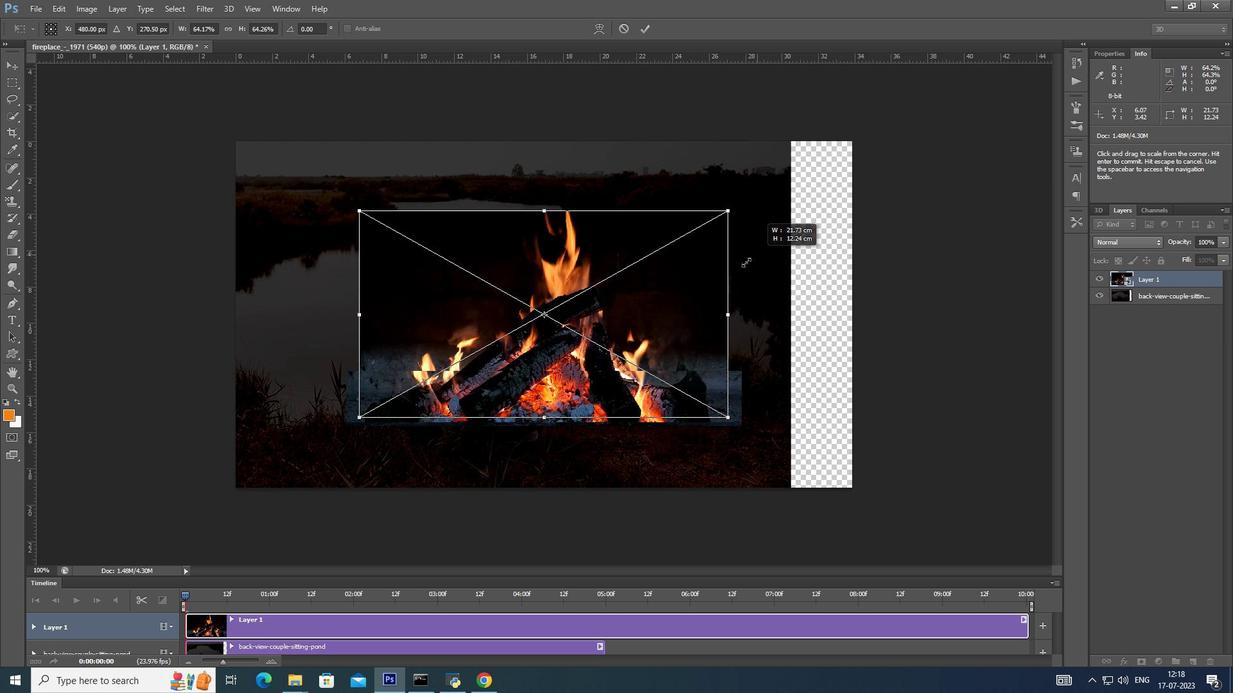 
Action: Key pressed <Key.shift>
Screenshot: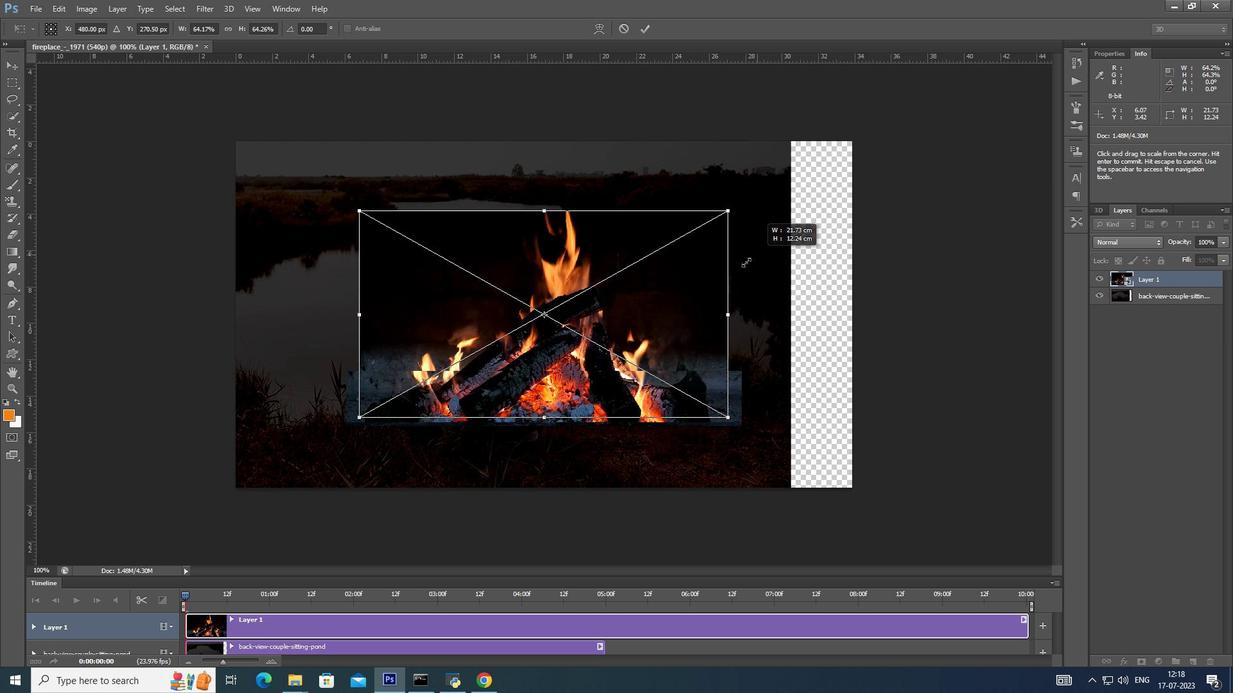 
Action: Mouse moved to (805, 216)
Screenshot: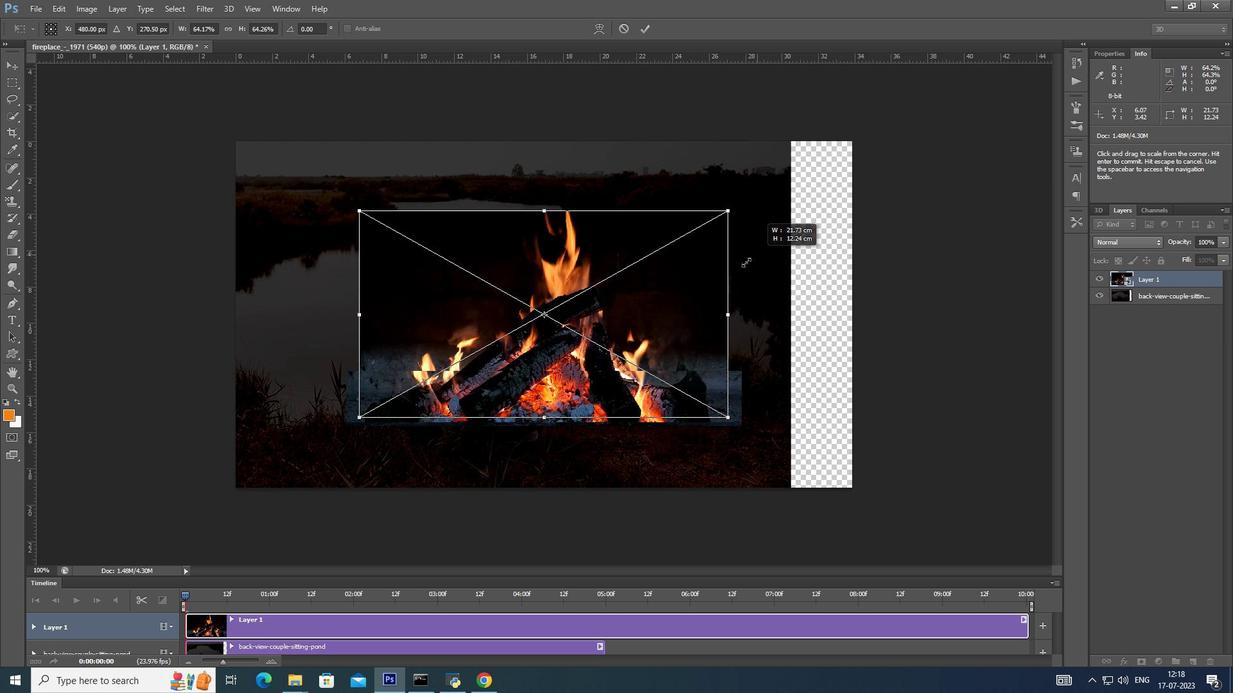 
Action: Key pressed <Key.alt_l>
Screenshot: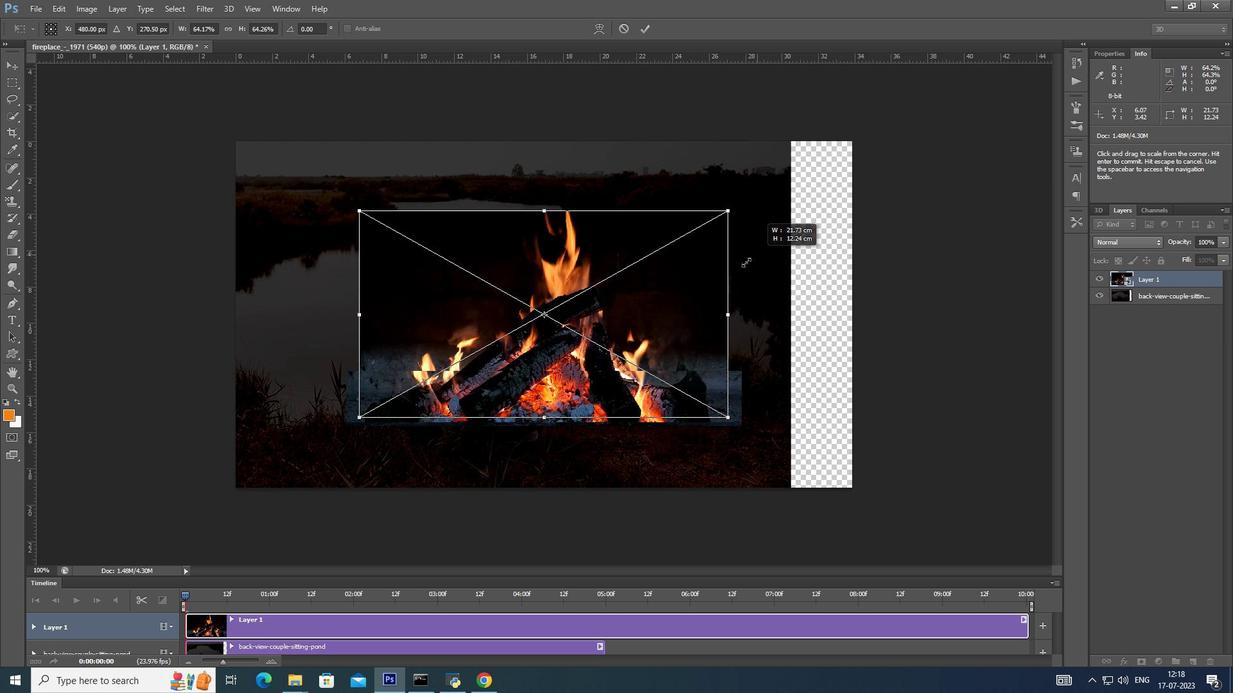 
Action: Mouse moved to (804, 218)
Screenshot: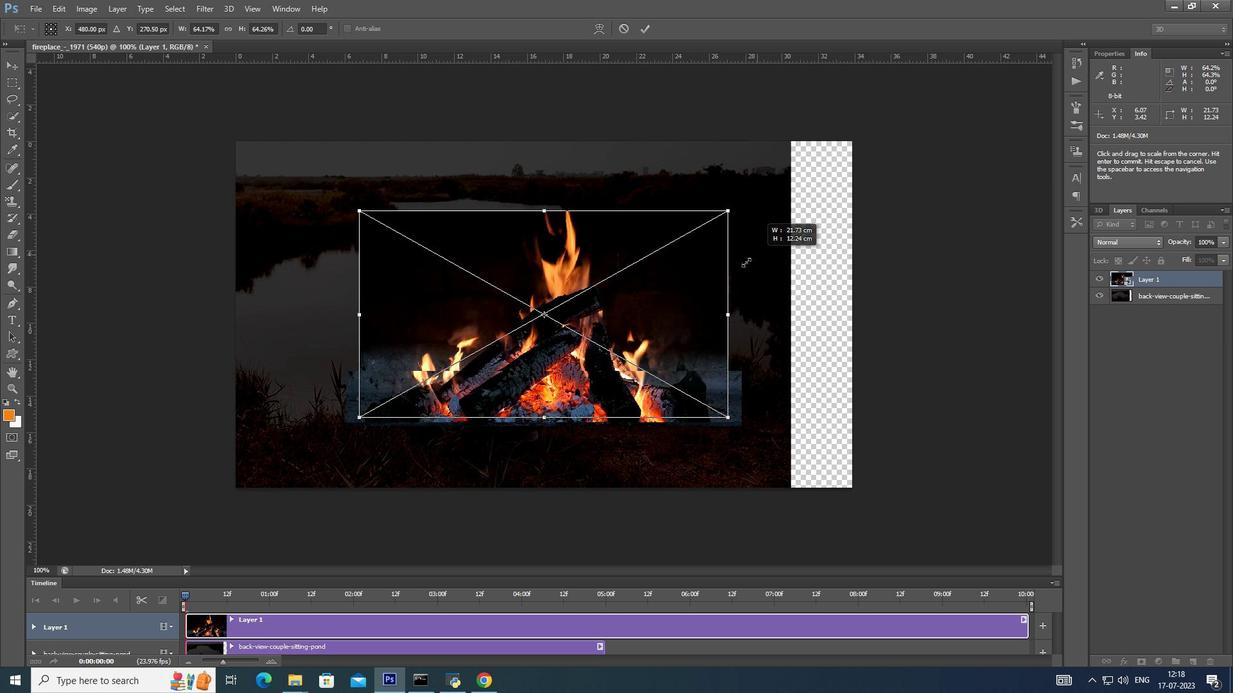 
Action: Key pressed <Key.shift>
Screenshot: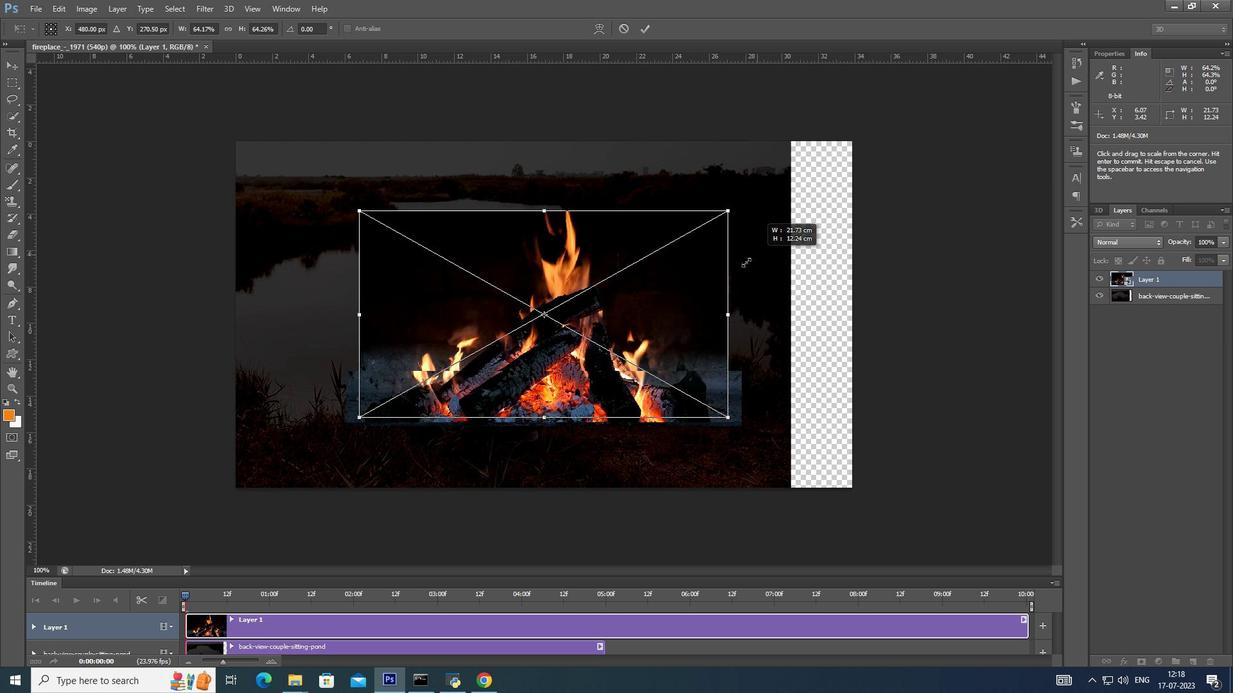 
Action: Mouse moved to (803, 219)
Screenshot: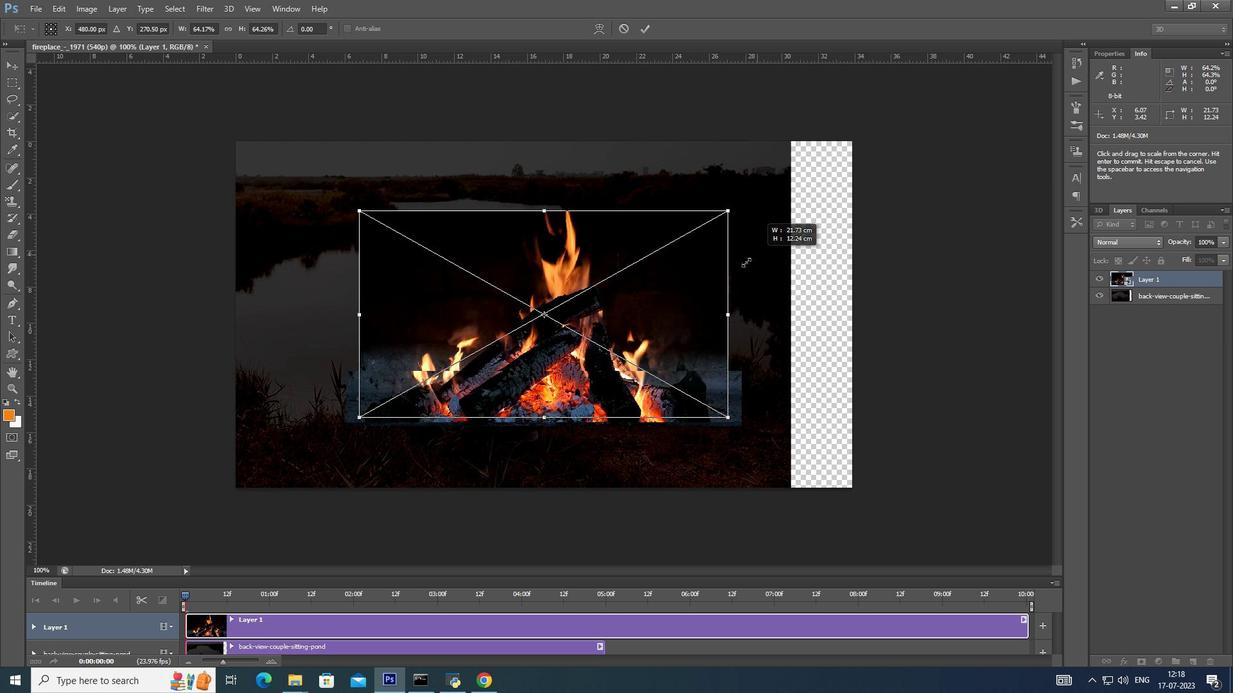 
Action: Key pressed <Key.alt_l>
Screenshot: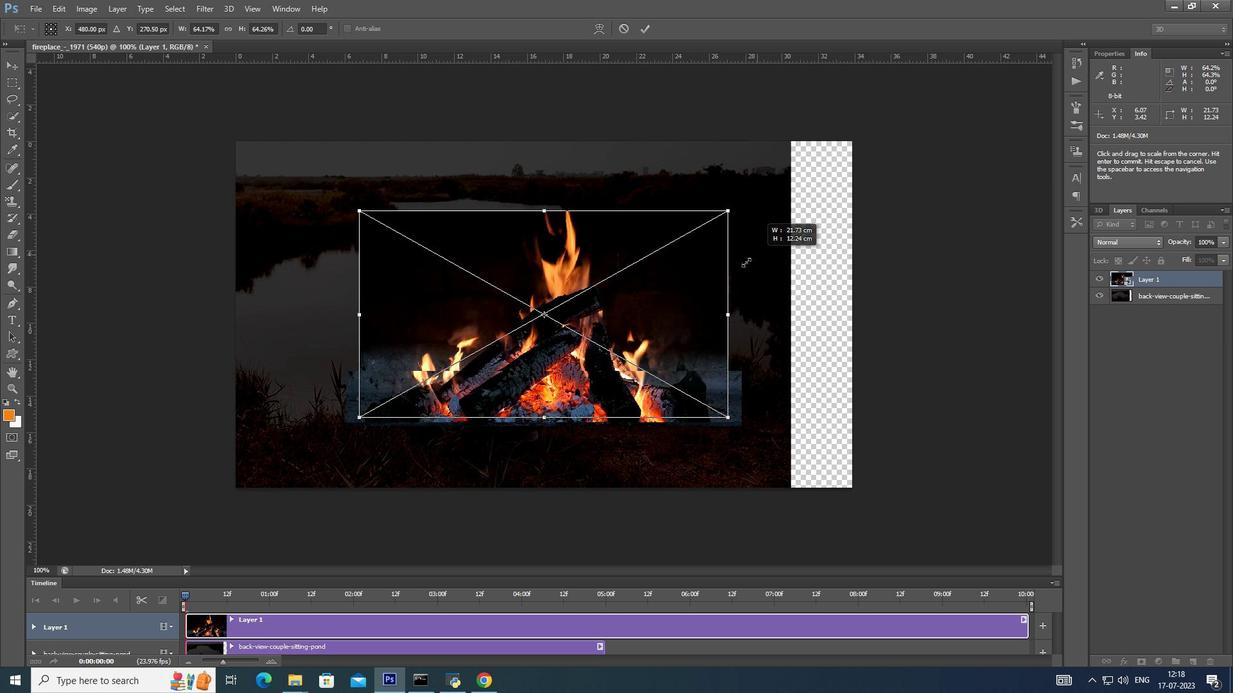 
Action: Mouse moved to (799, 225)
Screenshot: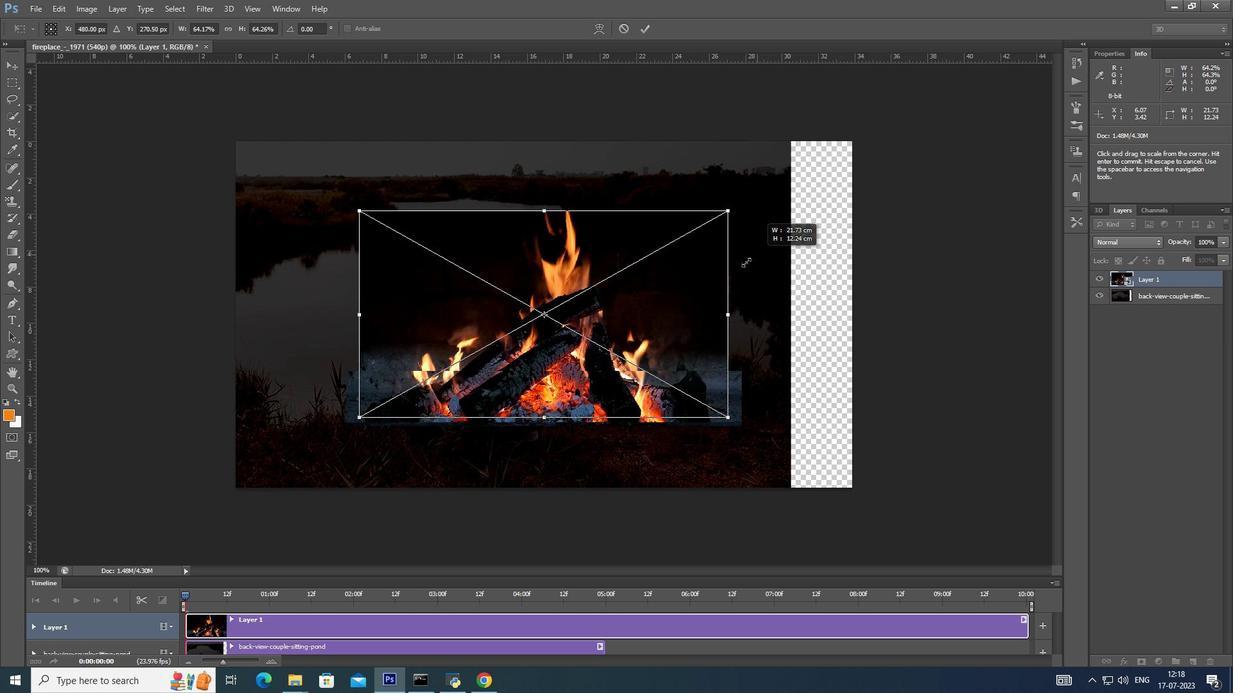 
Action: Key pressed <Key.alt_l><Key.shift><Key.alt_l><Key.shift><Key.alt_l><Key.shift><Key.alt_l><Key.shift><Key.alt_l>
Screenshot: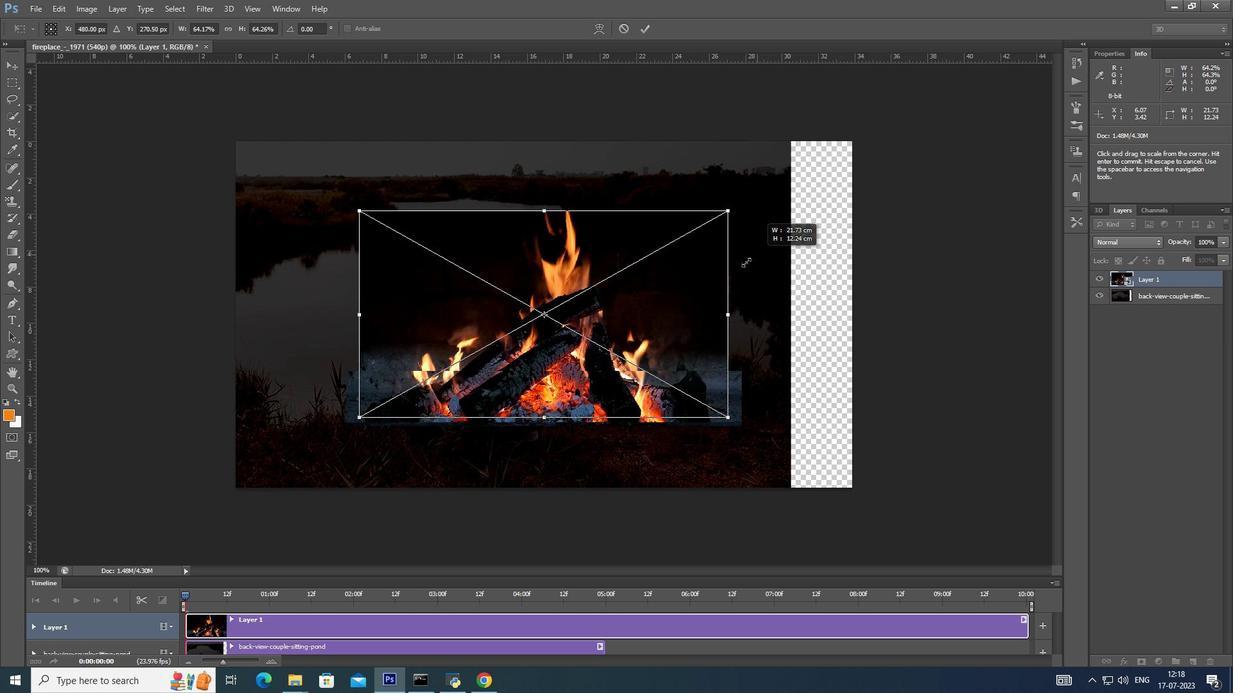 
Action: Mouse moved to (790, 237)
Screenshot: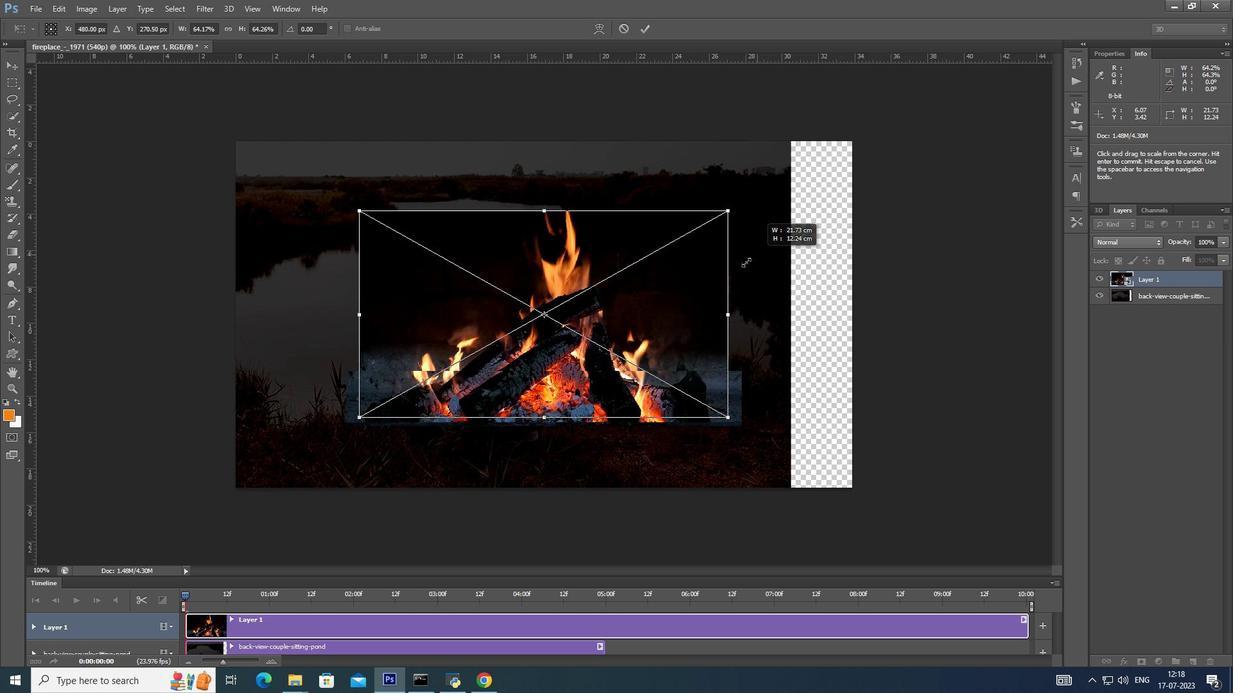 
Action: Key pressed <Key.shift><Key.alt_l><Key.shift><Key.alt_l><Key.shift><Key.alt_l><Key.shift>
Screenshot: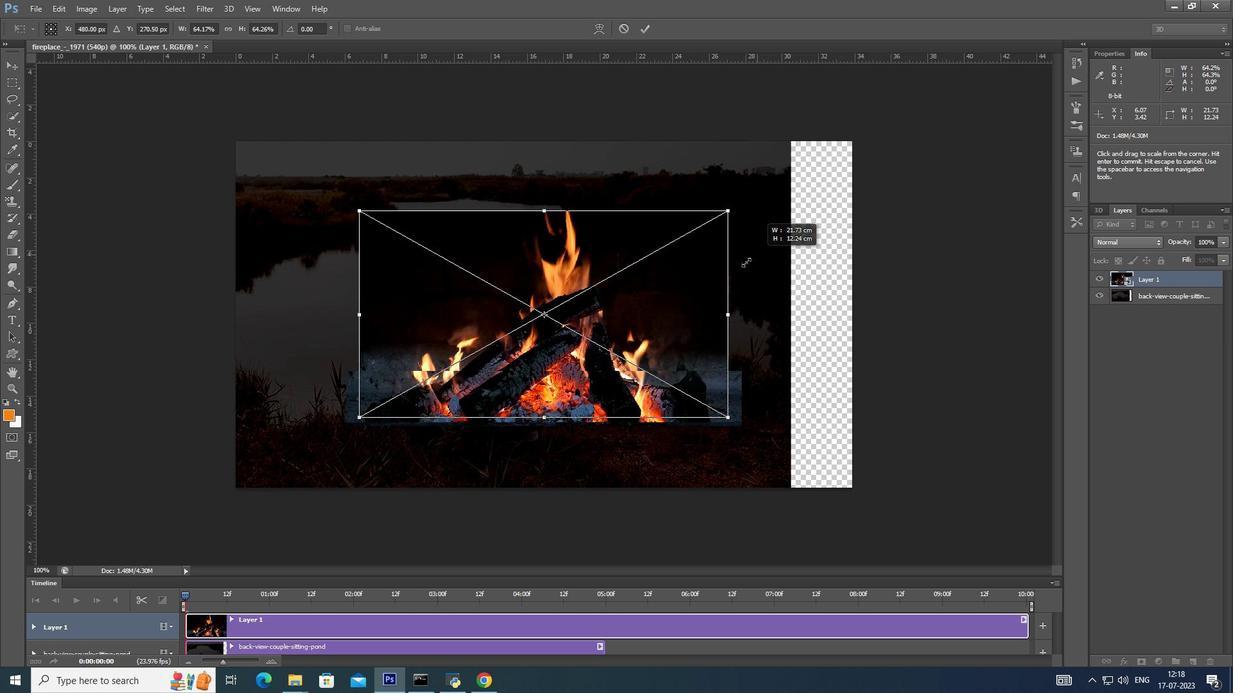 
Action: Mouse moved to (789, 237)
Screenshot: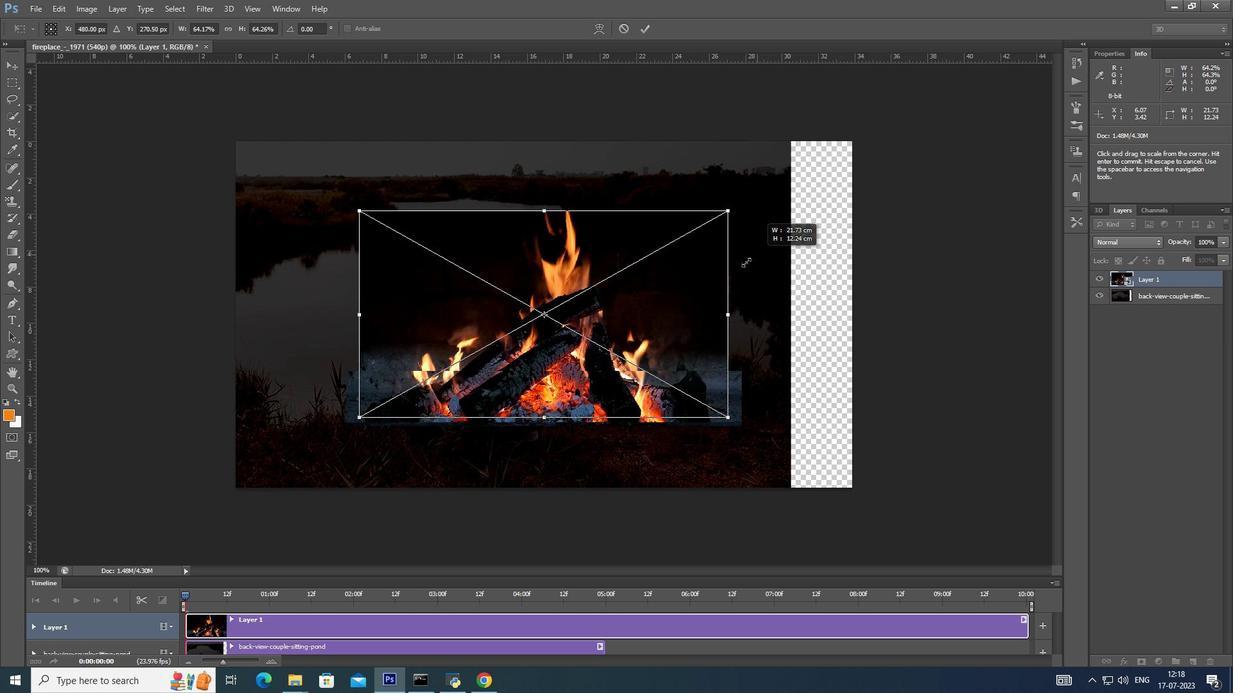 
Action: Key pressed <Key.alt_l>
Screenshot: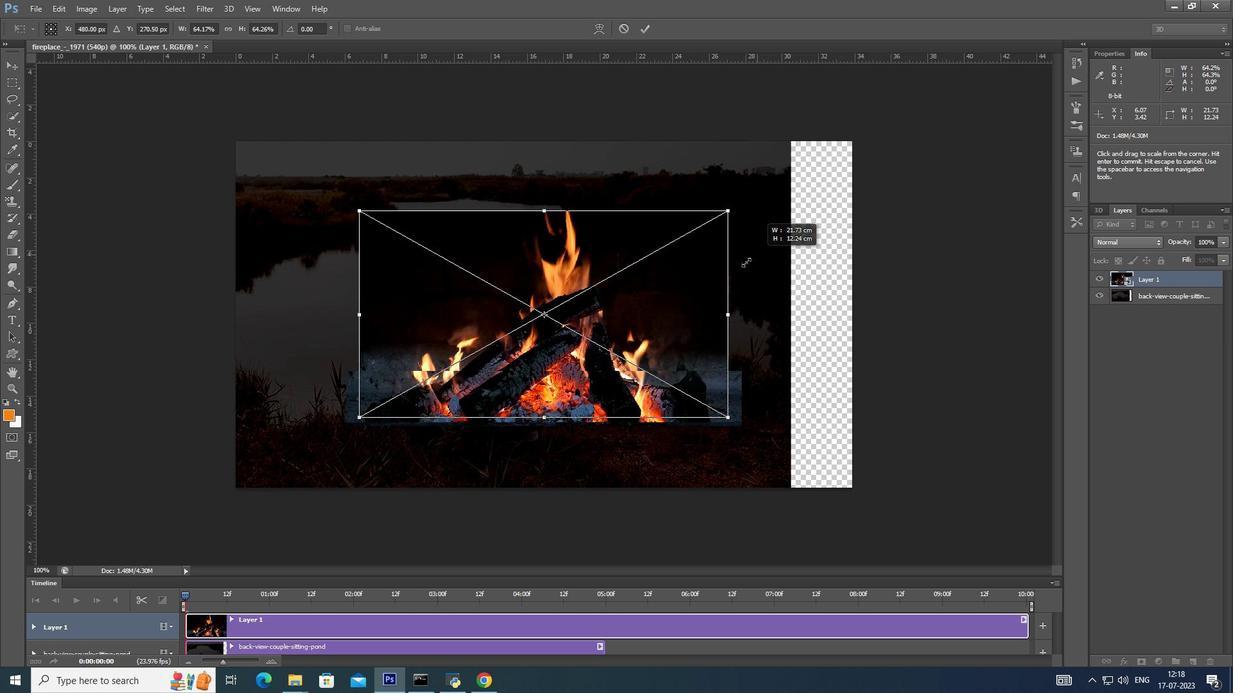 
Action: Mouse moved to (788, 238)
Screenshot: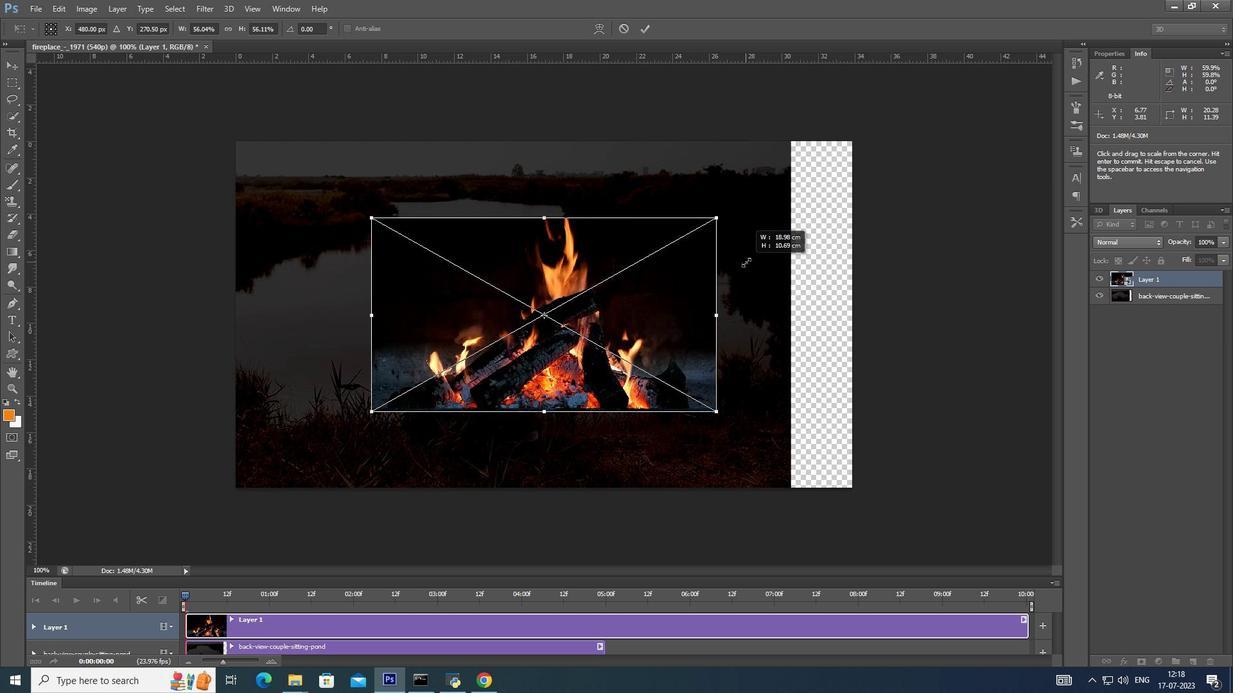
Action: Key pressed <Key.shift>
Screenshot: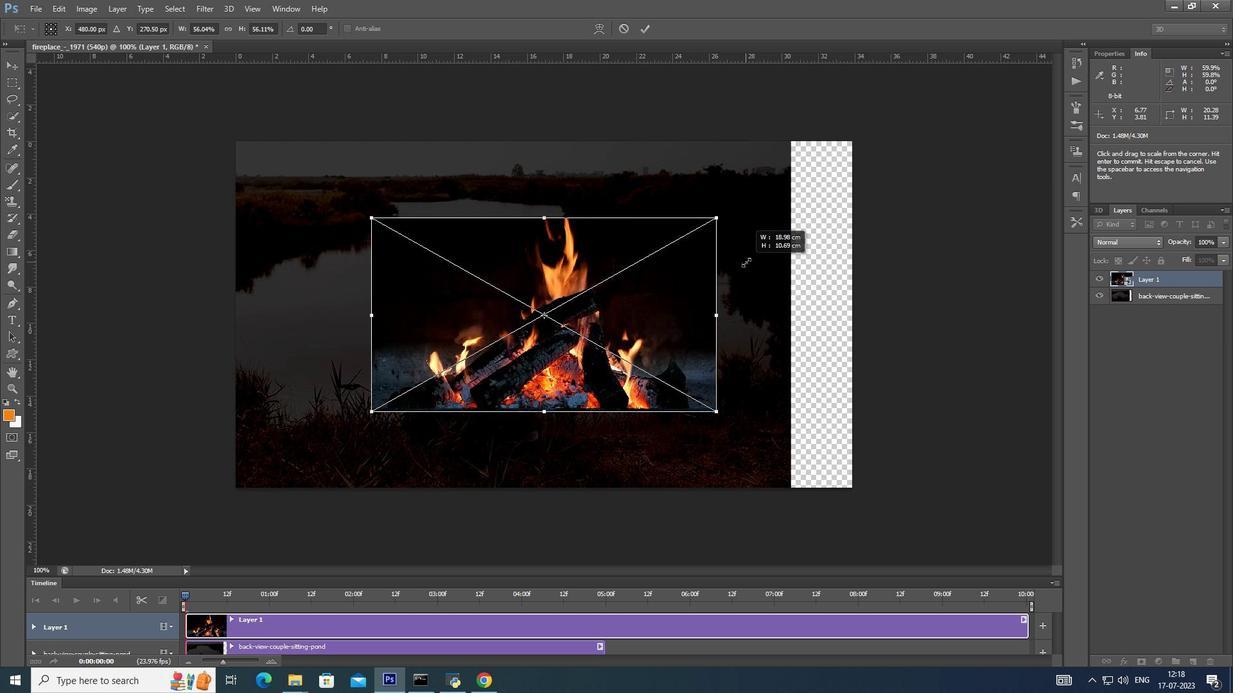 
Action: Mouse moved to (784, 240)
Screenshot: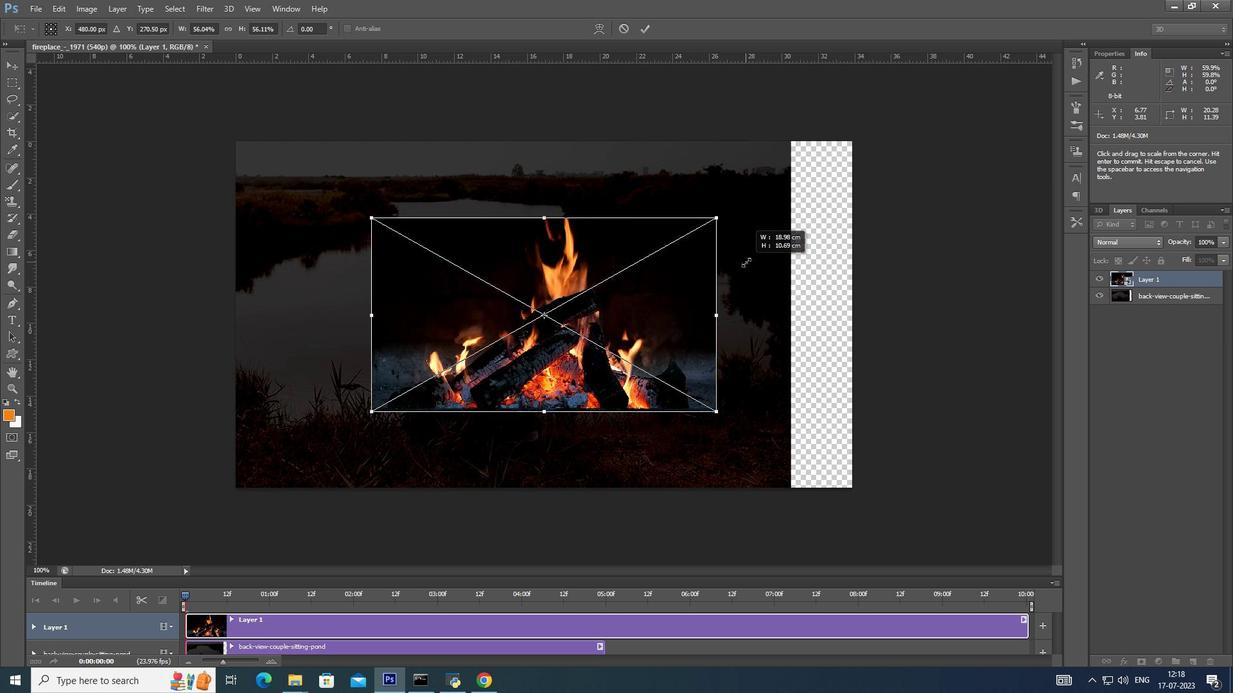 
Action: Key pressed <Key.alt_l><Key.shift><Key.alt_l>
Screenshot: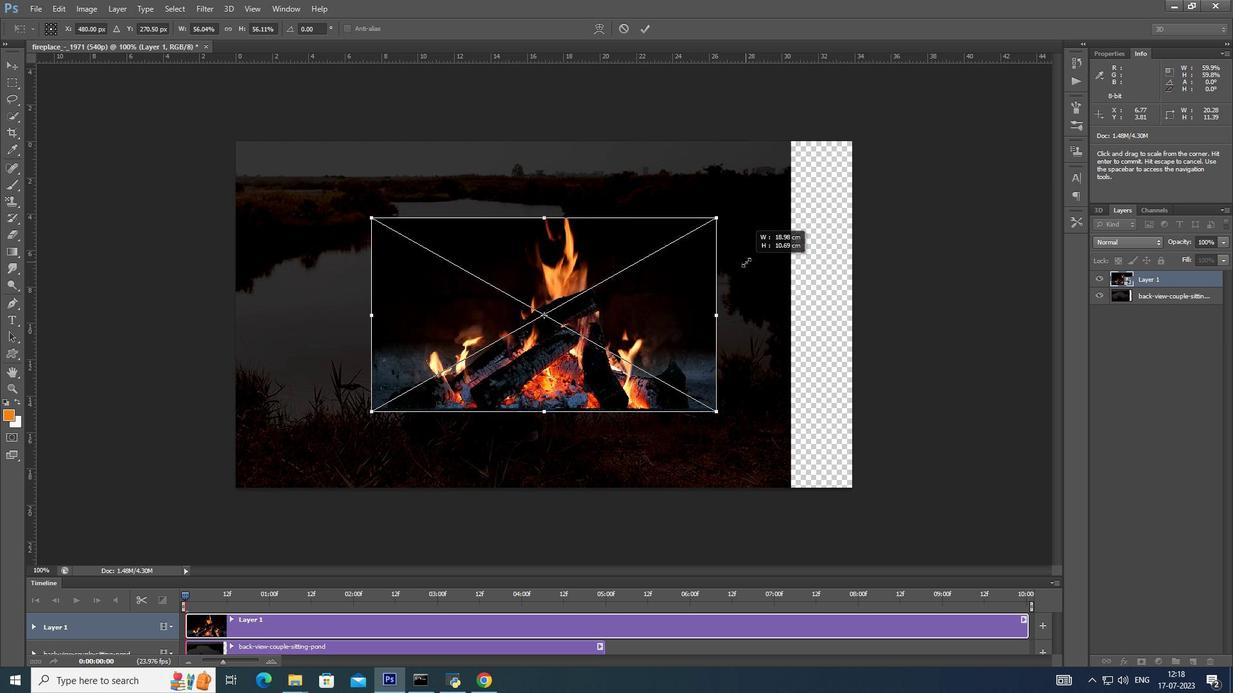 
Action: Mouse moved to (783, 240)
Screenshot: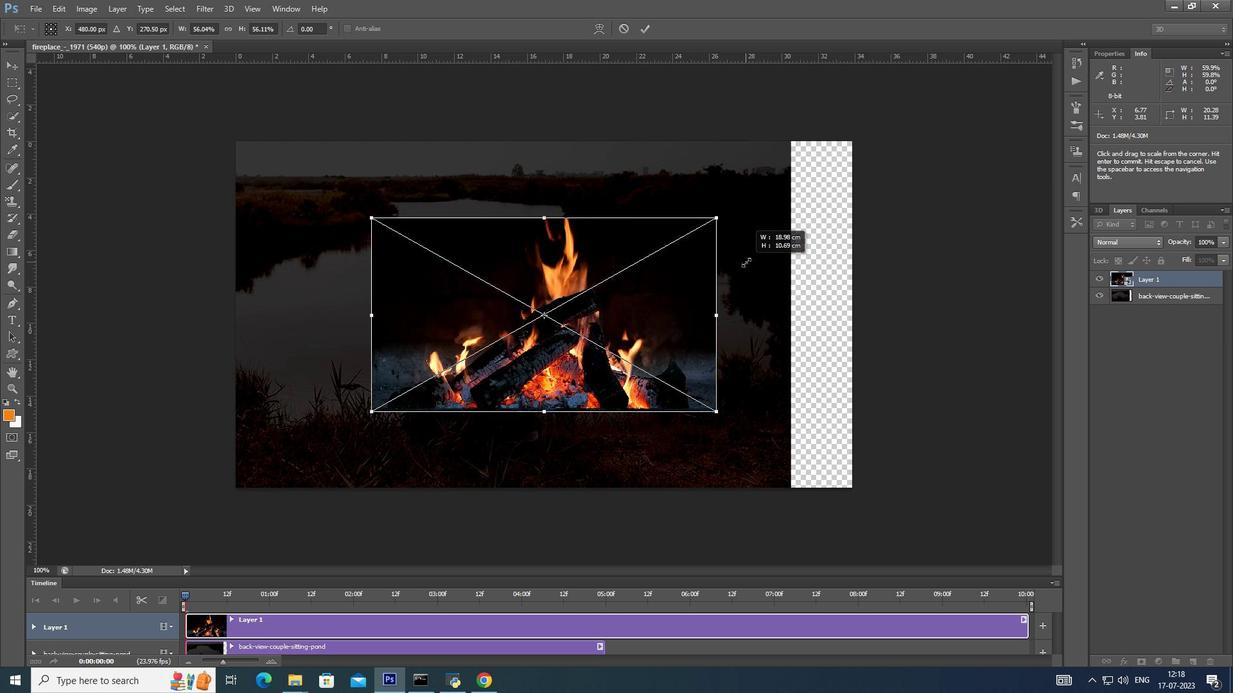
Action: Key pressed <Key.shift>
Screenshot: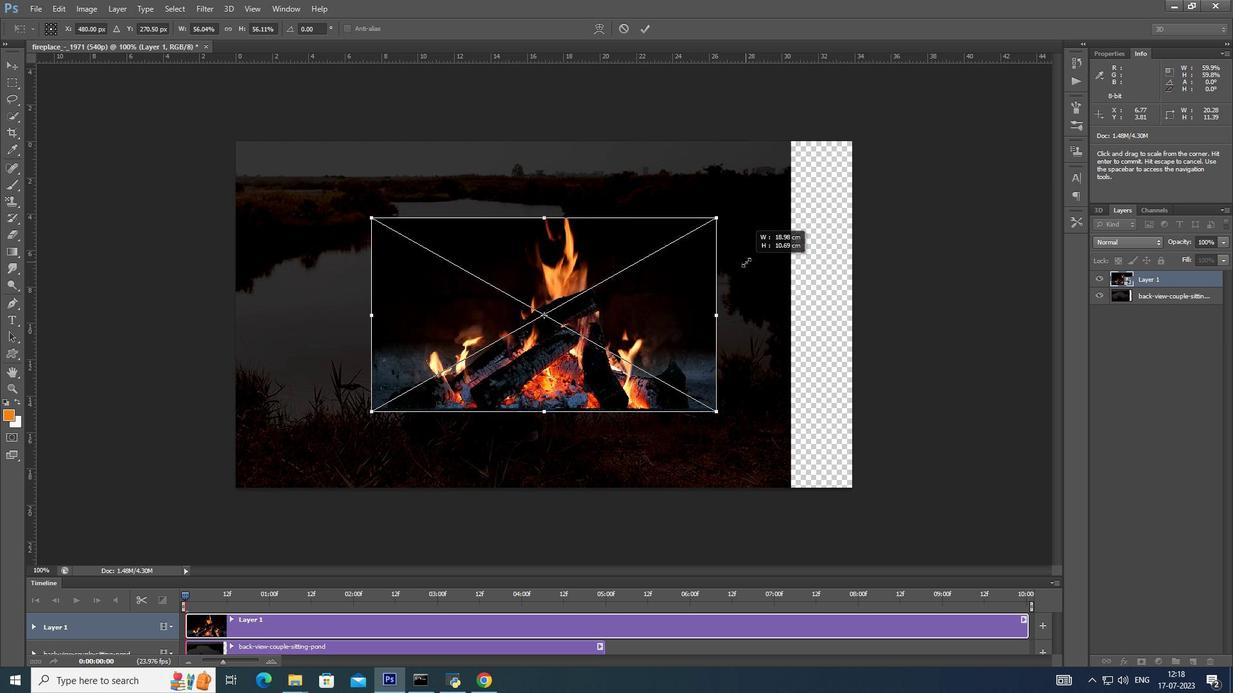 
Action: Mouse moved to (779, 244)
Screenshot: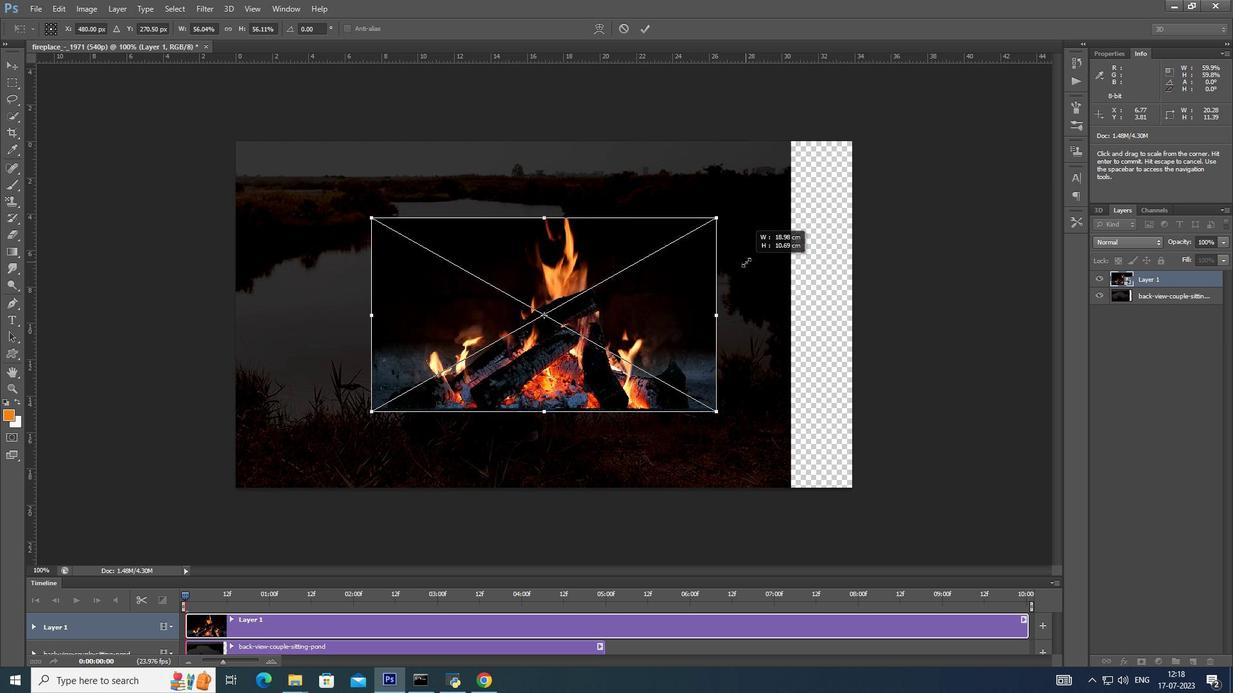 
Action: Key pressed <Key.alt_l>
Screenshot: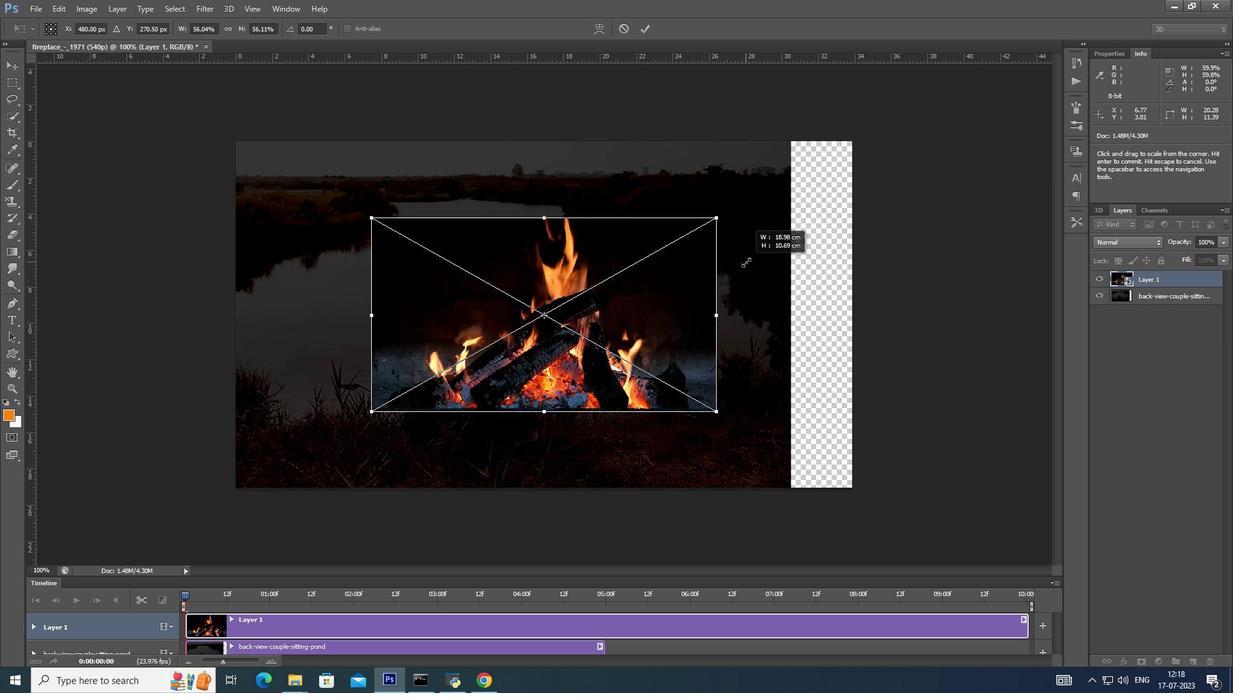 
Action: Mouse moved to (776, 244)
Screenshot: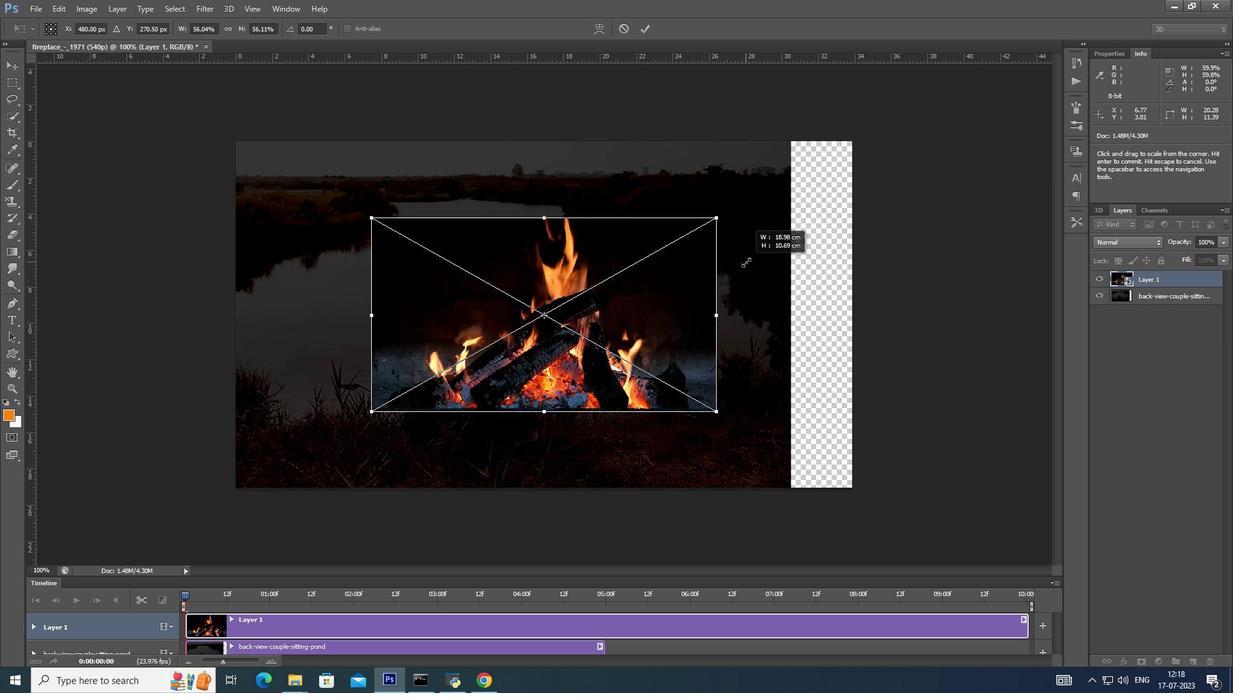 
Action: Key pressed <Key.shift>
Screenshot: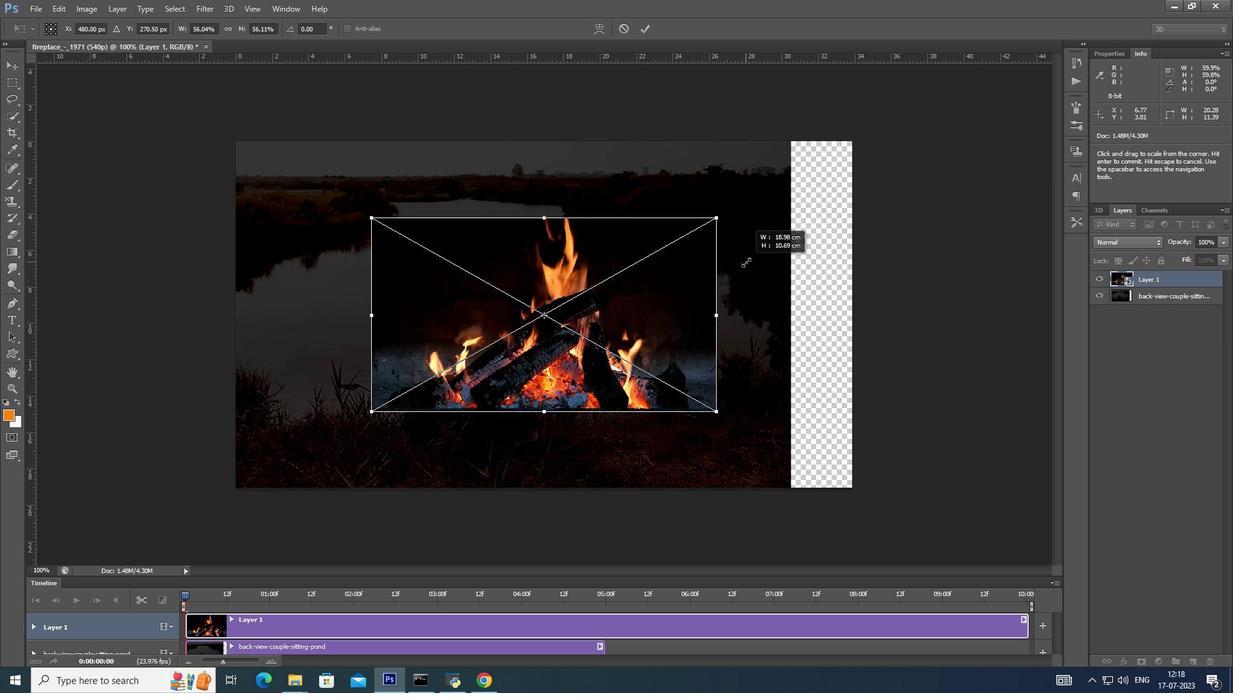 
Action: Mouse moved to (774, 246)
Screenshot: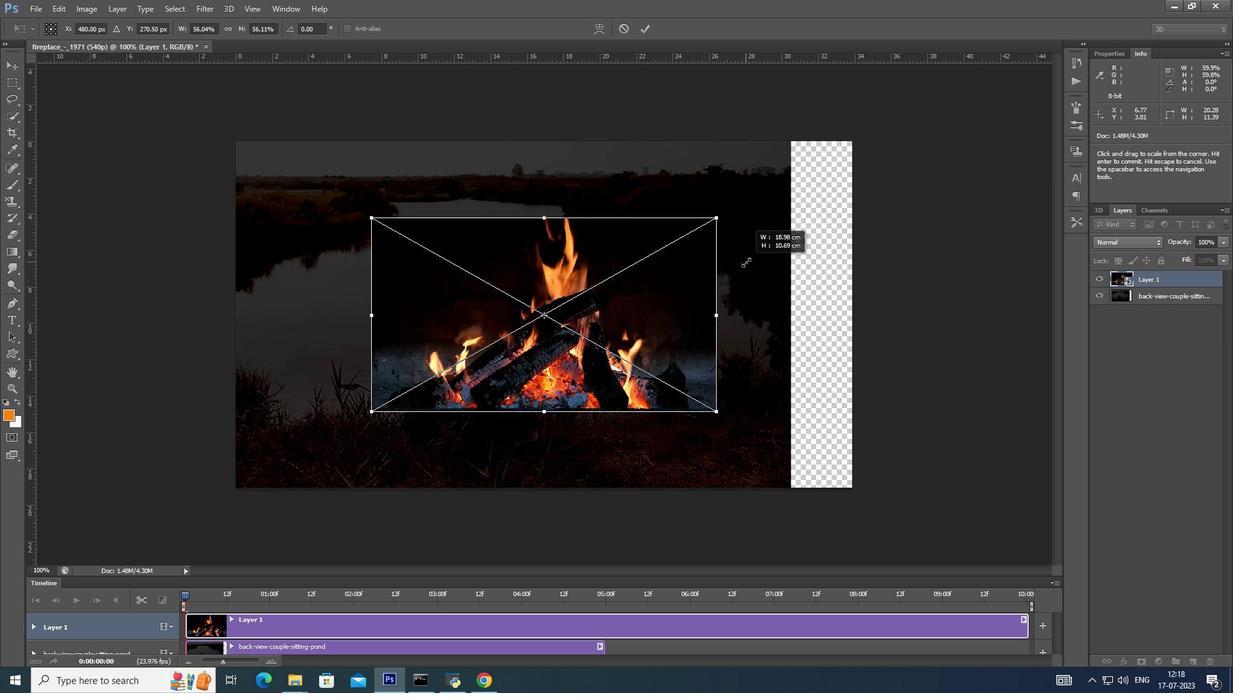
Action: Key pressed <Key.alt_l>
Screenshot: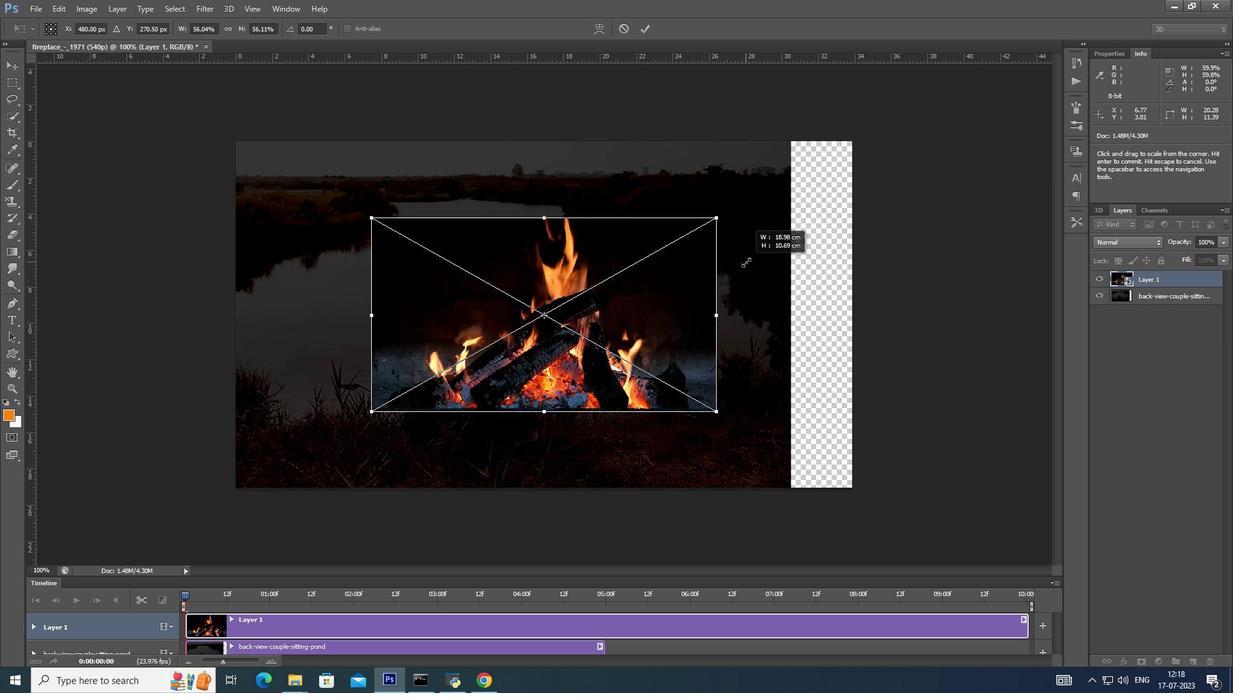 
Action: Mouse moved to (773, 246)
Screenshot: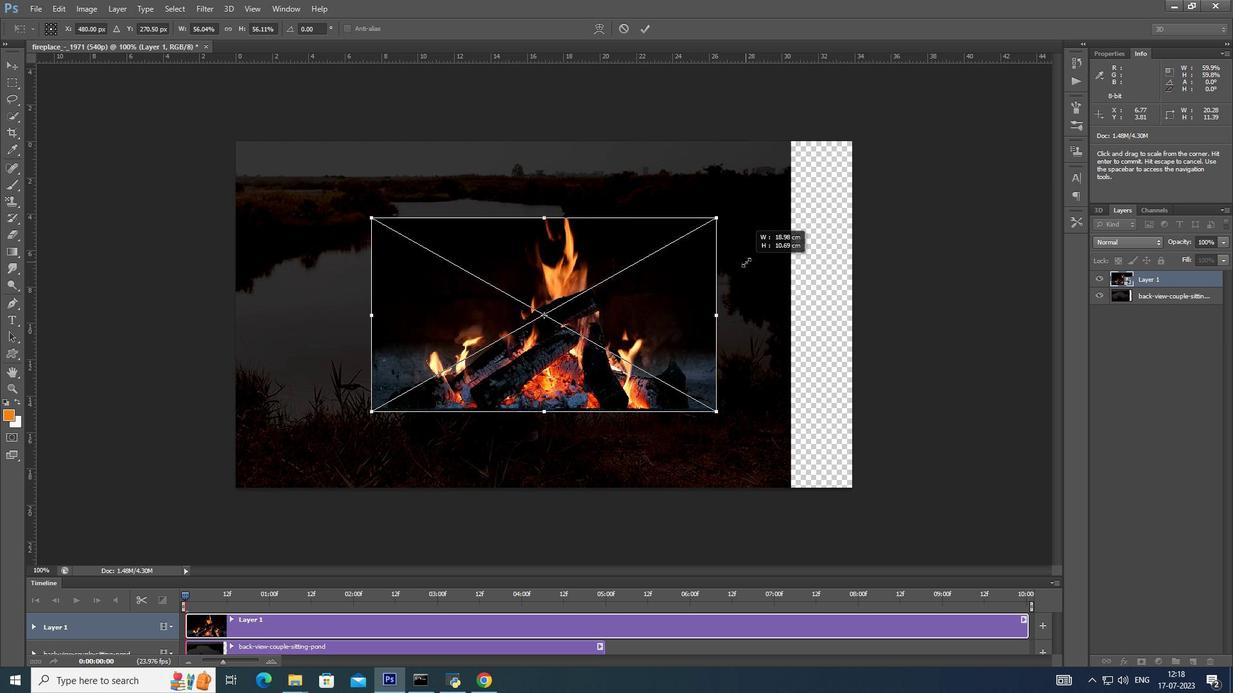 
Action: Key pressed <Key.shift>
Screenshot: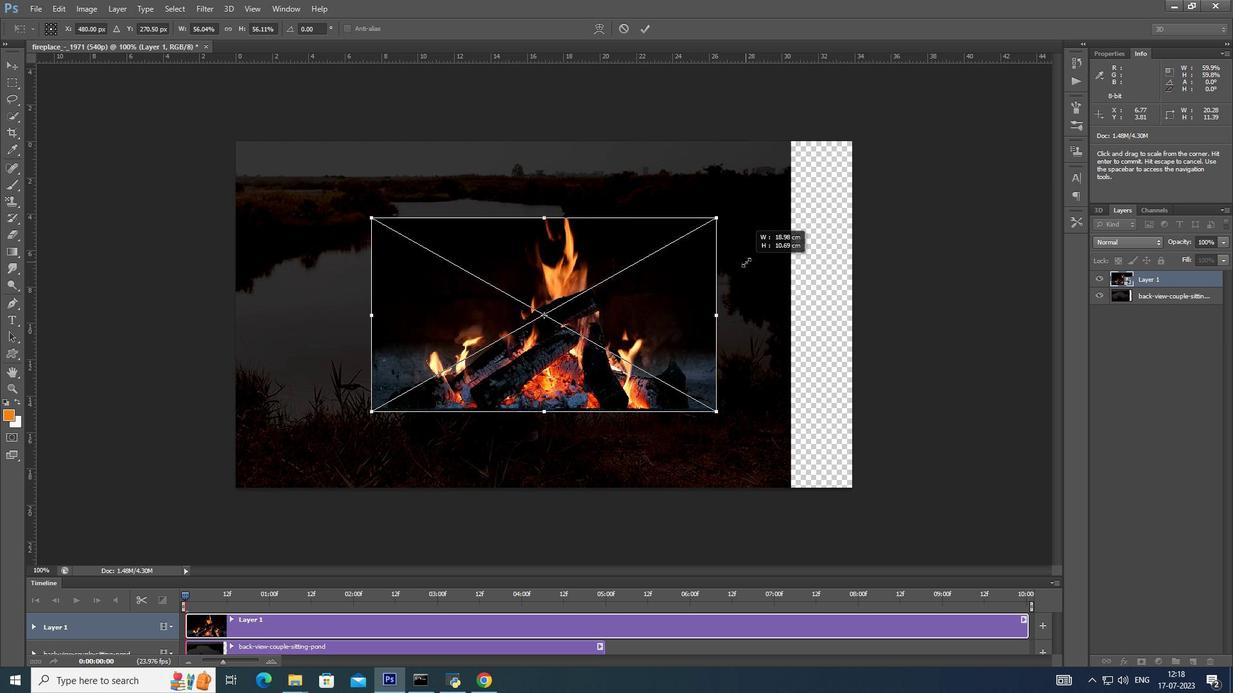 
Action: Mouse moved to (772, 246)
Screenshot: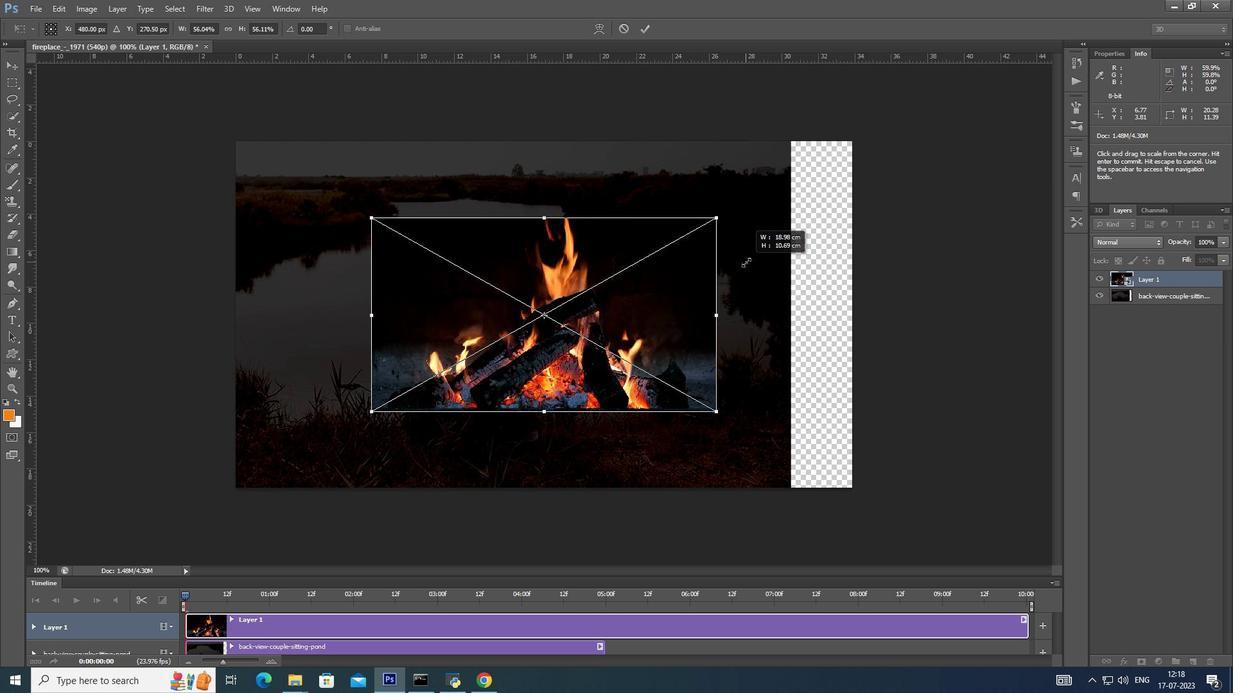 
Action: Key pressed <Key.alt_l>
Screenshot: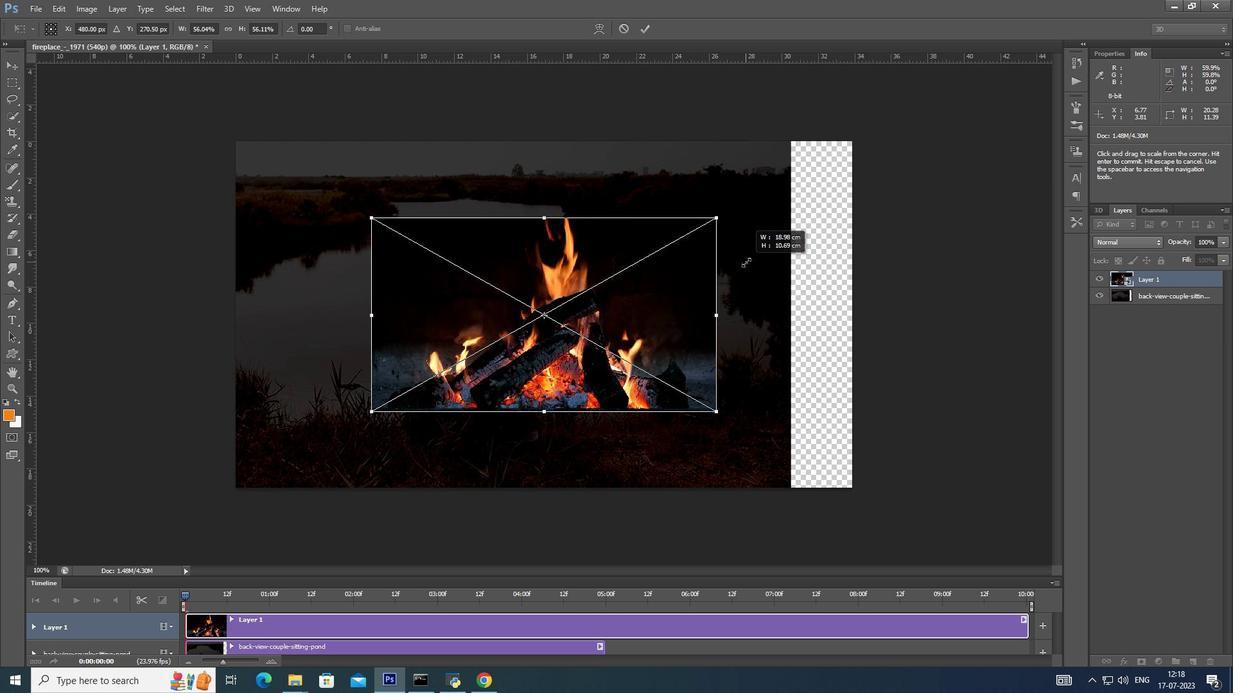 
Action: Mouse moved to (770, 247)
Screenshot: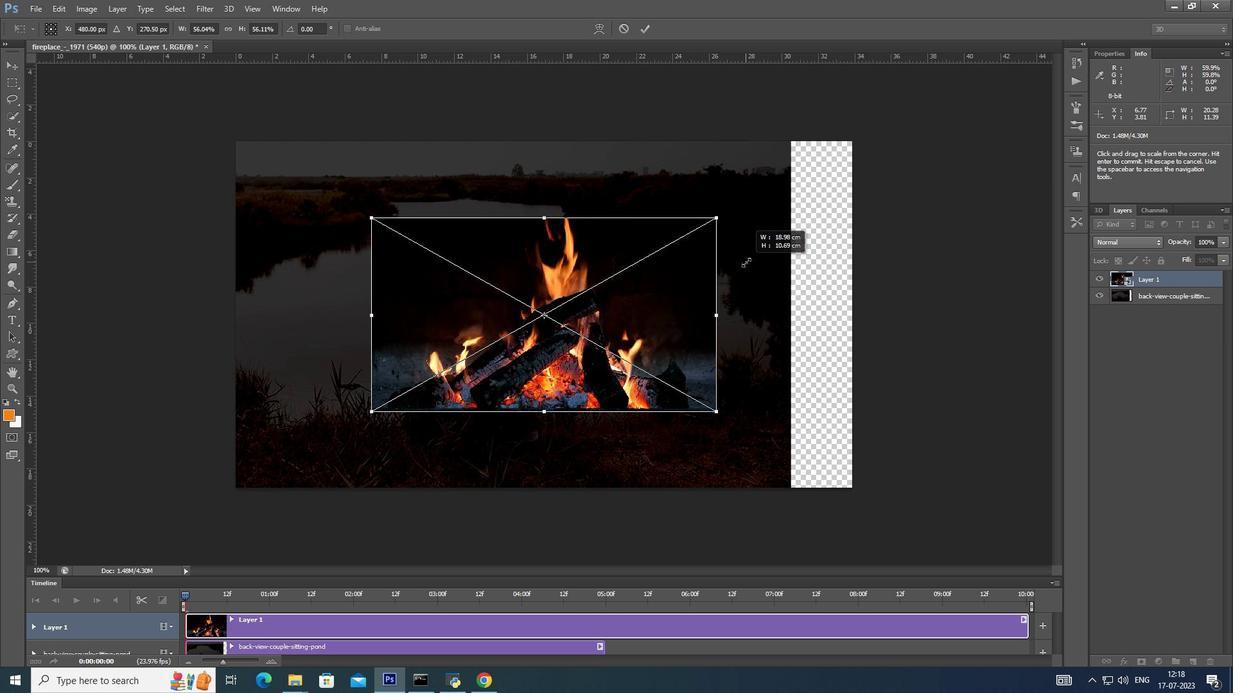 
Action: Key pressed <Key.alt_l>
Screenshot: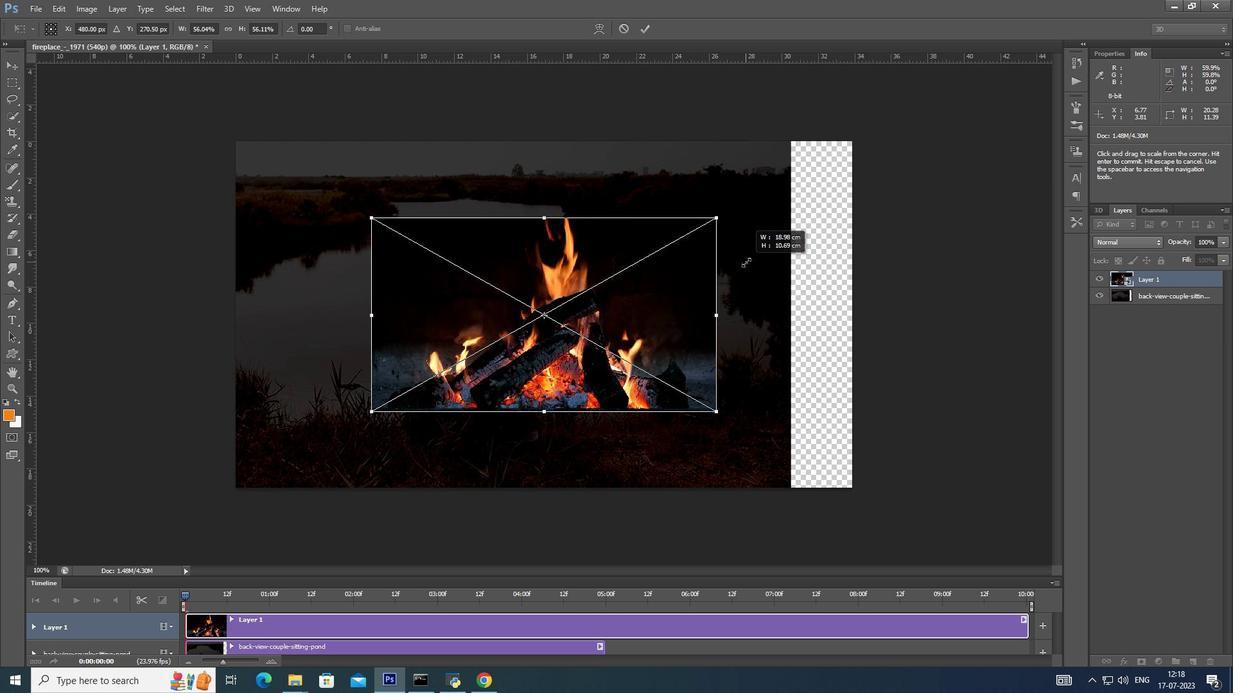 
Action: Mouse moved to (770, 247)
Screenshot: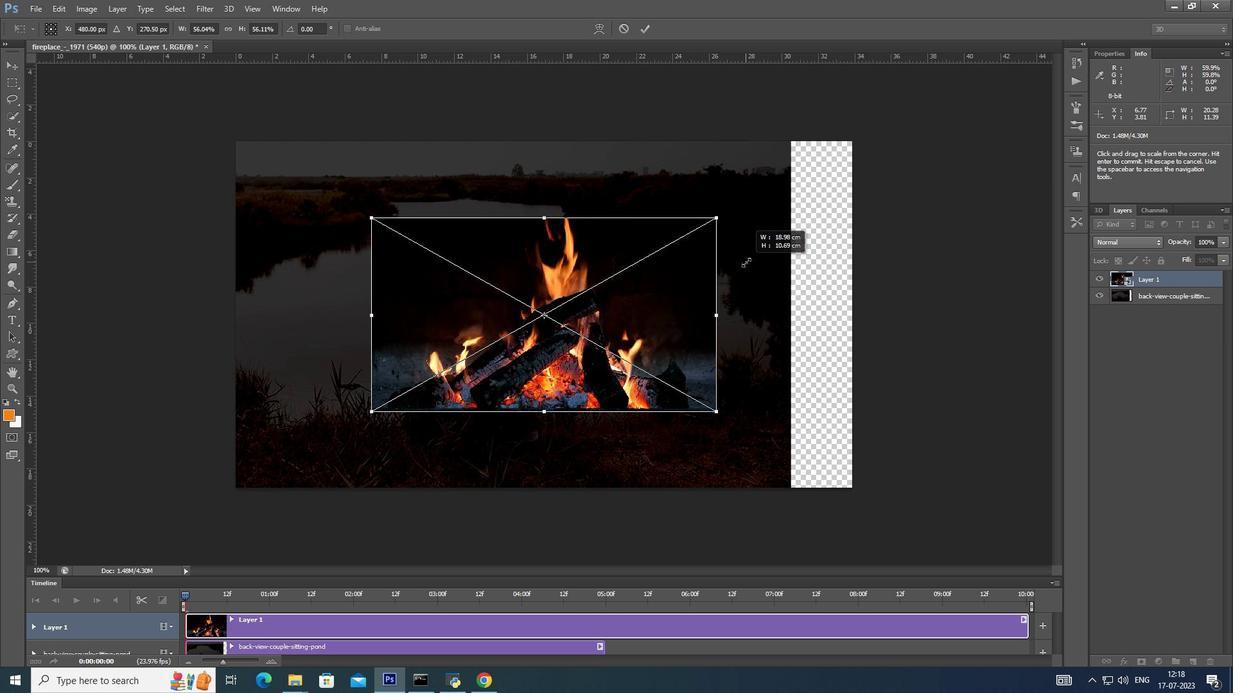 
Action: Key pressed <Key.shift>
Screenshot: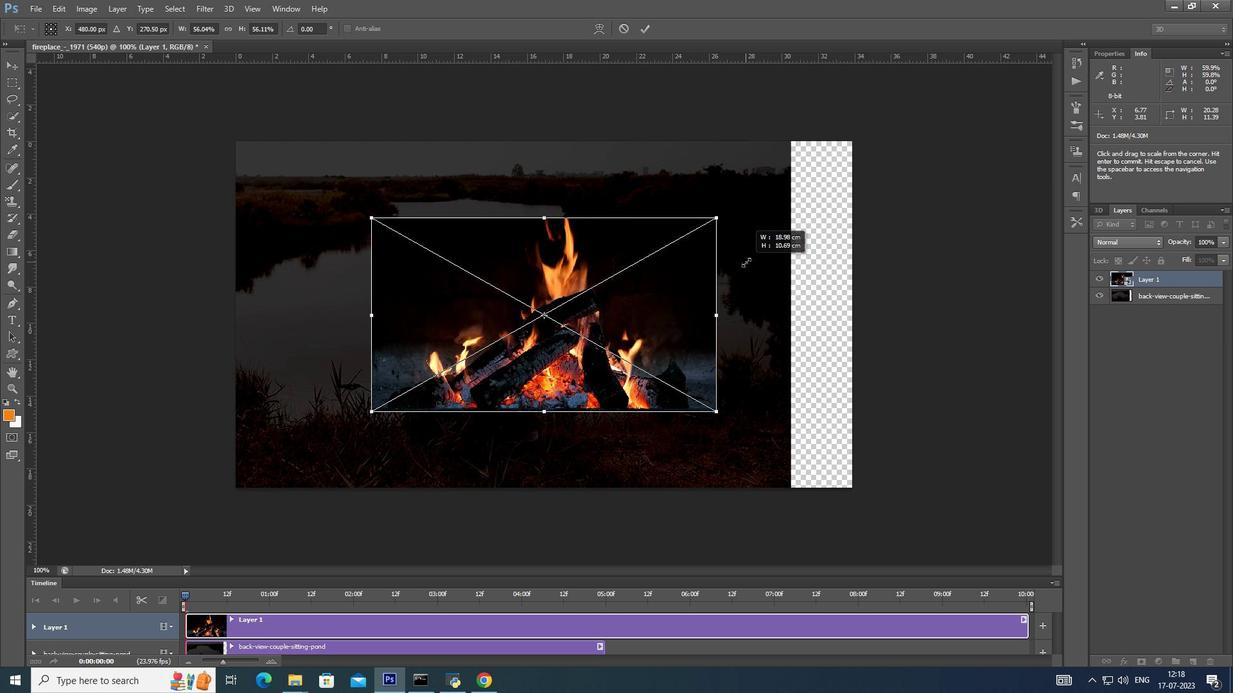 
Action: Mouse moved to (769, 248)
Screenshot: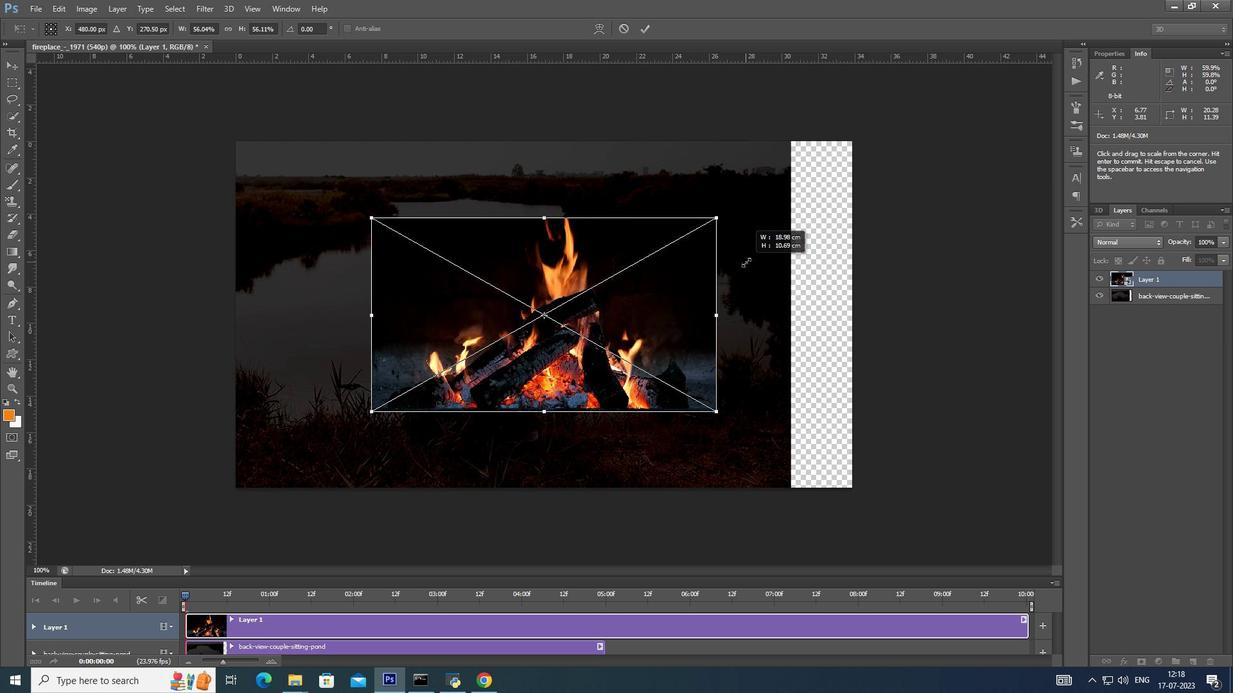
Action: Key pressed <Key.alt_l>
Screenshot: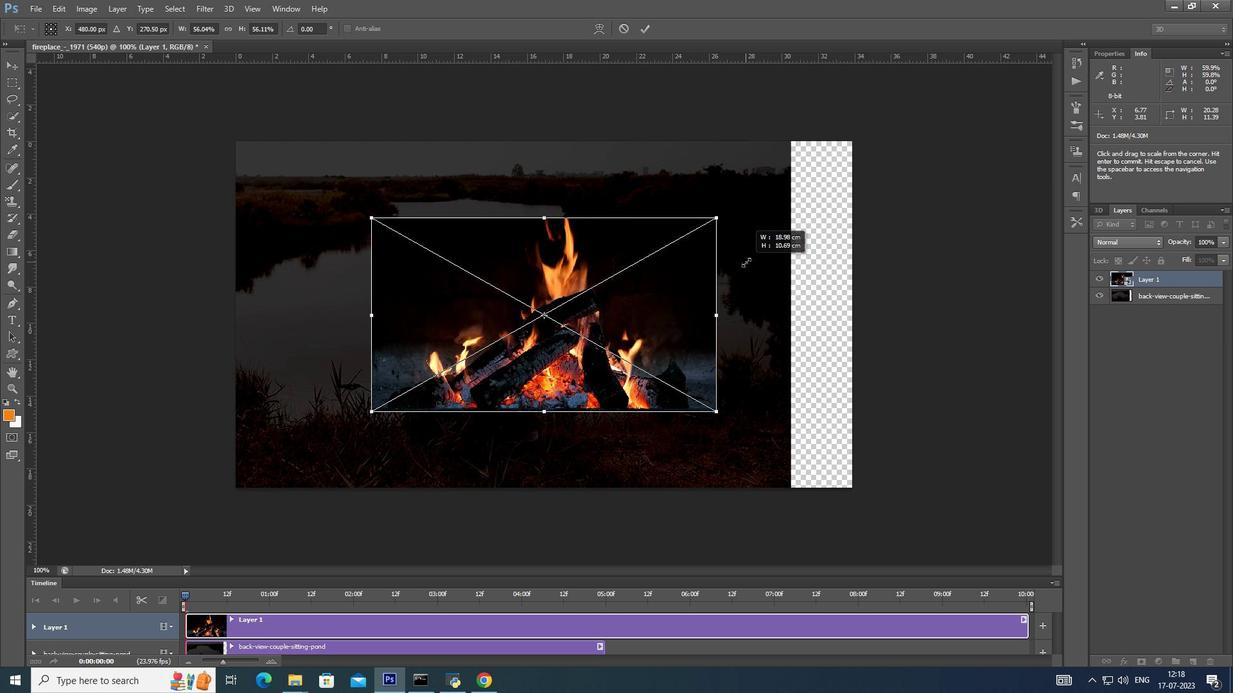 
Action: Mouse moved to (767, 249)
Screenshot: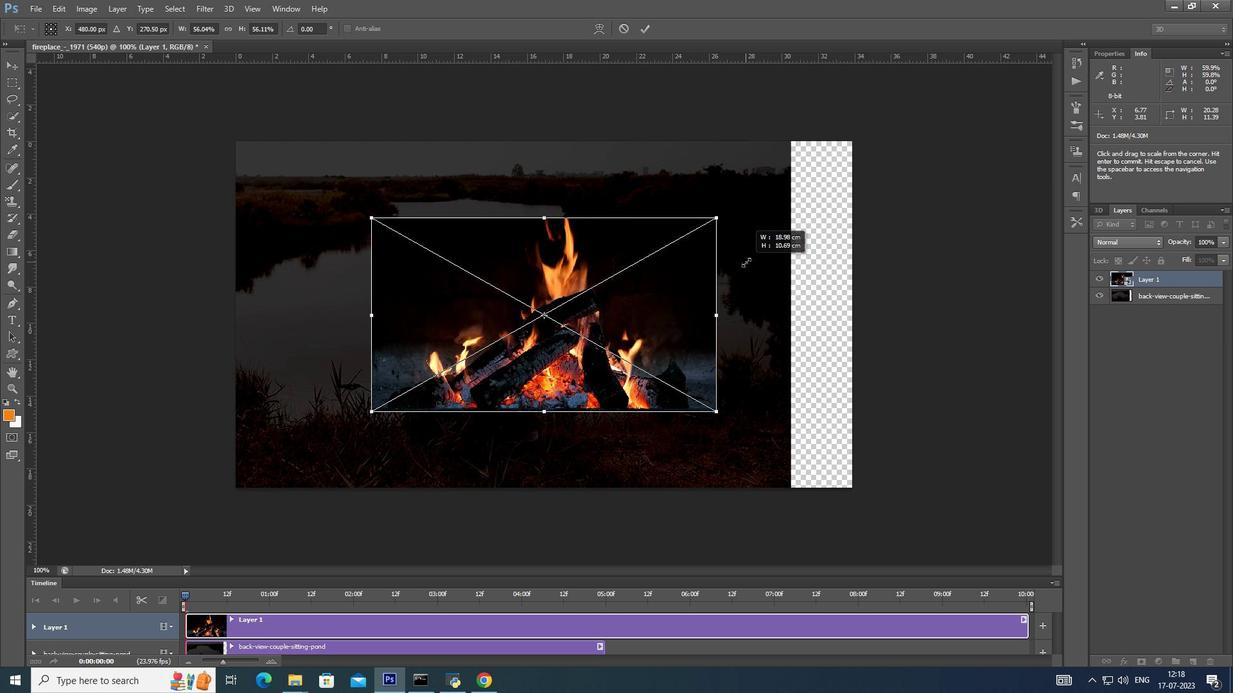 
Action: Key pressed <Key.shift>
Screenshot: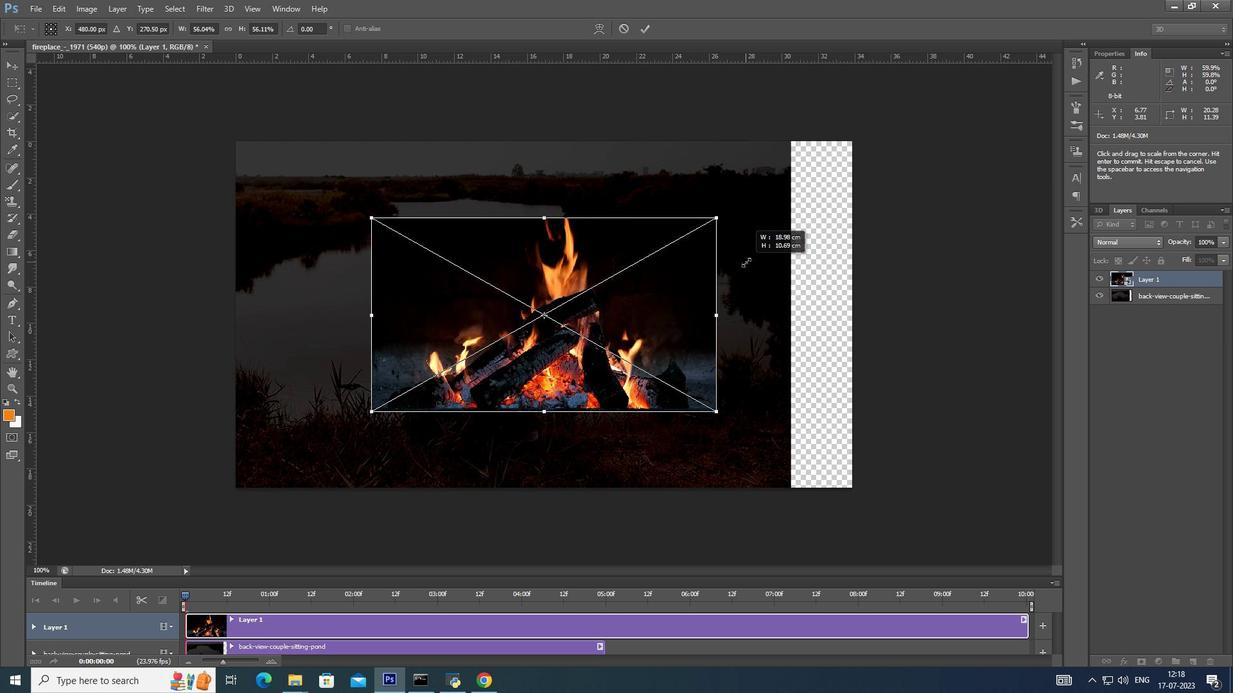 
Action: Mouse moved to (765, 250)
Screenshot: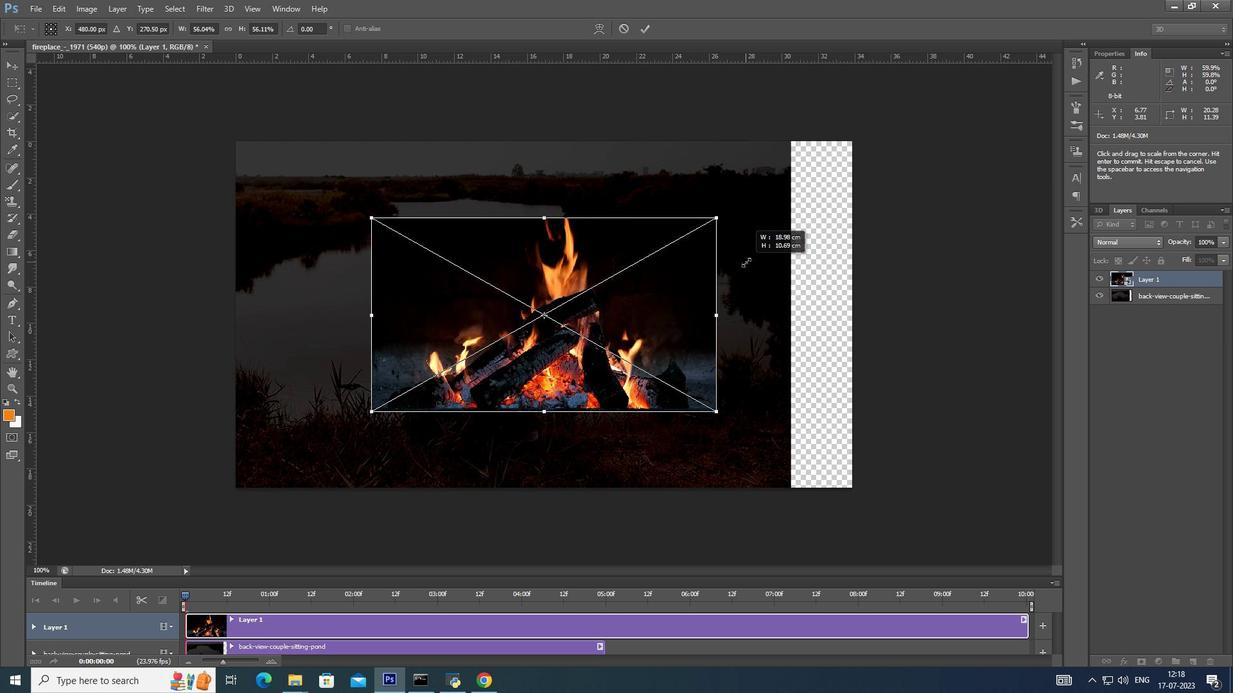 
Action: Key pressed <Key.alt_l>
Screenshot: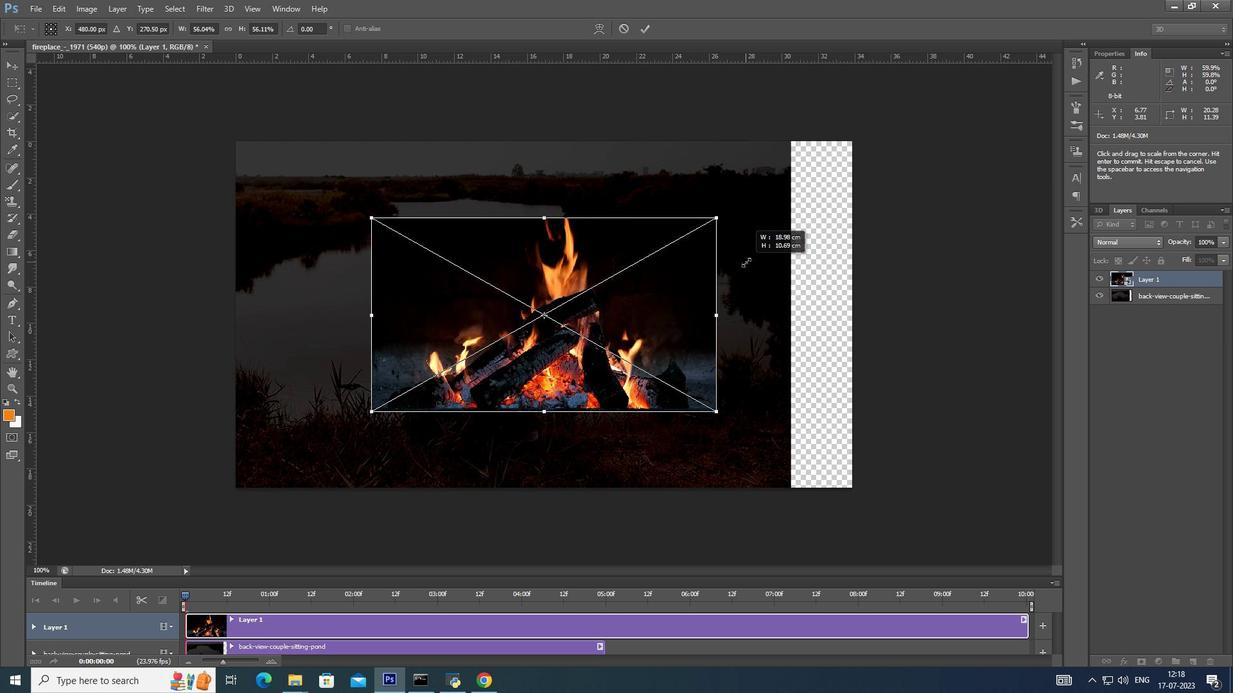 
Action: Mouse moved to (763, 251)
Screenshot: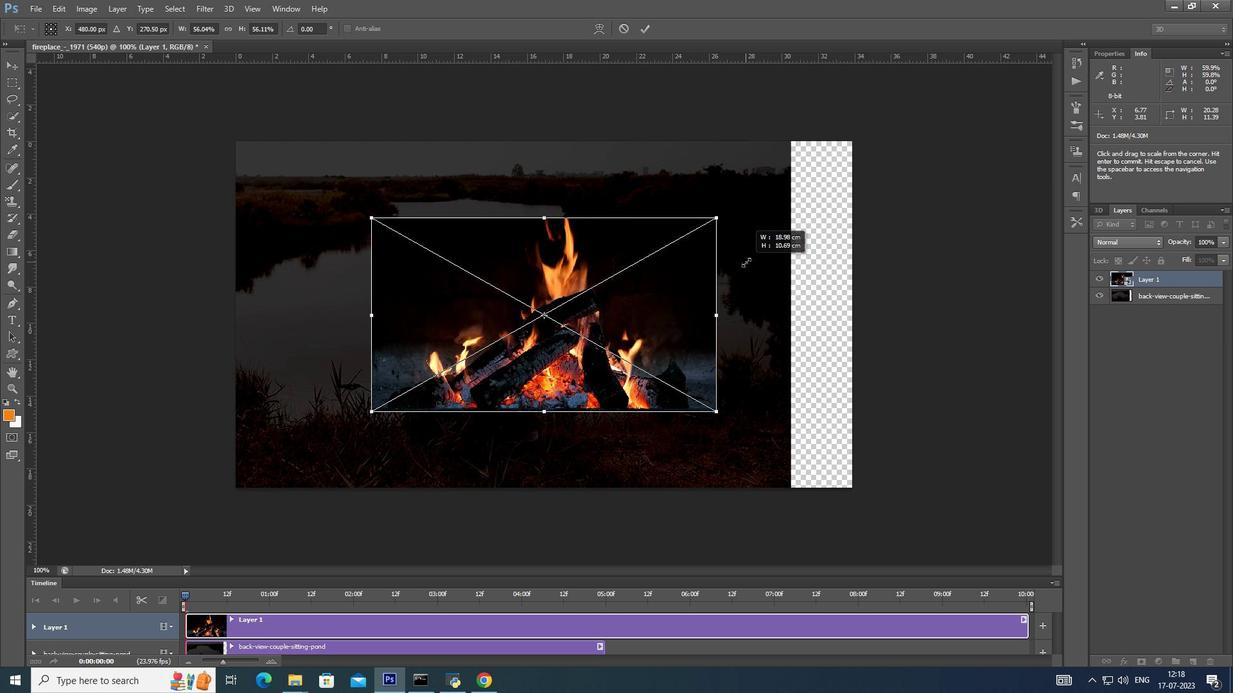 
Action: Key pressed <Key.shift>
Screenshot: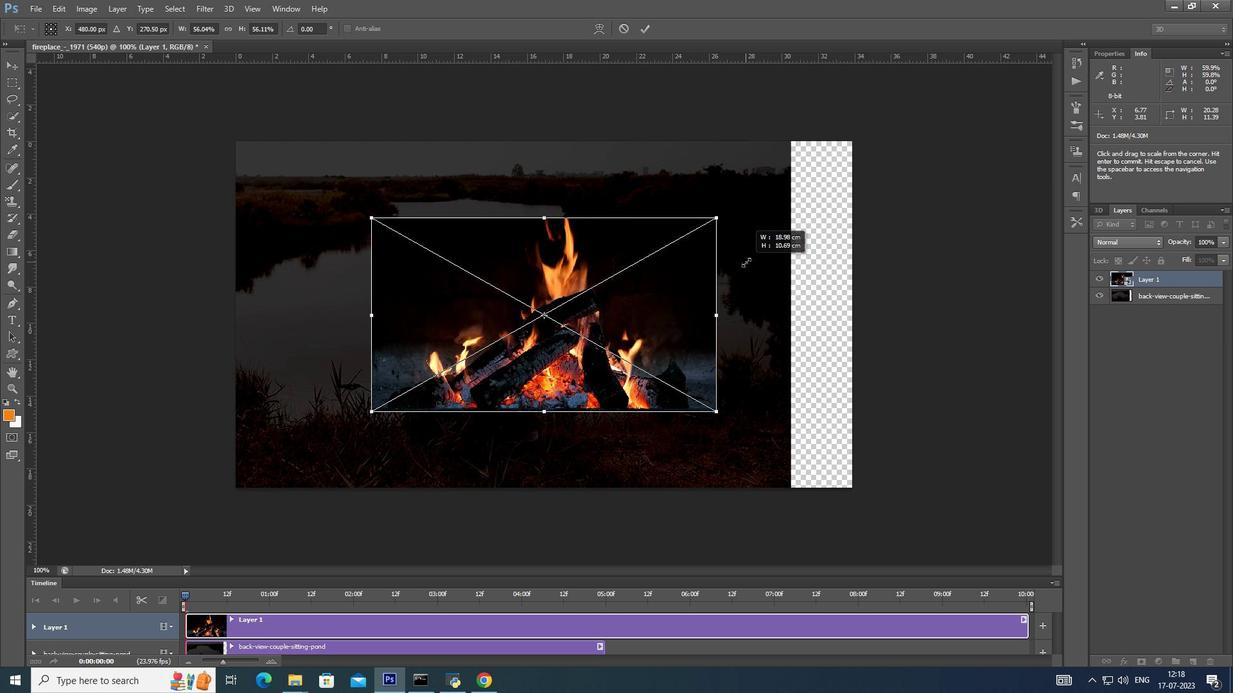 
Action: Mouse moved to (762, 251)
Screenshot: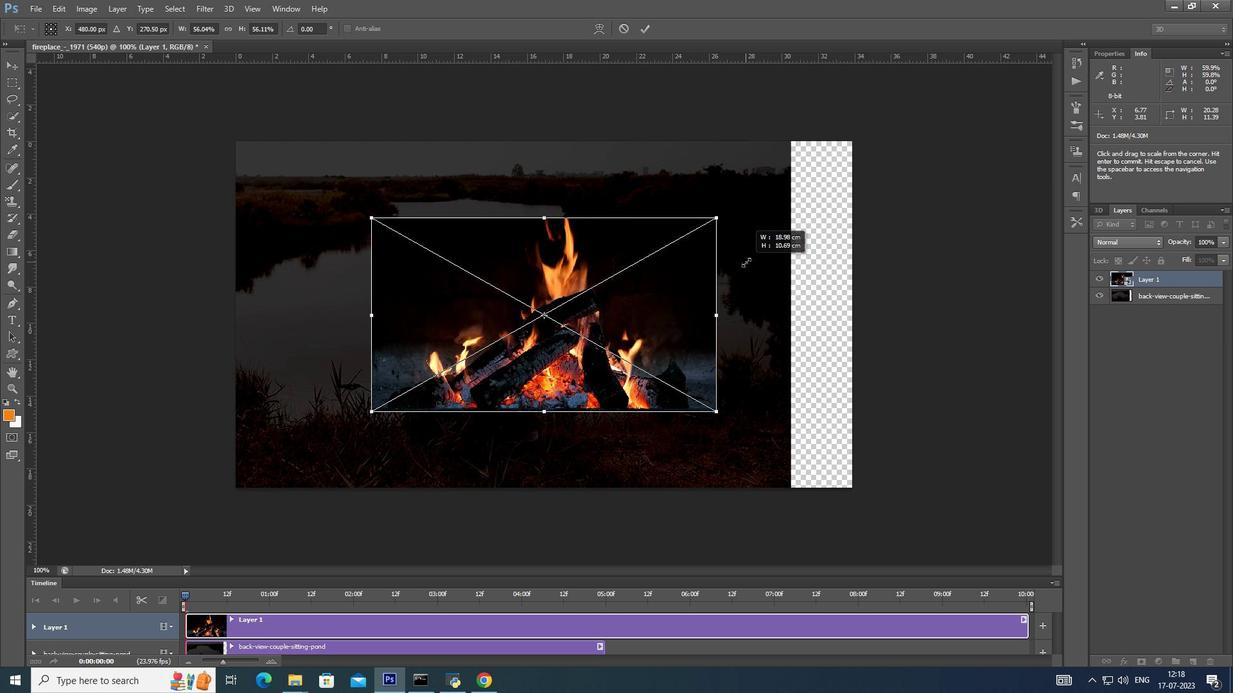 
Action: Key pressed <Key.alt_l>
Screenshot: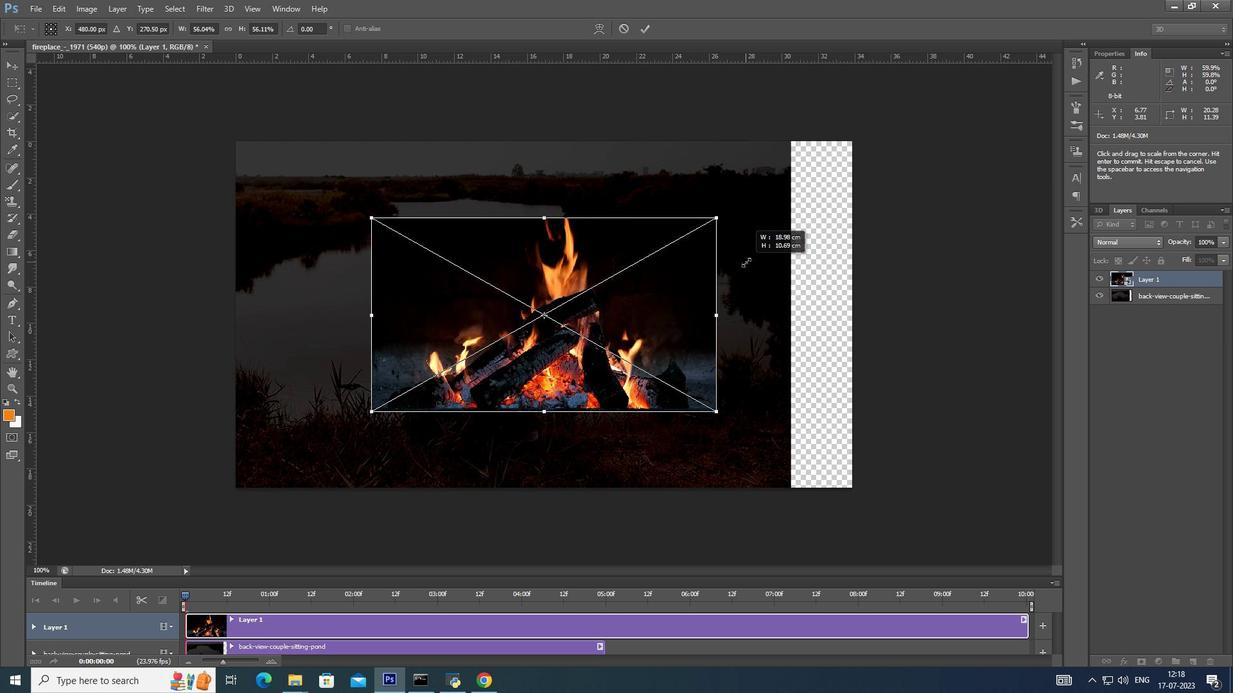 
Action: Mouse moved to (761, 252)
Screenshot: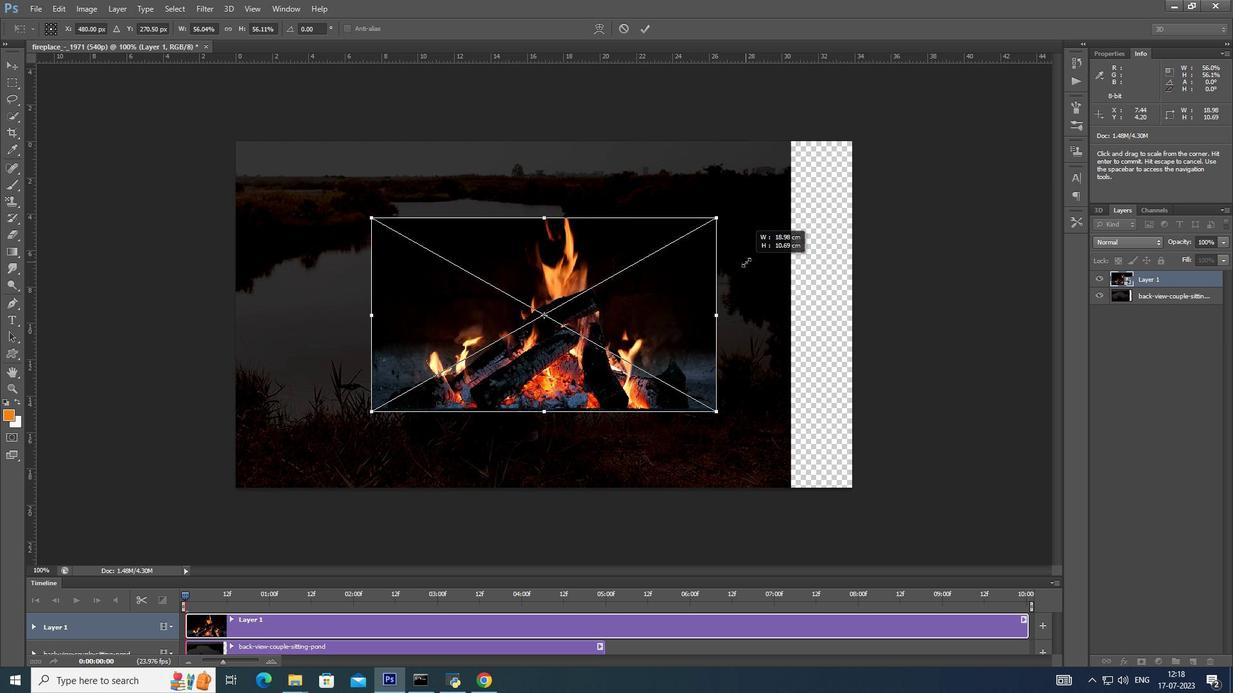 
Action: Key pressed <Key.shift>
Screenshot: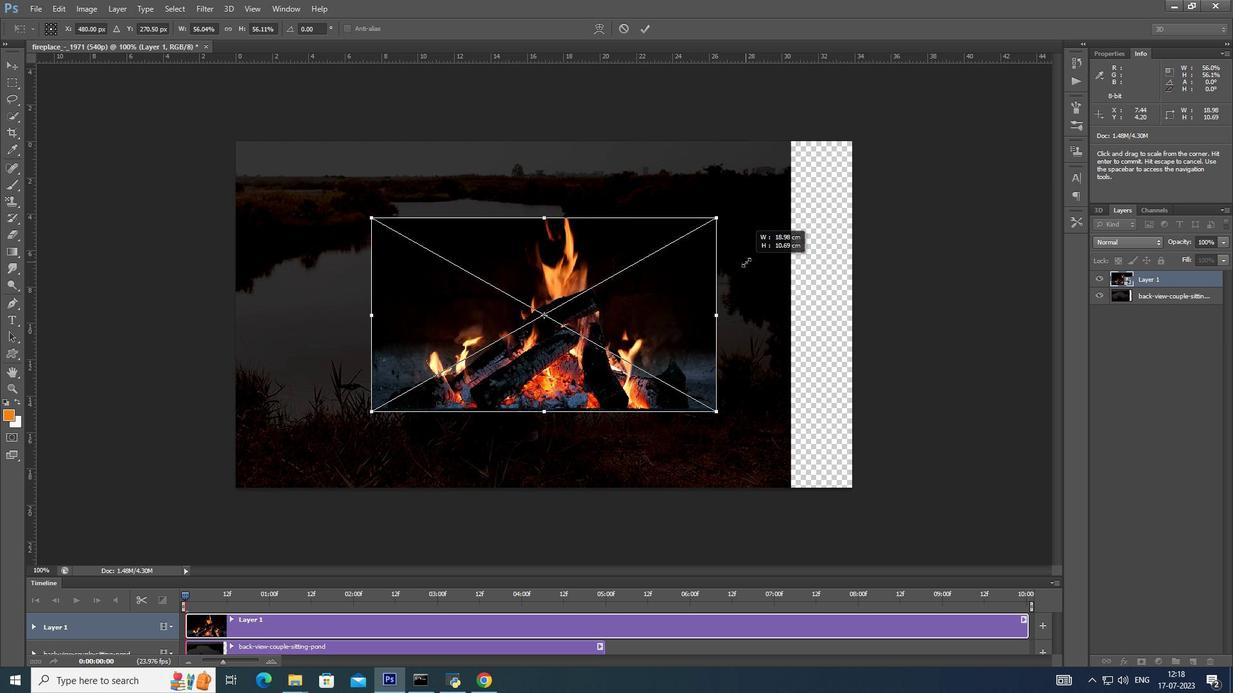 
Action: Mouse moved to (761, 252)
Screenshot: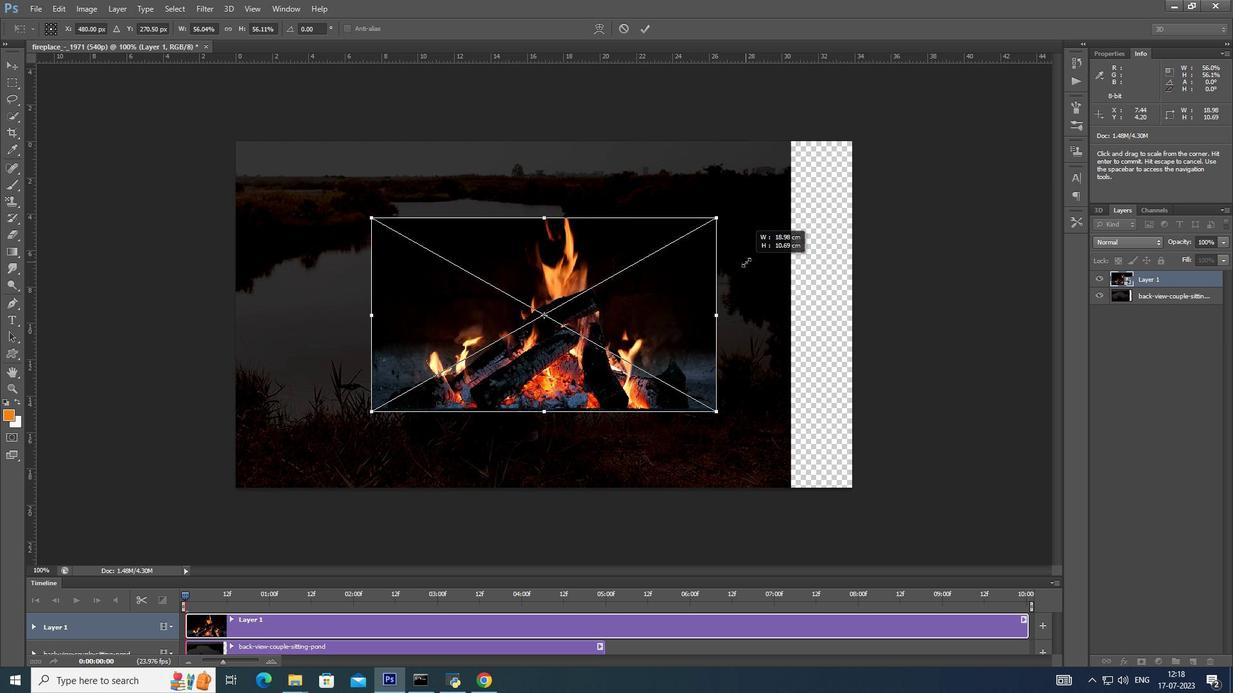 
Action: Key pressed <Key.alt_l>
Screenshot: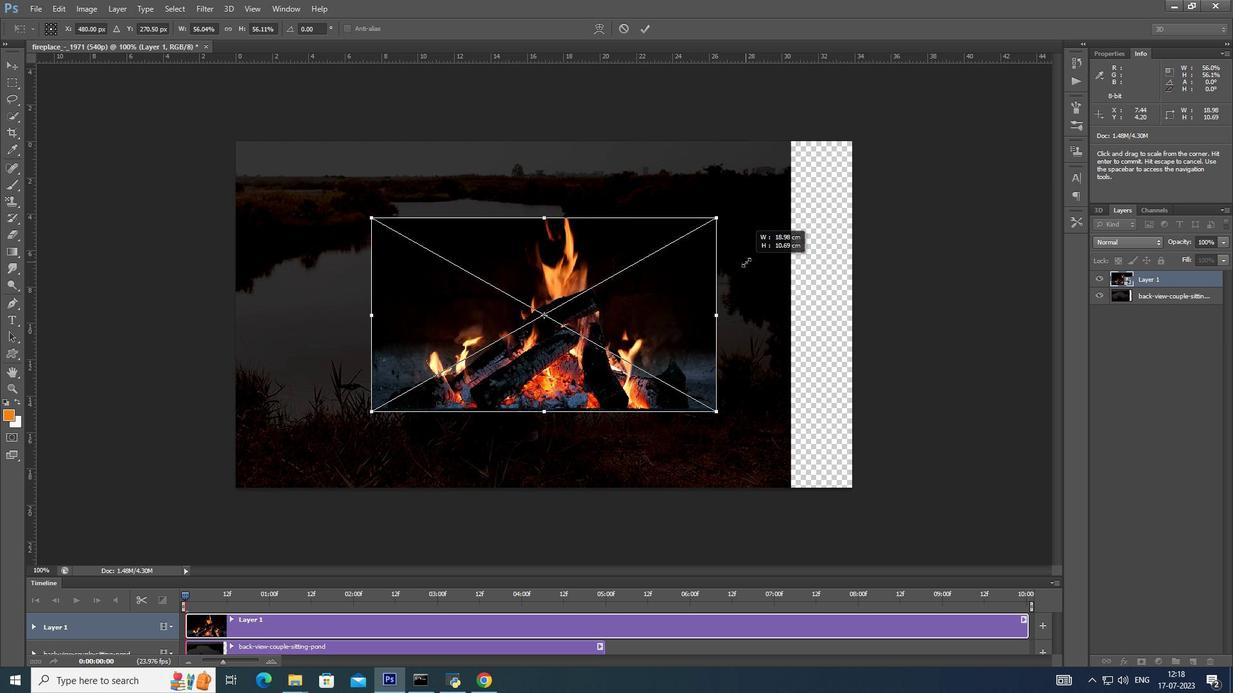 
Action: Mouse moved to (759, 253)
Screenshot: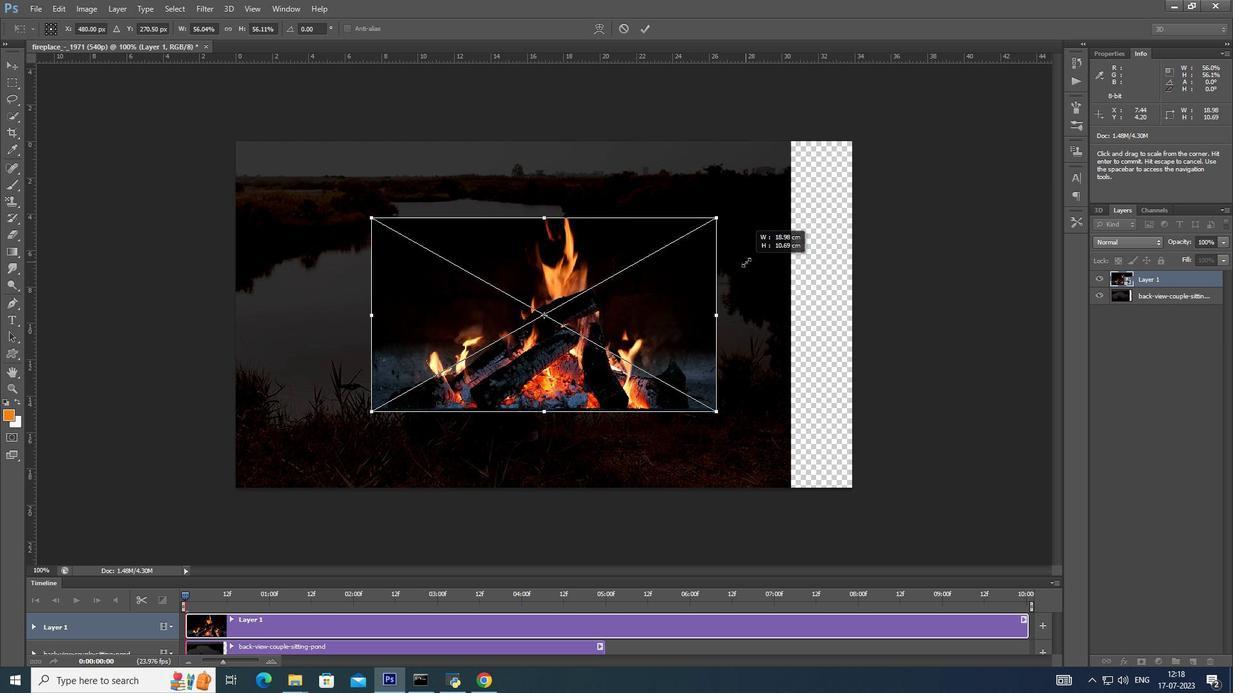 
Action: Key pressed <Key.shift>
Screenshot: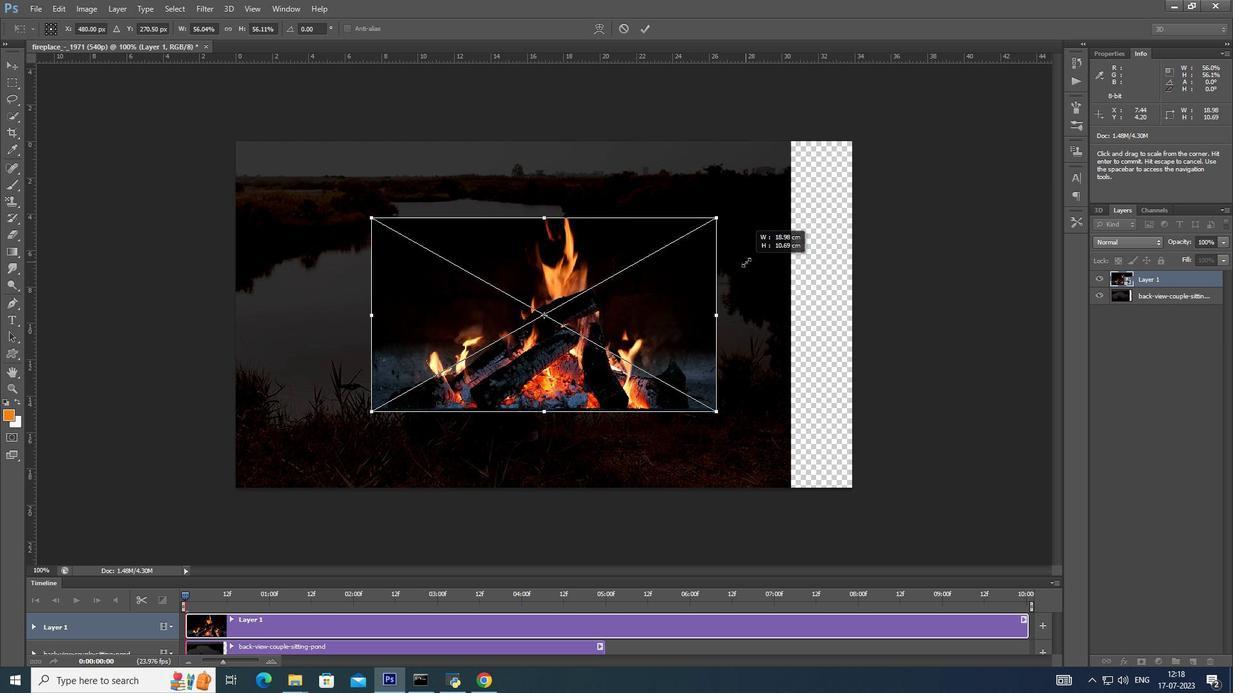 
Action: Mouse moved to (758, 254)
Screenshot: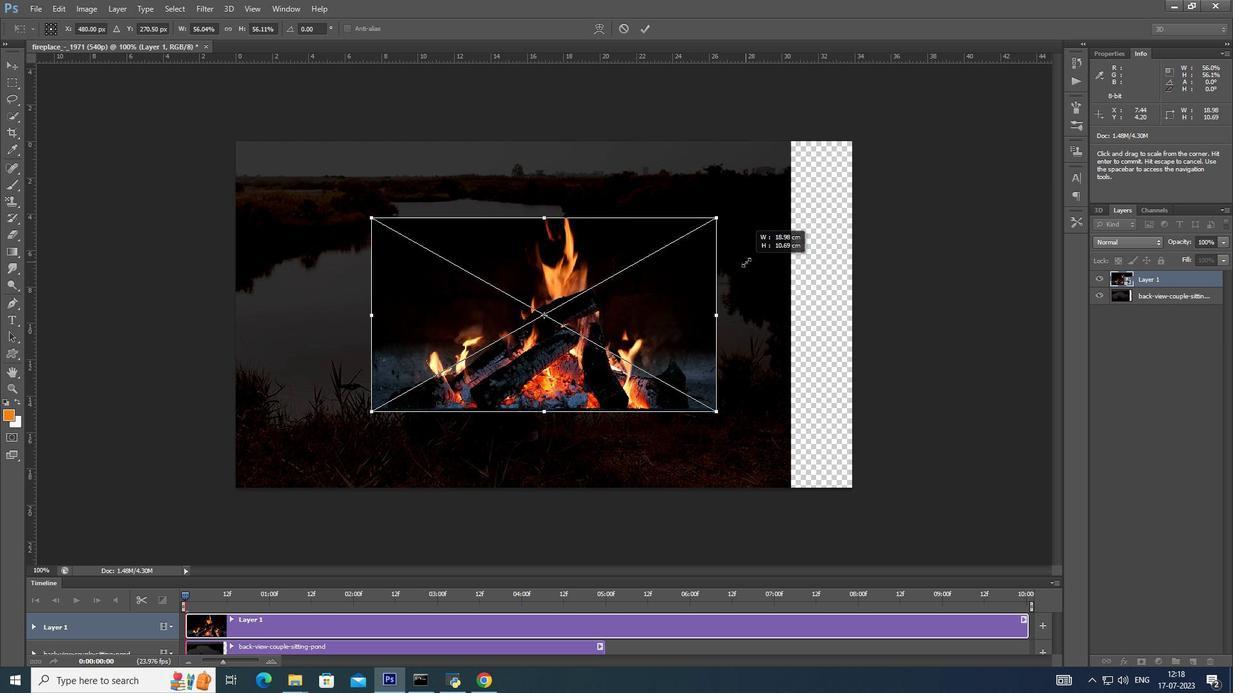 
Action: Key pressed <Key.alt_l>
Screenshot: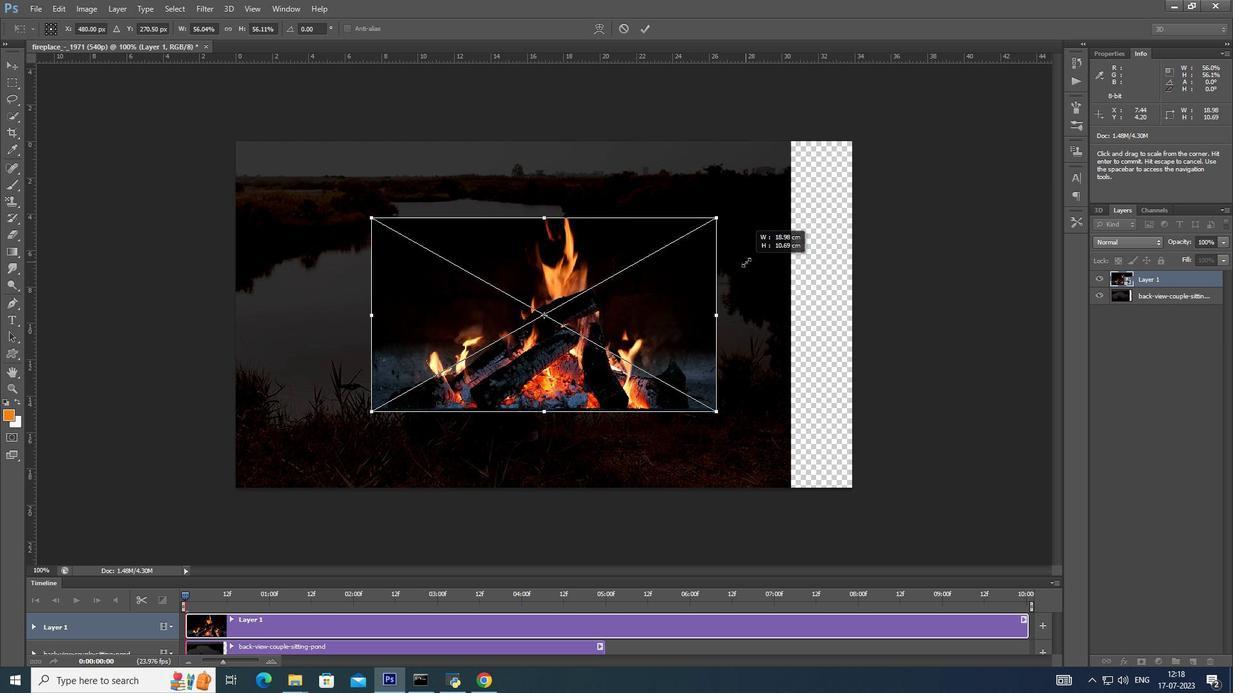 
Action: Mouse moved to (758, 254)
Screenshot: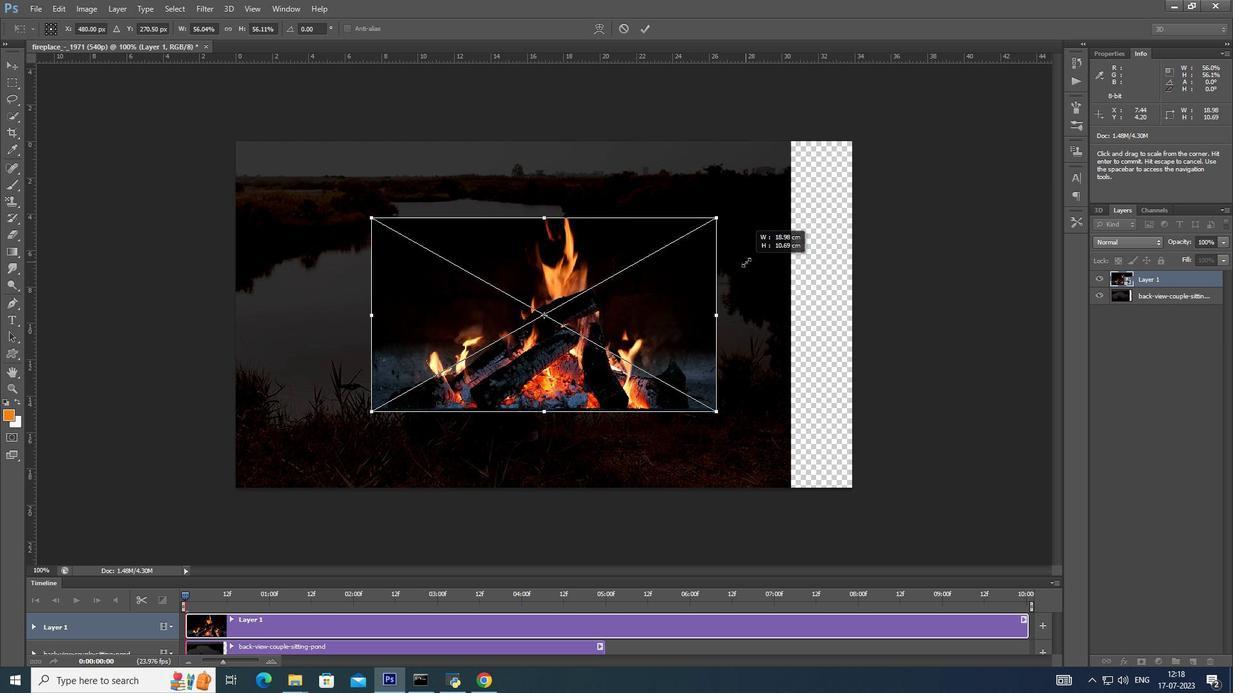 
Action: Key pressed <Key.shift>
Screenshot: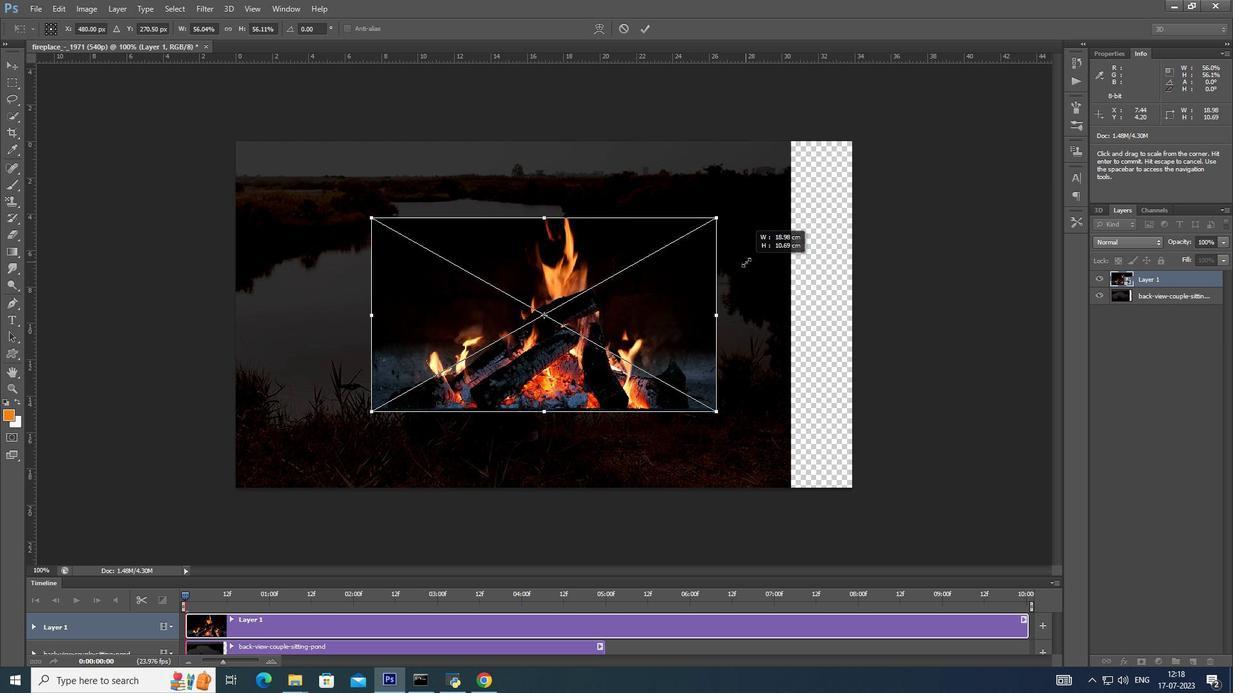 
Action: Mouse moved to (757, 255)
Screenshot: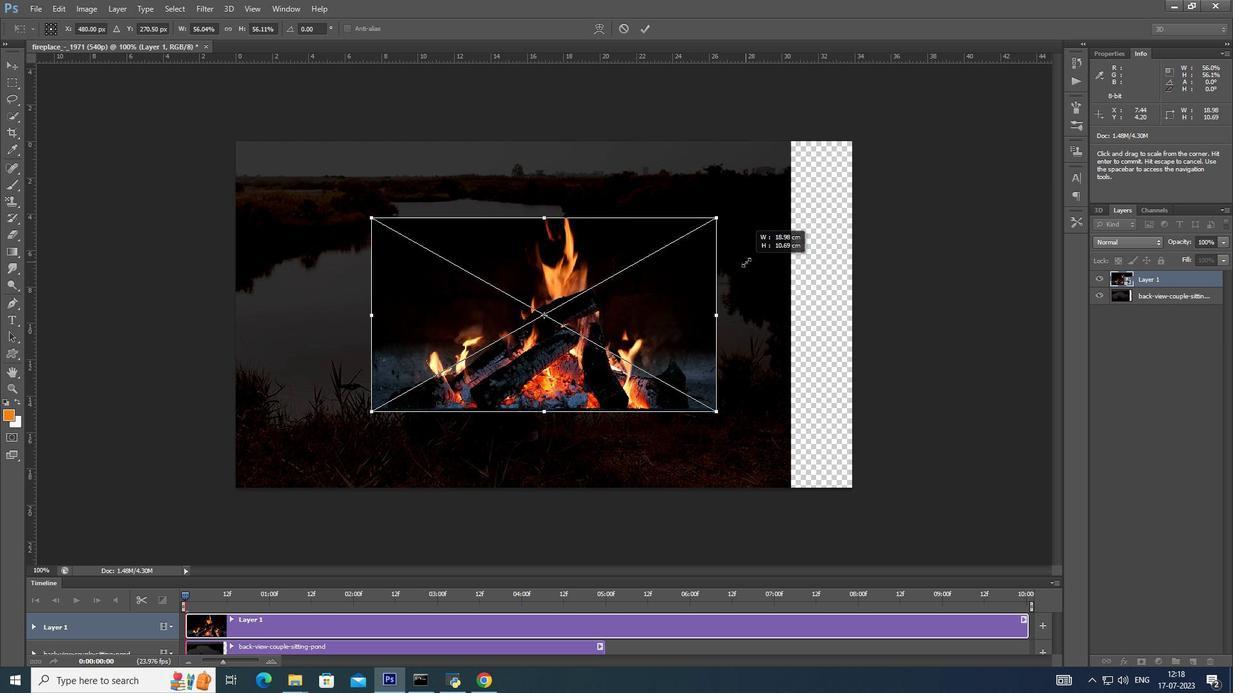 
Action: Key pressed <Key.alt_l><Key.shift><Key.alt_l><Key.shift><Key.alt_l><Key.shift><Key.alt_l><Key.shift><Key.alt_l><Key.shift><Key.alt_l><Key.shift>
Screenshot: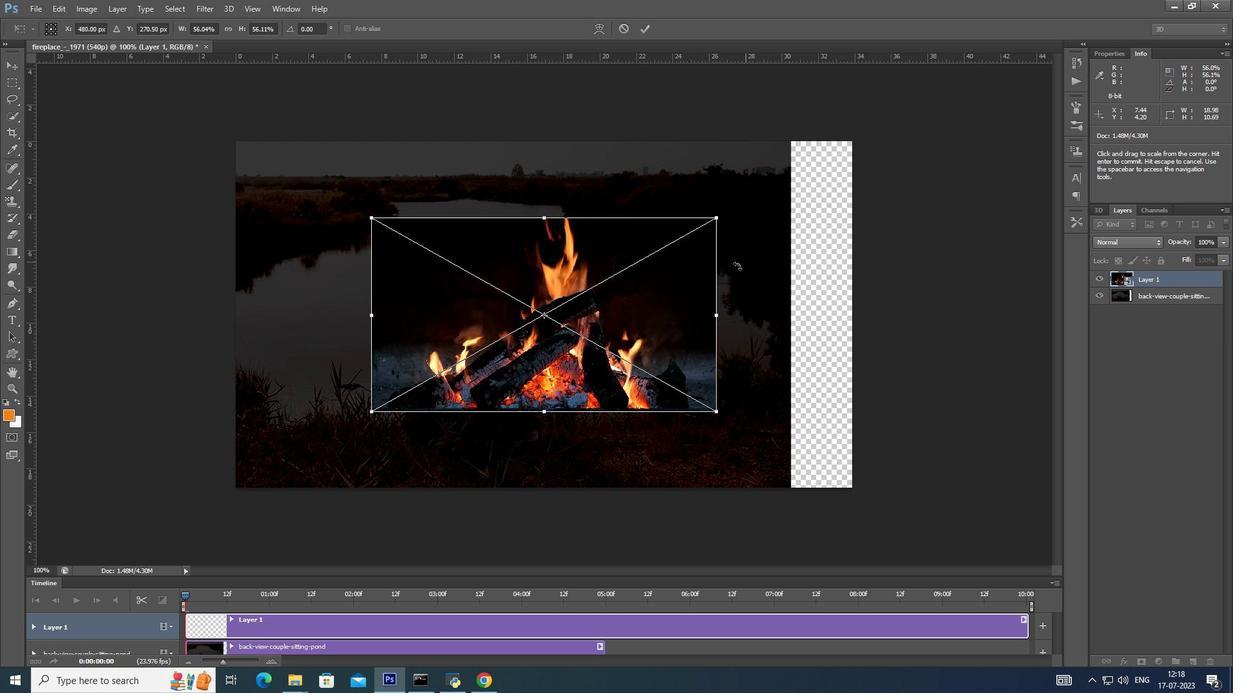 
Action: Mouse moved to (756, 255)
Screenshot: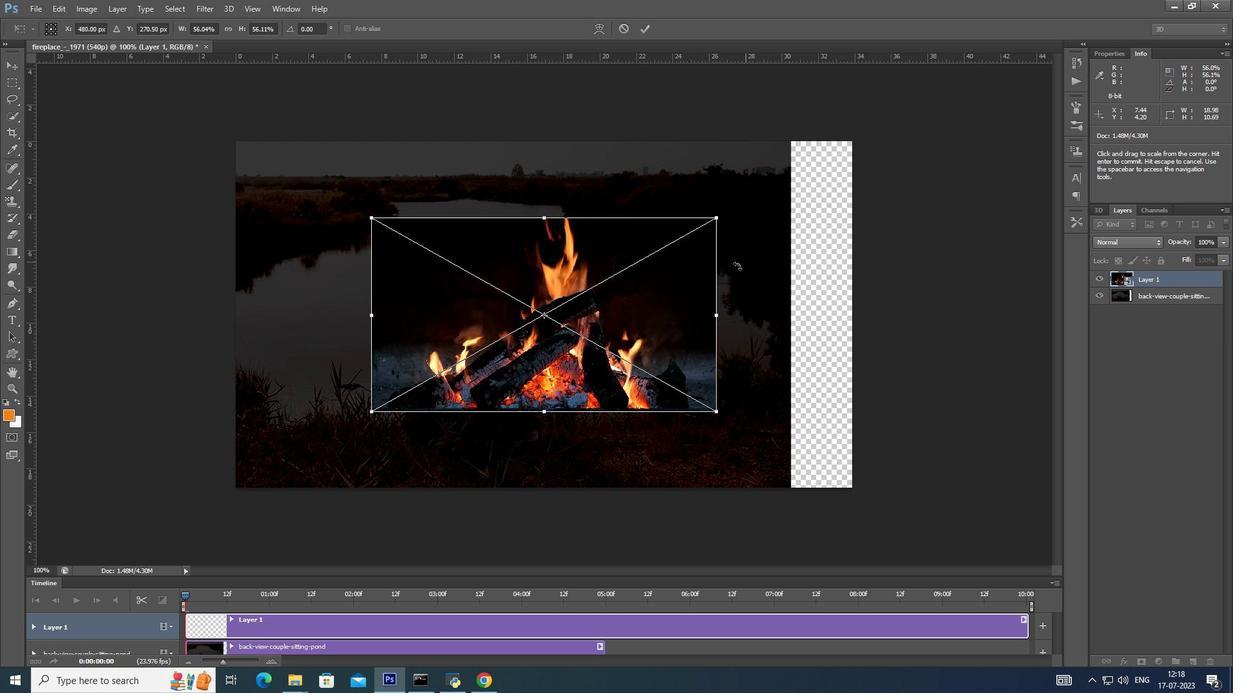 
Action: Key pressed <Key.alt_l>
Screenshot: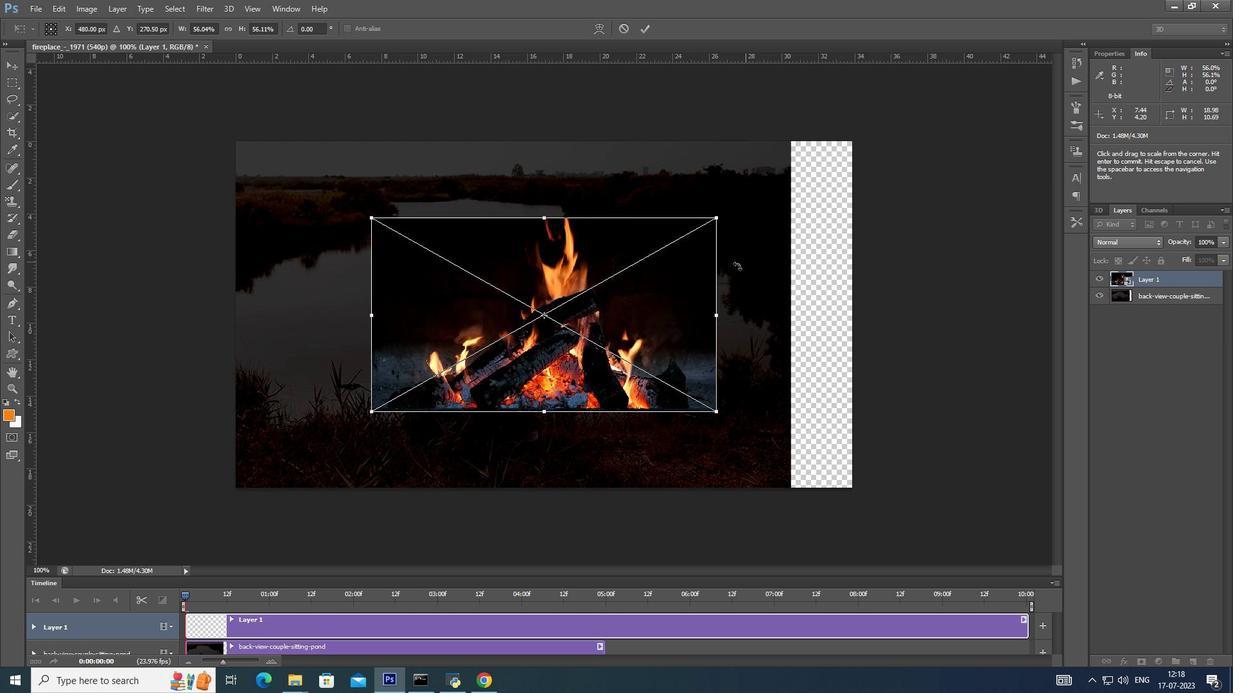 
Action: Mouse moved to (752, 258)
Screenshot: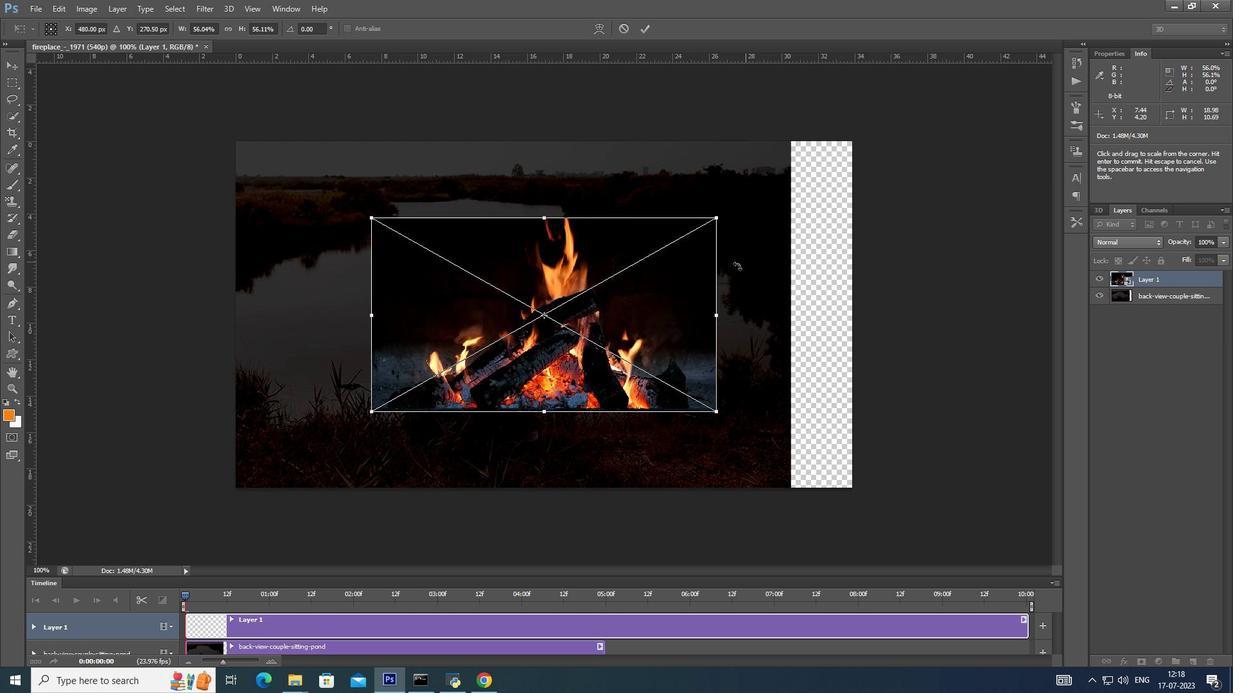 
Action: Key pressed <Key.shift>
Screenshot: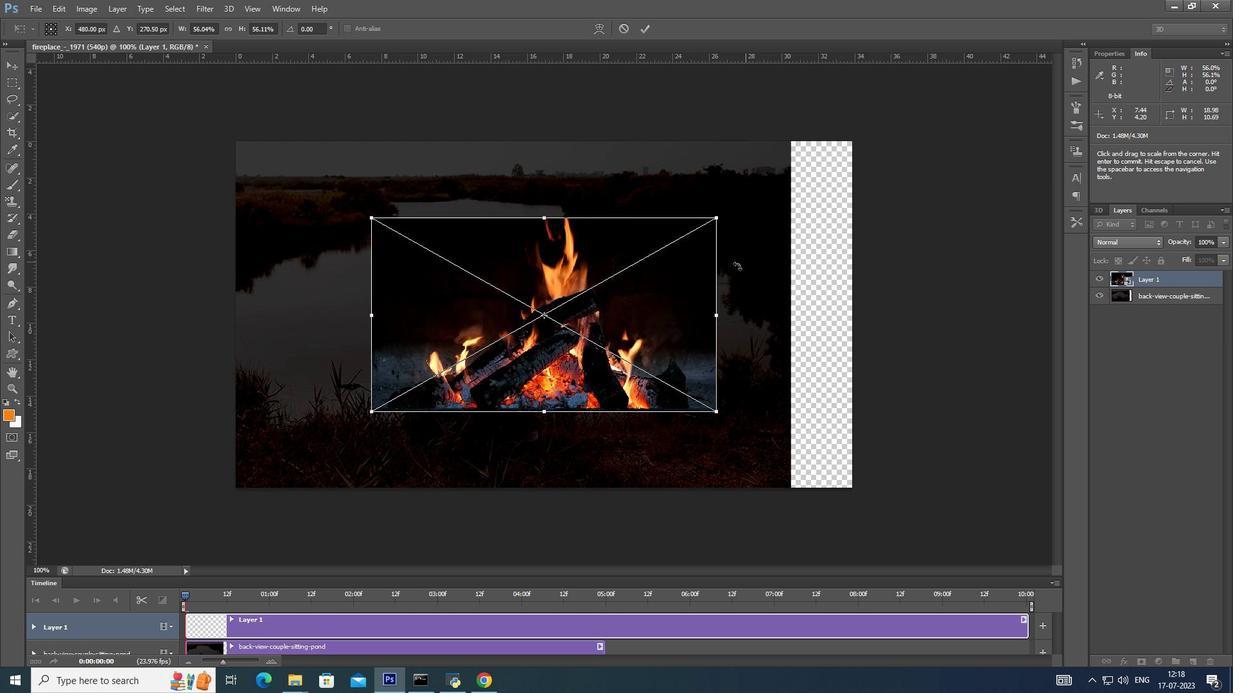 
Action: Mouse moved to (749, 258)
Screenshot: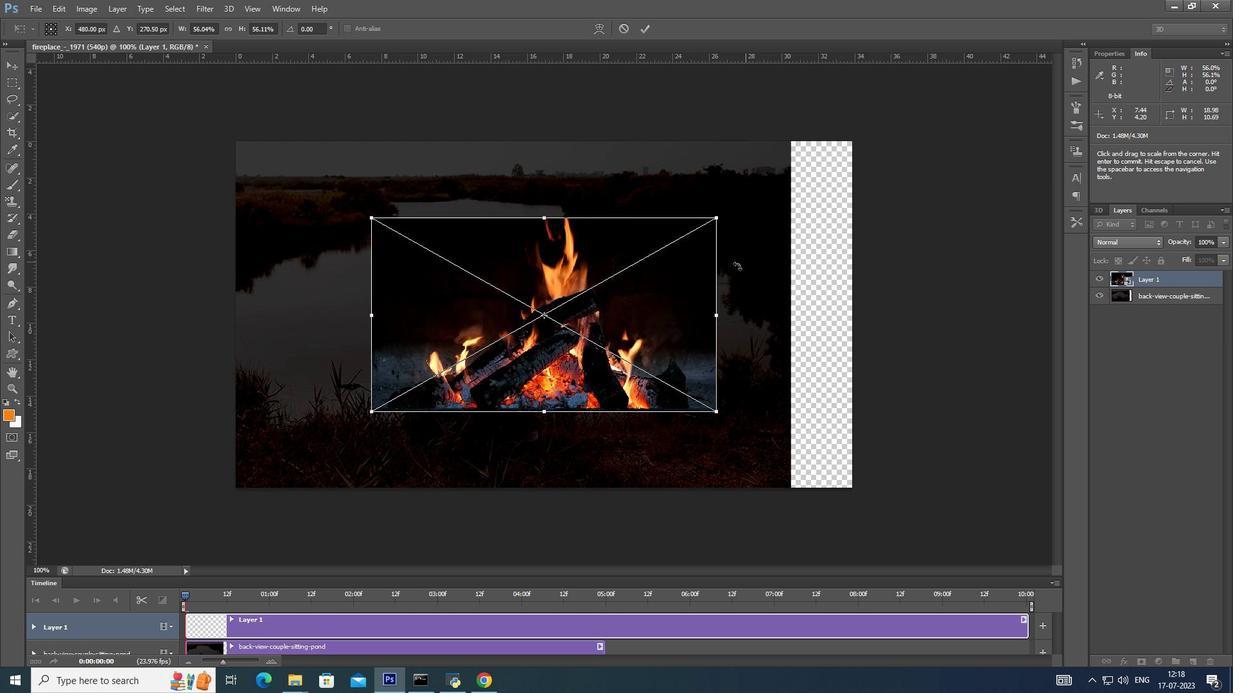 
Action: Key pressed <Key.shift>
Screenshot: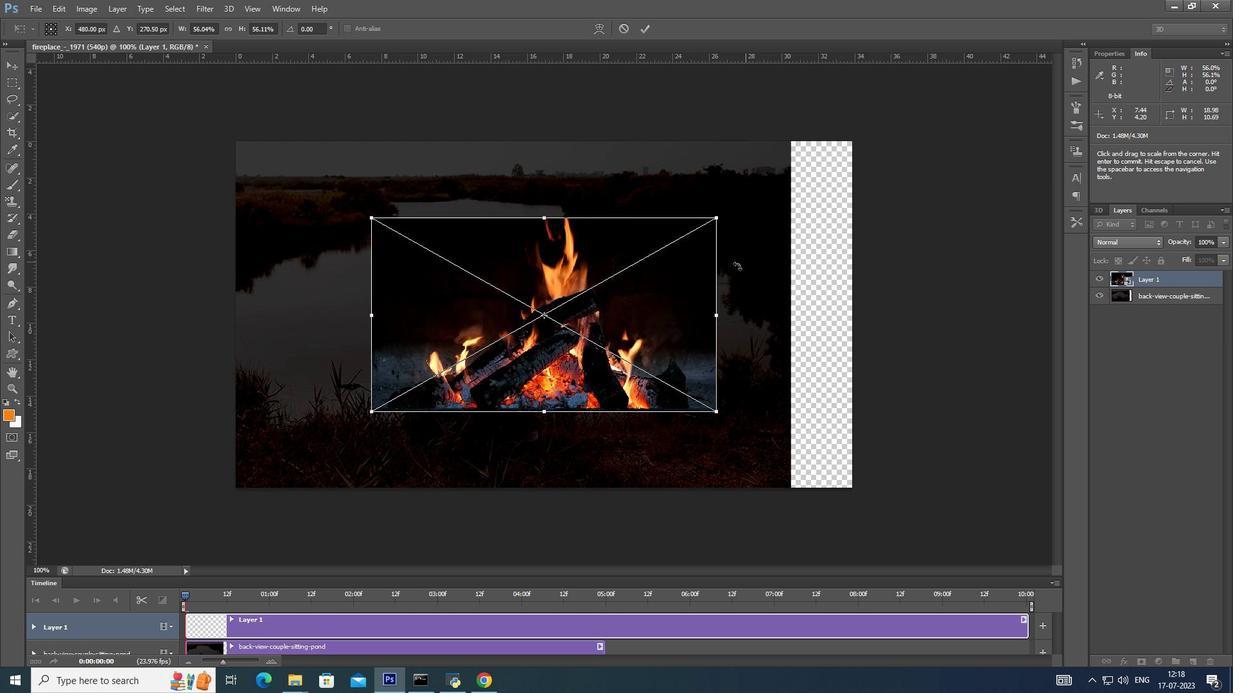 
Action: Mouse moved to (748, 260)
Screenshot: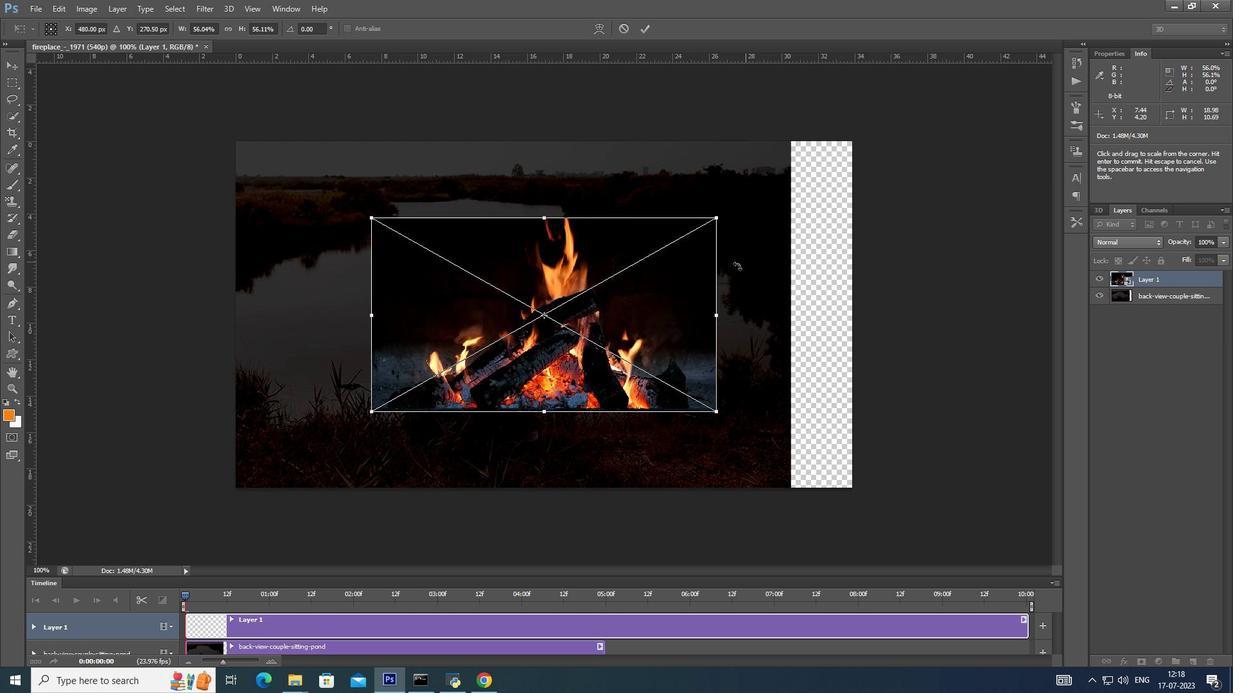 
Action: Key pressed <Key.alt_l>
Screenshot: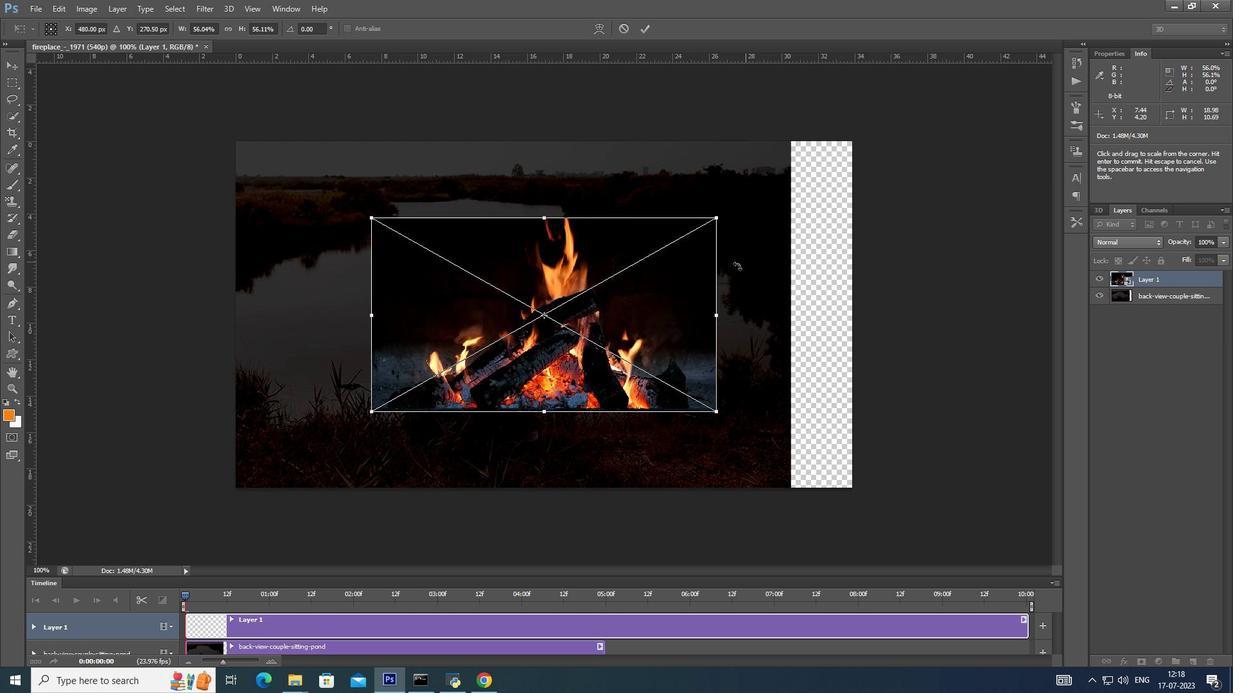 
Action: Mouse moved to (747, 261)
Screenshot: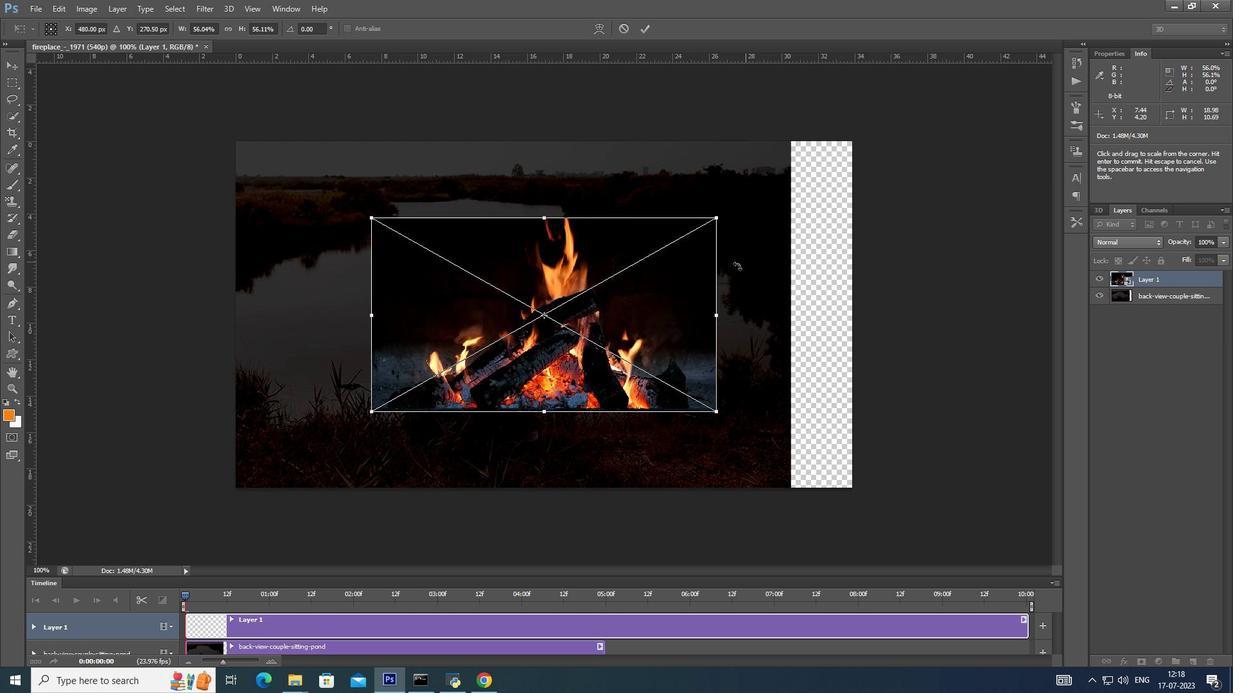 
Action: Key pressed <Key.shift>
Screenshot: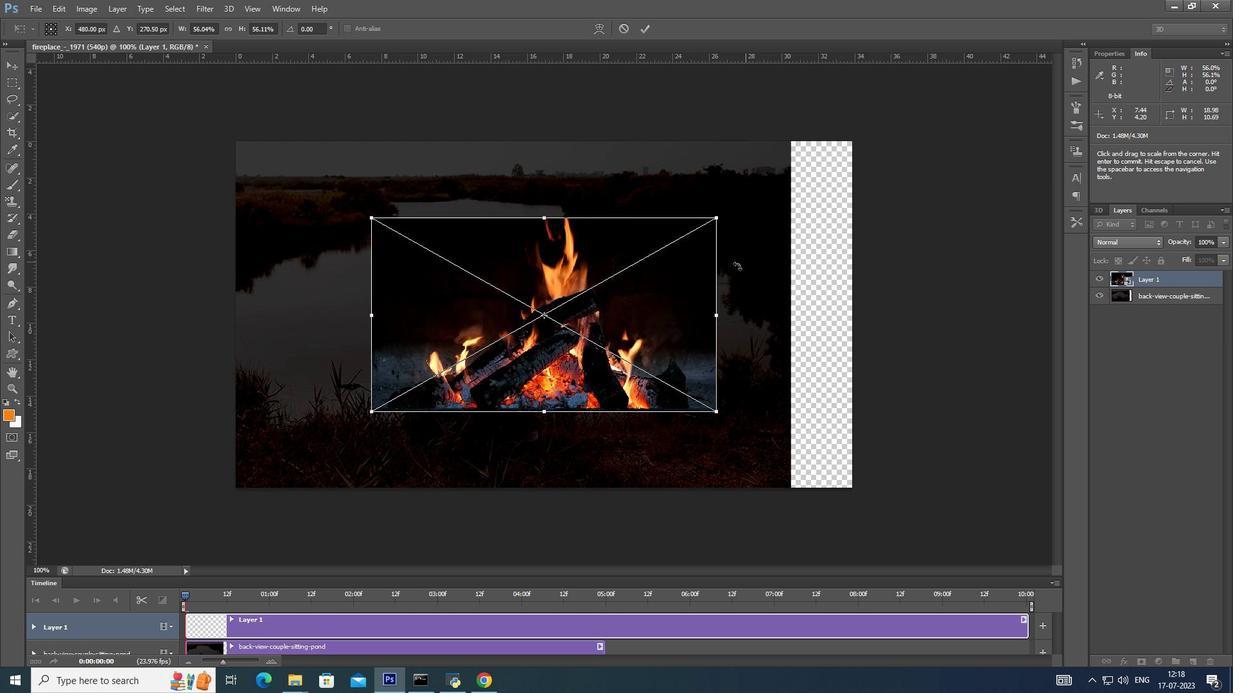 
Action: Mouse moved to (747, 261)
Screenshot: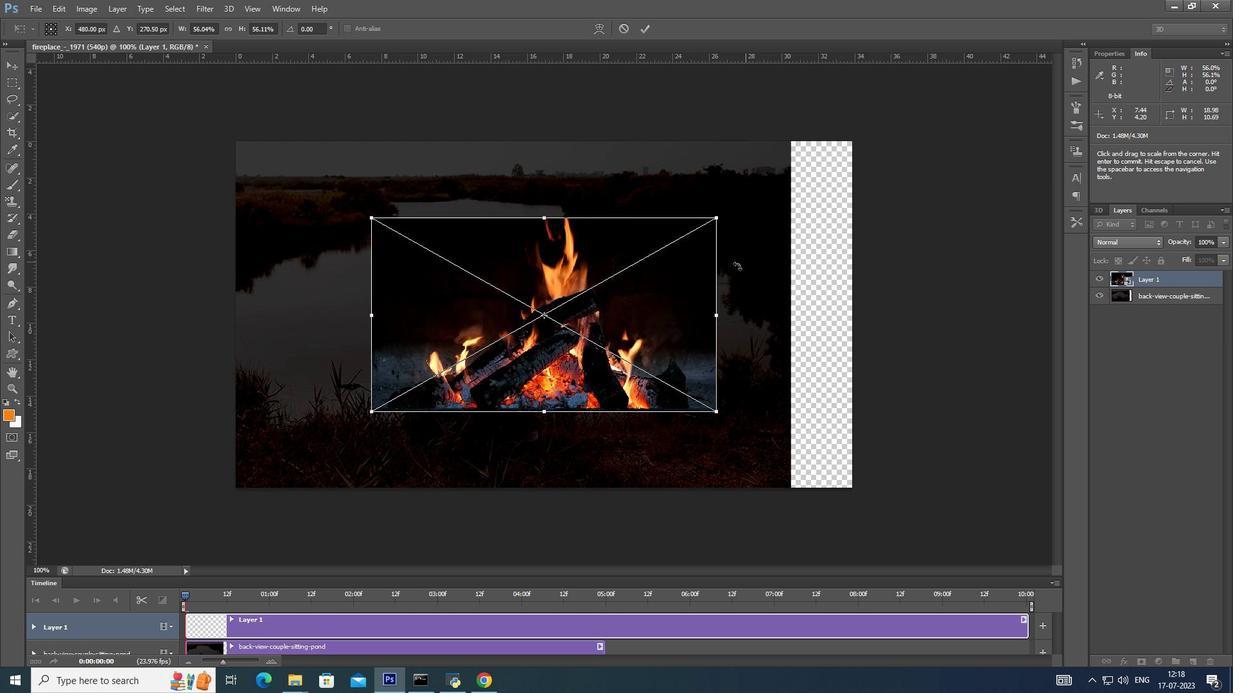 
Action: Key pressed <Key.alt_l>
Screenshot: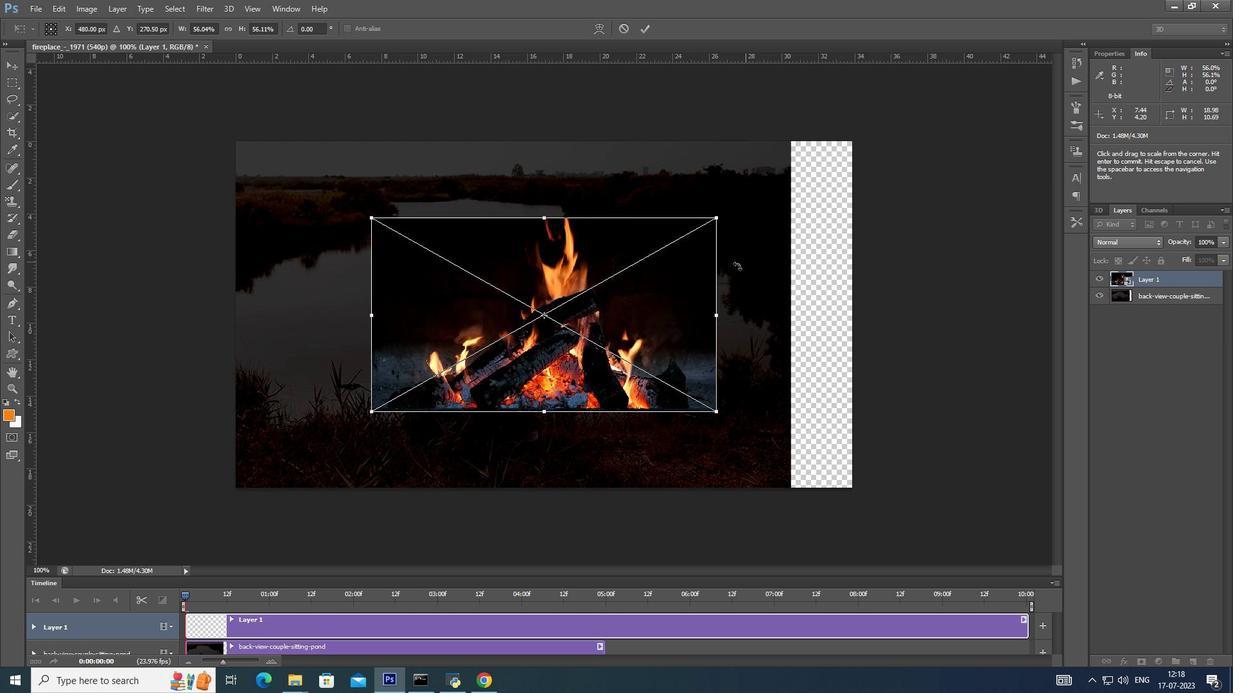 
Action: Mouse moved to (746, 262)
Screenshot: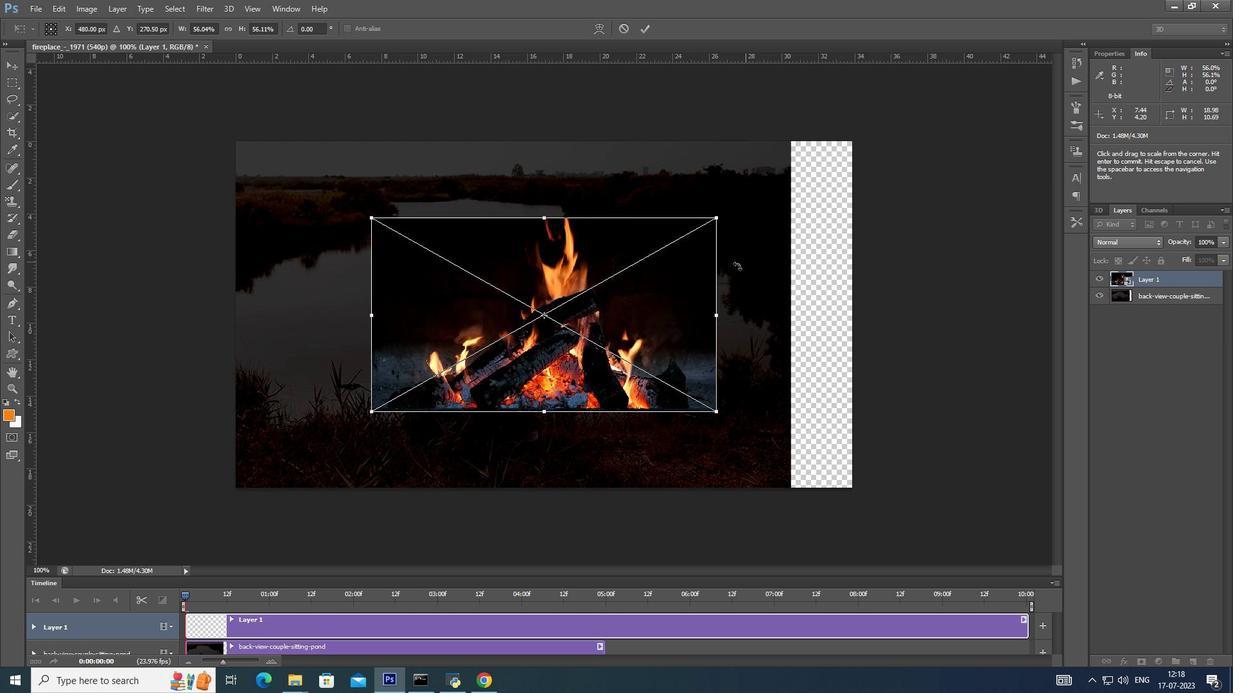 
Action: Key pressed <Key.shift><Key.alt_l>
Screenshot: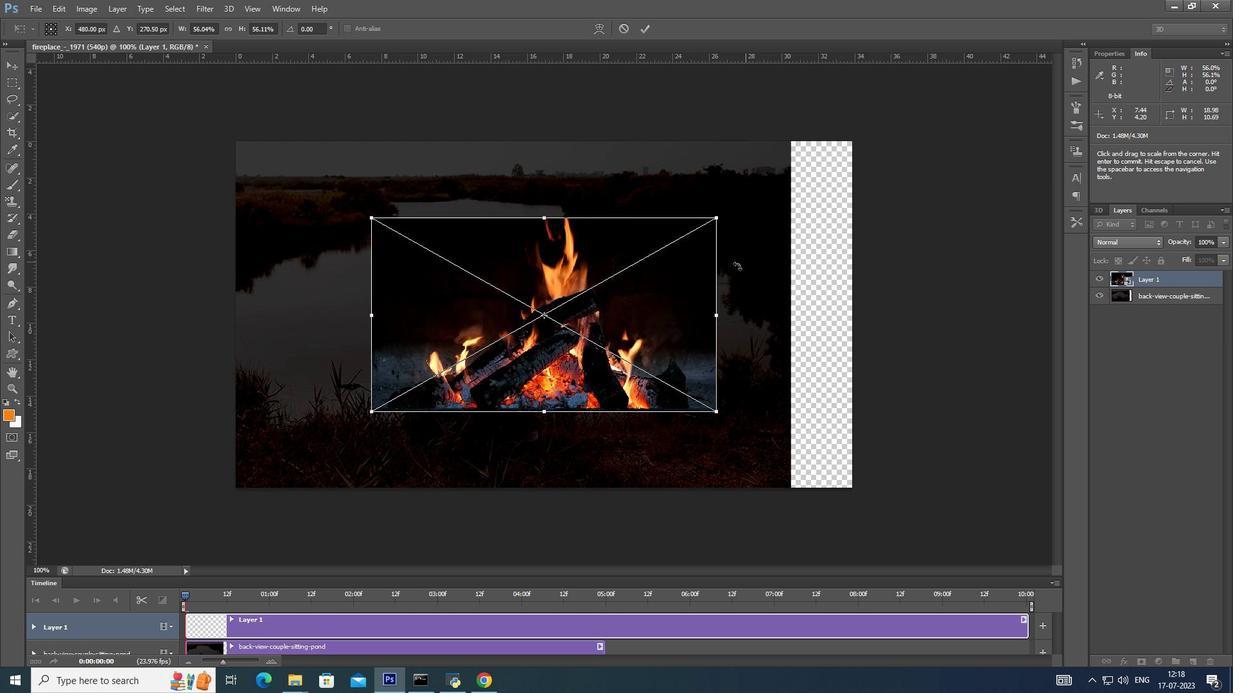 
Action: Mouse moved to (745, 262)
Screenshot: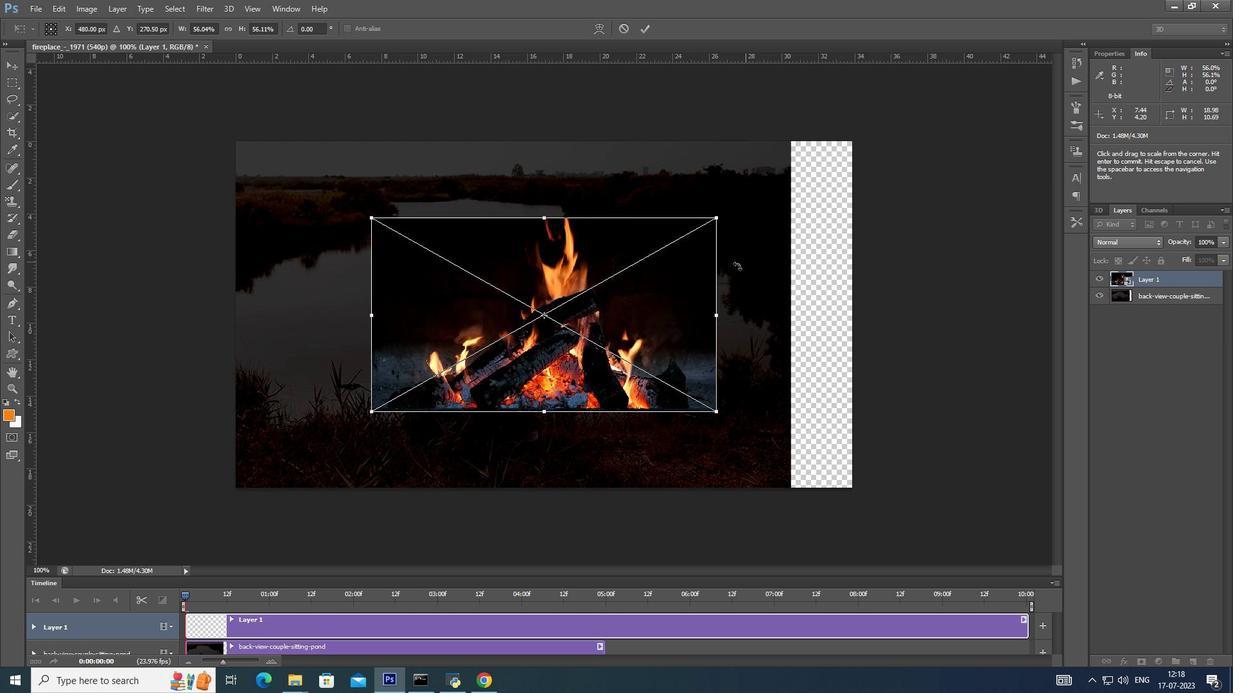 
Action: Key pressed <Key.shift><Key.alt_l><Key.shift><Key.alt_l><Key.shift><Key.alt_l><Key.shift><Key.alt_l><Key.shift><Key.alt_l><Key.shift><Key.alt_l><Key.shift><Key.alt_l><Key.shift><Key.alt_l><Key.shift><Key.alt_l><Key.shift><Key.alt_l><Key.shift><Key.alt_l><Key.shift><Key.alt_l><Key.shift><Key.alt_l><Key.shift><Key.alt_l><Key.shift><Key.alt_l><Key.shift><Key.alt_l><Key.shift><Key.alt_l><Key.shift><Key.alt_l><Key.shift><Key.alt_l><Key.shift><Key.alt_l><Key.shift><Key.alt_l><Key.shift><Key.alt_l><Key.shift><Key.alt_l><Key.shift><Key.alt_l><Key.shift><Key.alt_l><Key.shift><Key.alt_l><Key.shift><Key.alt_l><Key.shift><Key.alt_l><Key.shift><Key.alt_l><Key.shift><Key.alt_l><Key.shift><Key.alt_l><Key.shift><Key.alt_l><Key.shift><Key.alt_l>
Screenshot: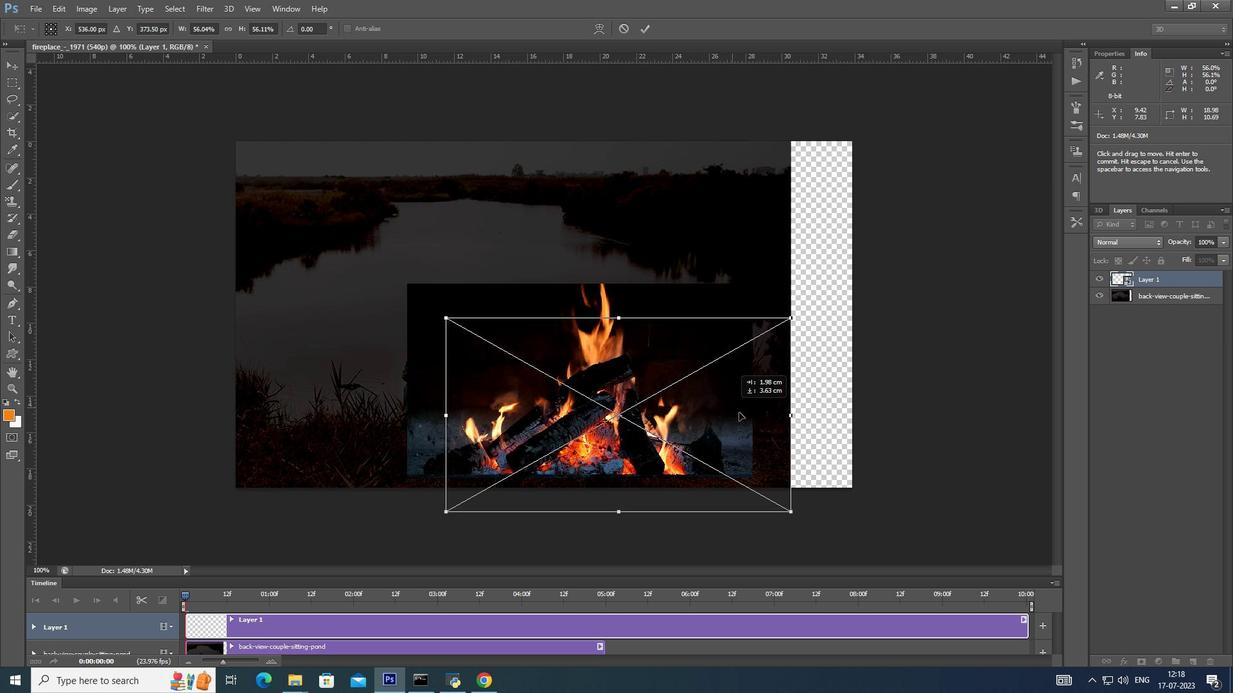 
Action: Mouse moved to (655, 307)
Screenshot: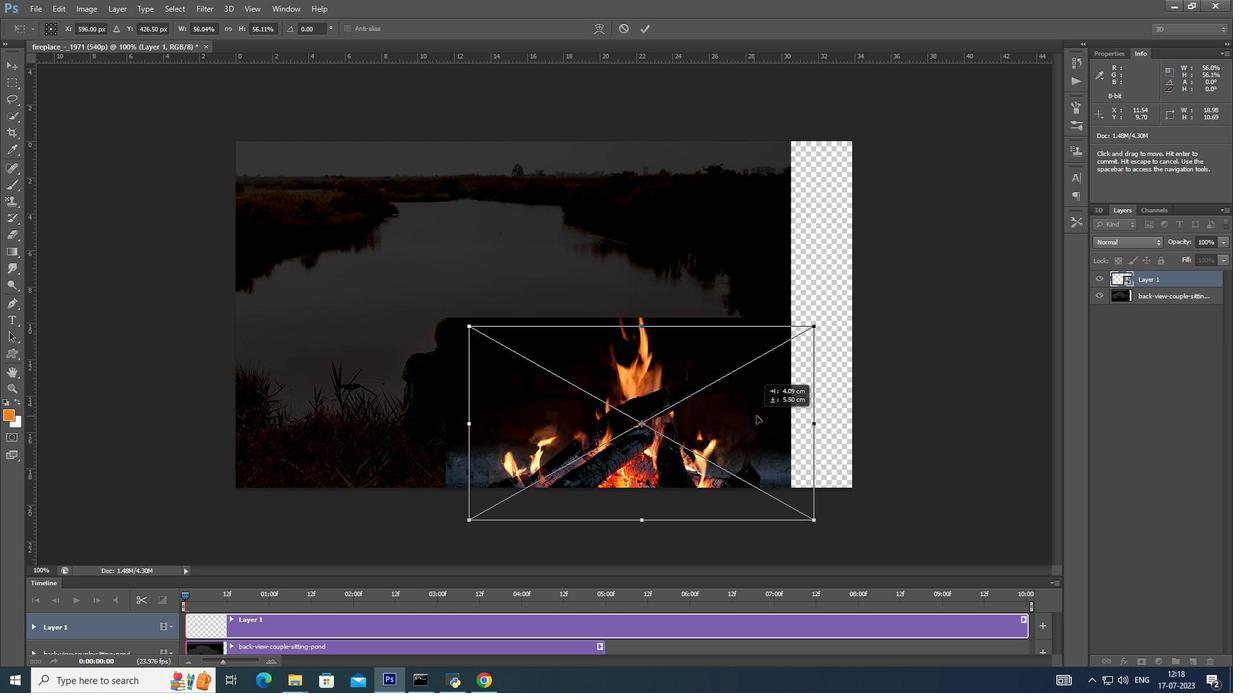 
Action: Mouse pressed left at (655, 307)
Screenshot: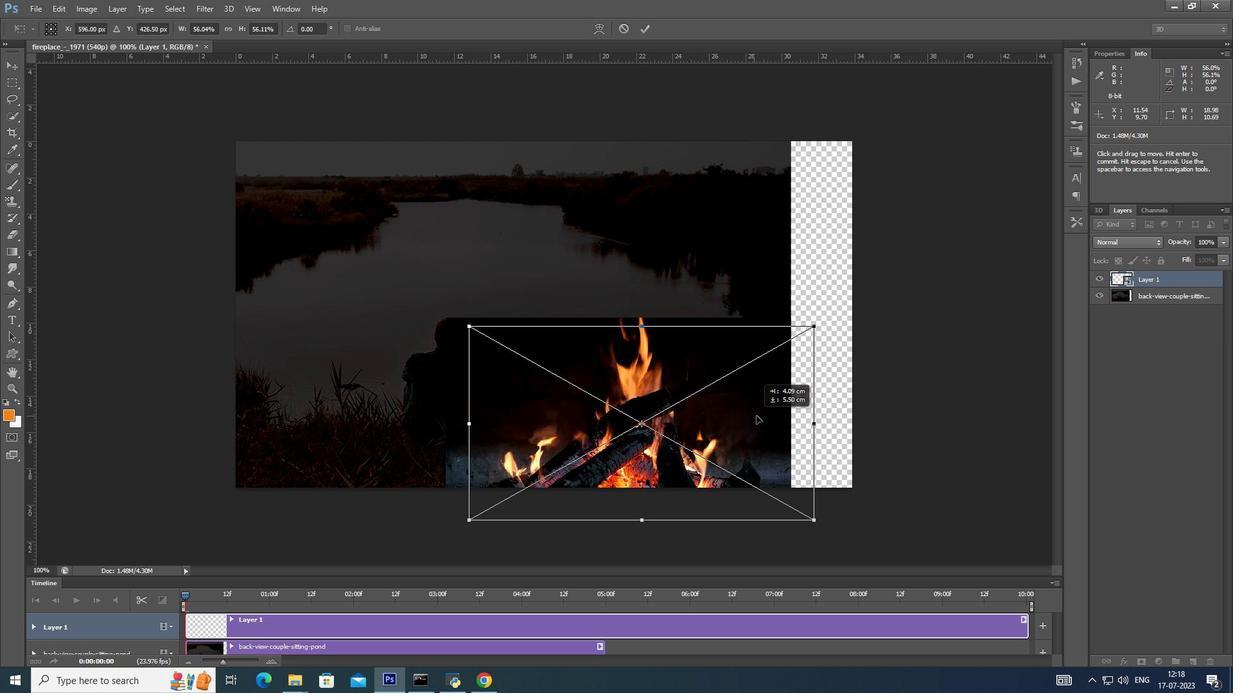 
Action: Mouse moved to (783, 312)
Screenshot: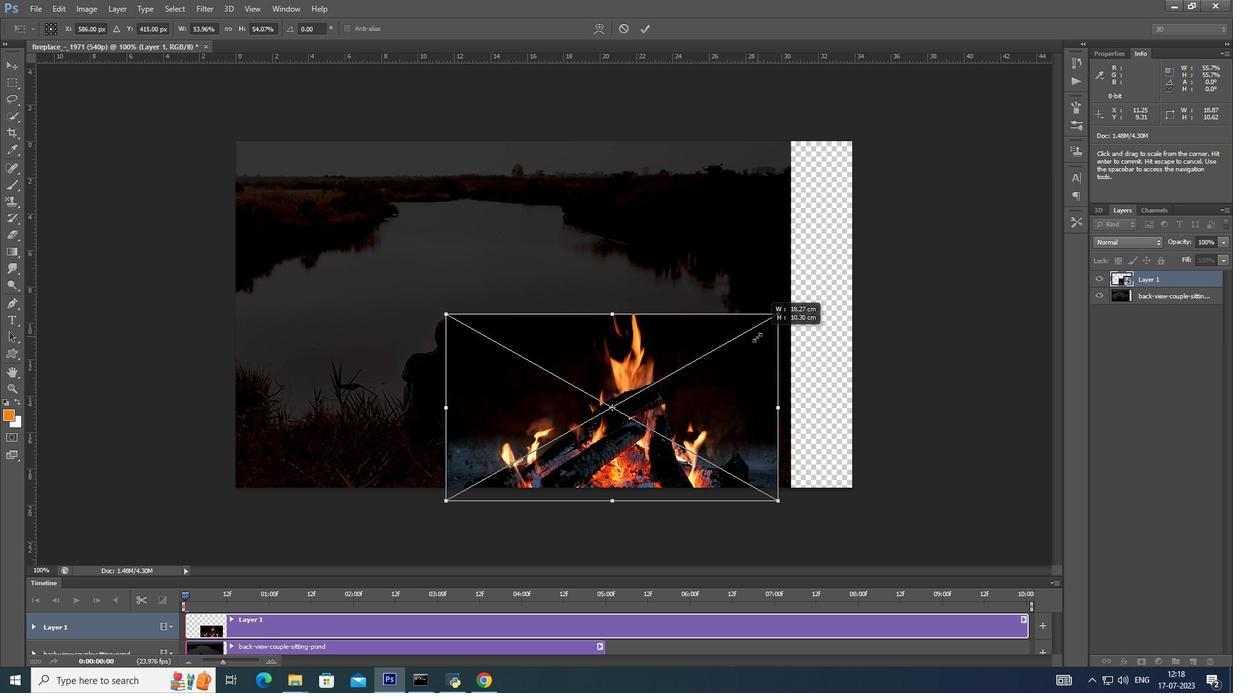 
Action: Mouse pressed left at (783, 312)
Screenshot: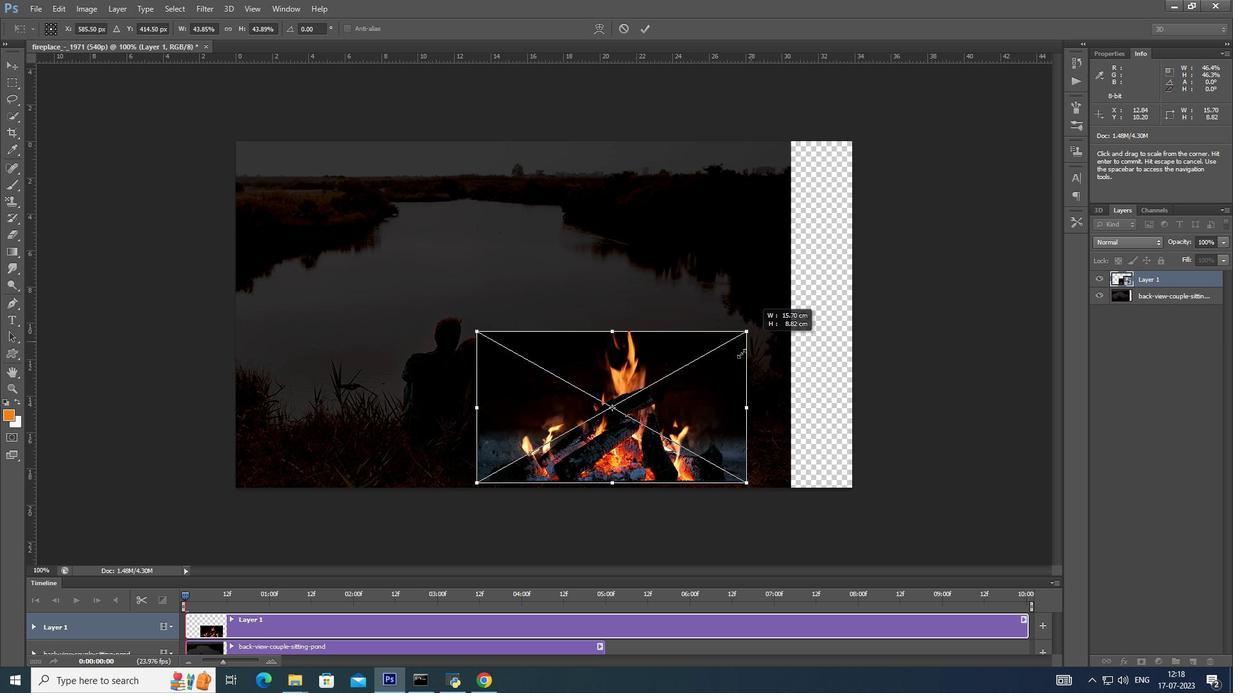 
Action: Key pressed <Key.shift><Key.alt_l>
Screenshot: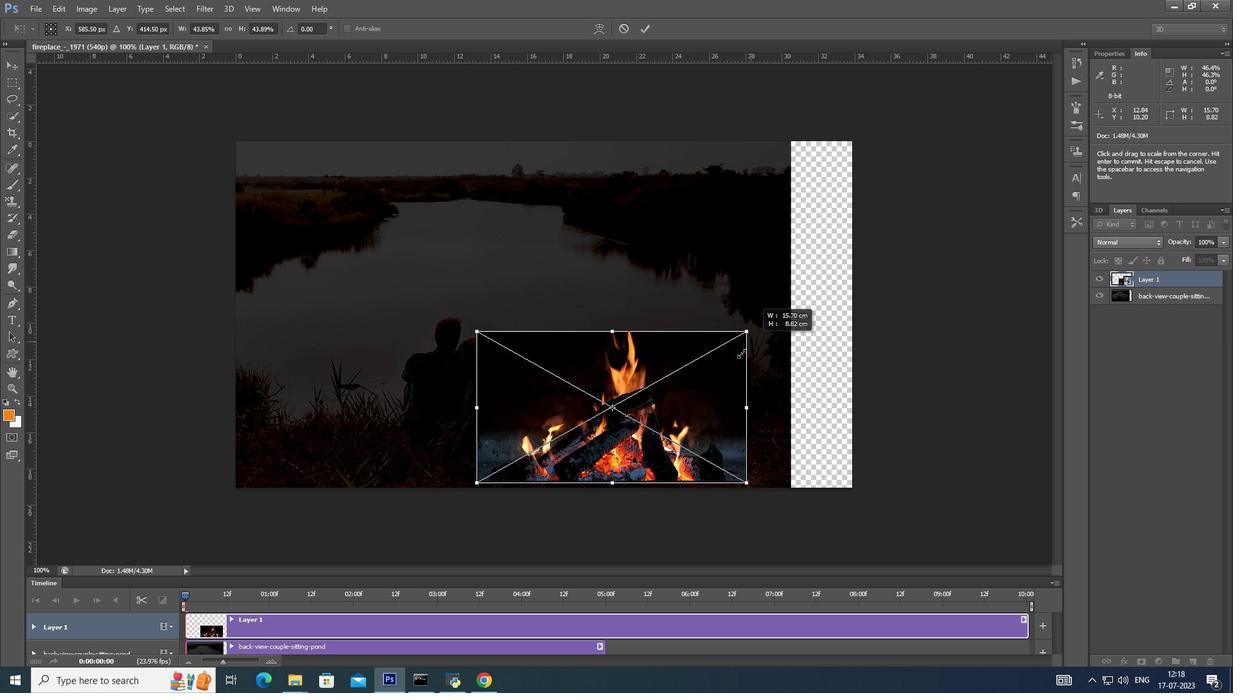 
Action: Mouse moved to (766, 329)
Screenshot: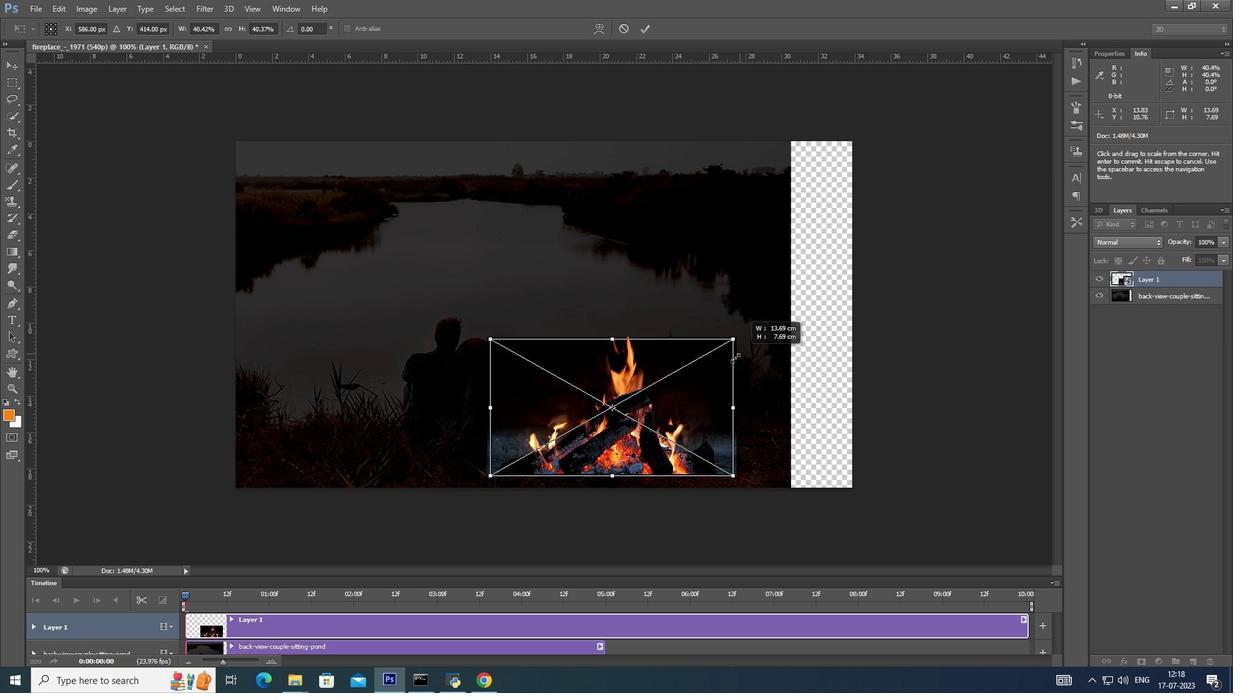 
Action: Key pressed <Key.shift>
Screenshot: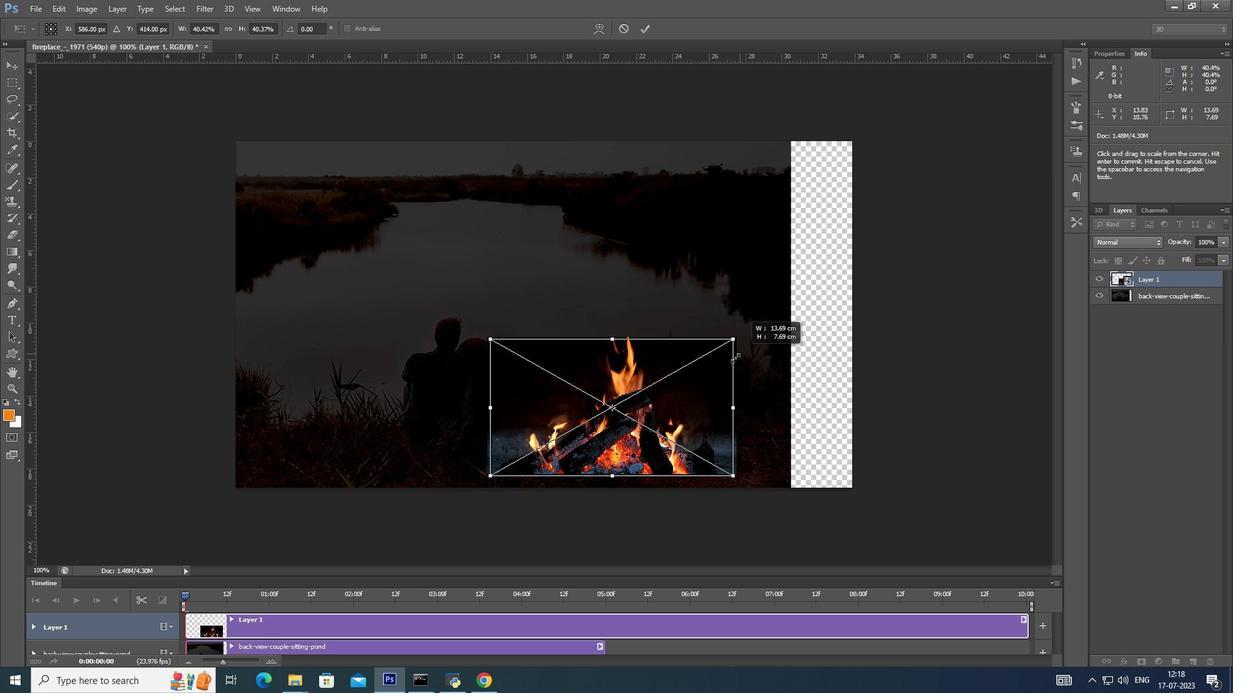 
Action: Mouse moved to (765, 329)
Screenshot: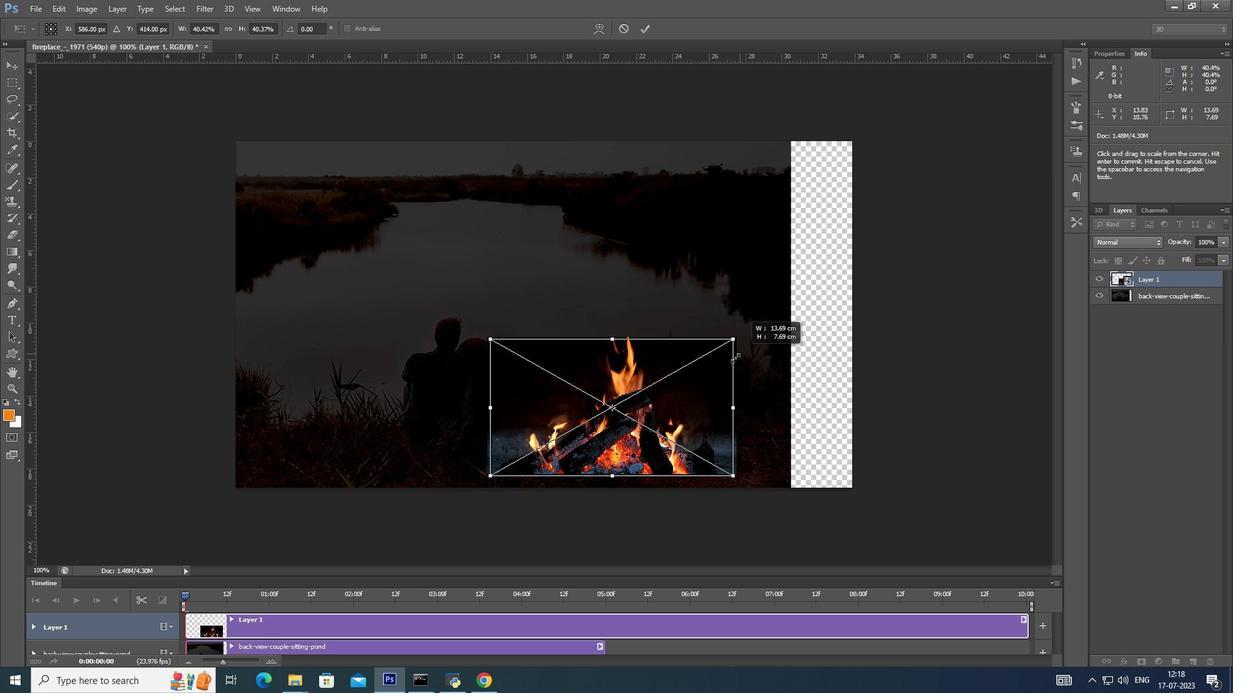 
Action: Key pressed <Key.alt_l><Key.shift><Key.alt_l><Key.shift>
Screenshot: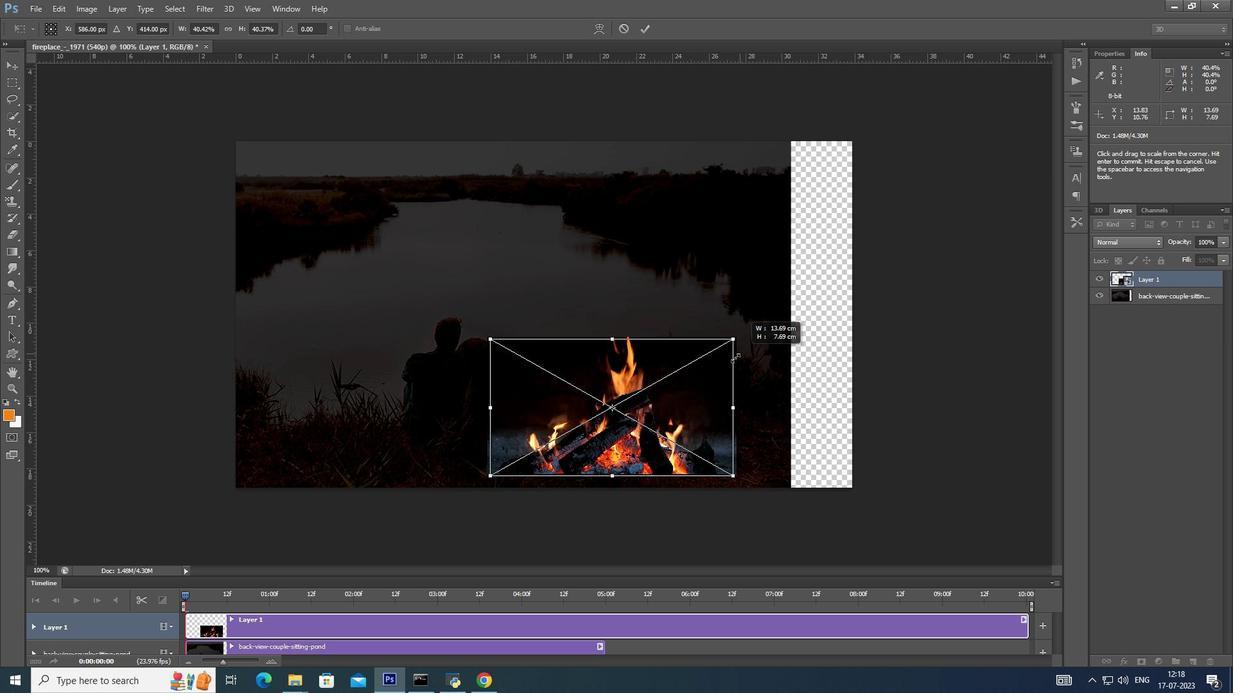 
Action: Mouse moved to (765, 330)
Screenshot: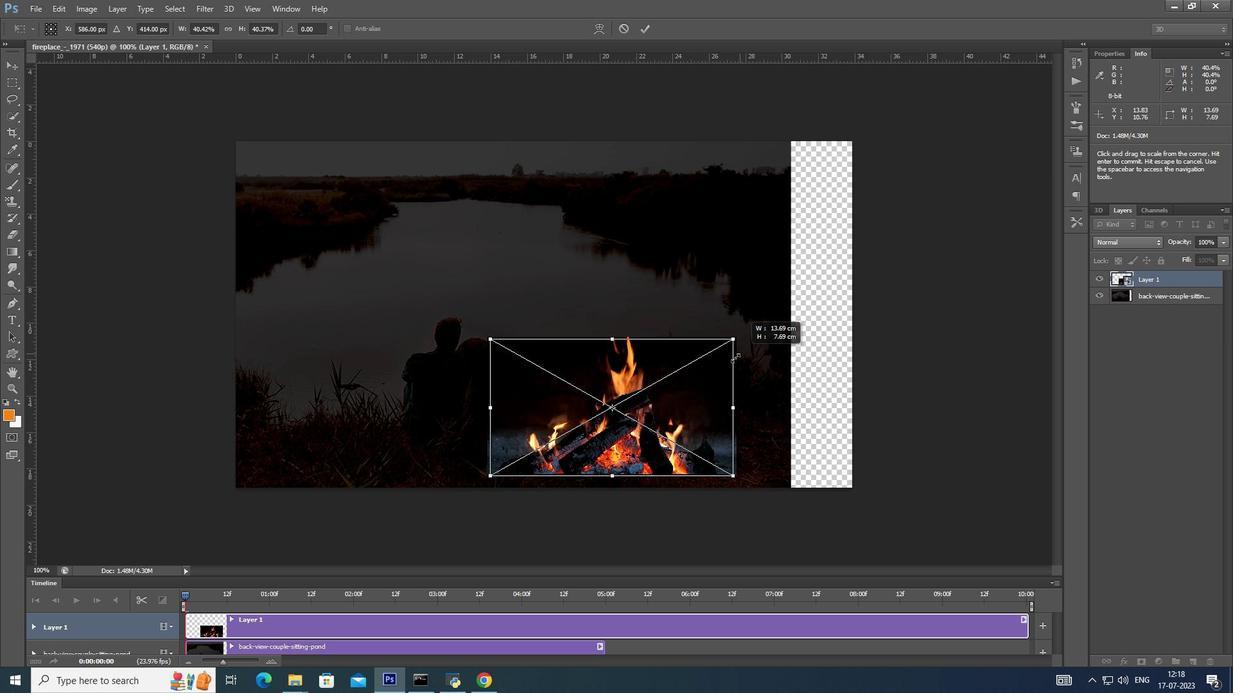
Action: Key pressed <Key.alt_l>
Screenshot: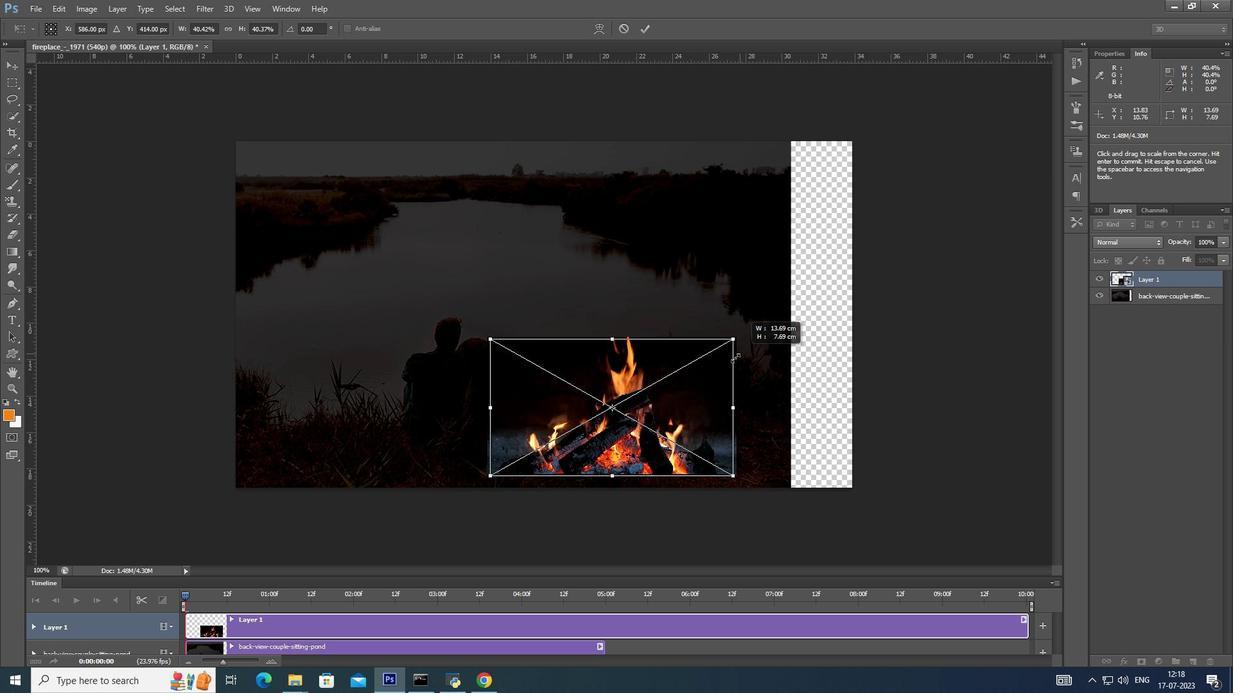 
Action: Mouse moved to (764, 331)
Screenshot: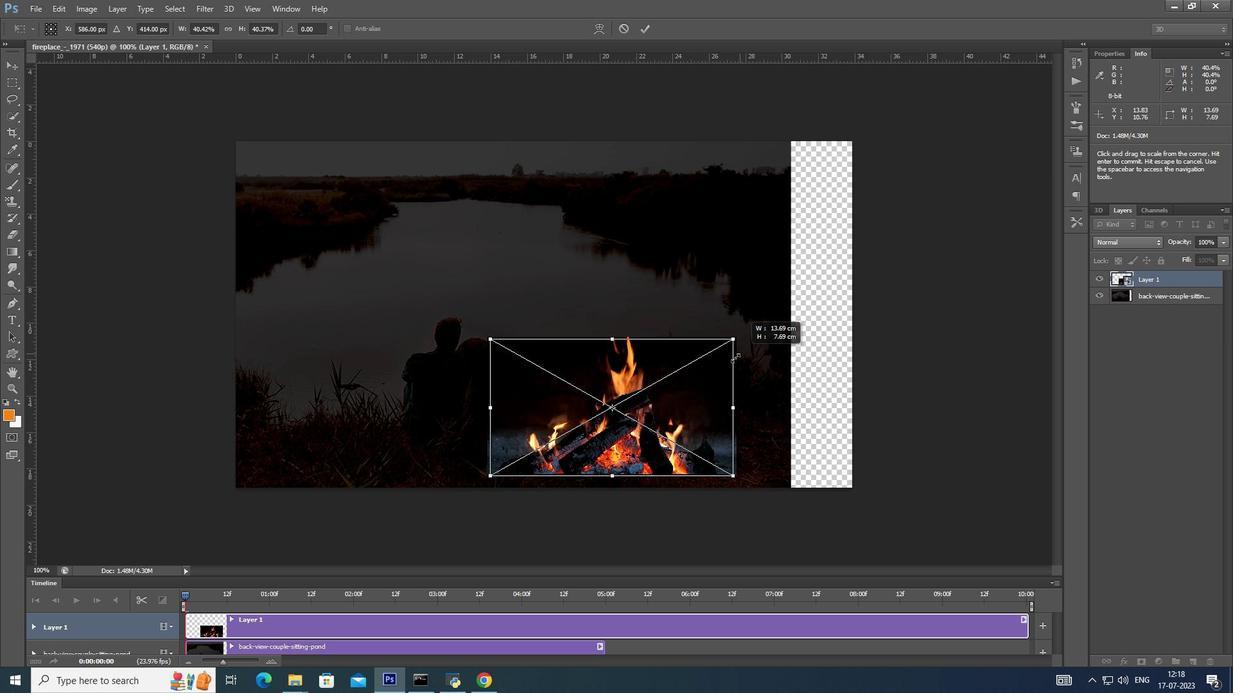 
Action: Key pressed <Key.shift>
Screenshot: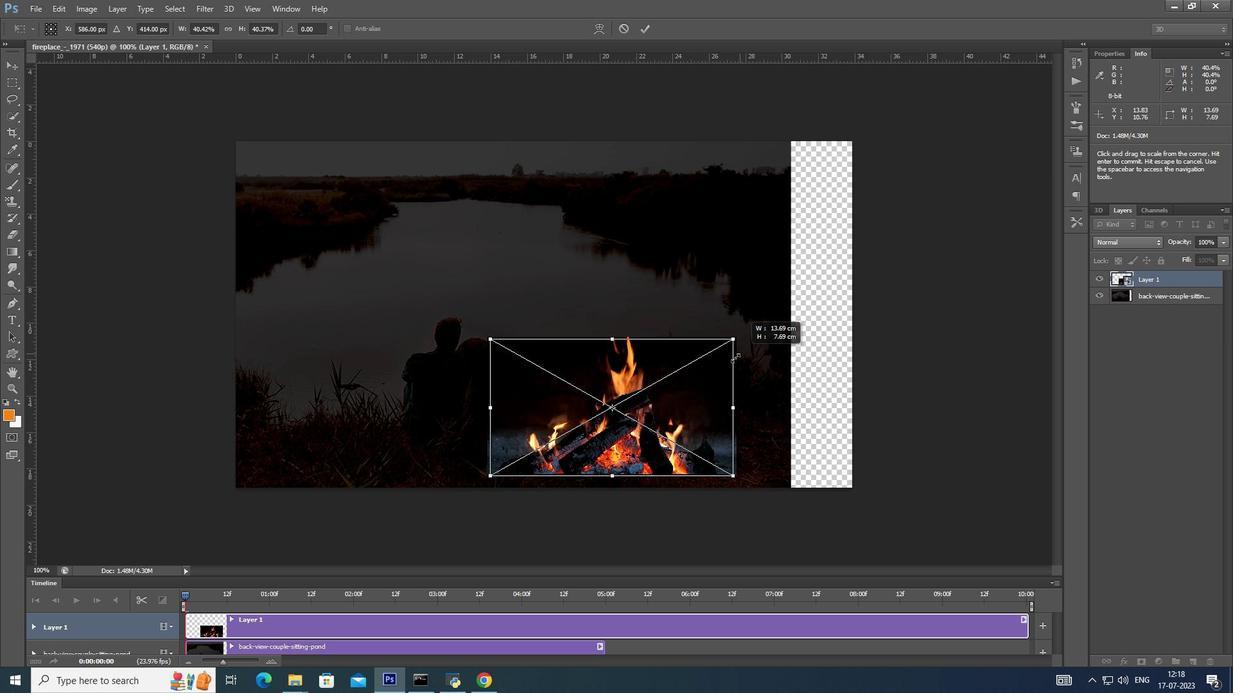 
Action: Mouse moved to (763, 331)
Screenshot: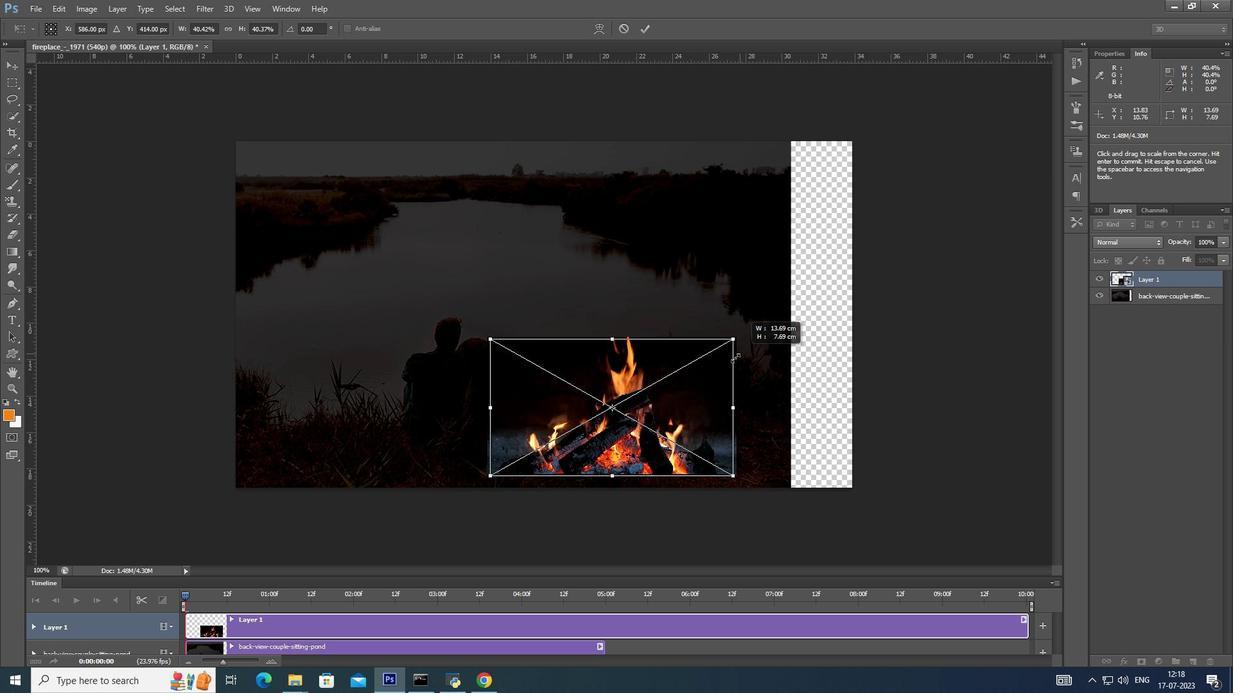
Action: Key pressed <Key.alt_l><Key.shift>
Screenshot: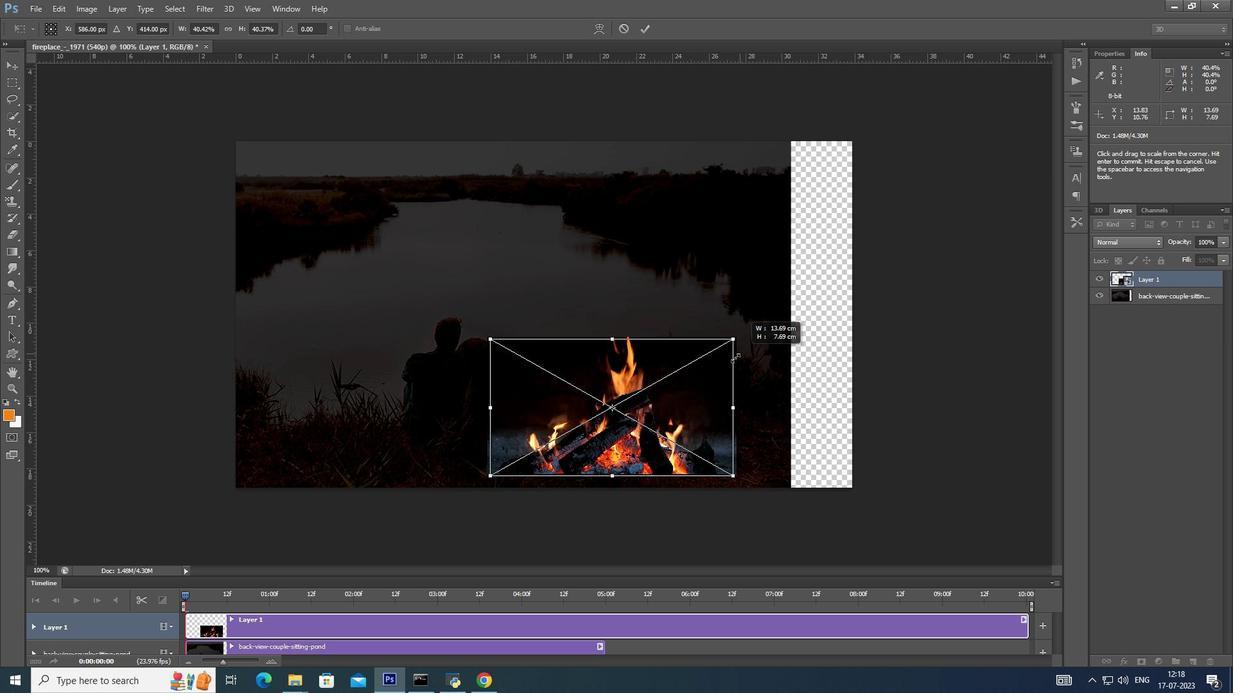 
Action: Mouse moved to (761, 334)
Screenshot: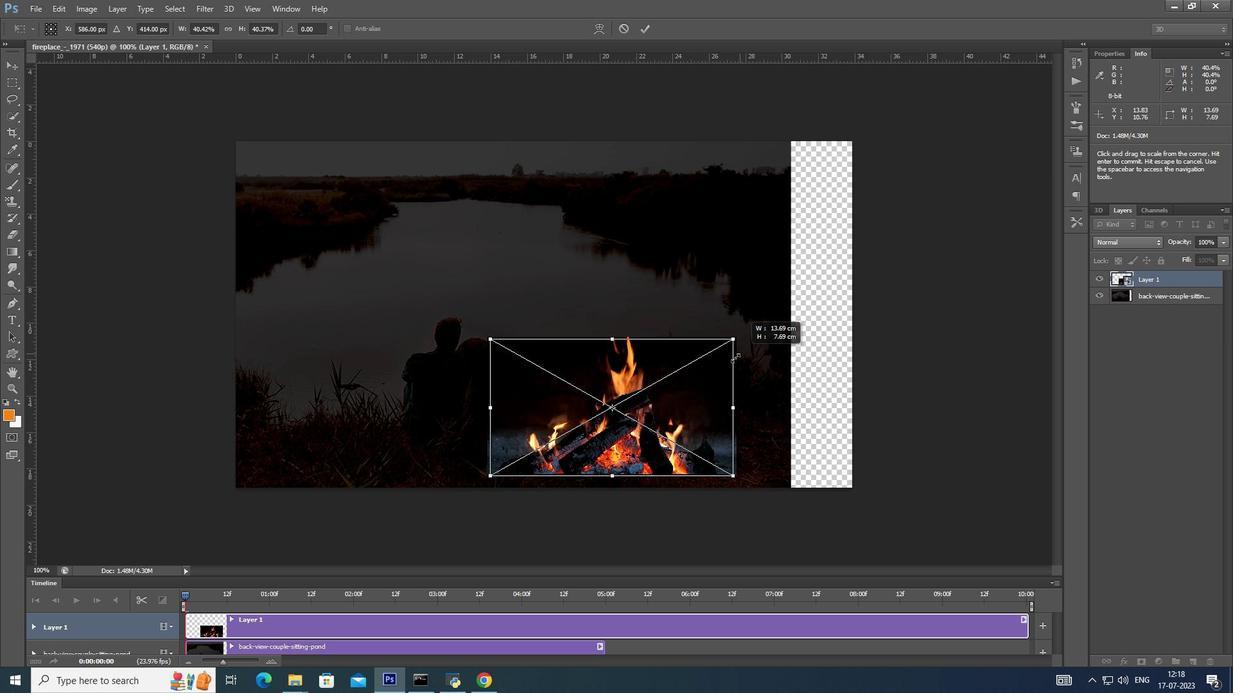 
Action: Key pressed <Key.alt_l>
